 Task: Open a Black Tie Letter Template save the file as 'agenda' Remove the following opetions from template: '1.	Type the sender company name_x000D_
2.	Type the sender company address_x000D_
3.	Type the recipient address_x000D_
4.	Type the closing_x000D_
5.	Type the sender title_x000D_
6.	Type the sender company name_x000D_
'Pick the date  '3 April, 2023' and type Salutation  Good Day. Add body to the letter I am writing to inquire about the availability of [product/service] as advertised on your website. I am interested in purchasing and would like to know more details, including pricing, delivery options, and any applicable warranties. Thank you for your prompt response and assistance.. Insert watermark  'Do not copy 16'
Action: Mouse moved to (816, 147)
Screenshot: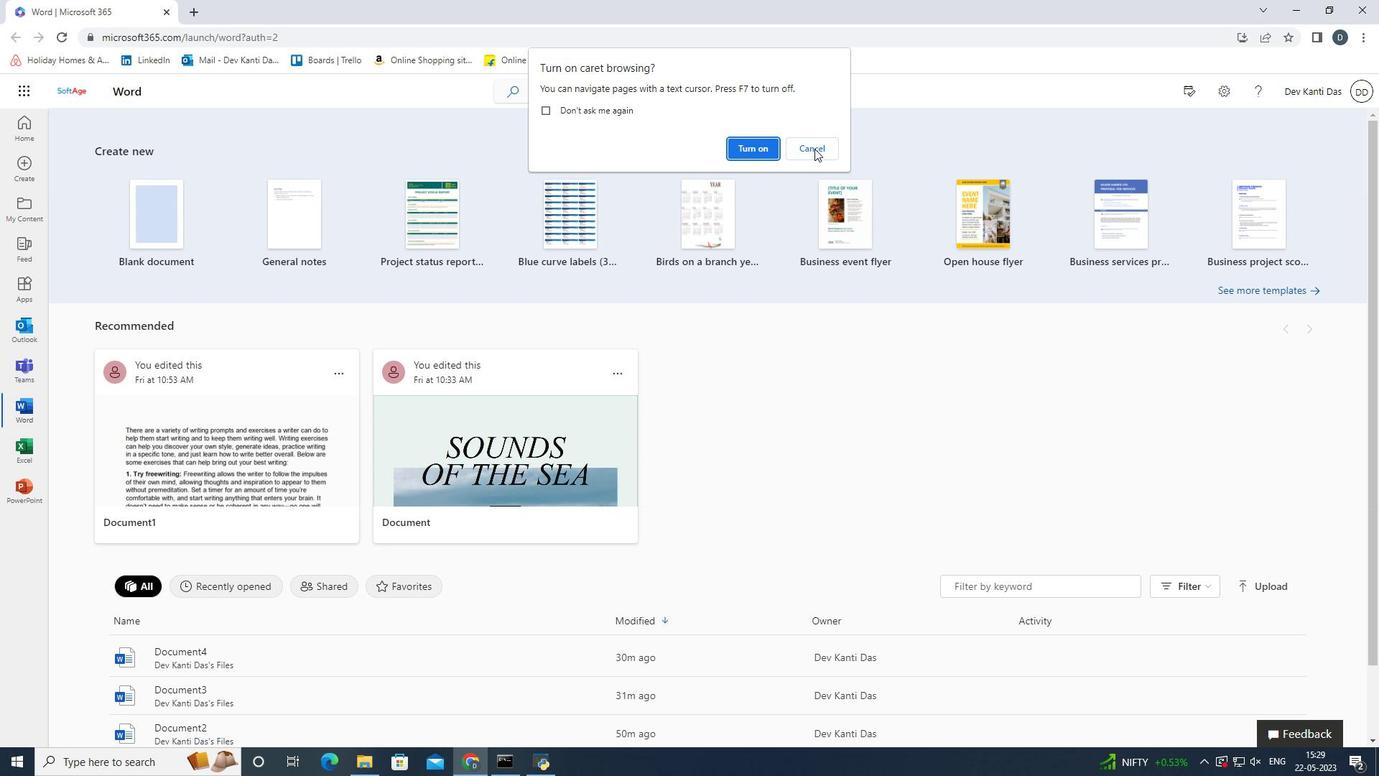
Action: Mouse pressed left at (816, 147)
Screenshot: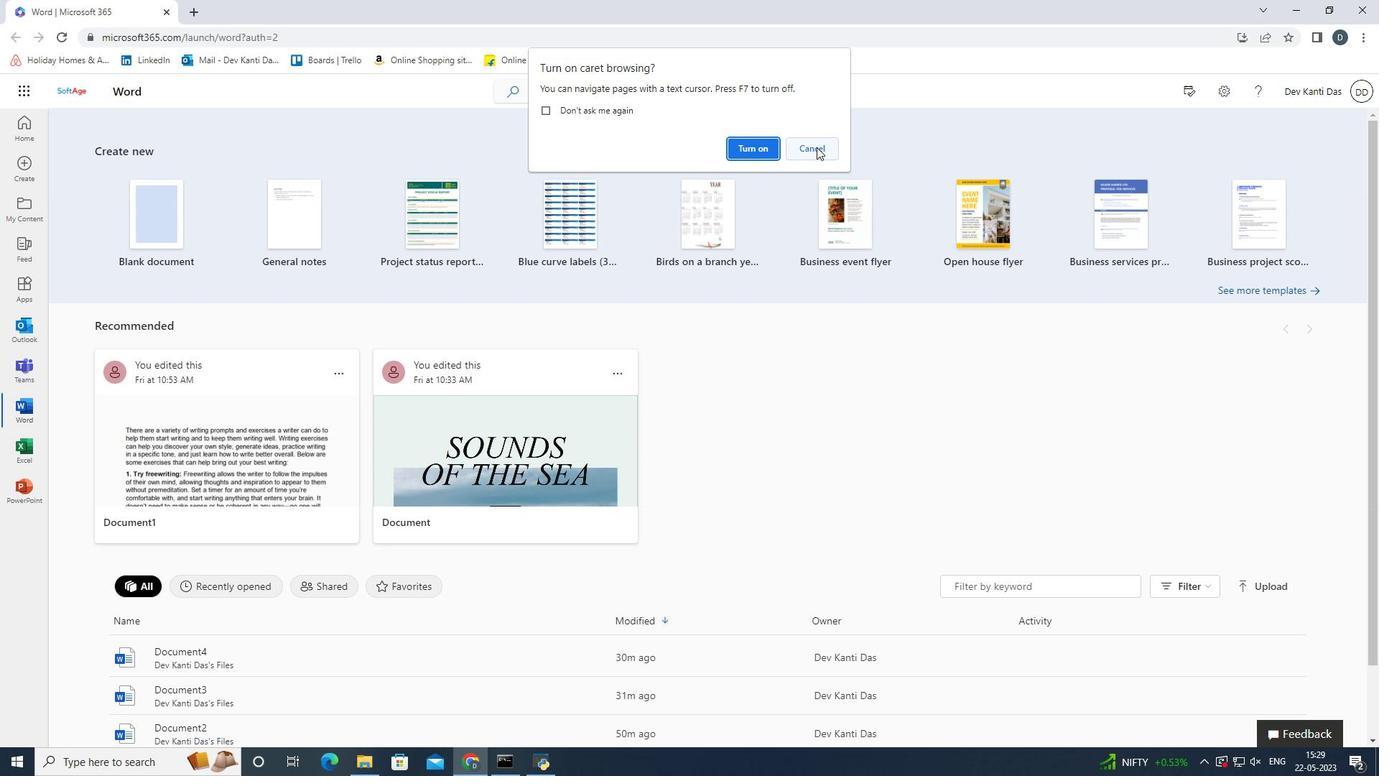 
Action: Mouse moved to (1250, 288)
Screenshot: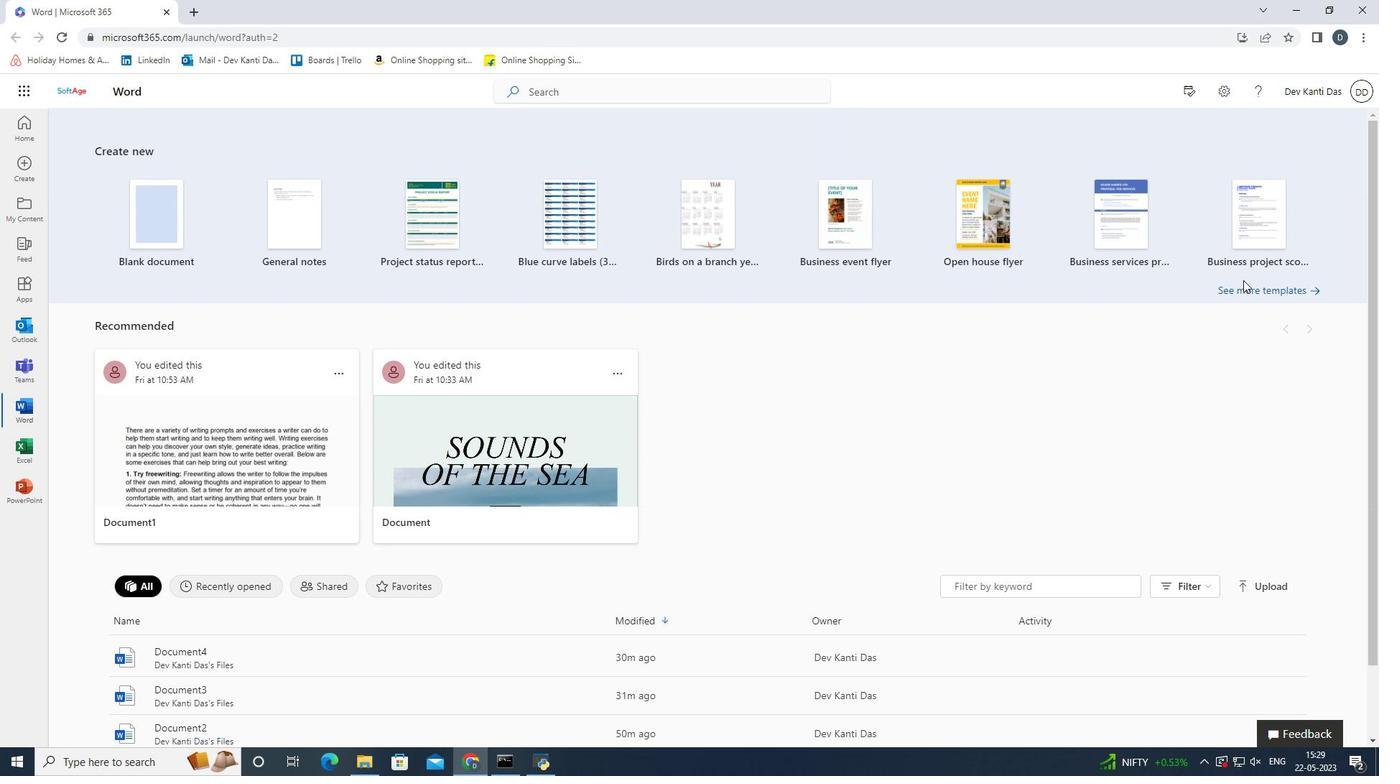 
Action: Mouse pressed left at (1250, 288)
Screenshot: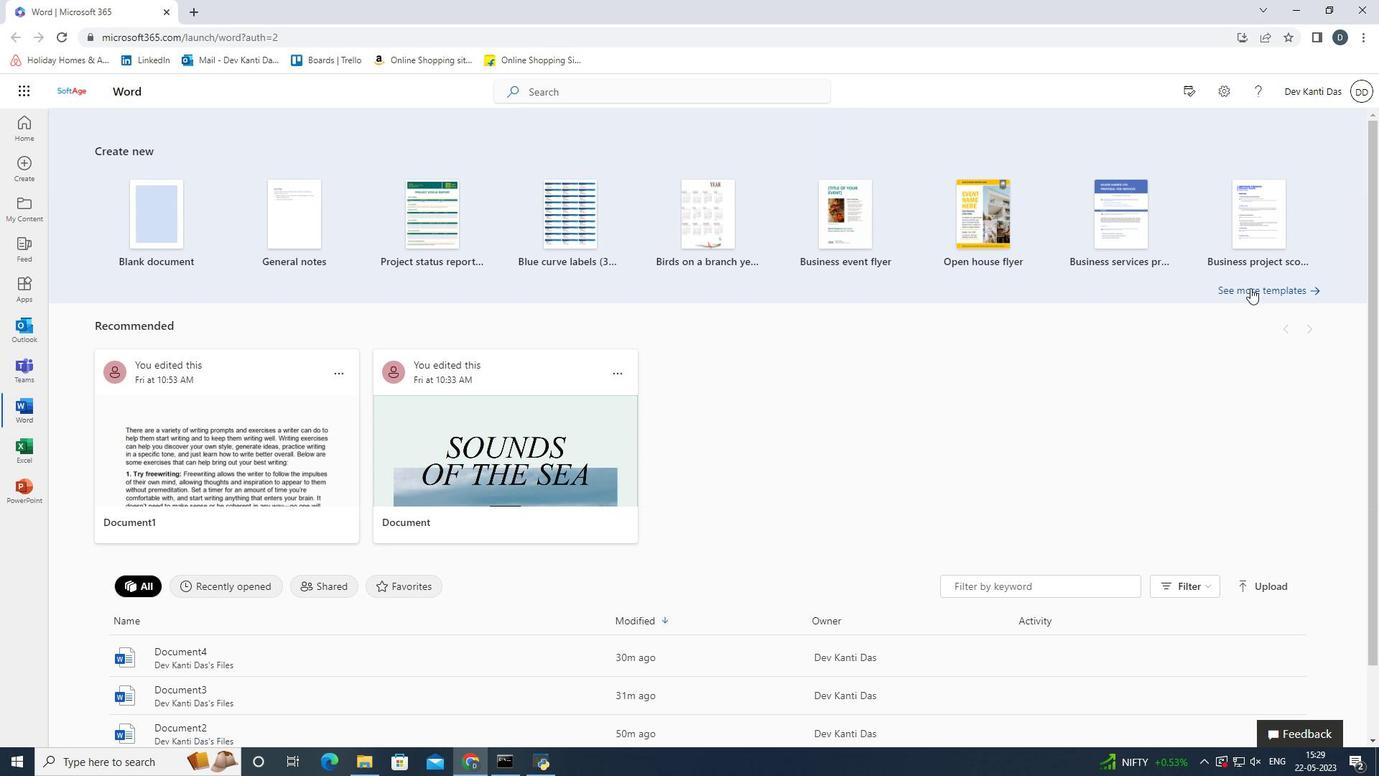 
Action: Mouse moved to (1071, 365)
Screenshot: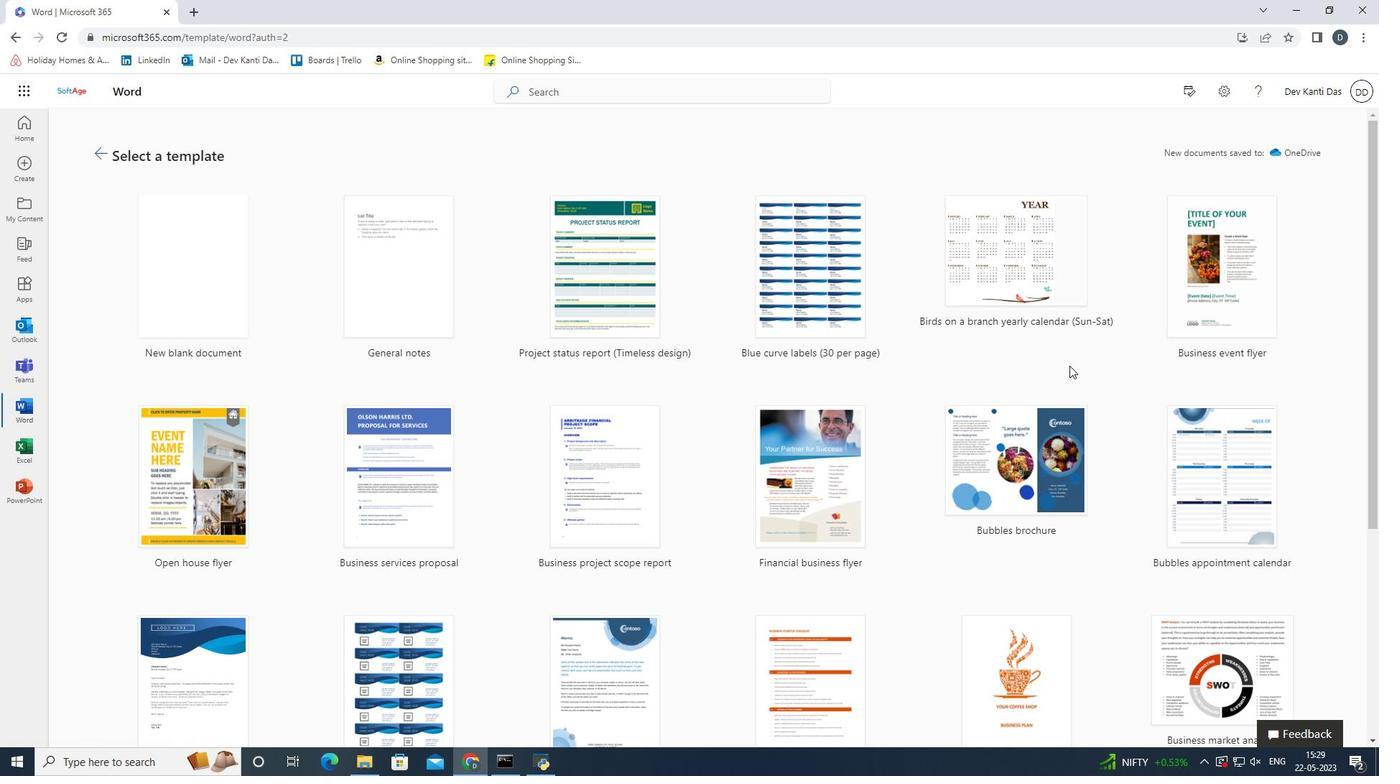 
Action: Mouse scrolled (1071, 365) with delta (0, 0)
Screenshot: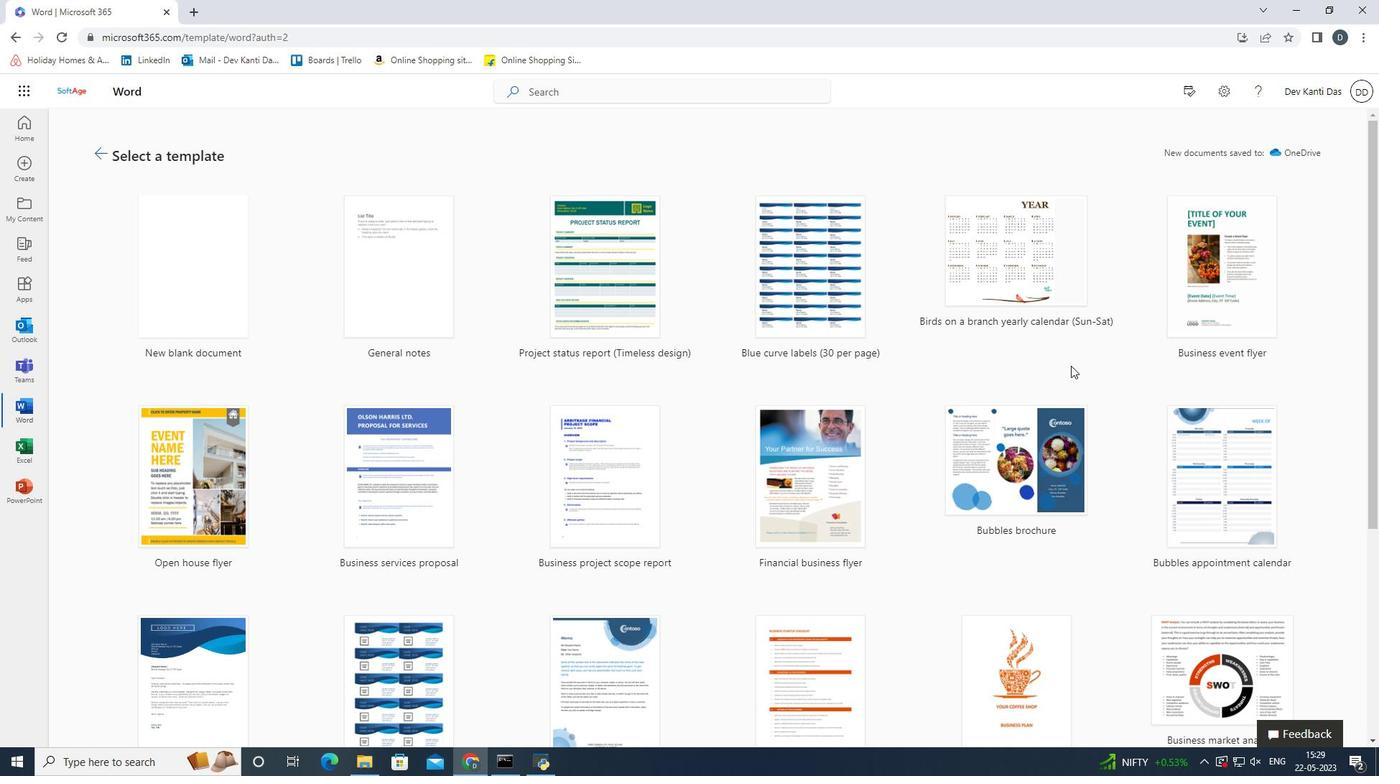 
Action: Mouse scrolled (1071, 365) with delta (0, 0)
Screenshot: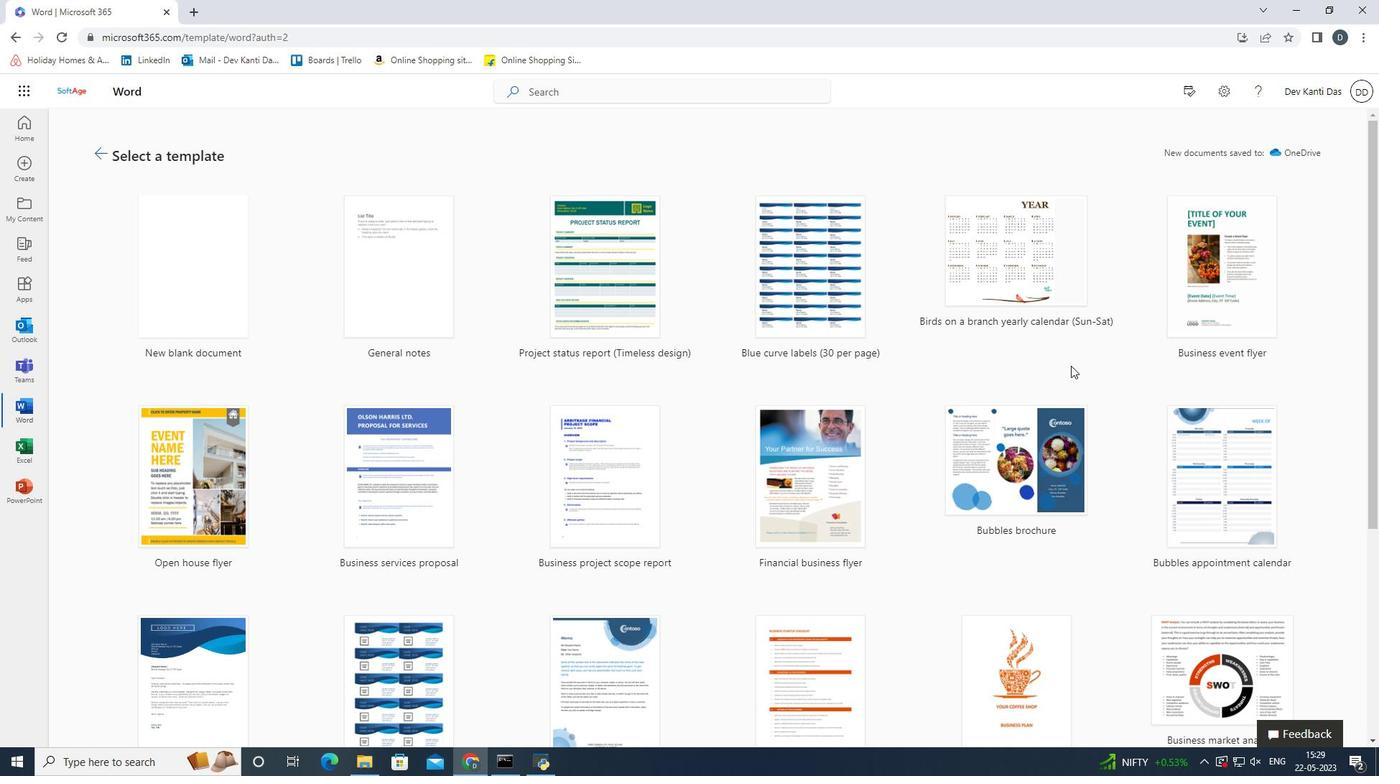
Action: Mouse scrolled (1071, 365) with delta (0, 0)
Screenshot: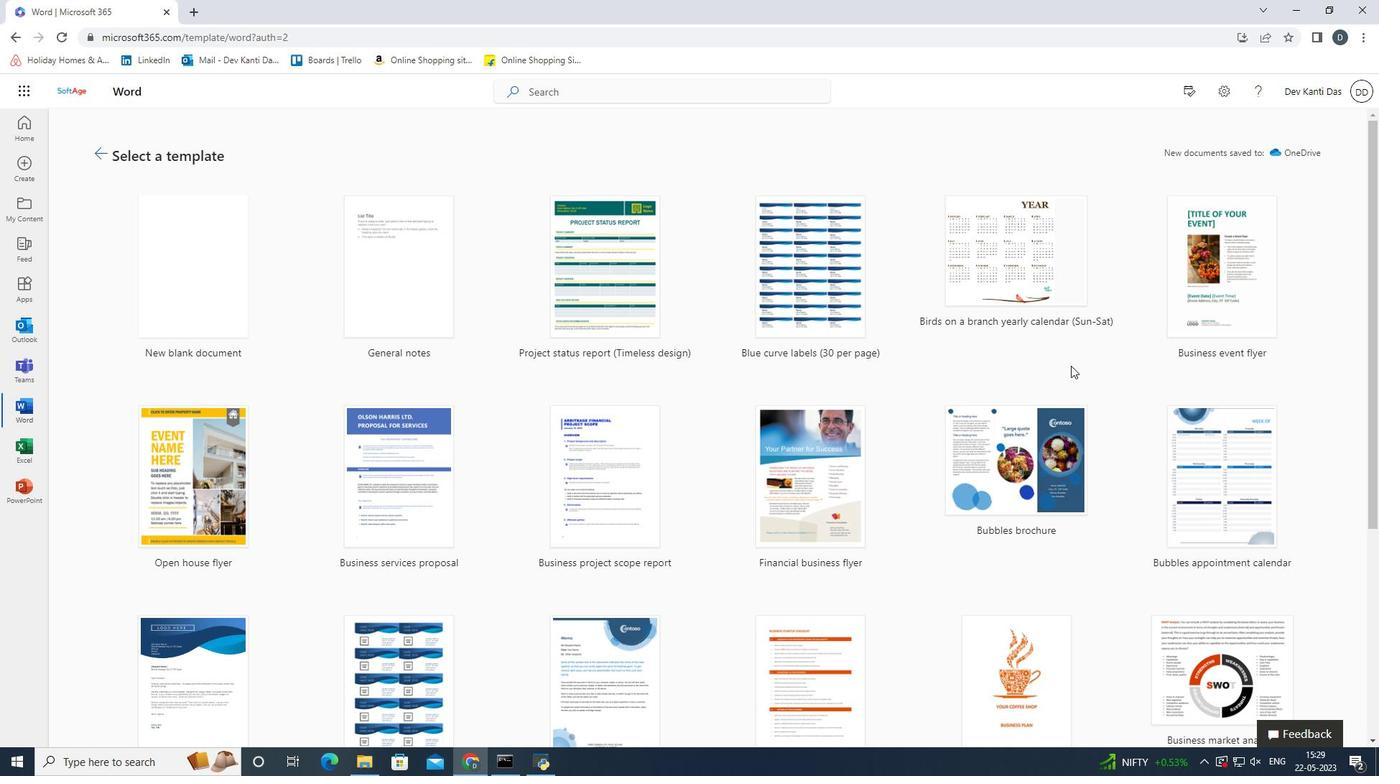 
Action: Mouse scrolled (1071, 365) with delta (0, 0)
Screenshot: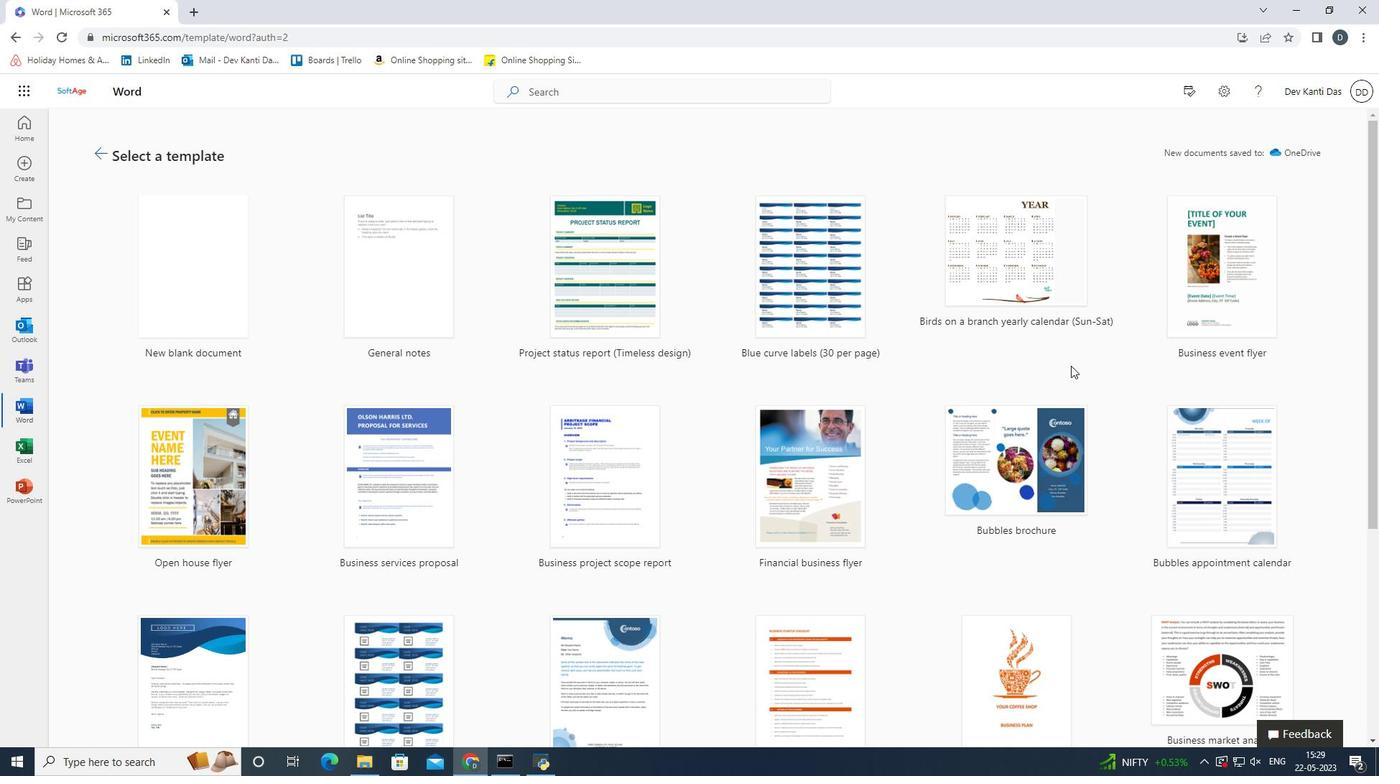 
Action: Mouse moved to (233, 592)
Screenshot: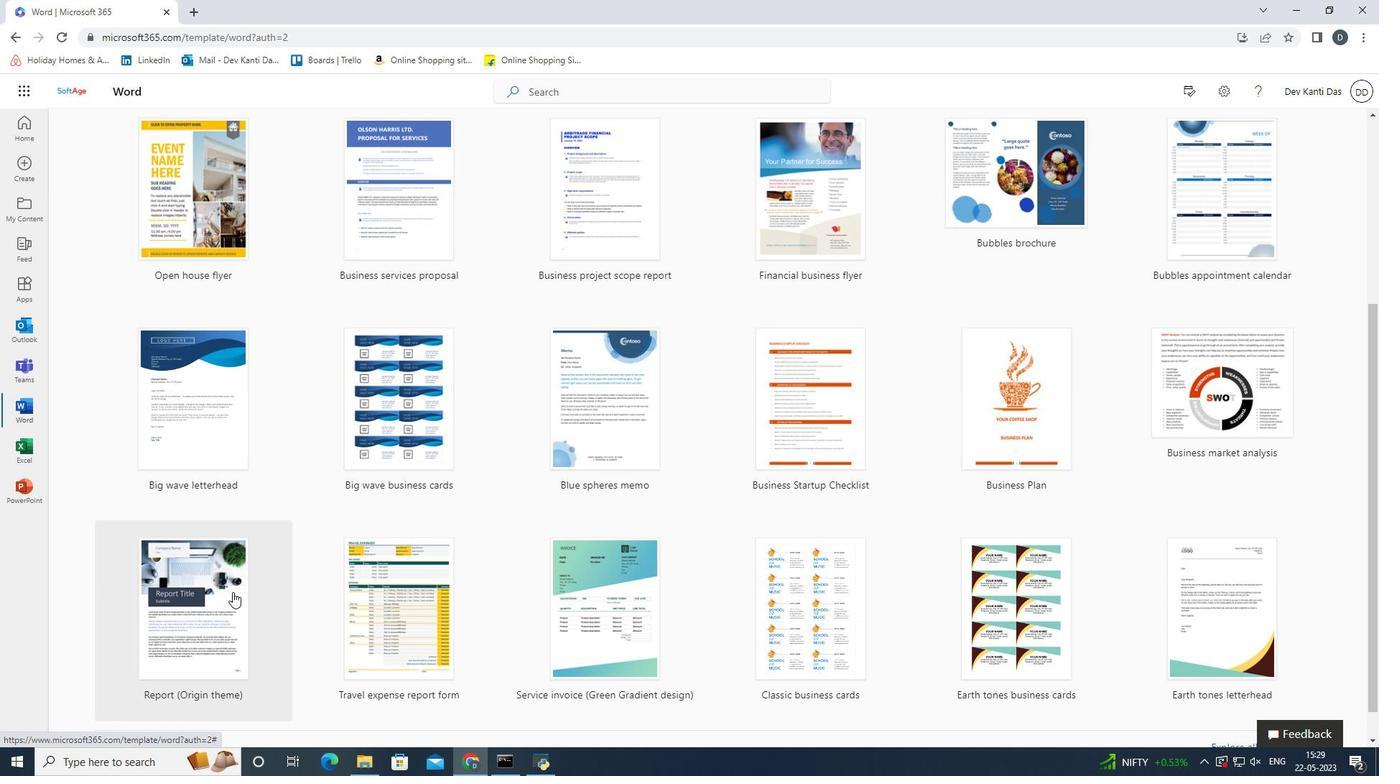 
Action: Mouse scrolled (233, 592) with delta (0, 0)
Screenshot: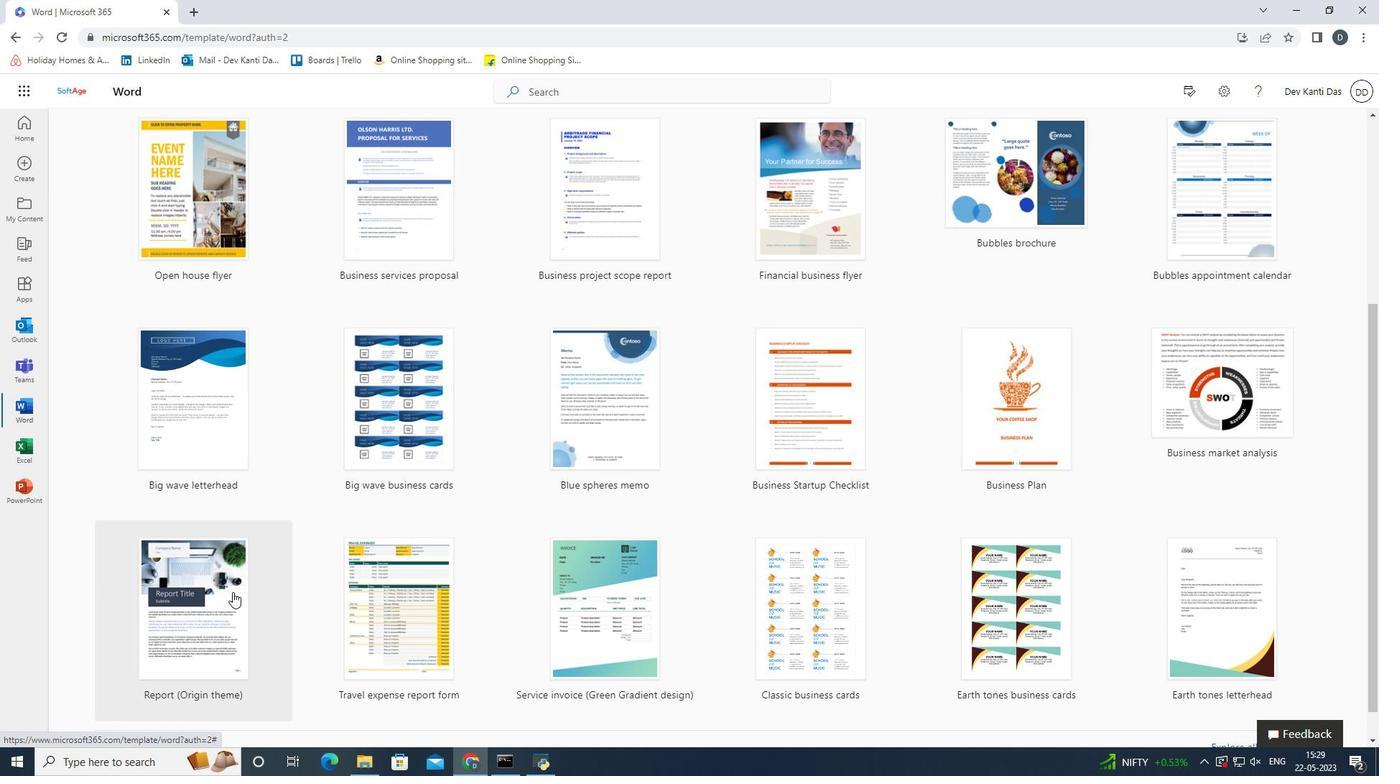 
Action: Mouse moved to (257, 594)
Screenshot: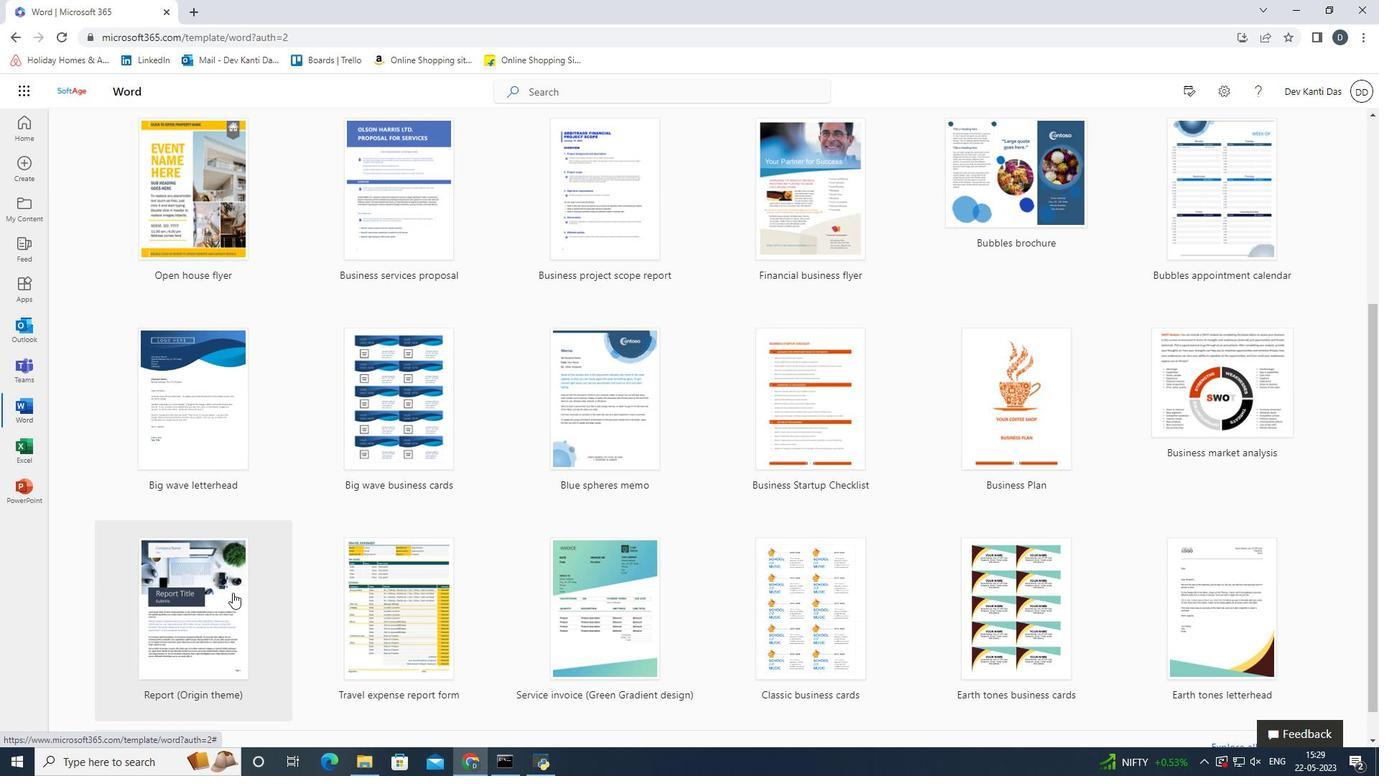 
Action: Mouse scrolled (257, 594) with delta (0, 0)
Screenshot: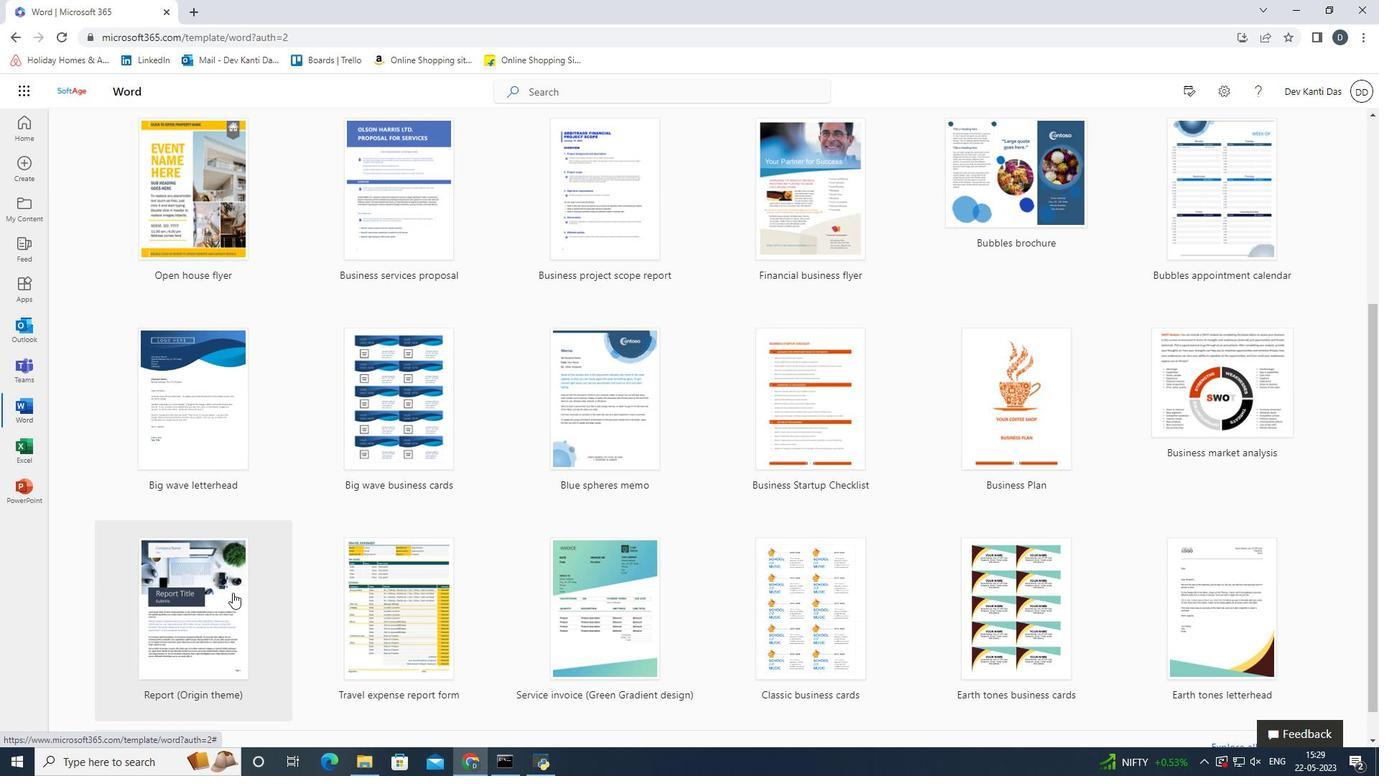 
Action: Mouse moved to (669, 569)
Screenshot: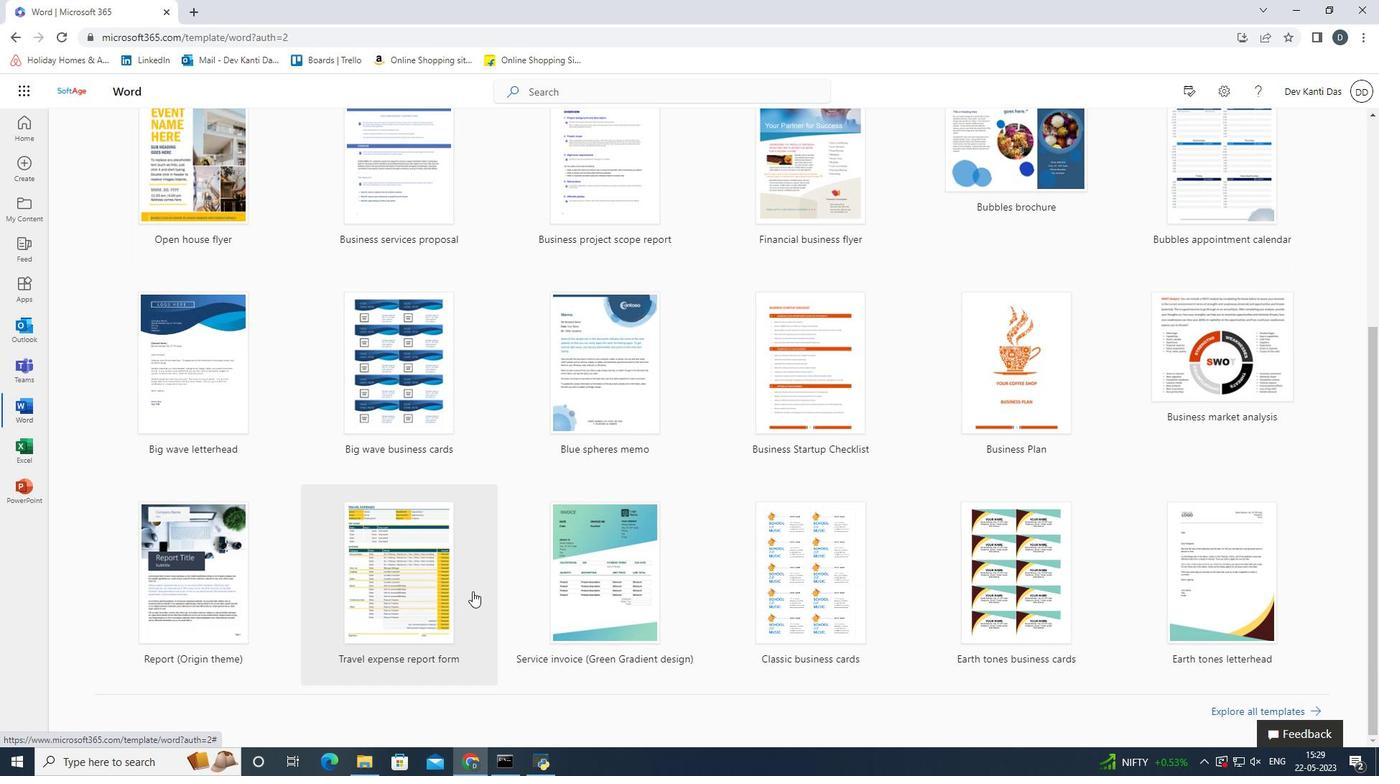 
Action: Mouse scrolled (526, 584) with delta (0, 0)
Screenshot: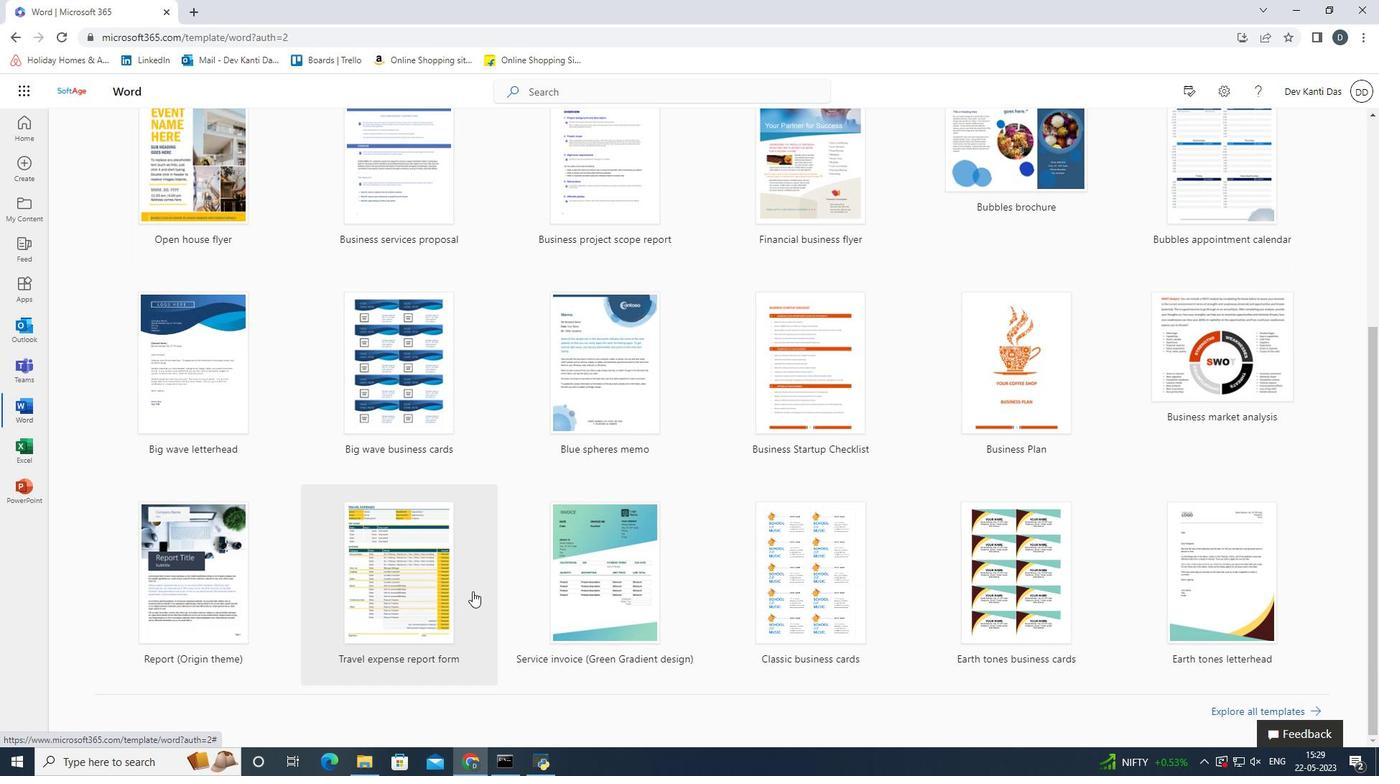 
Action: Mouse moved to (712, 566)
Screenshot: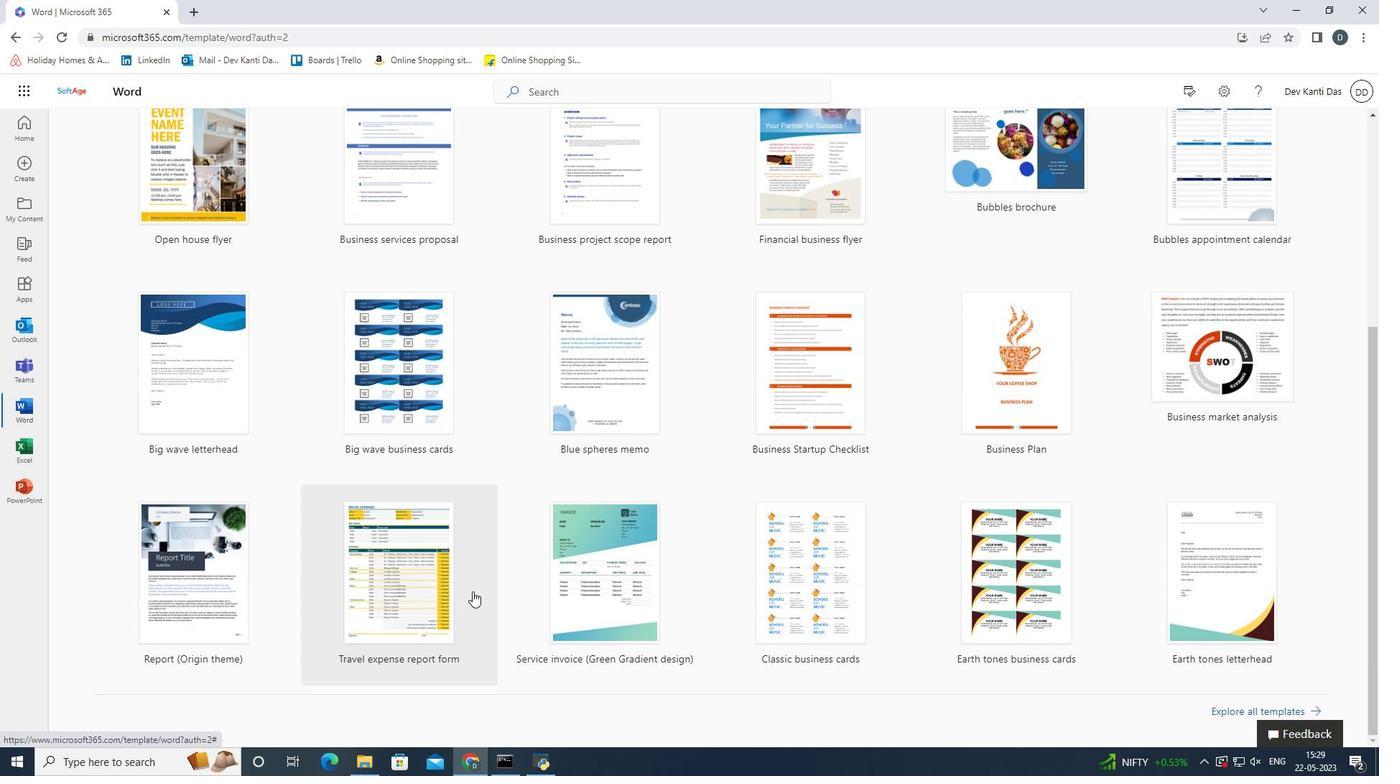 
Action: Mouse scrolled (681, 568) with delta (0, 0)
Screenshot: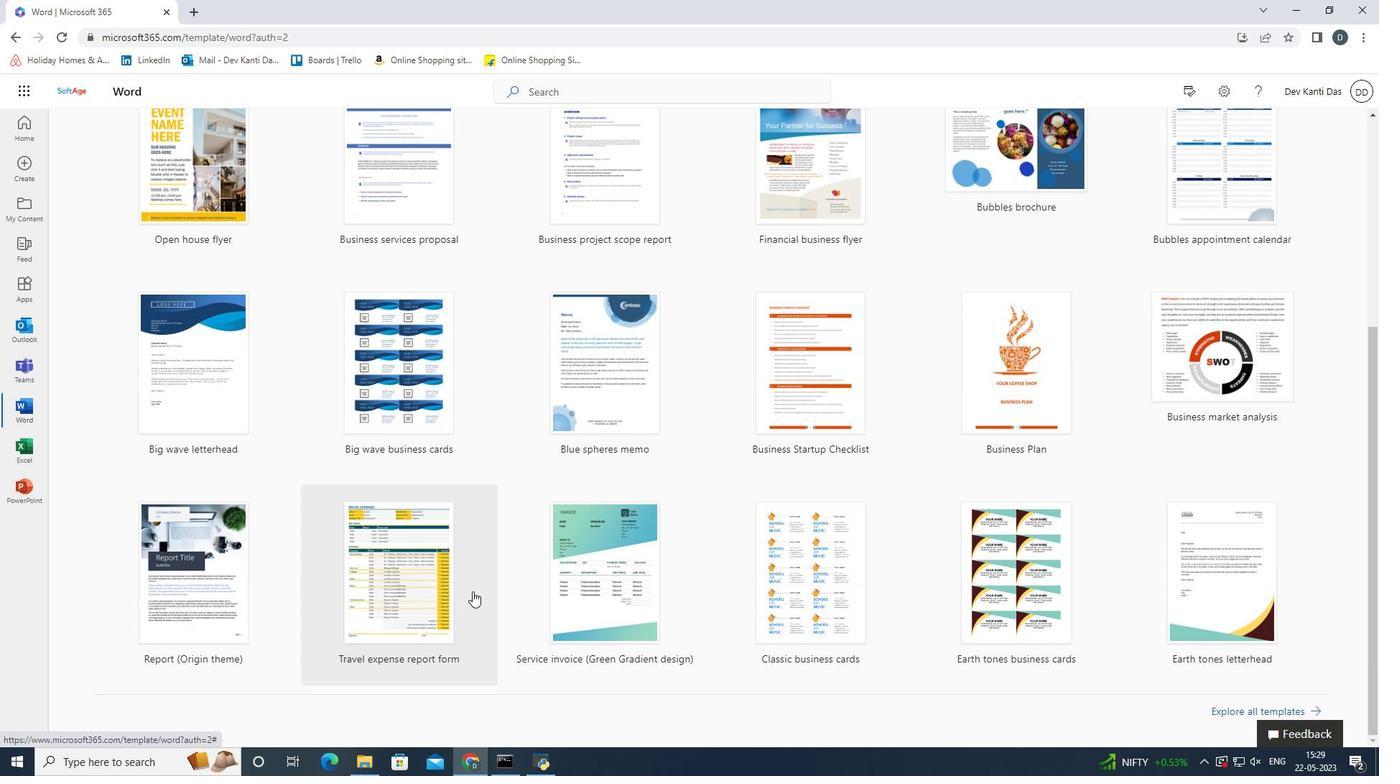 
Action: Mouse moved to (1234, 708)
Screenshot: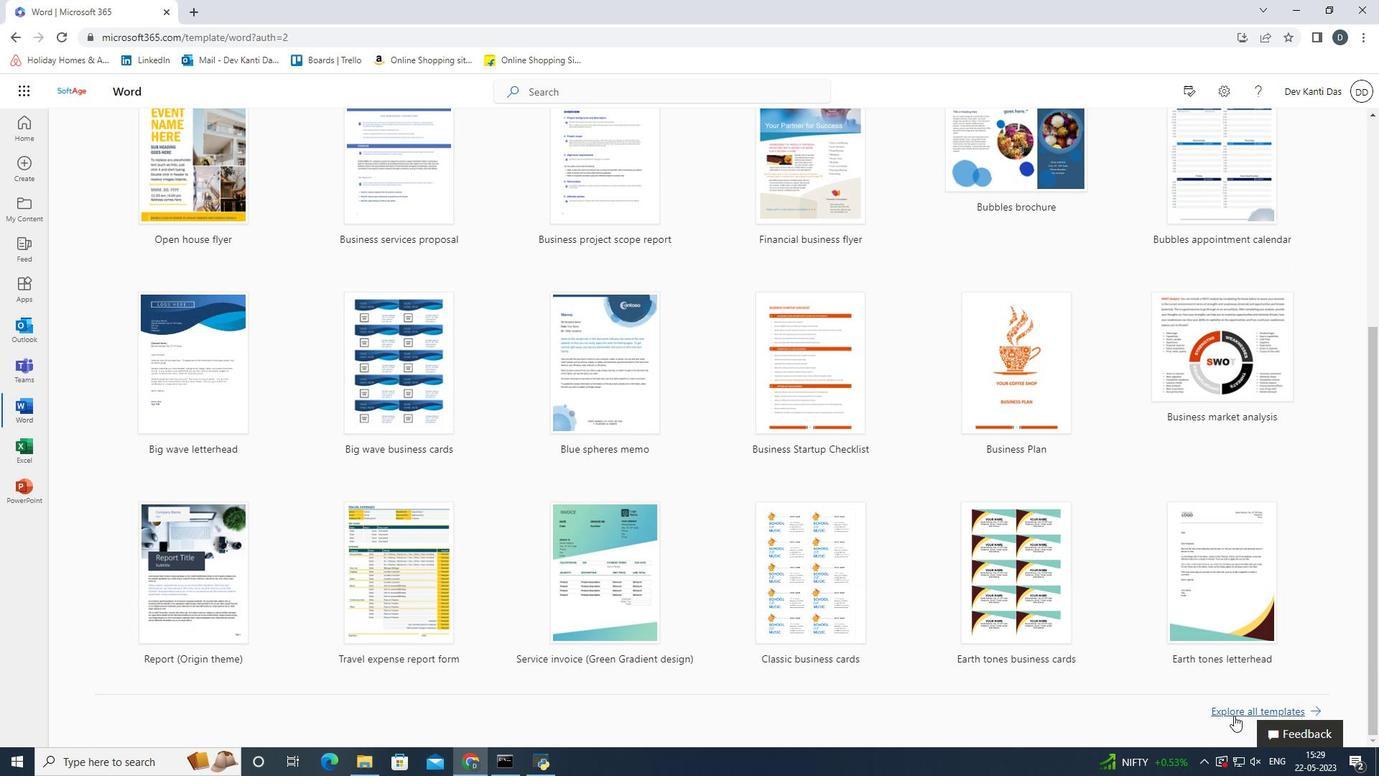 
Action: Mouse pressed left at (1234, 708)
Screenshot: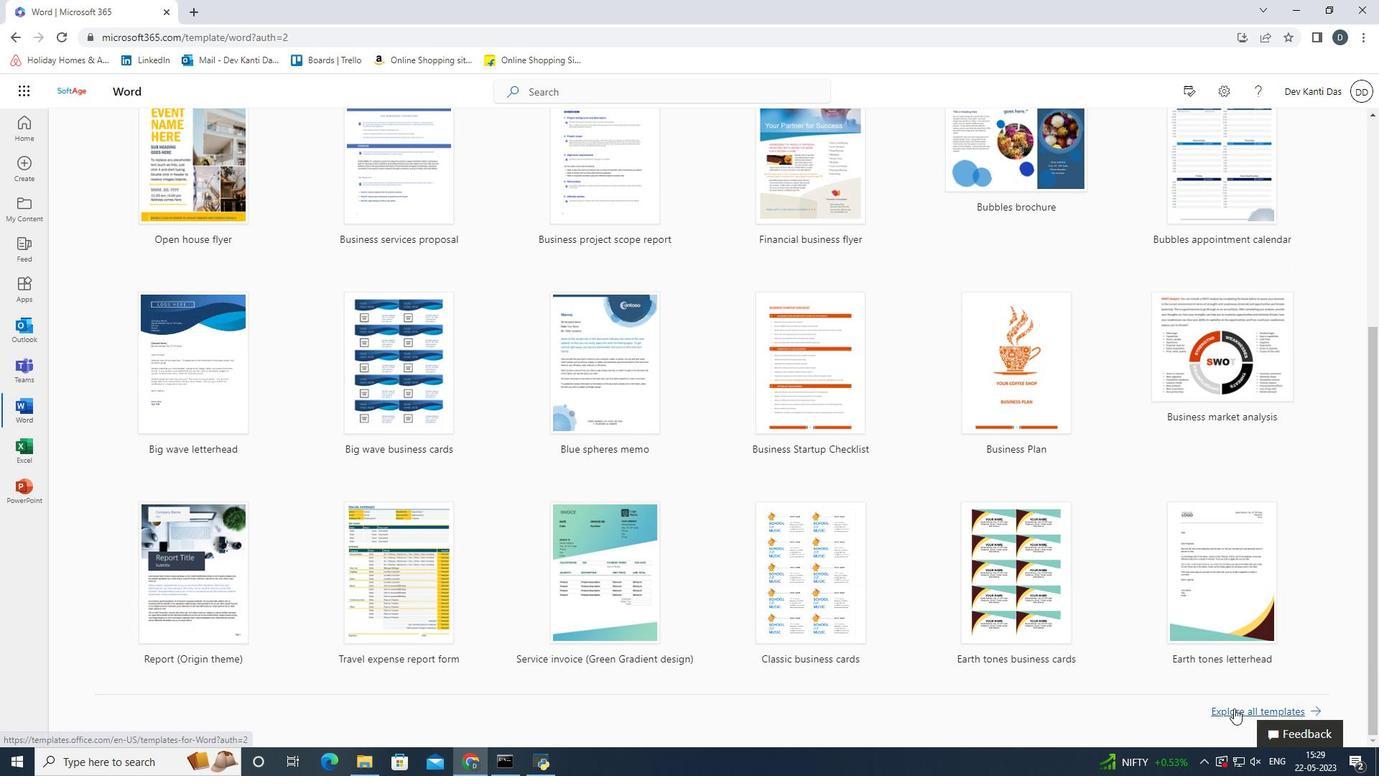 
Action: Mouse moved to (588, 485)
Screenshot: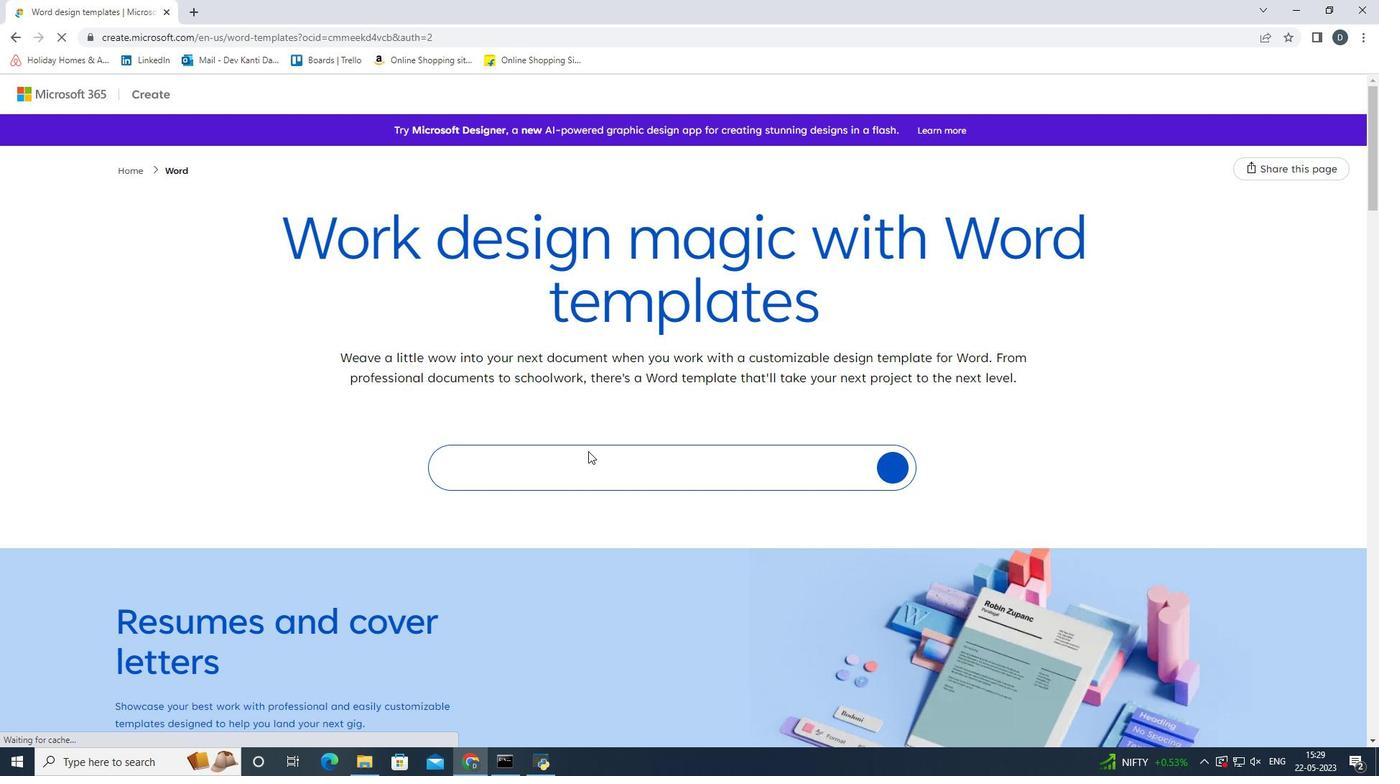 
Action: Mouse pressed left at (588, 485)
Screenshot: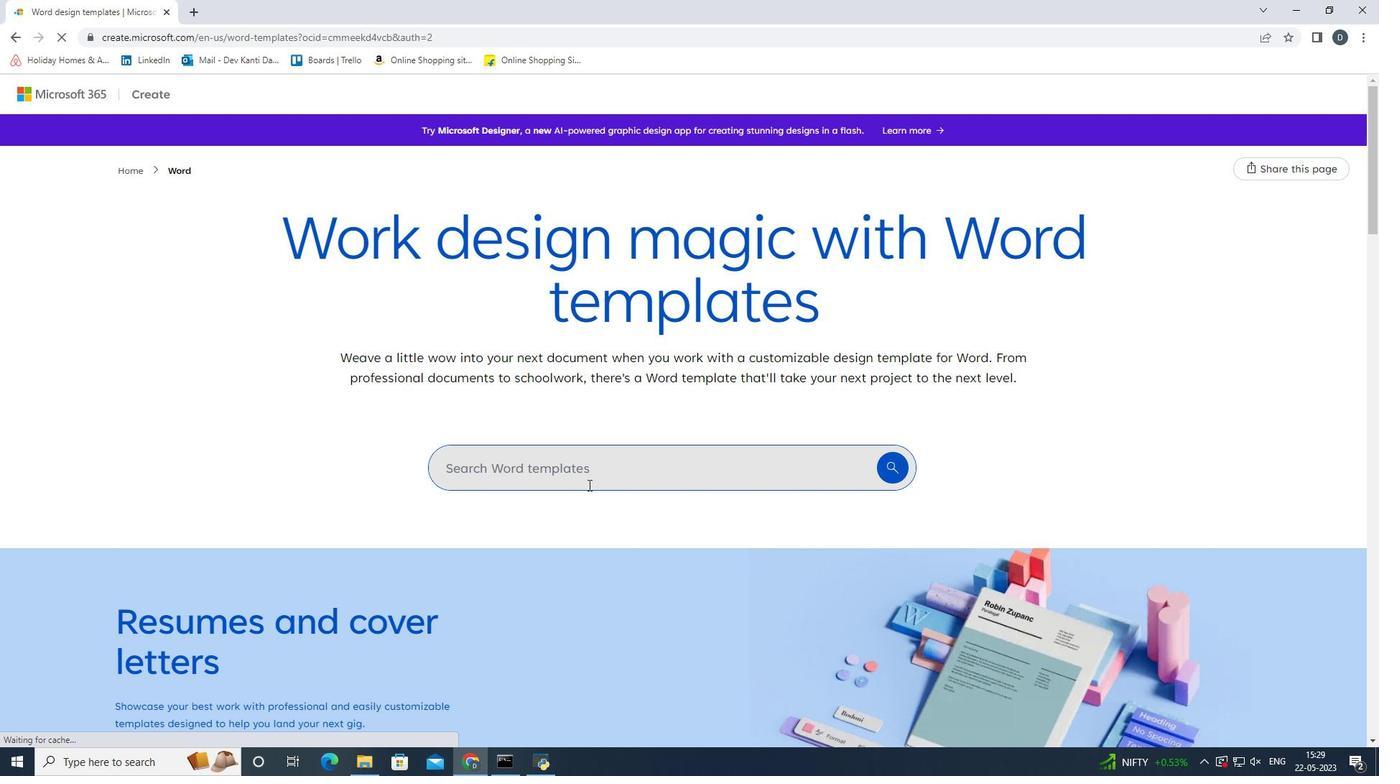 
Action: Key pressed black<Key.space>tie<Key.space>letter<Key.enter>
Screenshot: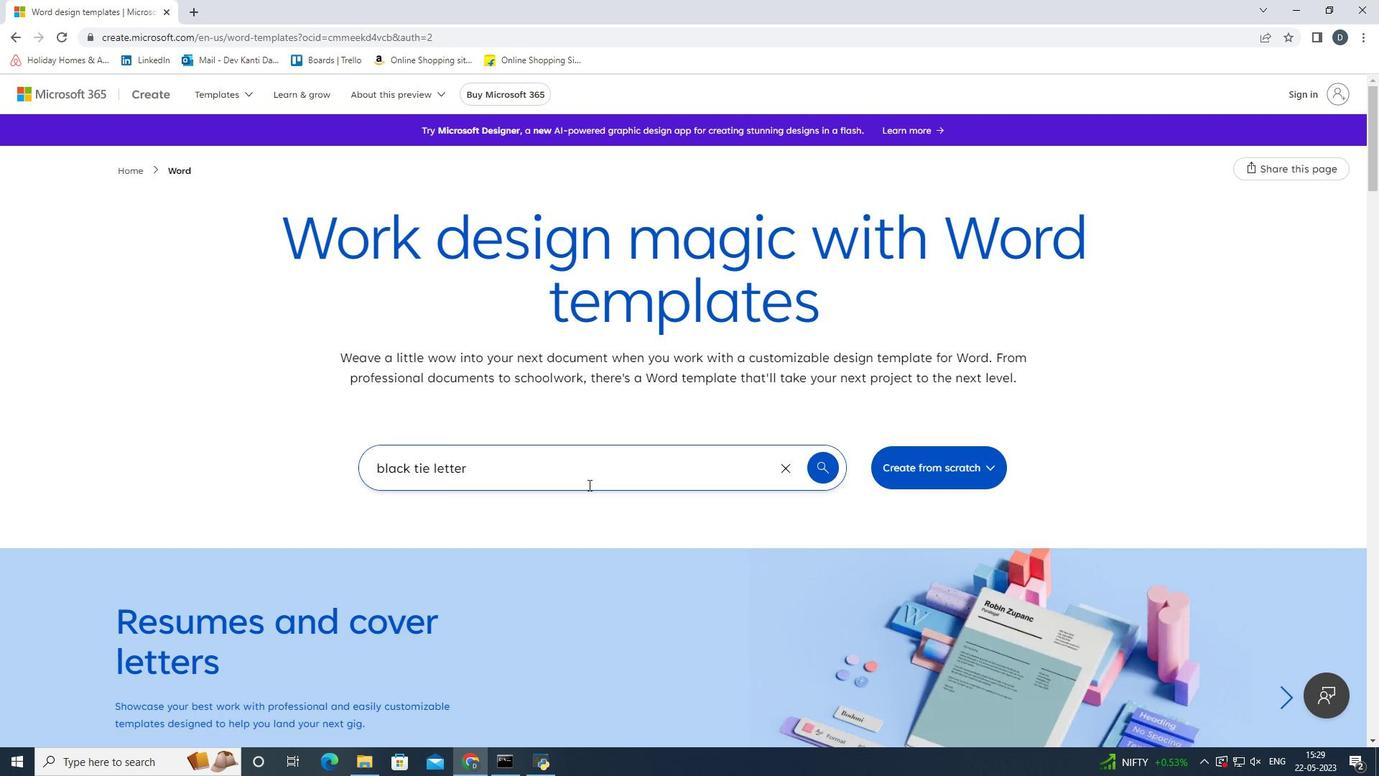 
Action: Mouse moved to (159, 533)
Screenshot: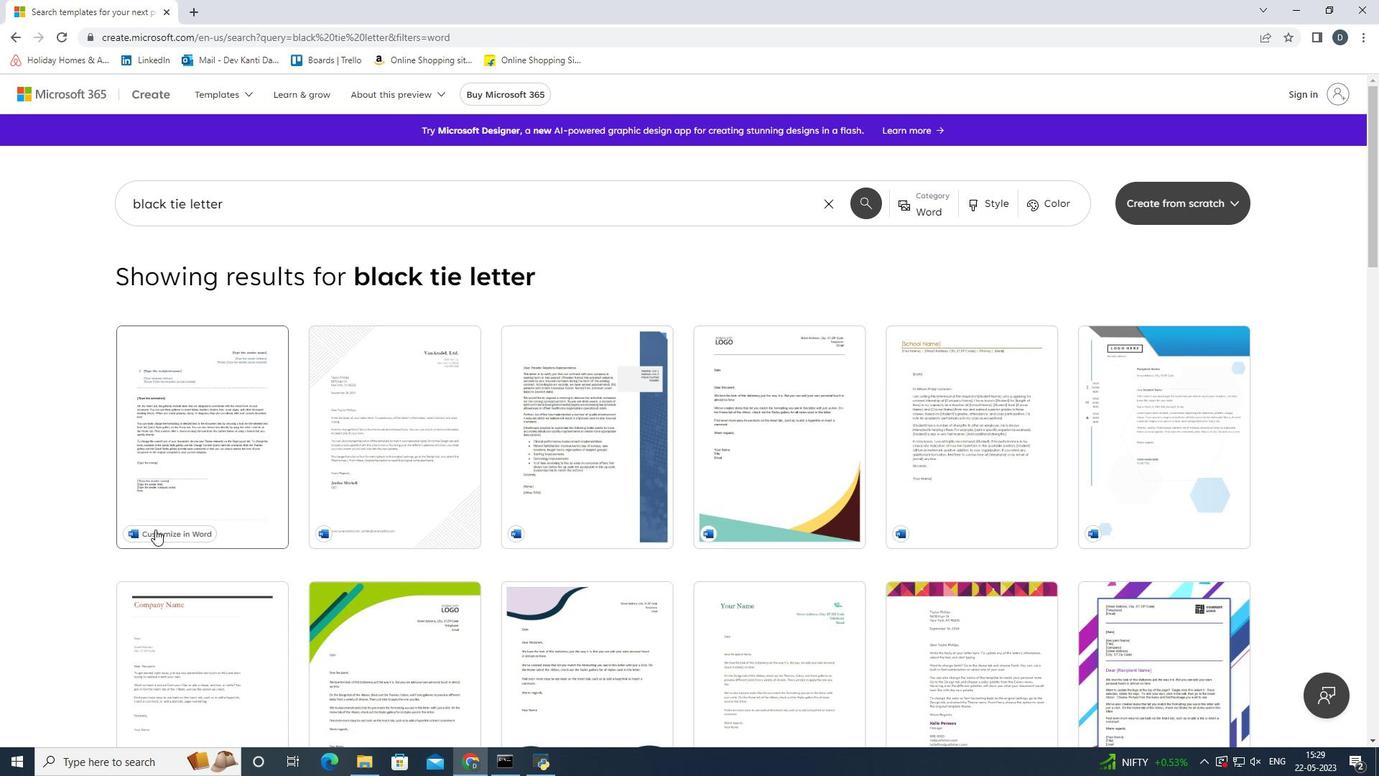 
Action: Mouse pressed middle at (159, 533)
Screenshot: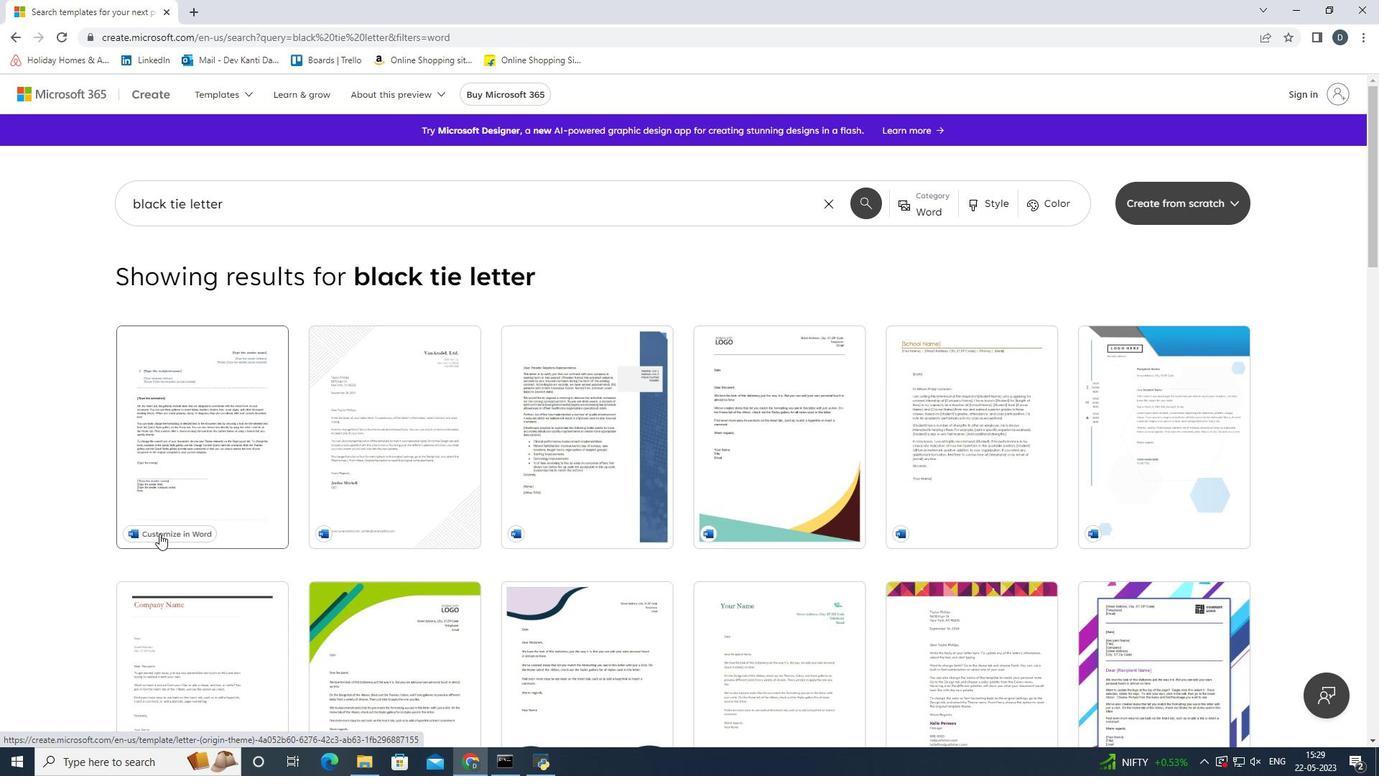 
Action: Mouse moved to (275, 0)
Screenshot: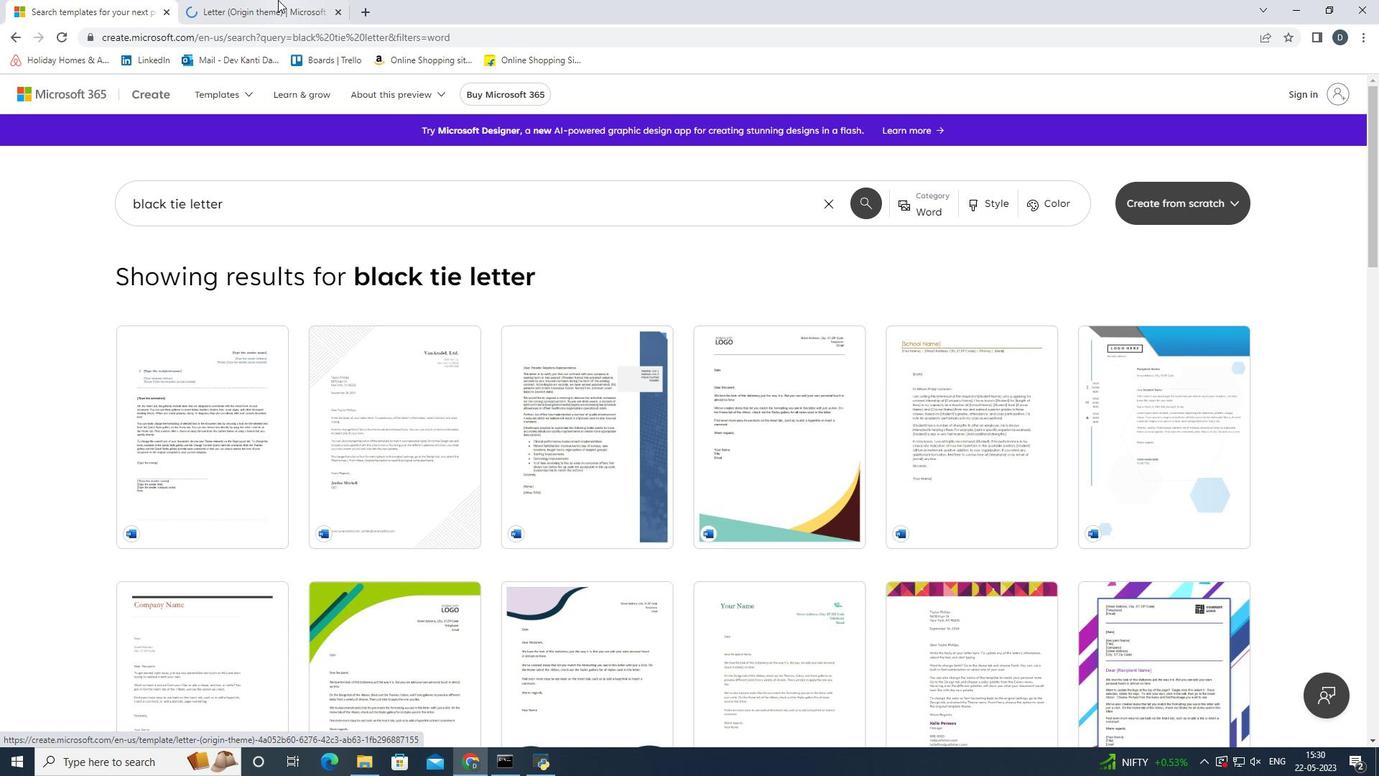 
Action: Mouse pressed left at (275, 0)
Screenshot: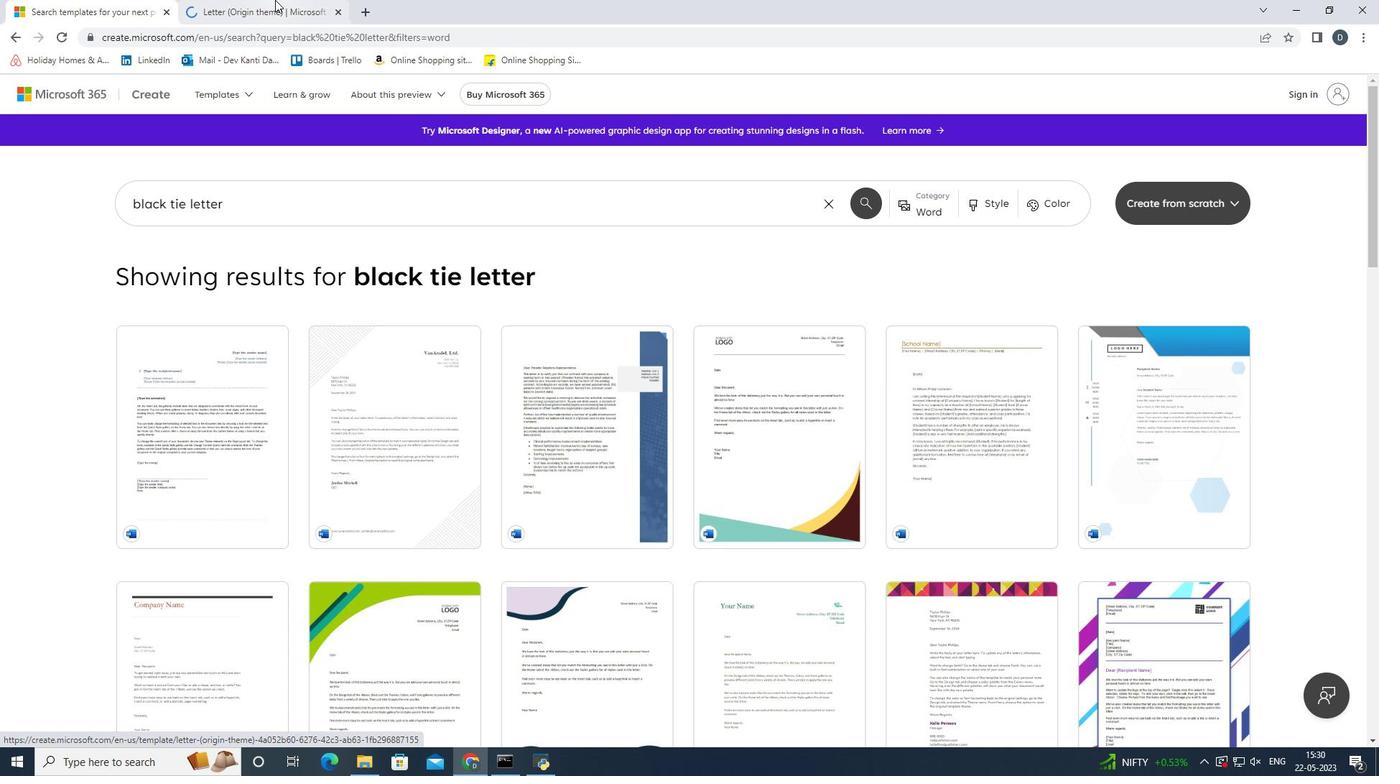 
Action: Mouse moved to (316, 486)
Screenshot: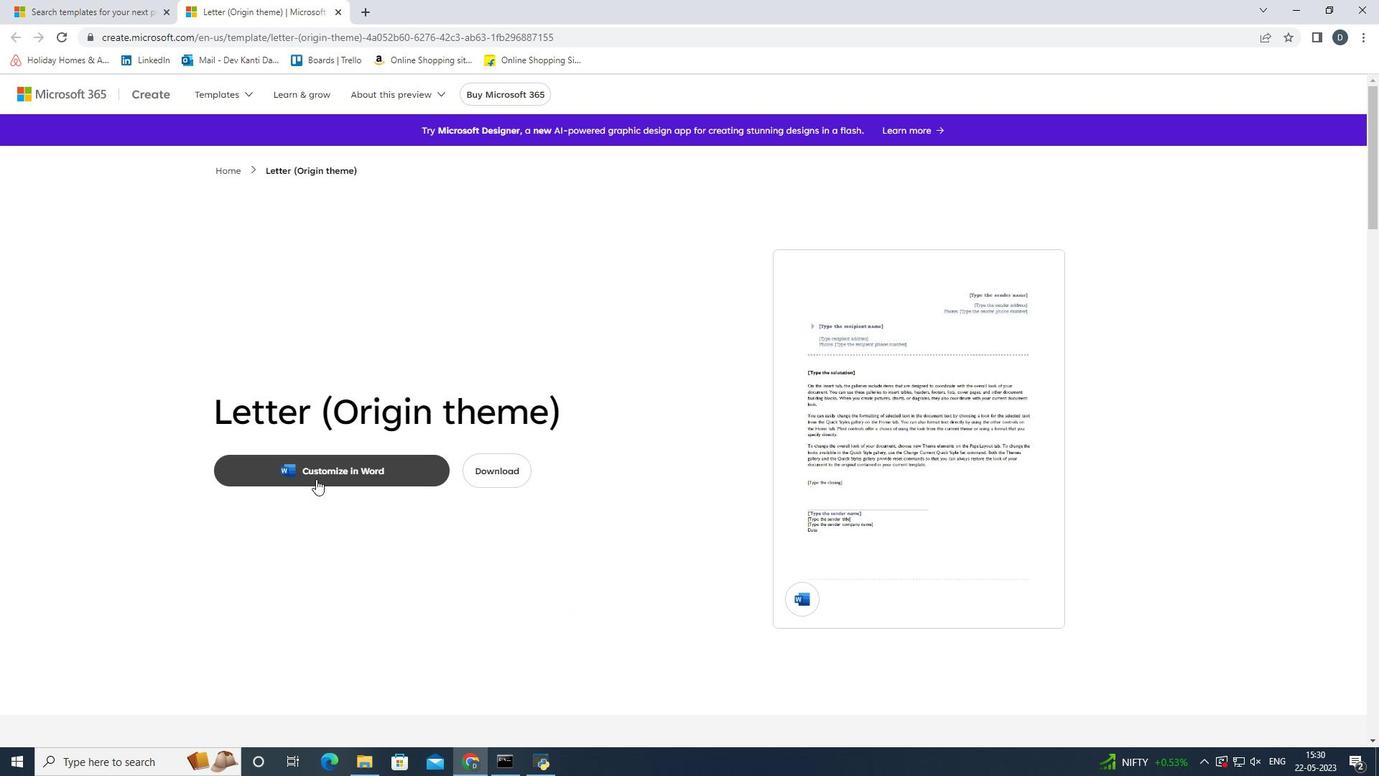 
Action: Mouse pressed left at (316, 486)
Screenshot: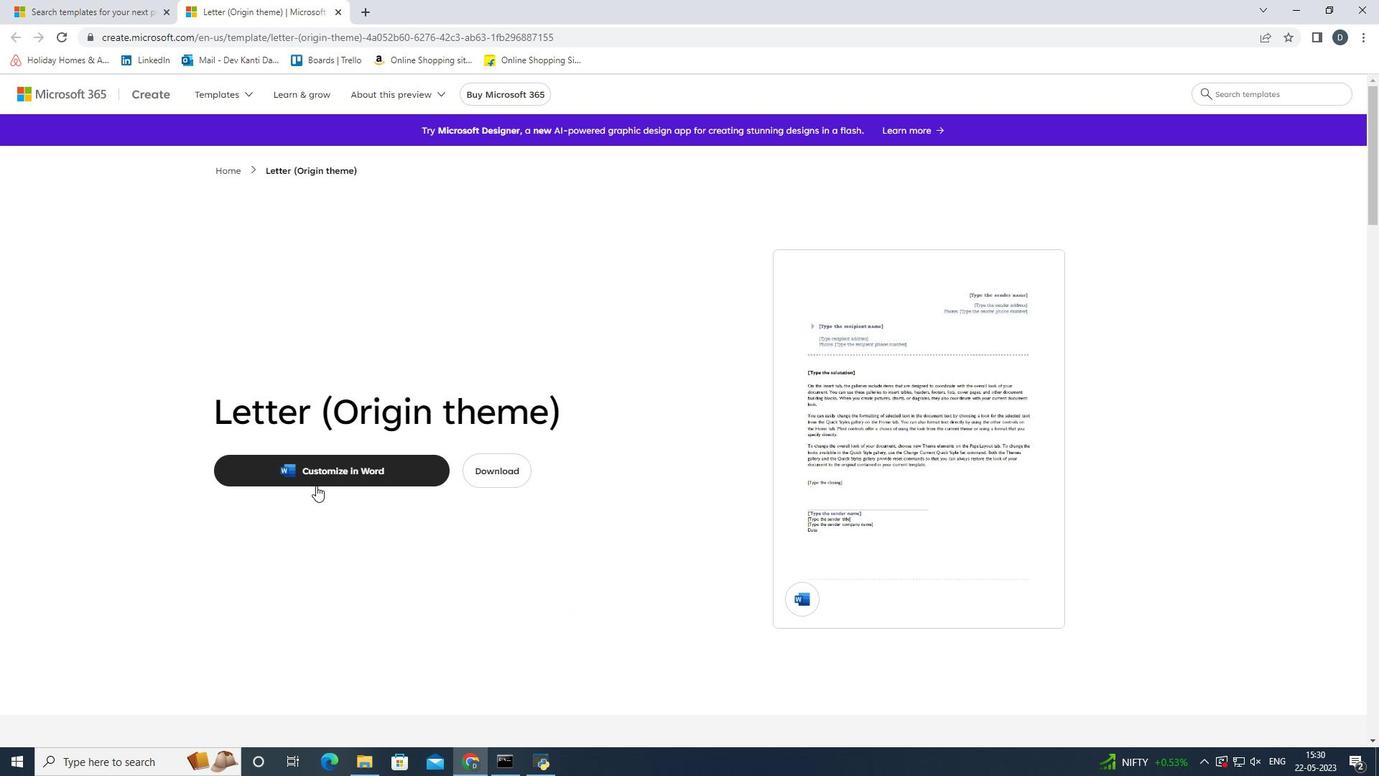 
Action: Mouse moved to (342, 13)
Screenshot: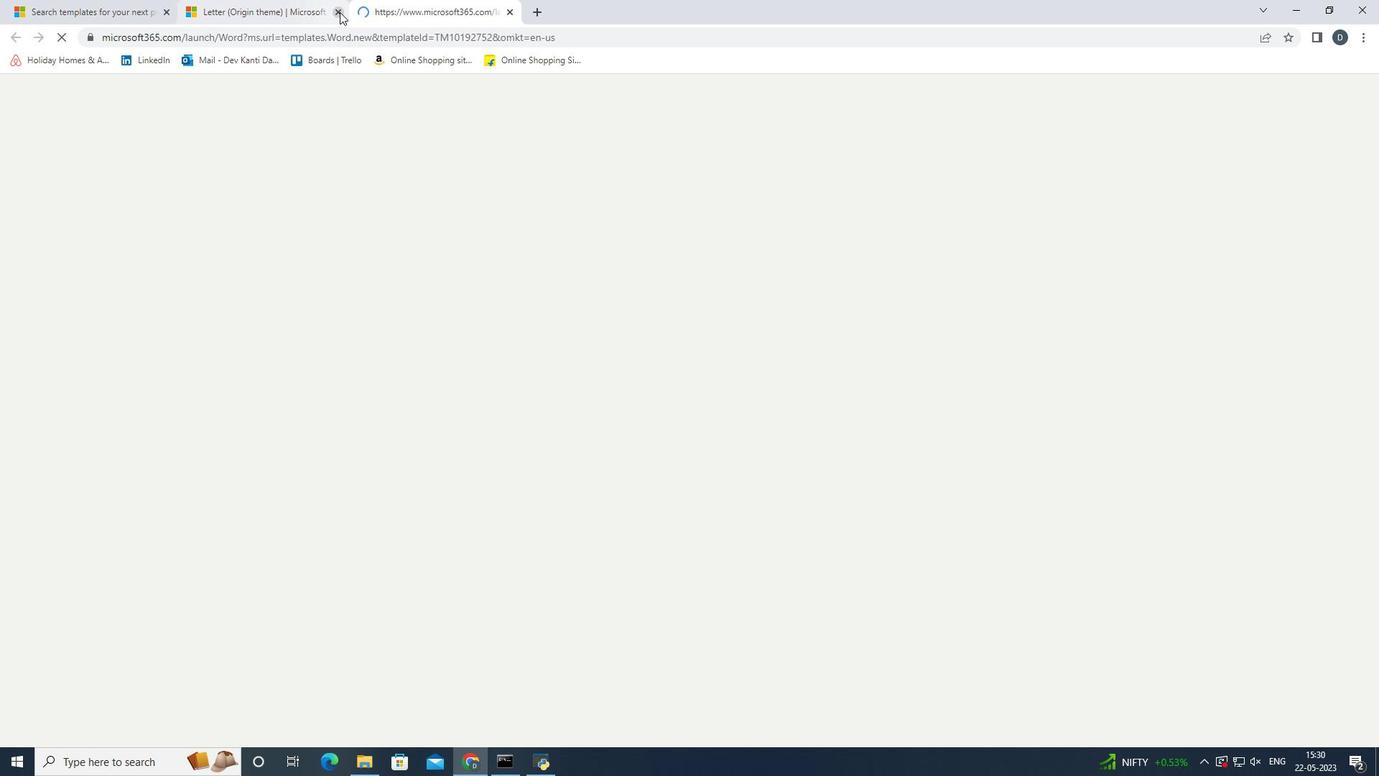 
Action: Mouse pressed left at (342, 13)
Screenshot: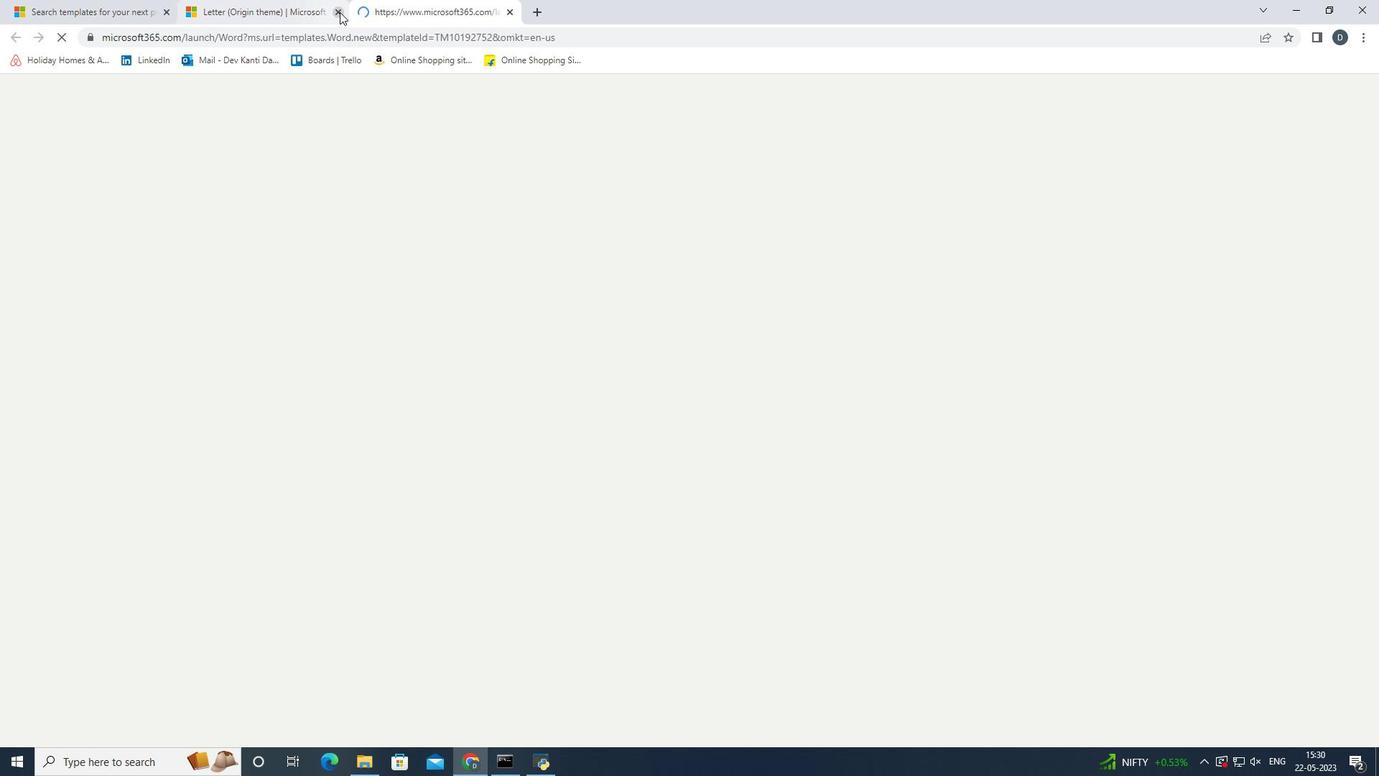 
Action: Mouse moved to (730, 481)
Screenshot: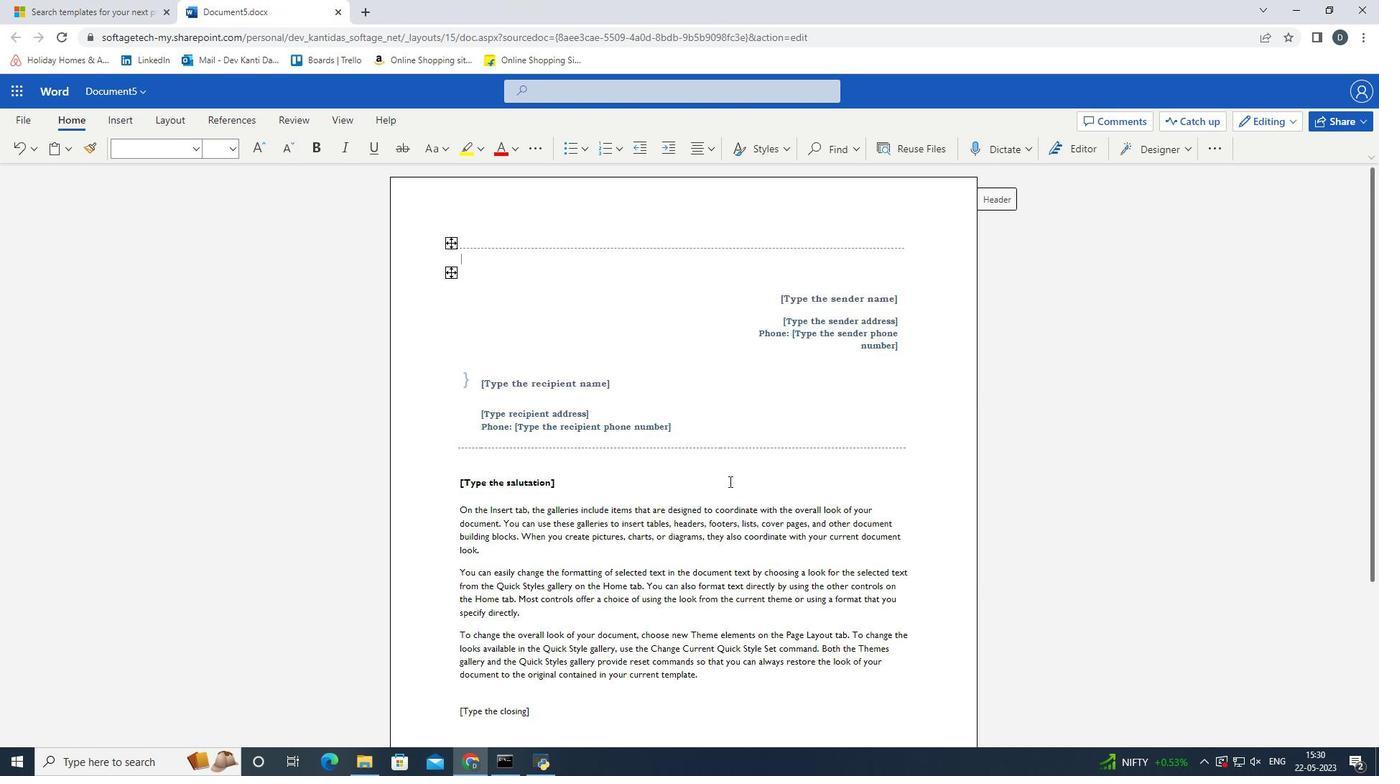
Action: Mouse scrolled (730, 480) with delta (0, 0)
Screenshot: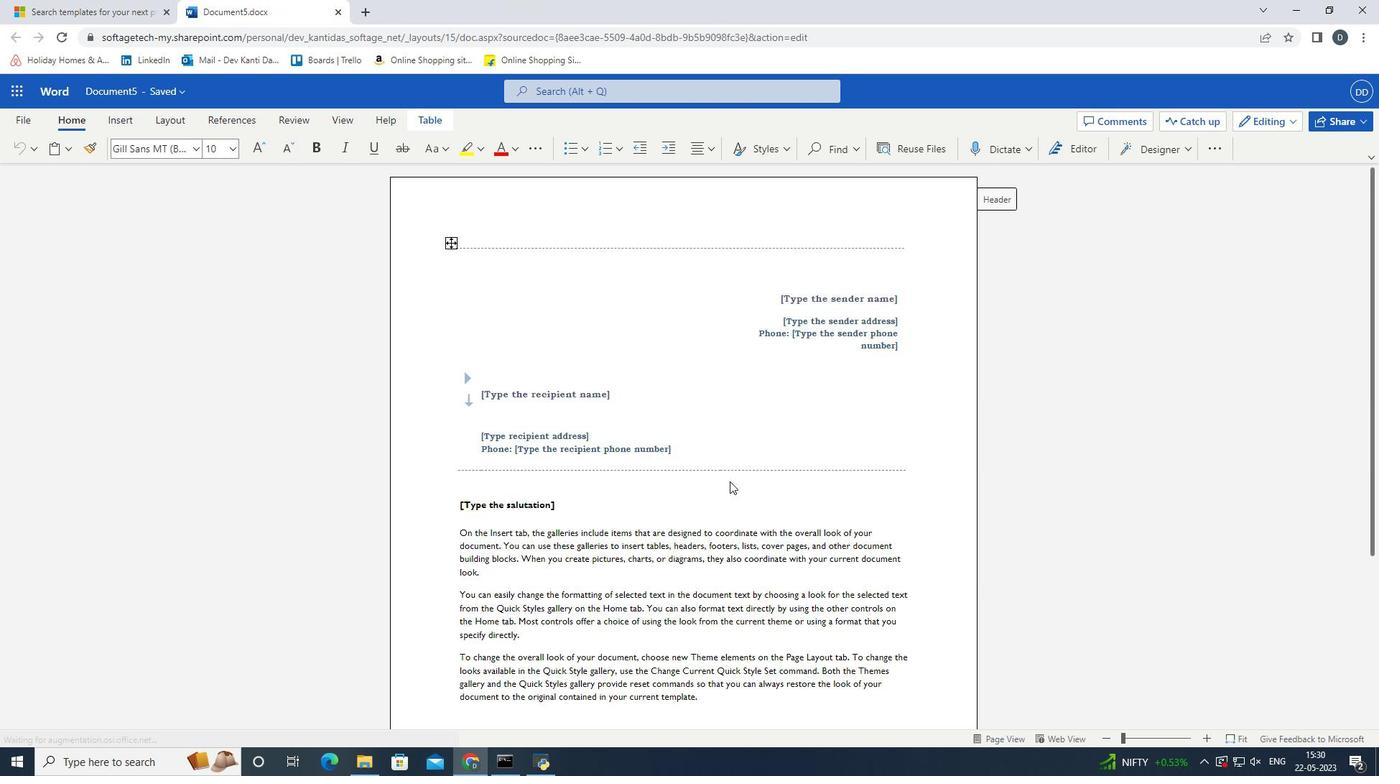 
Action: Mouse scrolled (730, 480) with delta (0, 0)
Screenshot: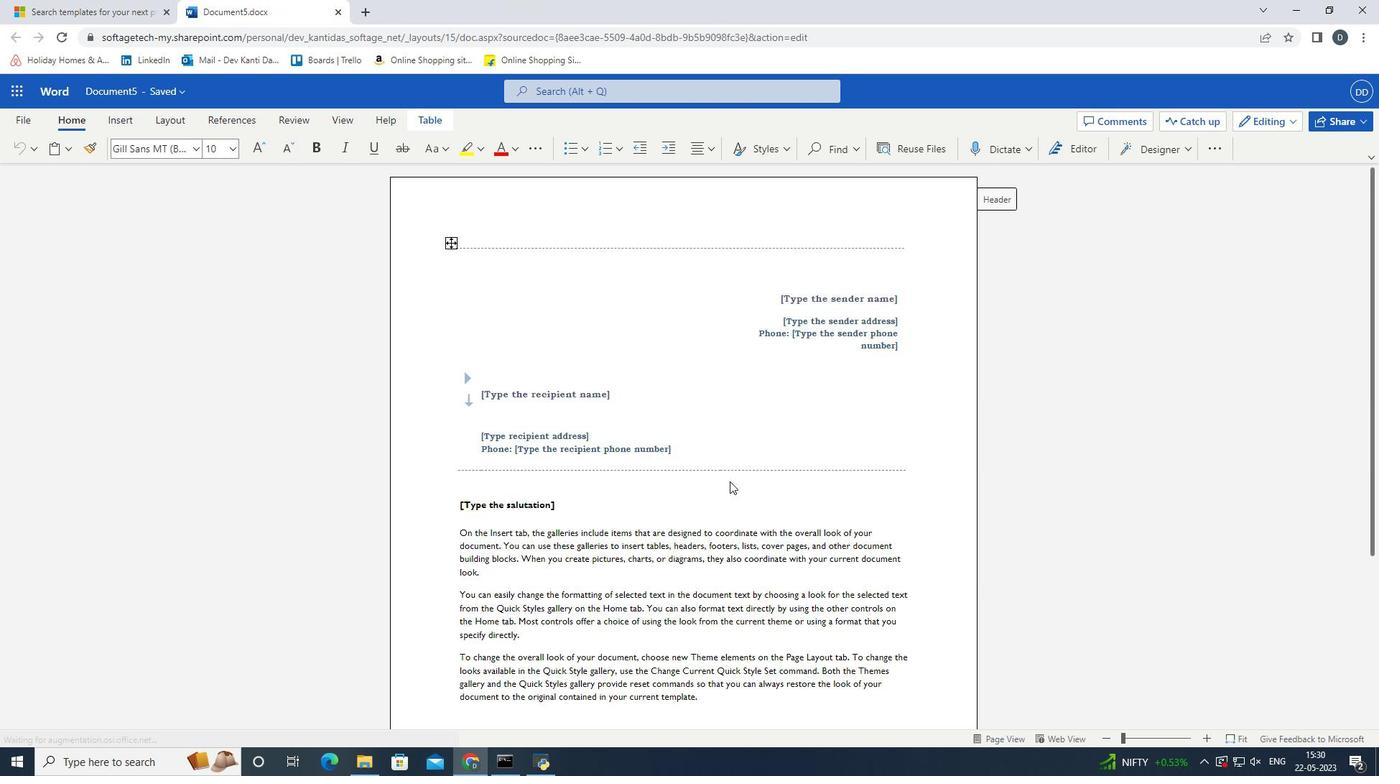 
Action: Mouse scrolled (730, 480) with delta (0, 0)
Screenshot: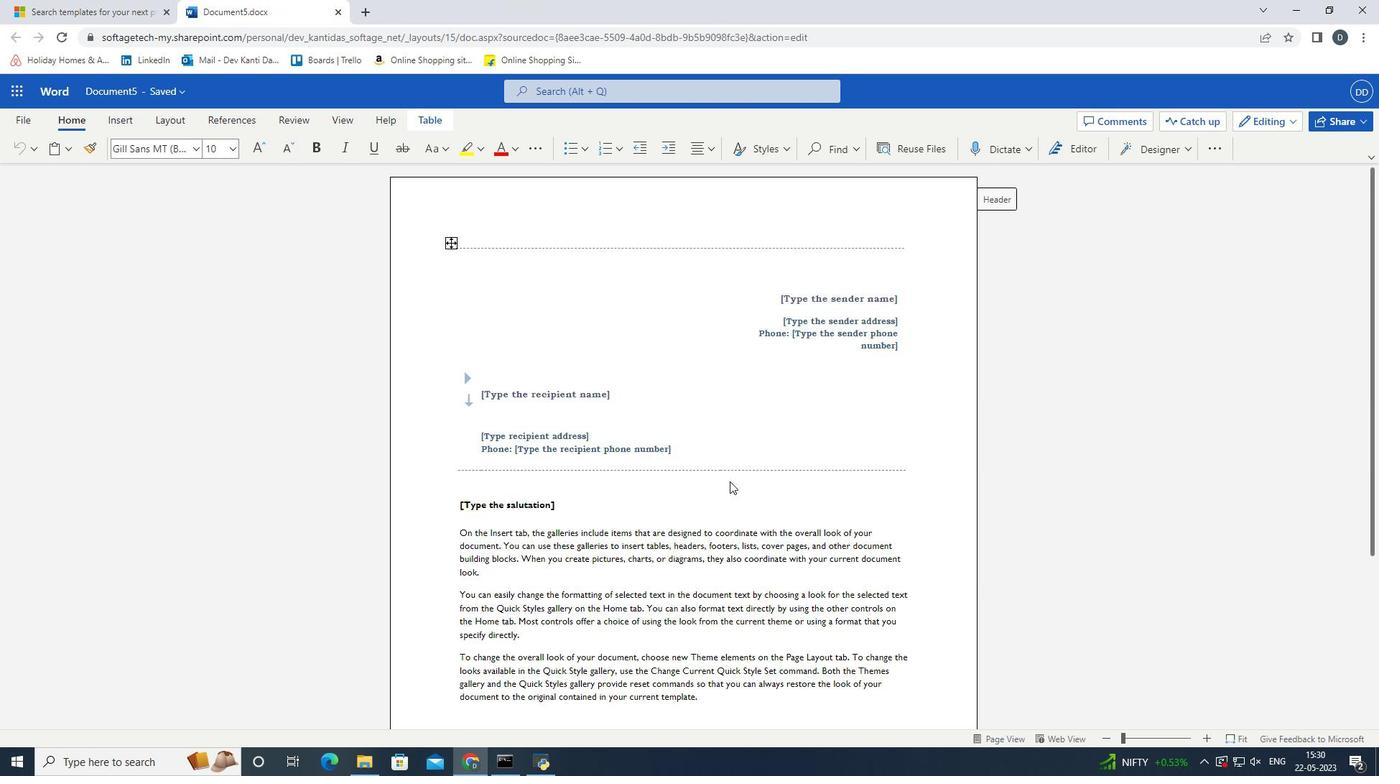 
Action: Mouse scrolled (730, 480) with delta (0, 0)
Screenshot: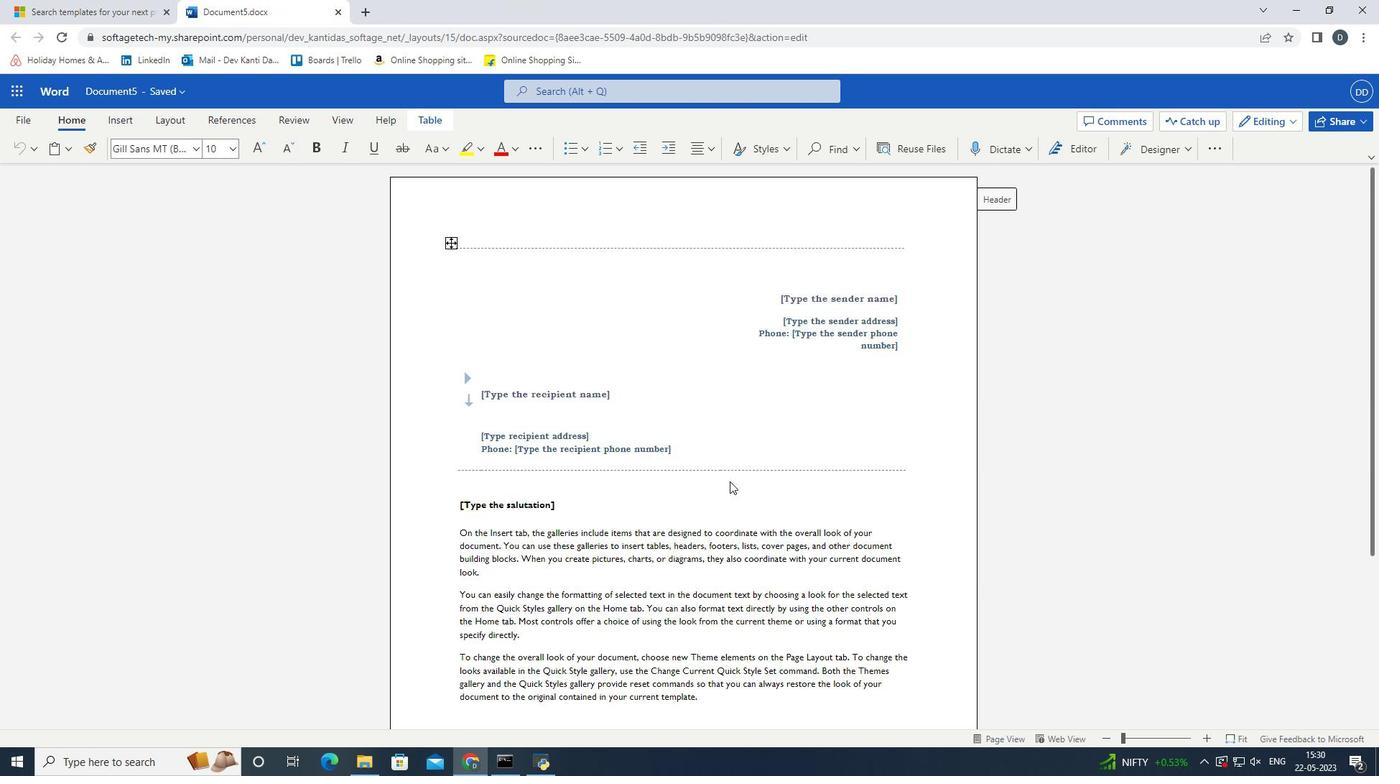 
Action: Mouse scrolled (730, 480) with delta (0, 0)
Screenshot: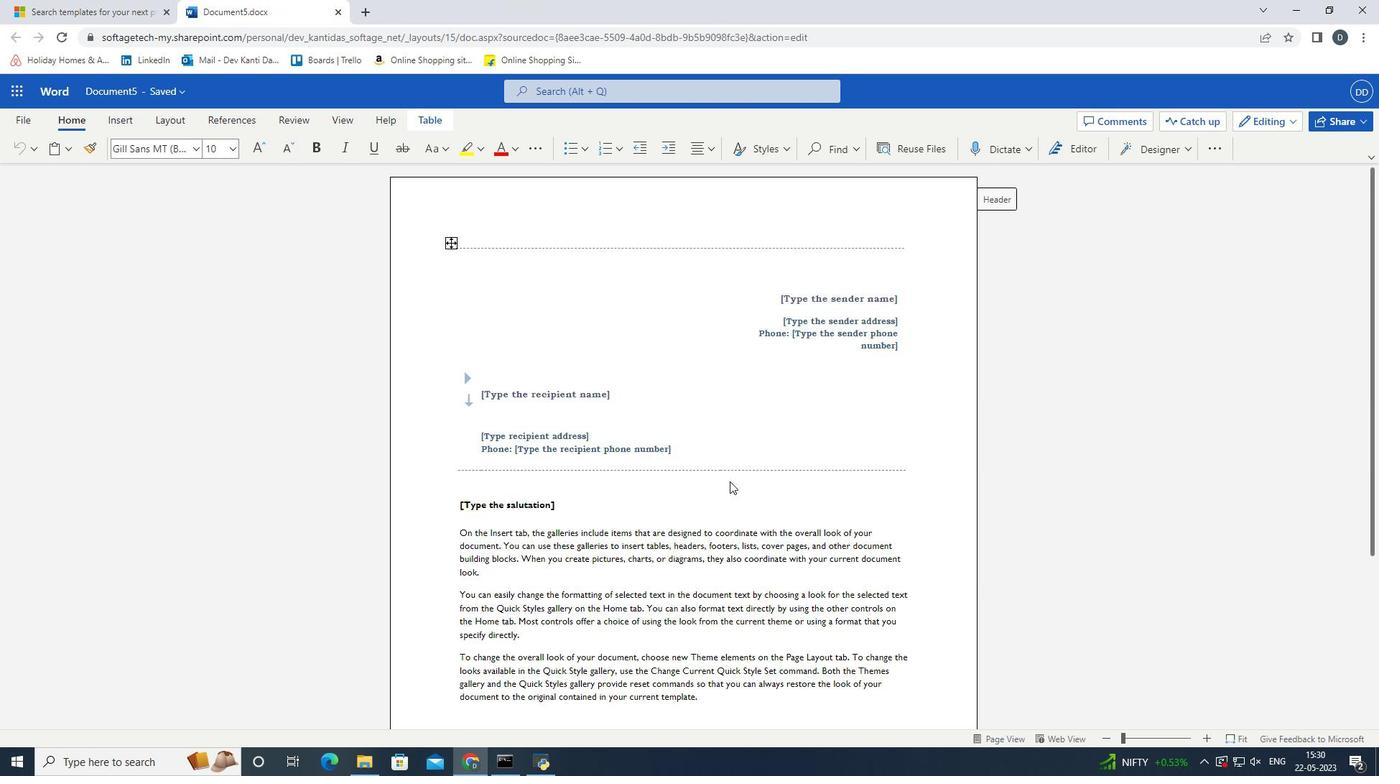 
Action: Mouse scrolled (730, 480) with delta (0, 0)
Screenshot: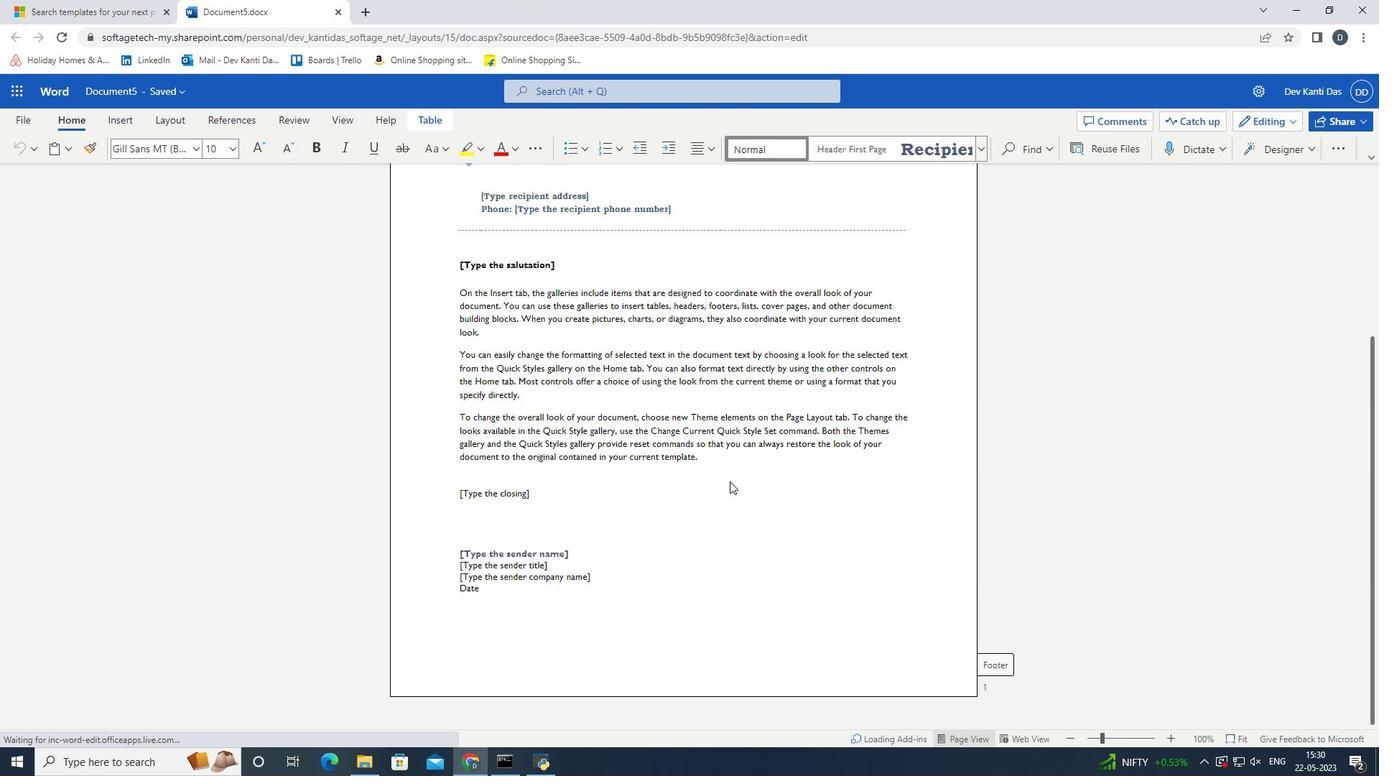 
Action: Mouse scrolled (730, 480) with delta (0, 0)
Screenshot: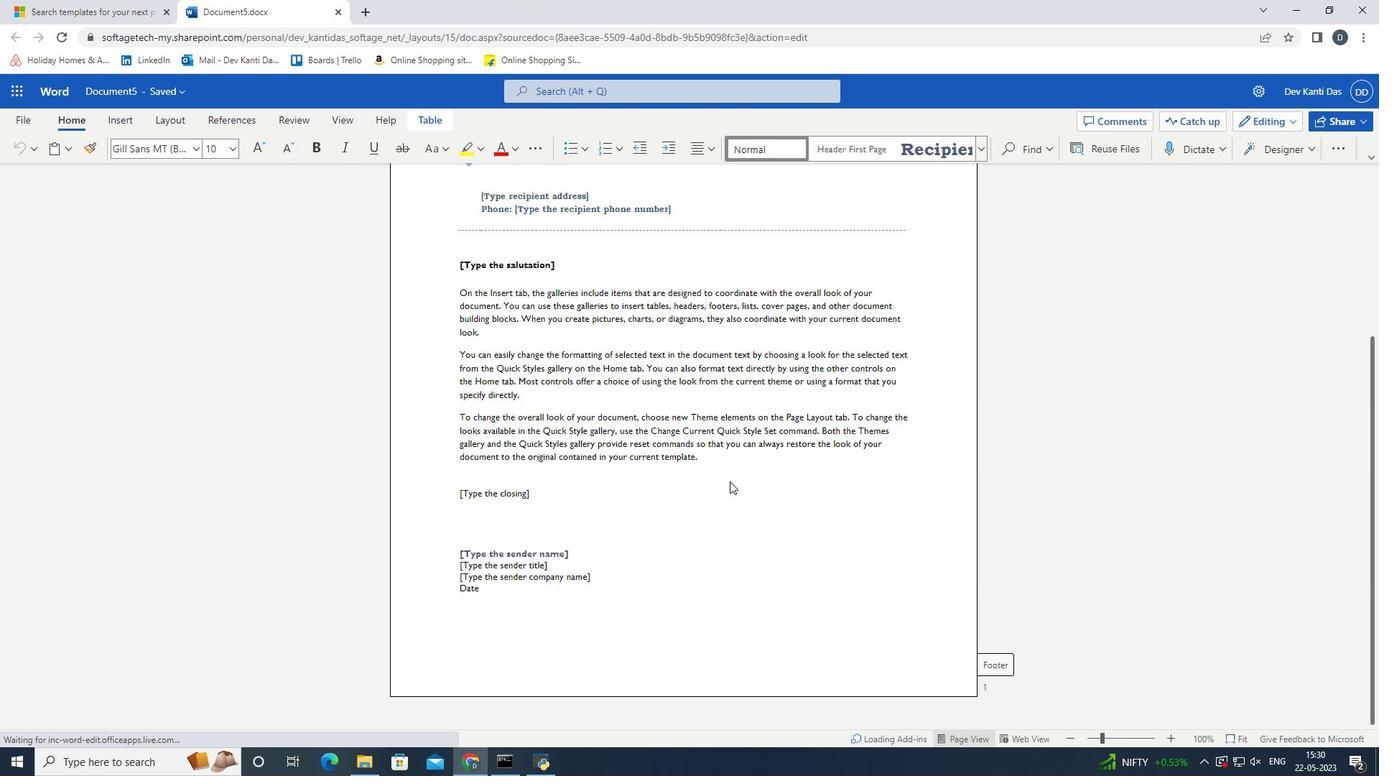 
Action: Mouse scrolled (730, 480) with delta (0, 0)
Screenshot: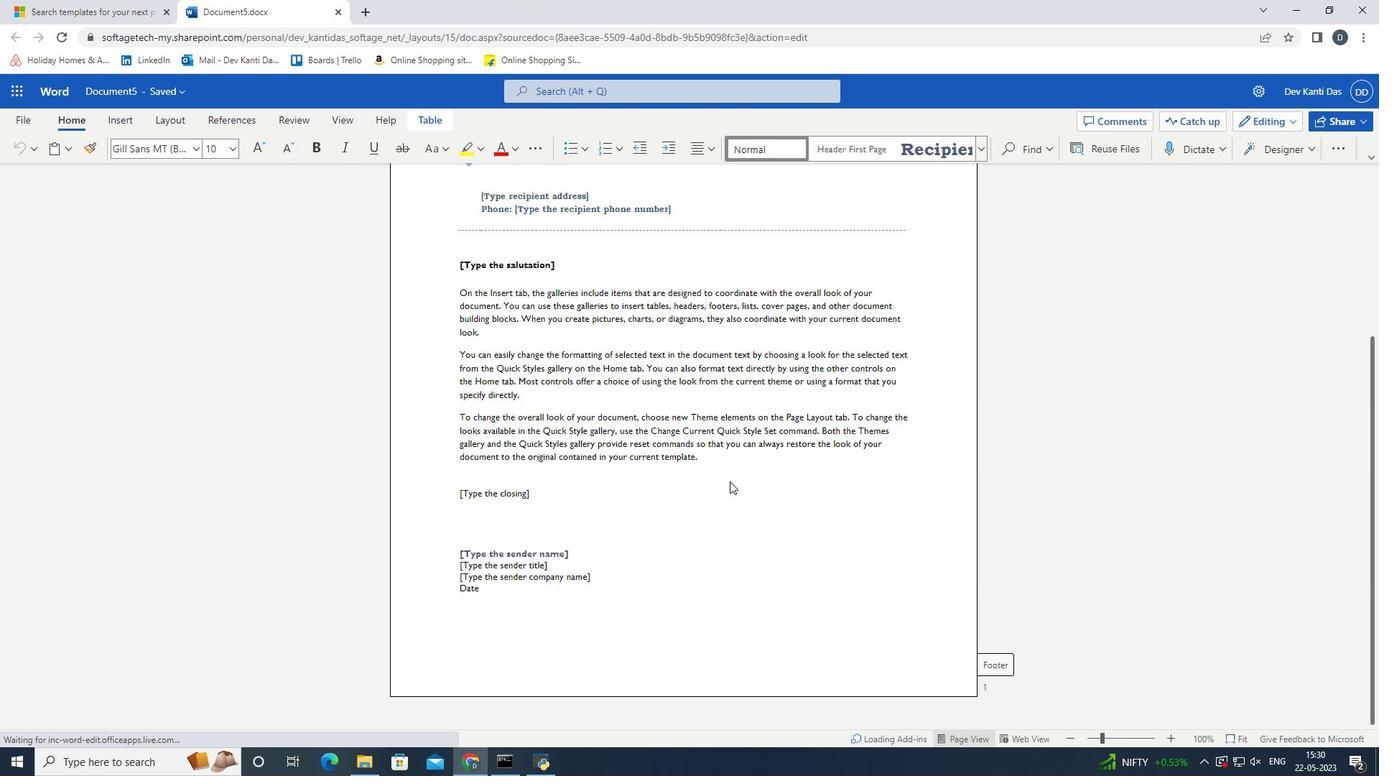 
Action: Mouse scrolled (730, 480) with delta (0, 0)
Screenshot: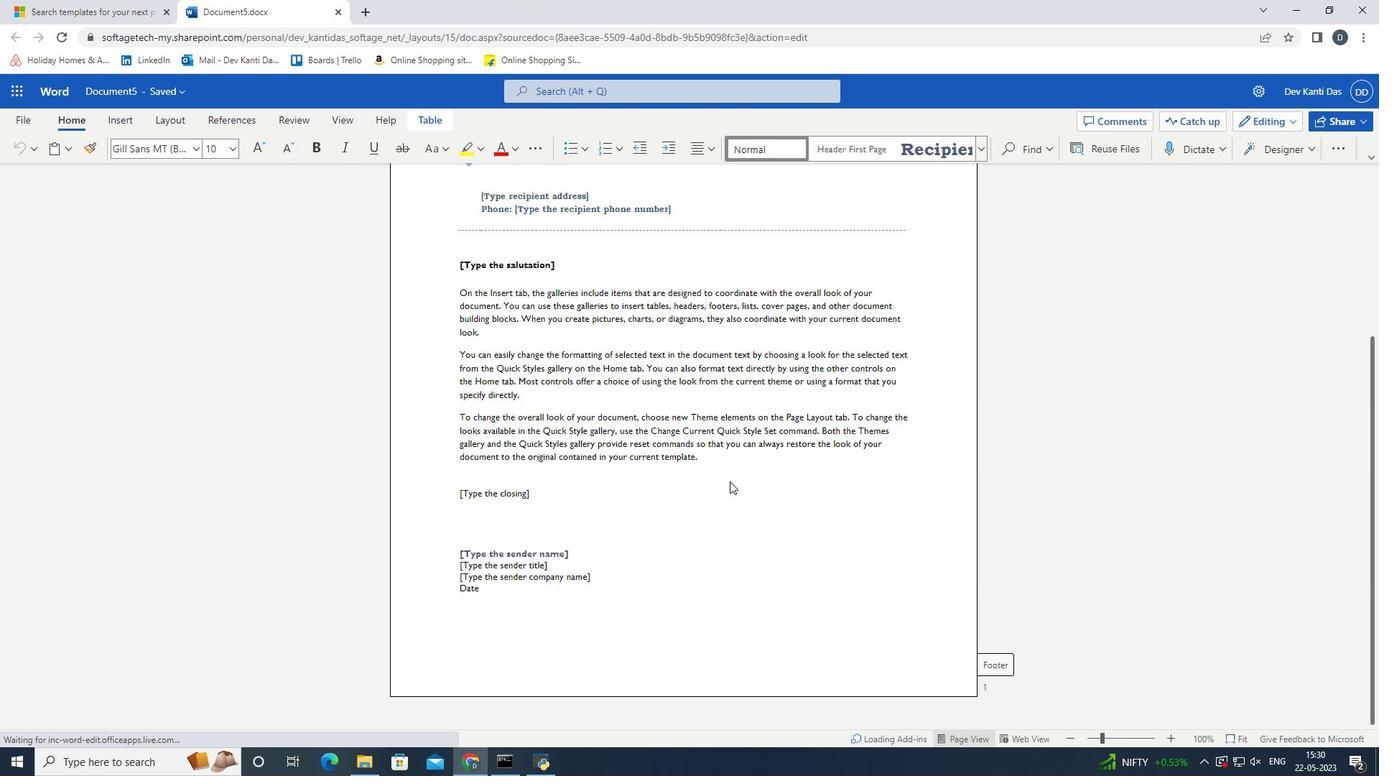 
Action: Mouse scrolled (730, 480) with delta (0, 0)
Screenshot: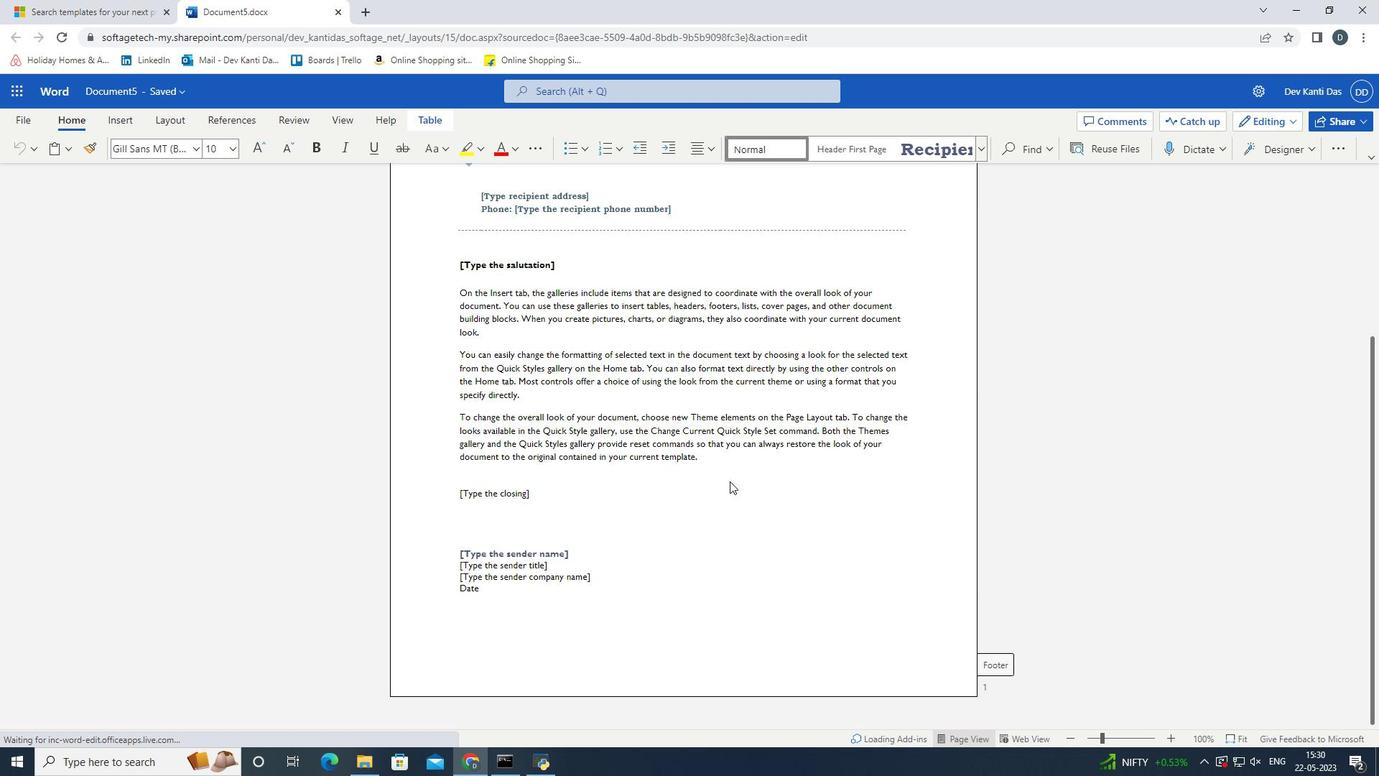 
Action: Mouse scrolled (730, 482) with delta (0, 0)
Screenshot: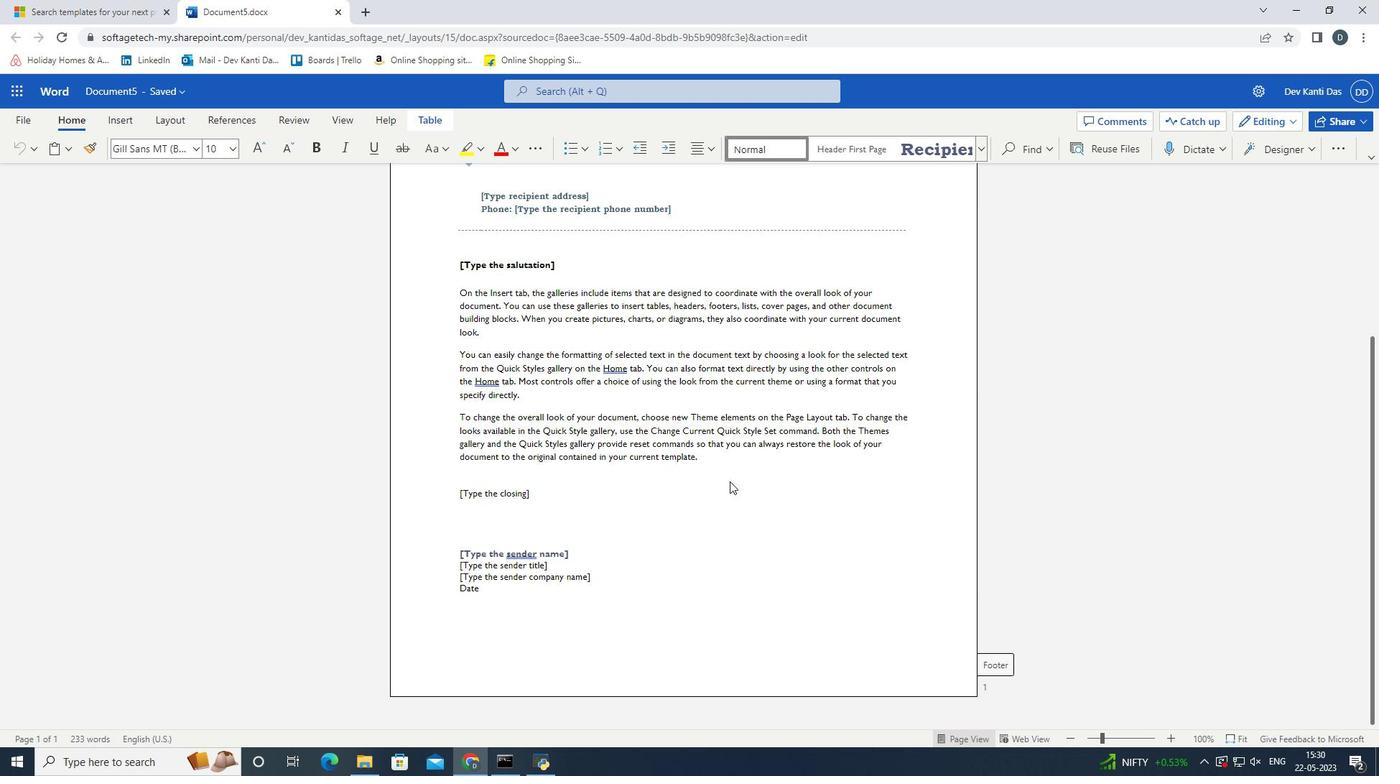 
Action: Mouse scrolled (730, 482) with delta (0, 0)
Screenshot: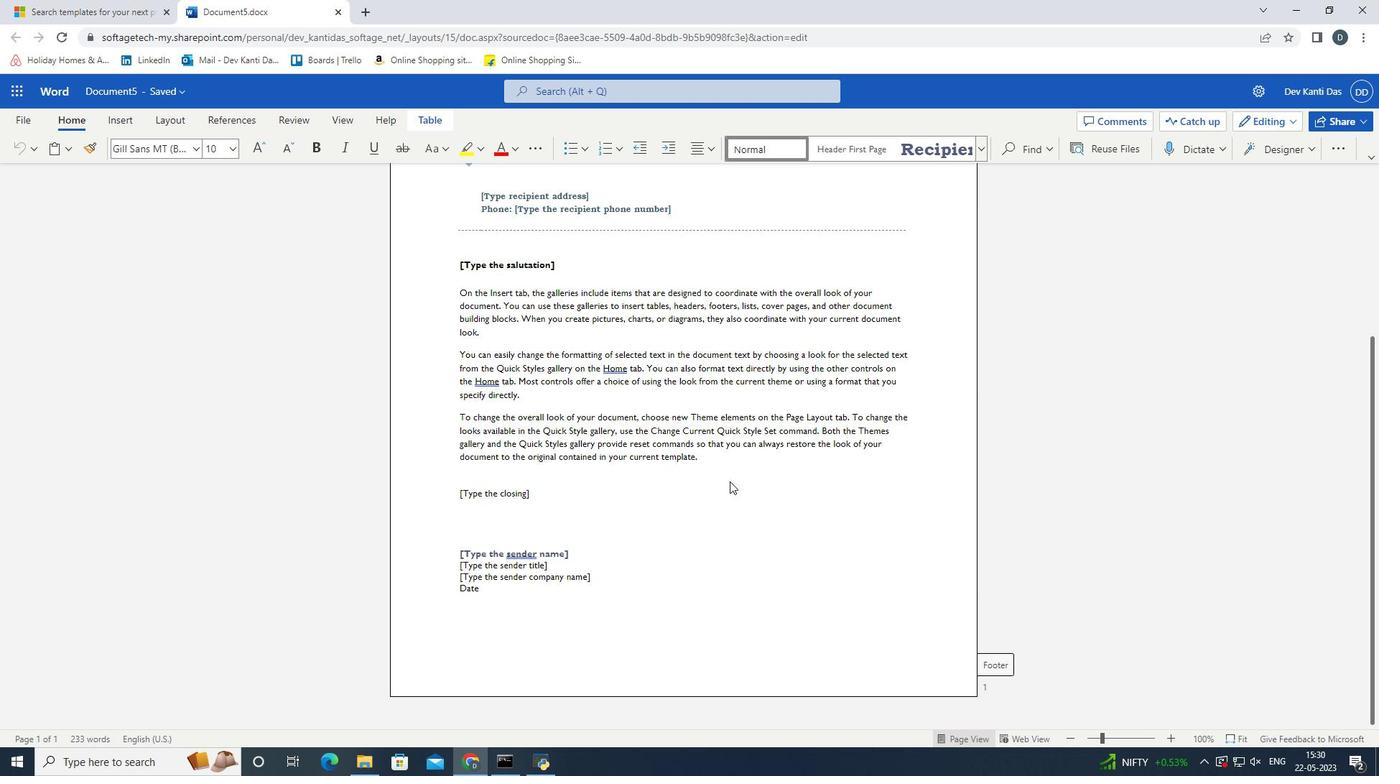
Action: Mouse scrolled (730, 482) with delta (0, 0)
Screenshot: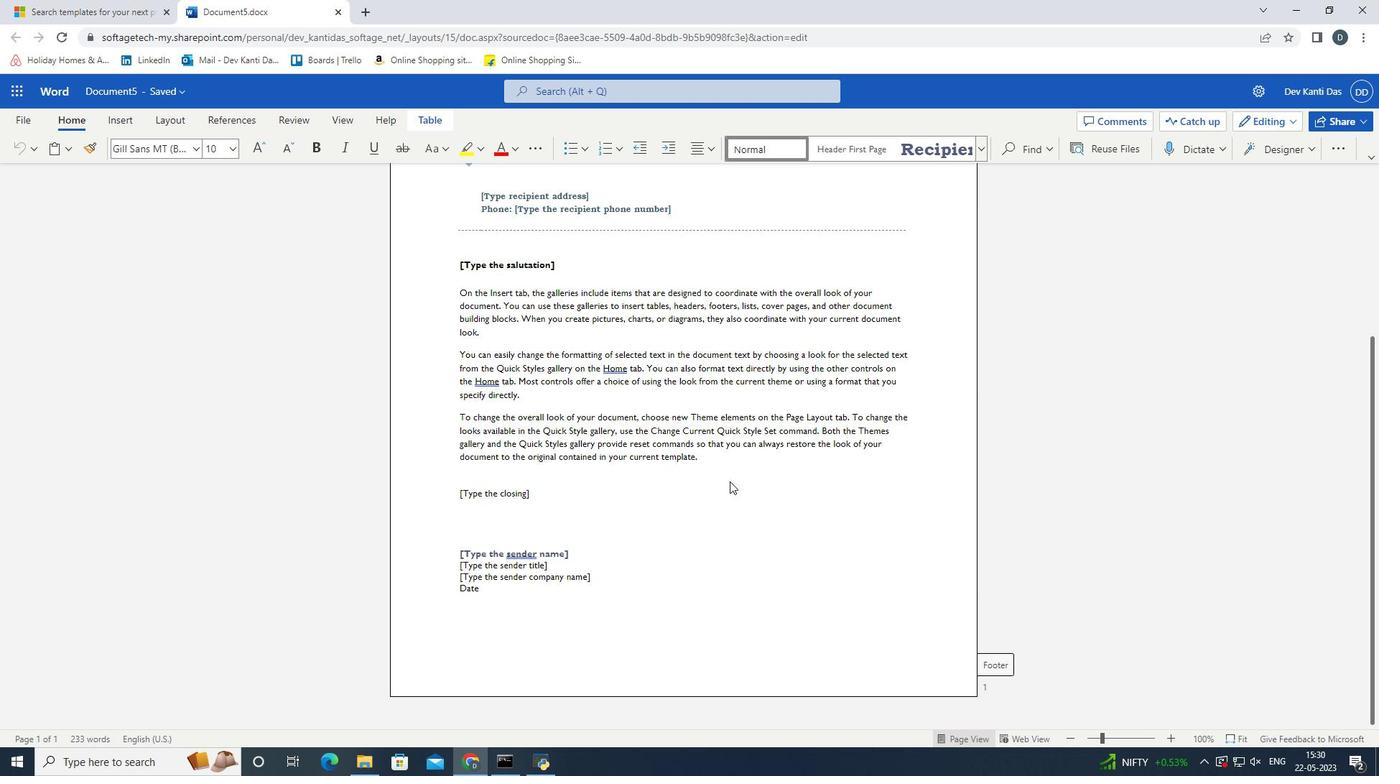 
Action: Mouse scrolled (730, 482) with delta (0, 0)
Screenshot: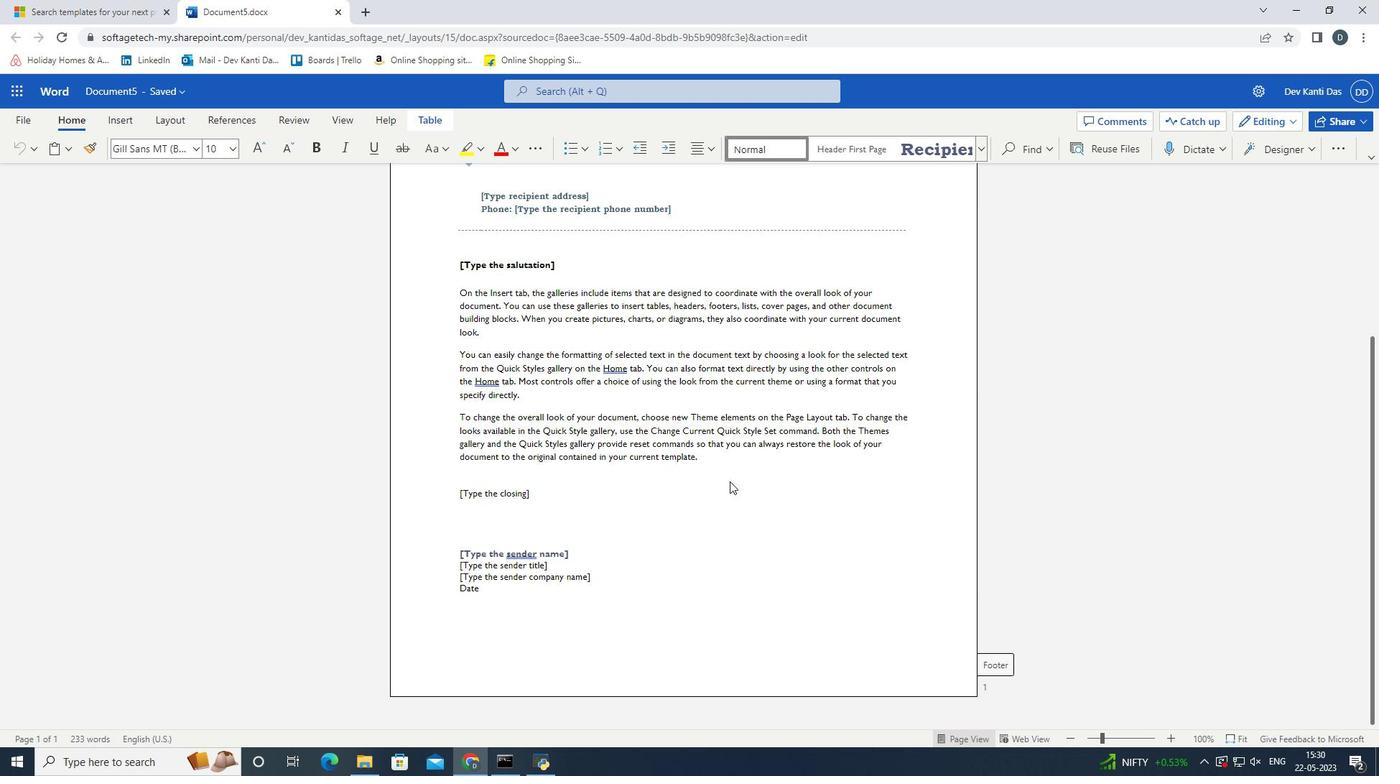 
Action: Mouse scrolled (730, 482) with delta (0, 0)
Screenshot: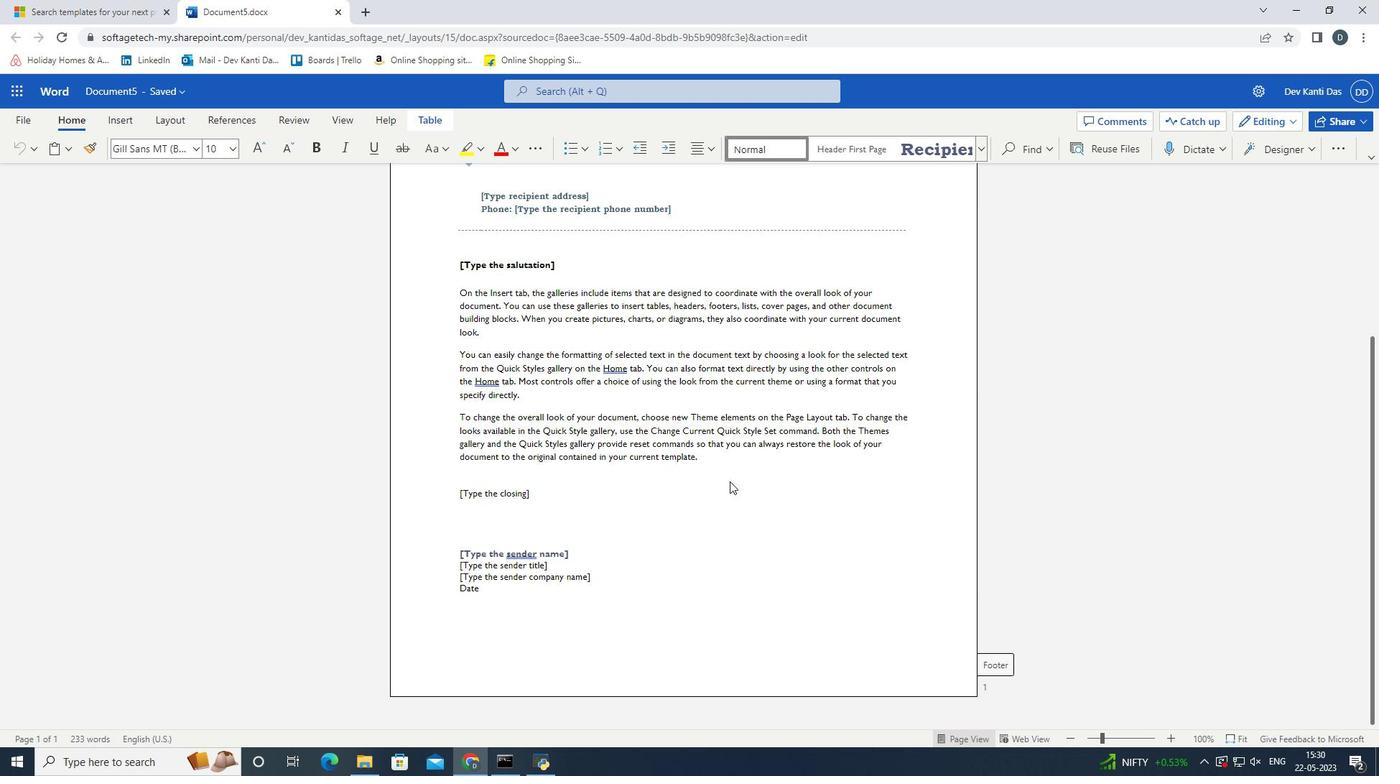 
Action: Mouse scrolled (730, 480) with delta (0, 0)
Screenshot: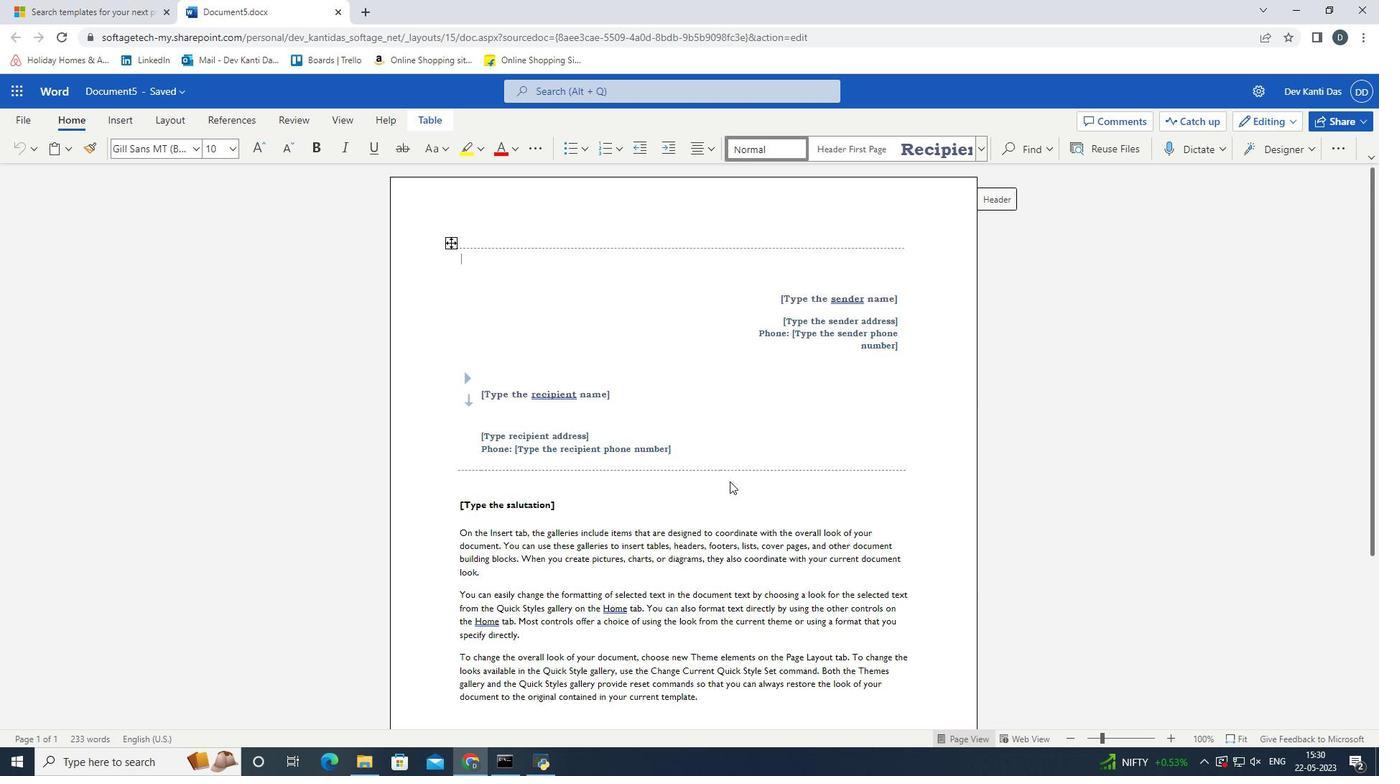 
Action: Mouse scrolled (730, 480) with delta (0, 0)
Screenshot: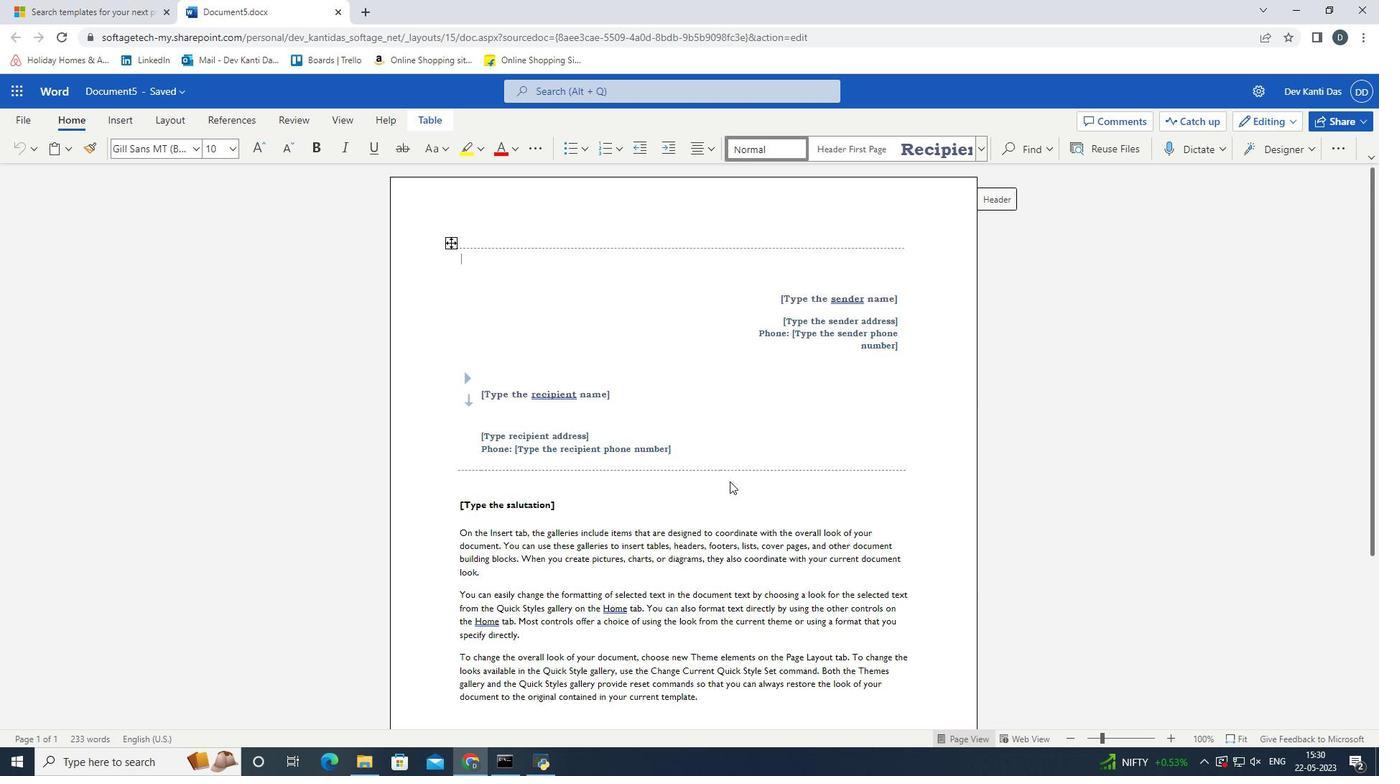 
Action: Mouse scrolled (730, 480) with delta (0, 0)
Screenshot: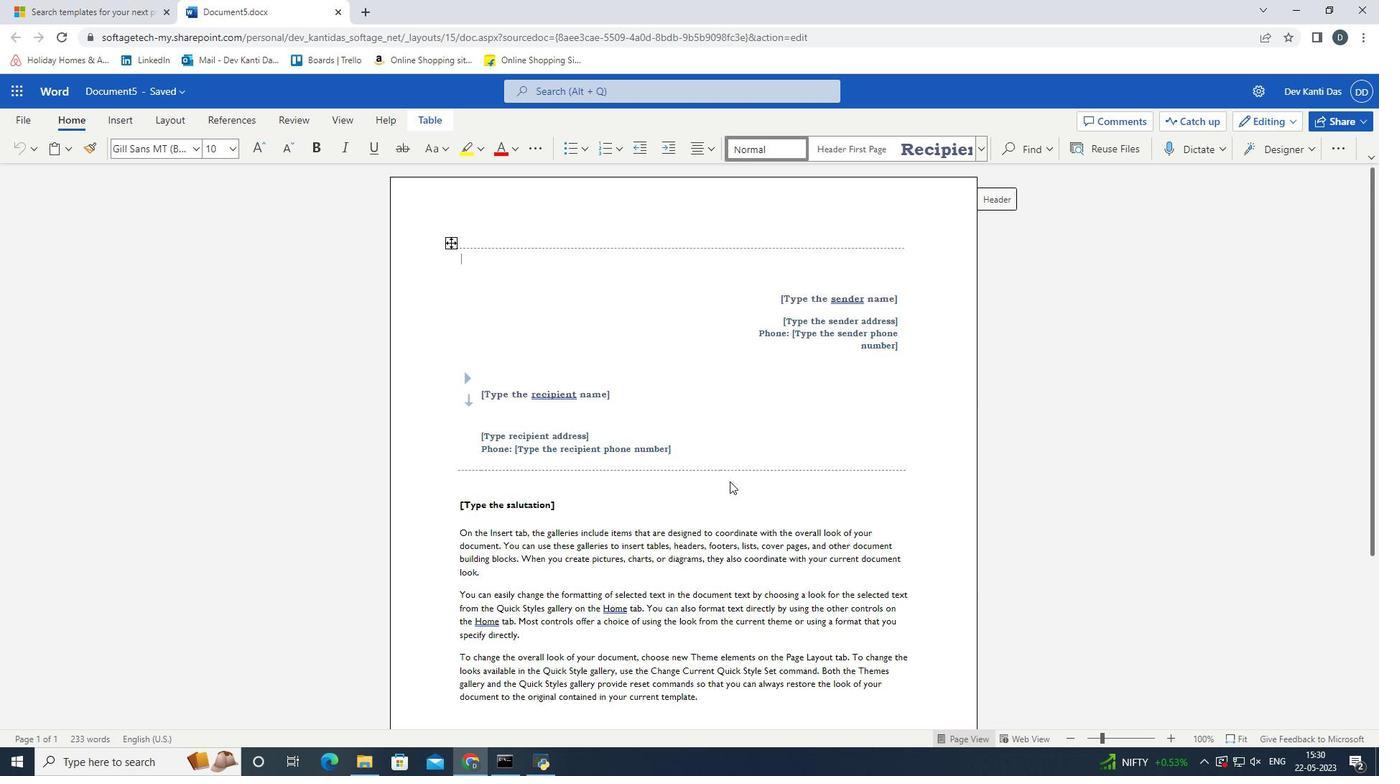 
Action: Mouse scrolled (730, 480) with delta (0, 0)
Screenshot: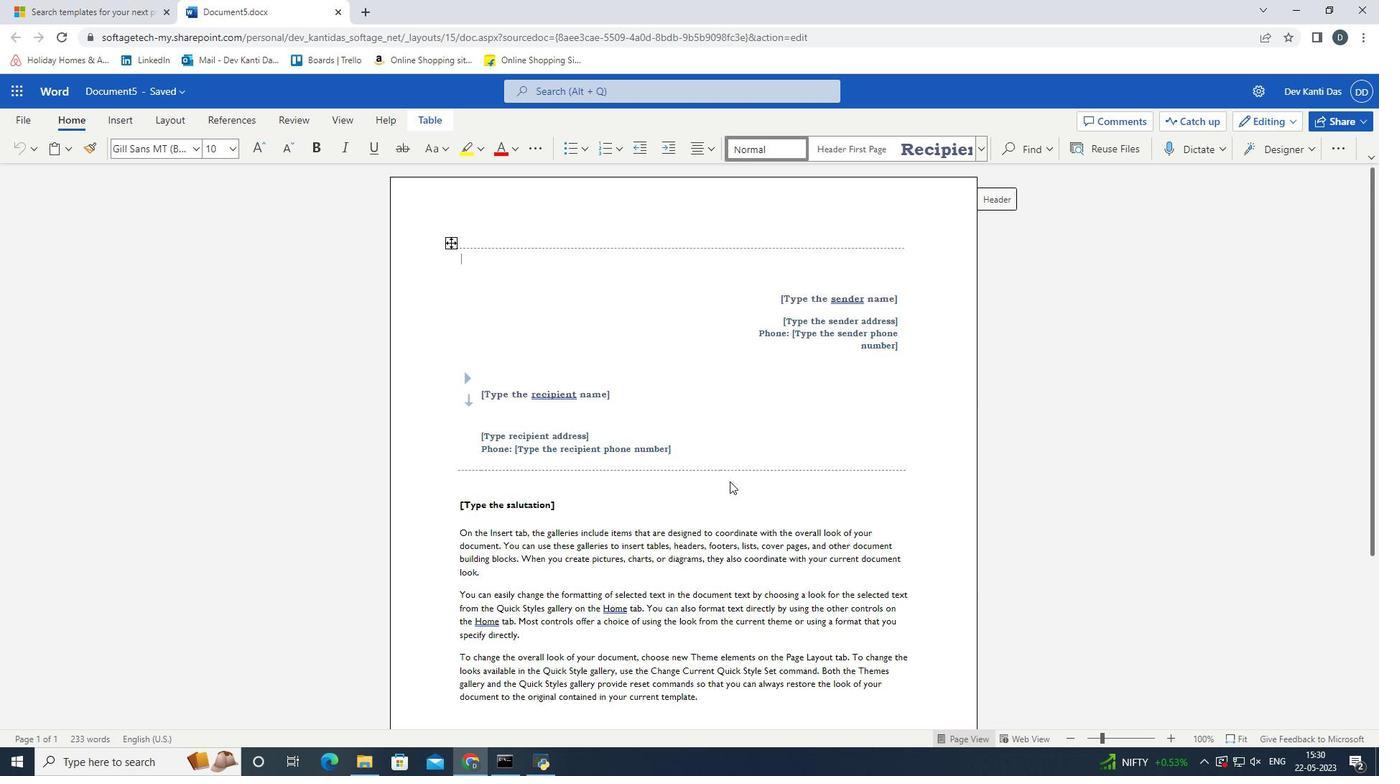 
Action: Mouse scrolled (730, 480) with delta (0, 0)
Screenshot: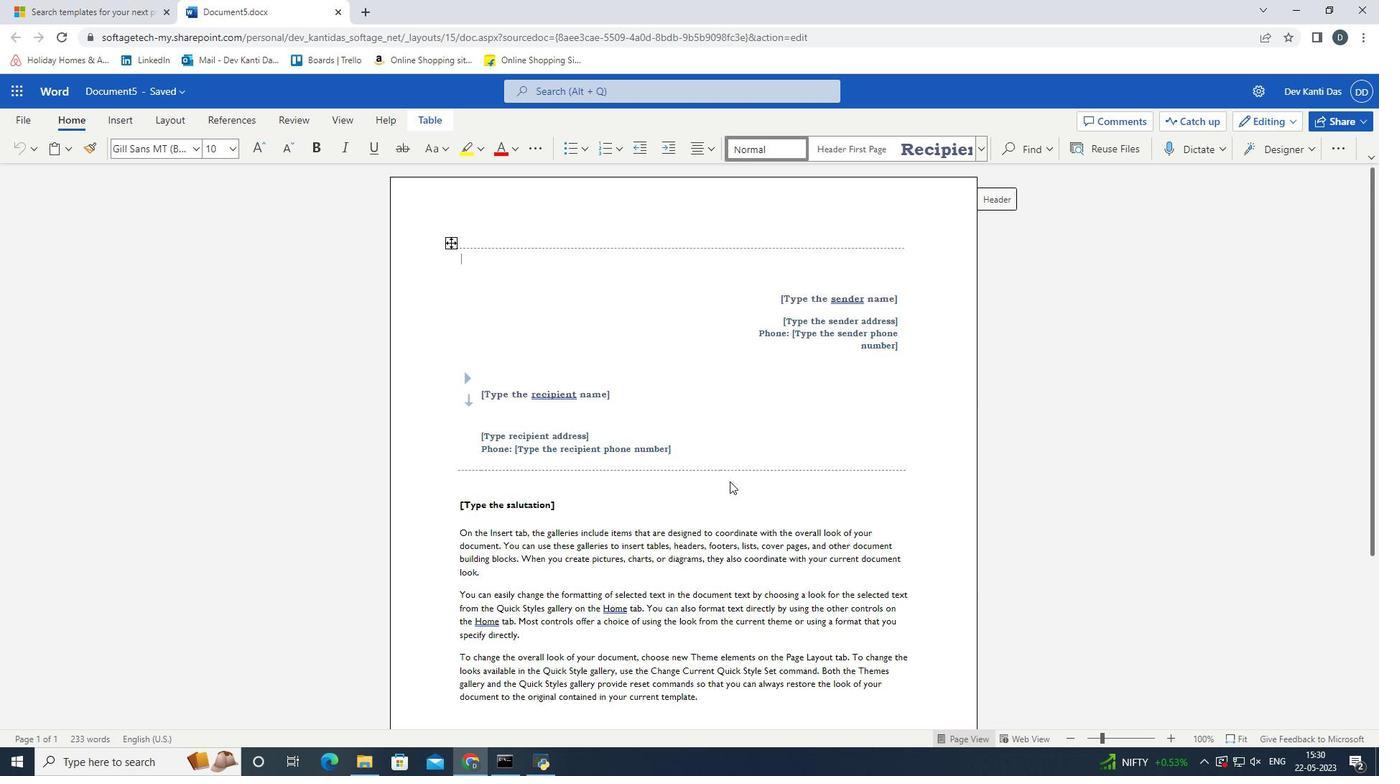 
Action: Mouse scrolled (730, 480) with delta (0, 0)
Screenshot: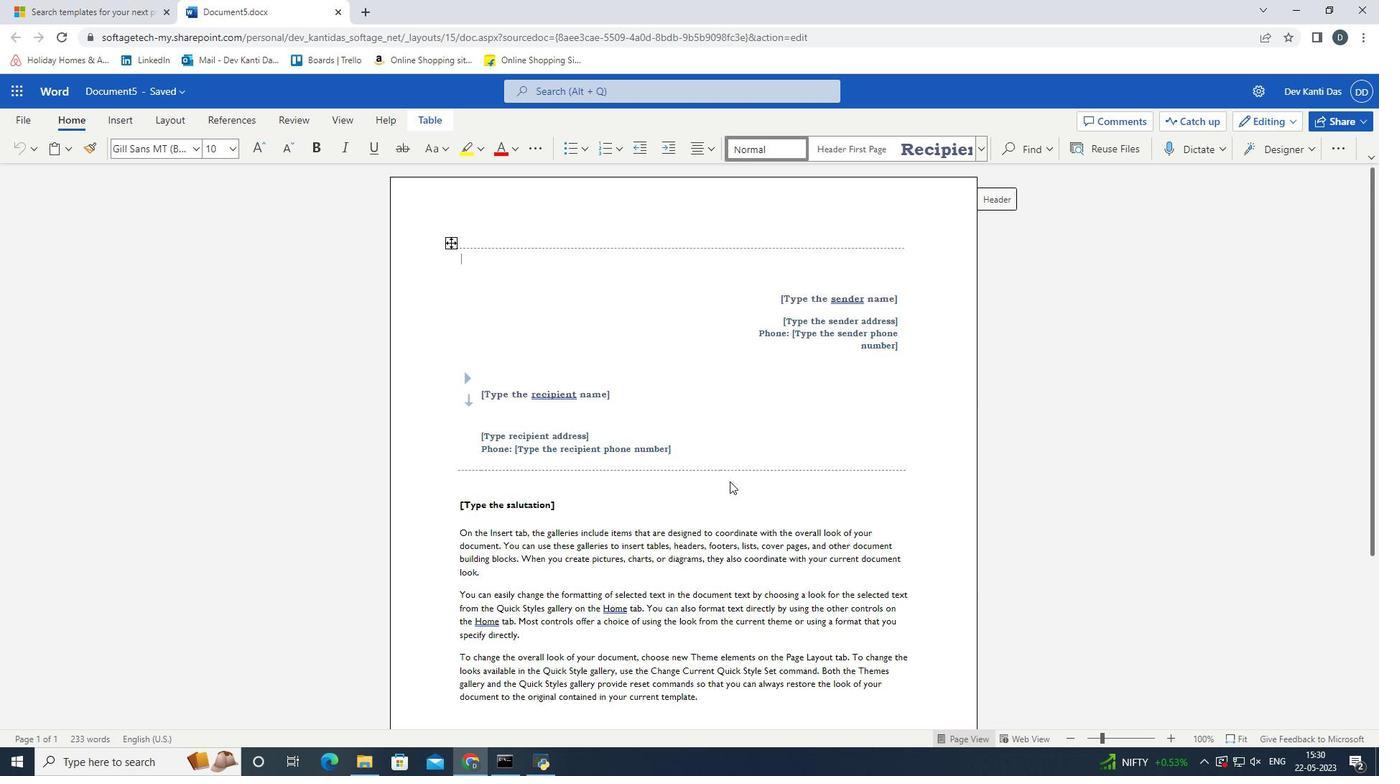 
Action: Mouse scrolled (730, 482) with delta (0, 0)
Screenshot: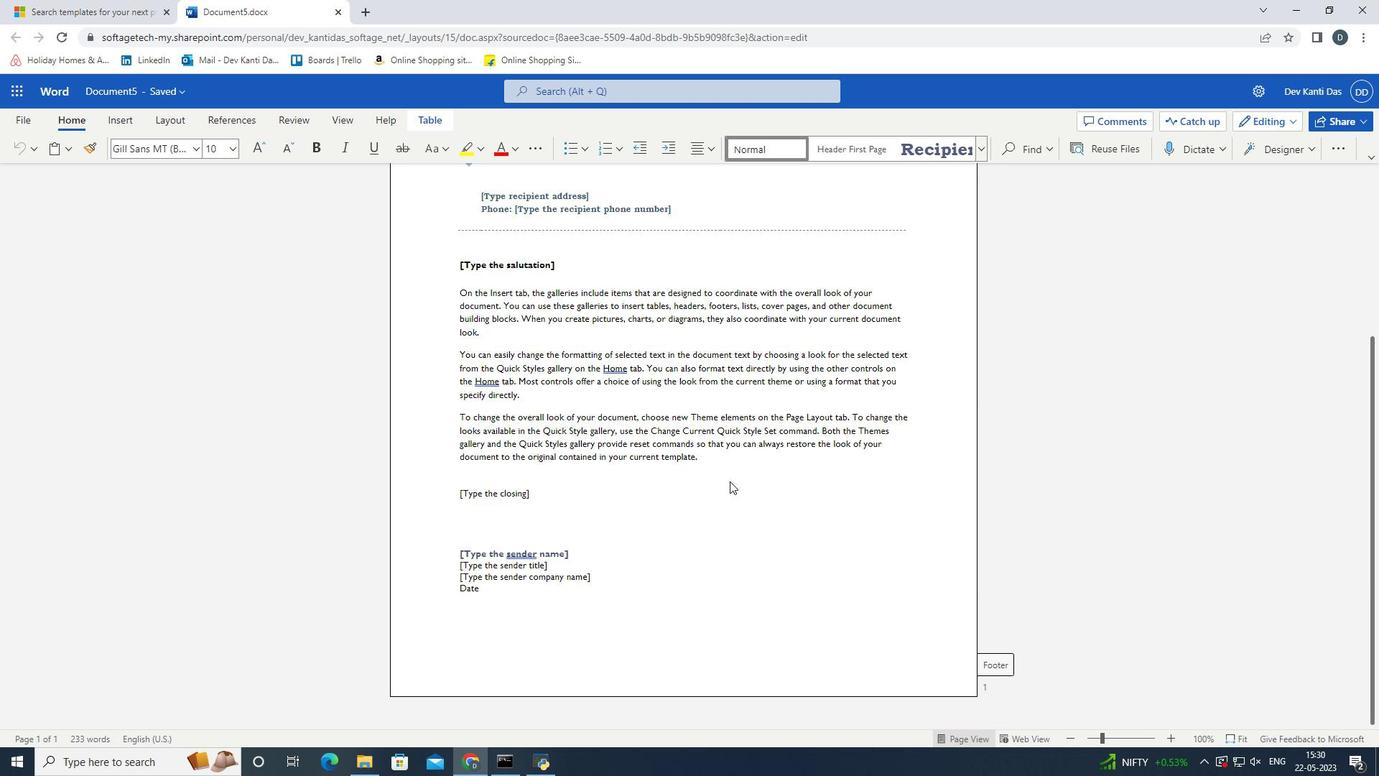 
Action: Mouse scrolled (730, 482) with delta (0, 0)
Screenshot: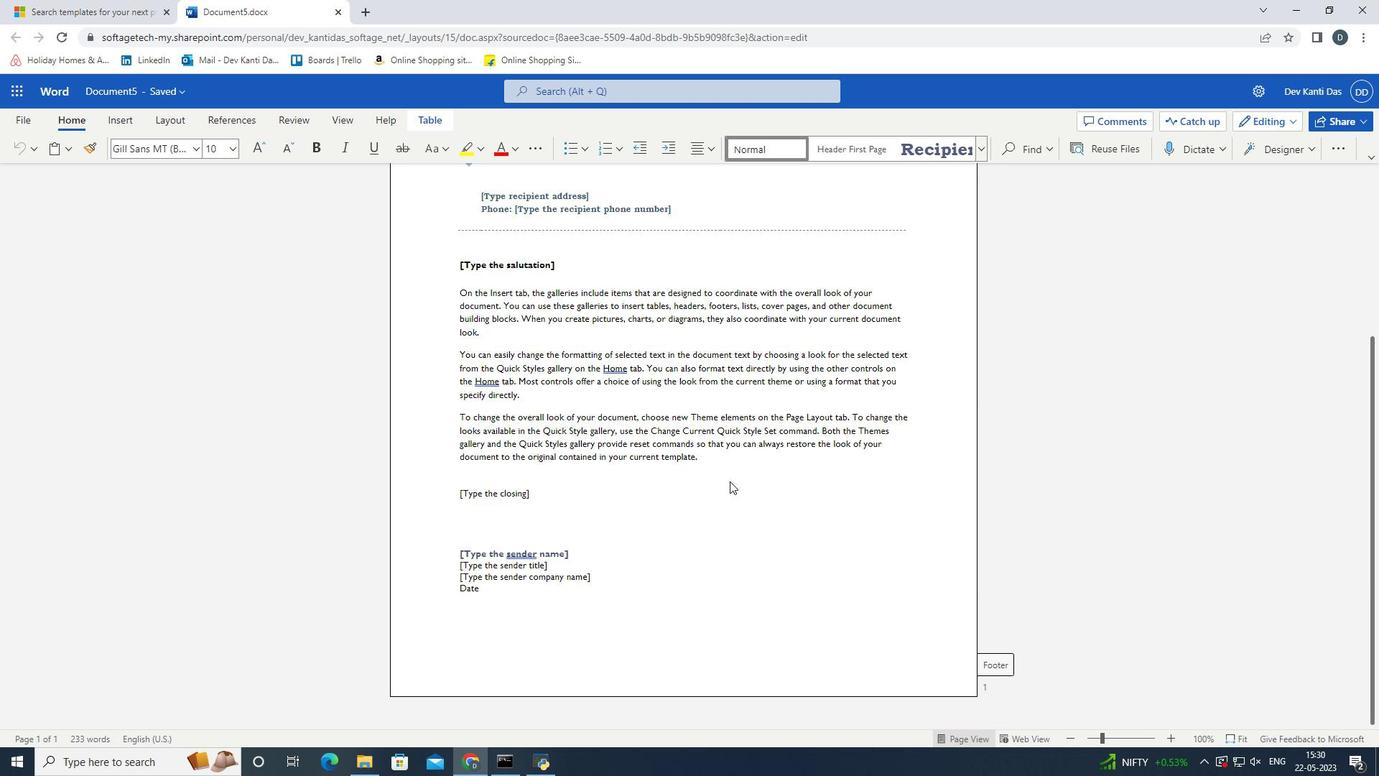 
Action: Mouse scrolled (730, 482) with delta (0, 0)
Screenshot: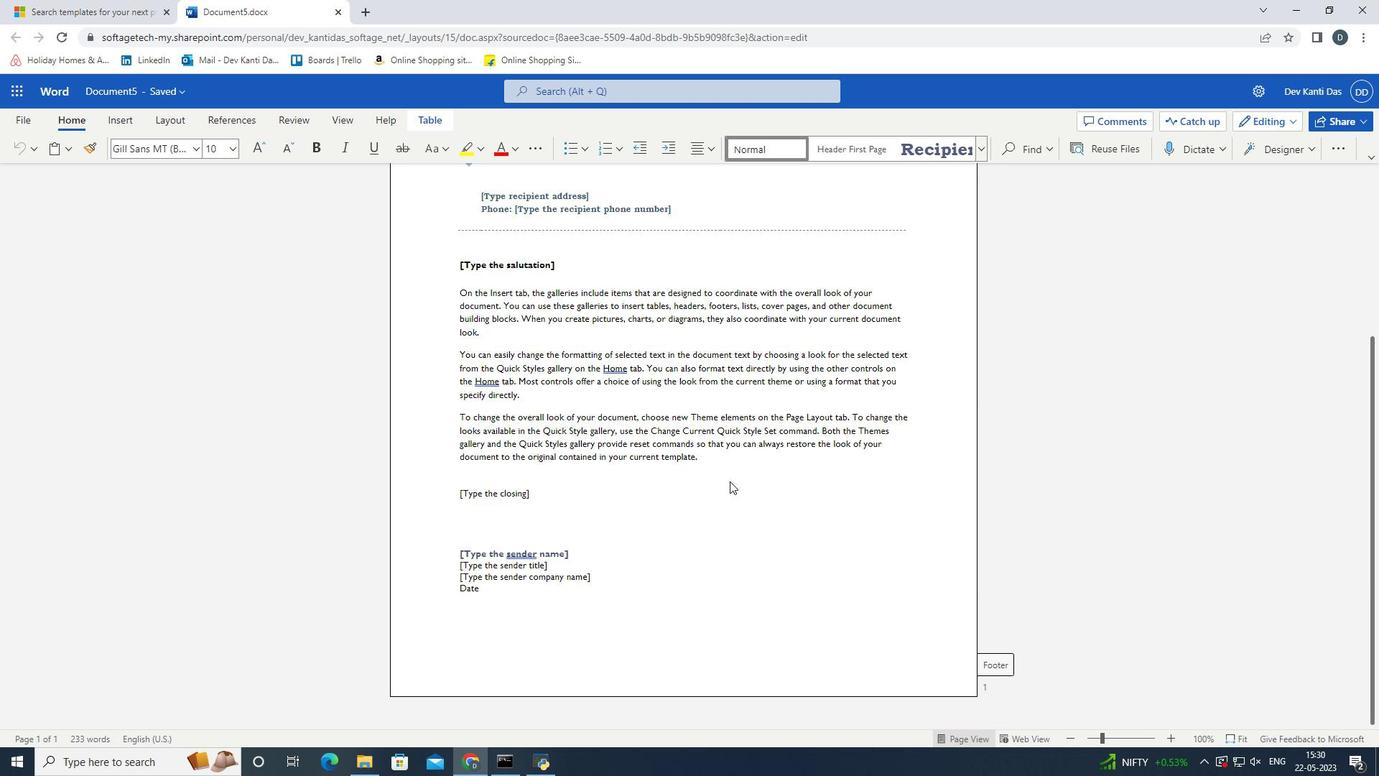 
Action: Mouse scrolled (730, 482) with delta (0, 0)
Screenshot: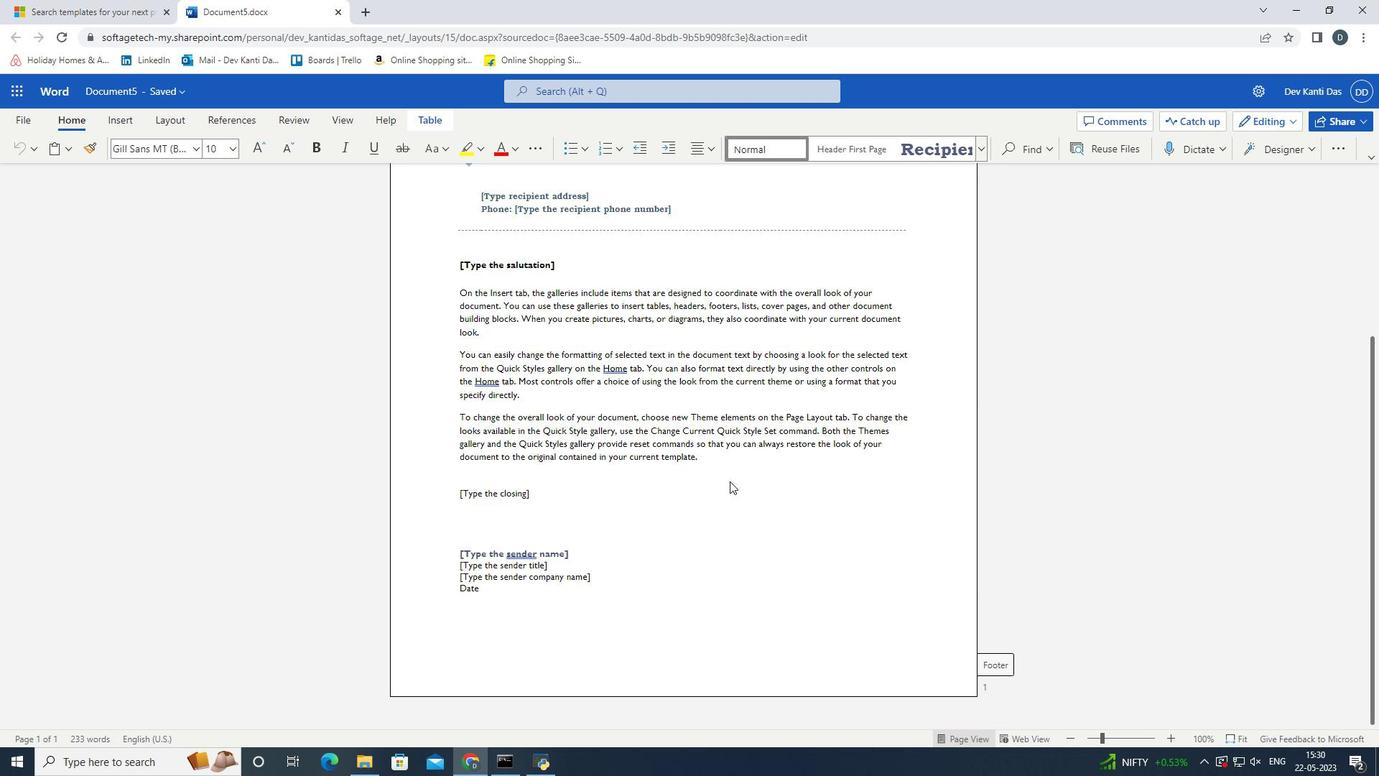 
Action: Mouse moved to (100, 0)
Screenshot: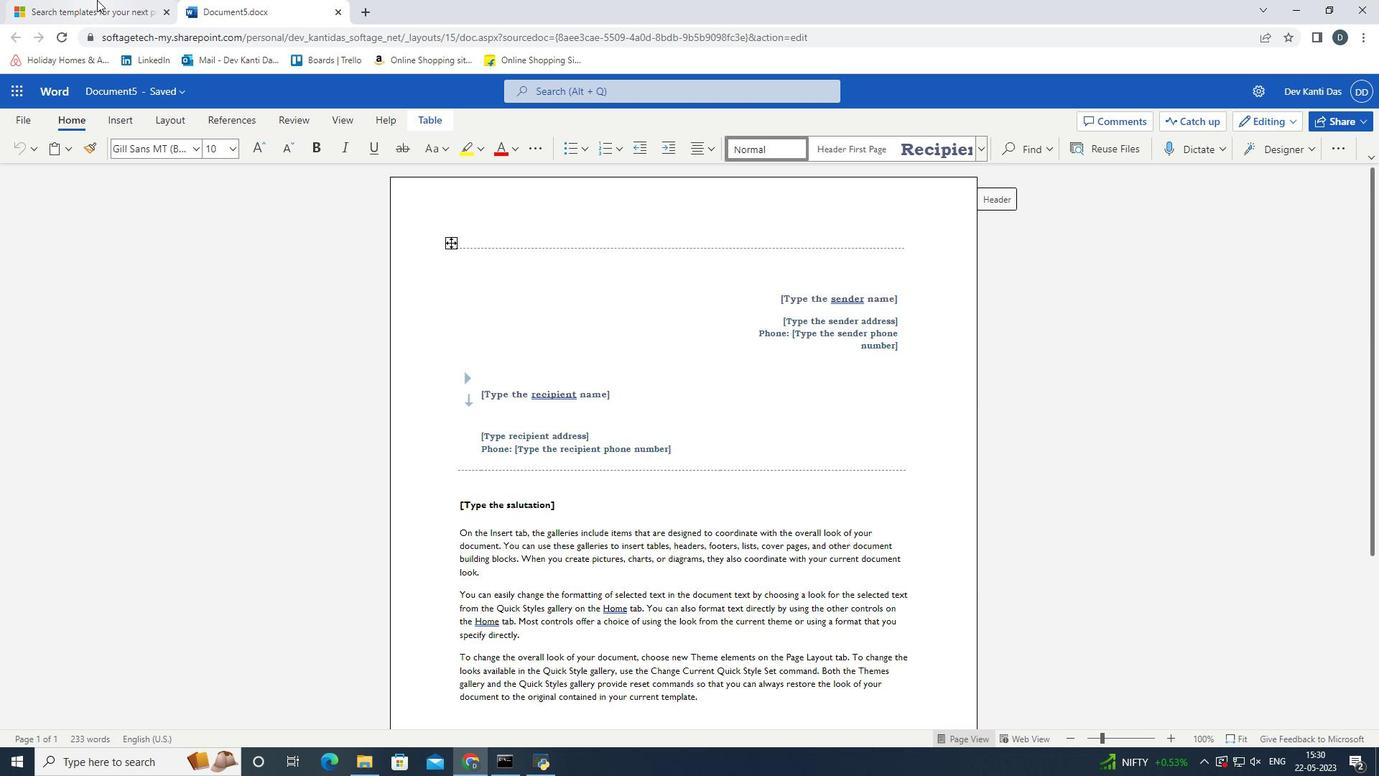 
Action: Mouse pressed left at (100, 0)
Screenshot: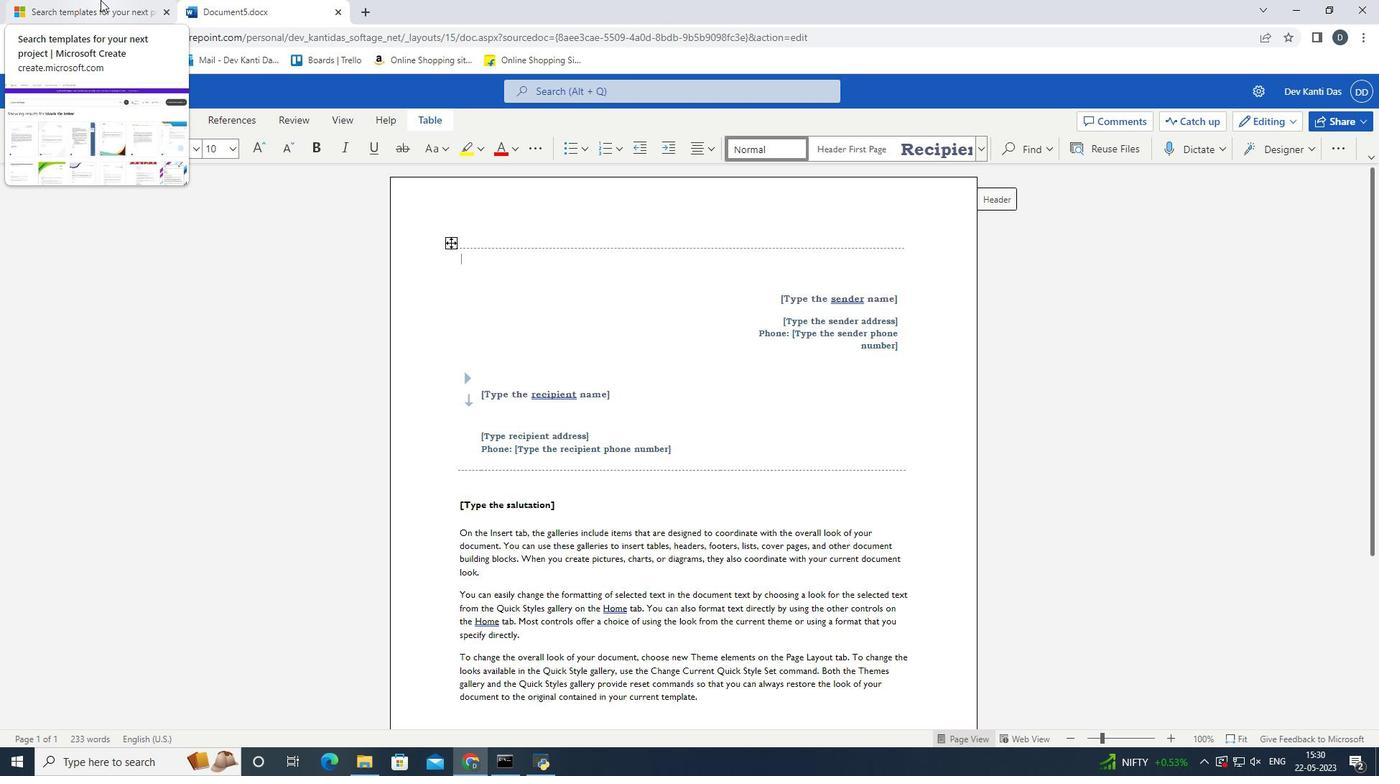 
Action: Mouse moved to (306, 0)
Screenshot: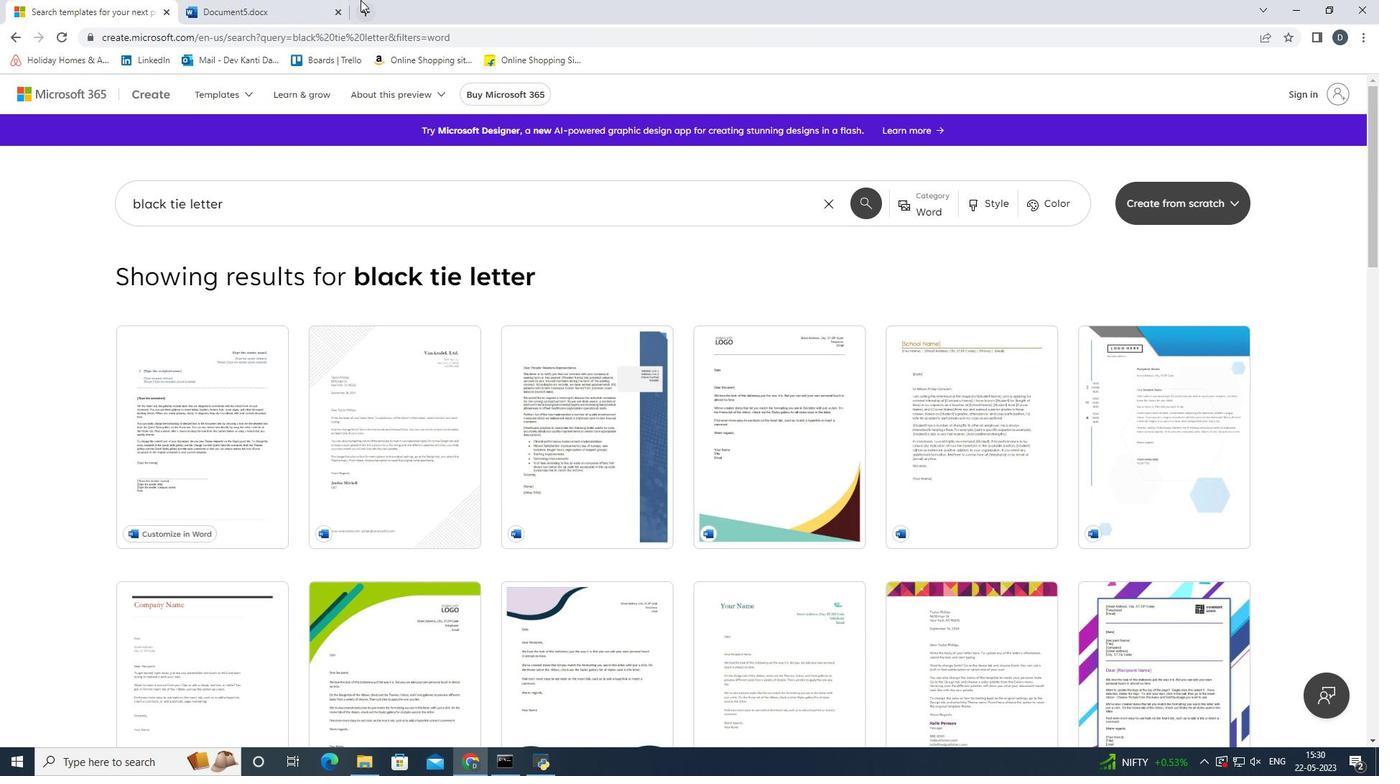 
Action: Mouse pressed left at (306, 0)
Screenshot: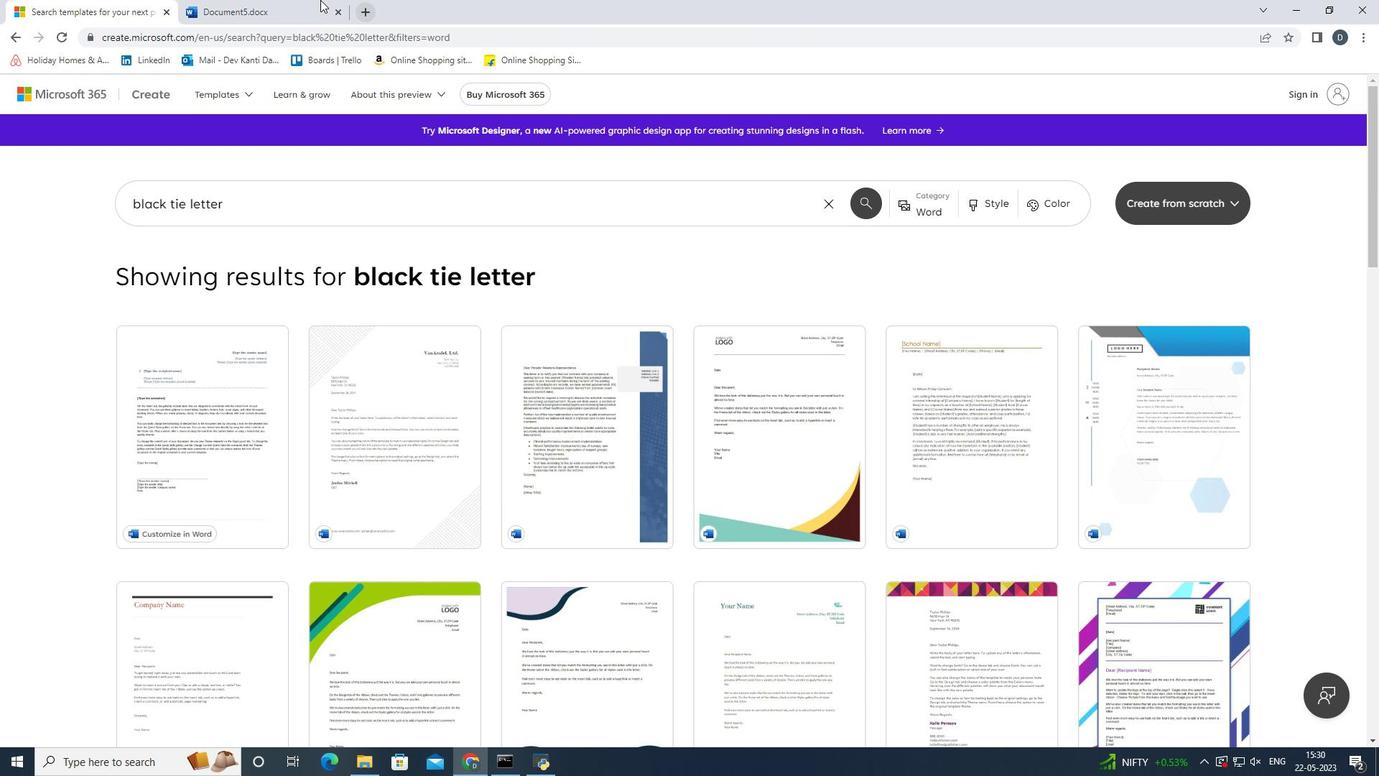 
Action: Mouse moved to (30, 0)
Screenshot: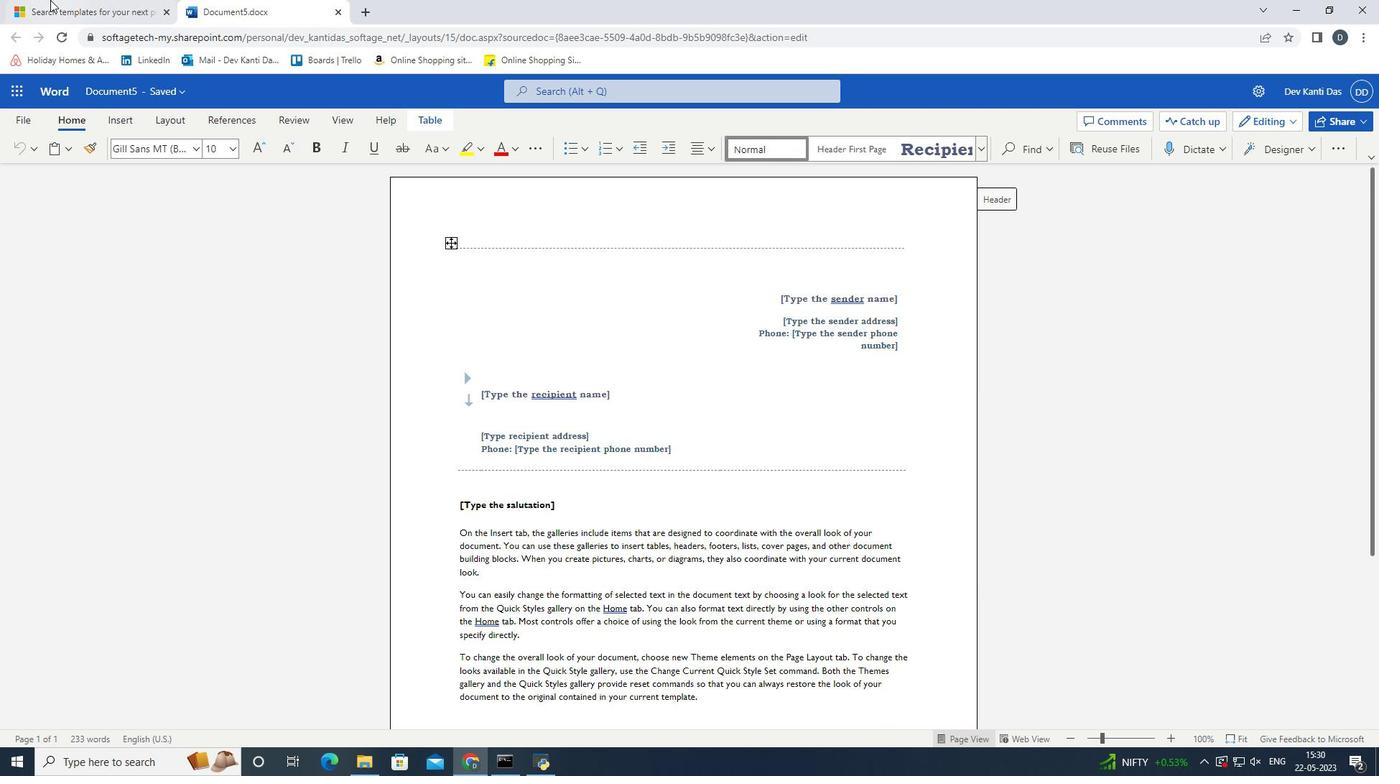 
Action: Mouse pressed left at (30, 0)
Screenshot: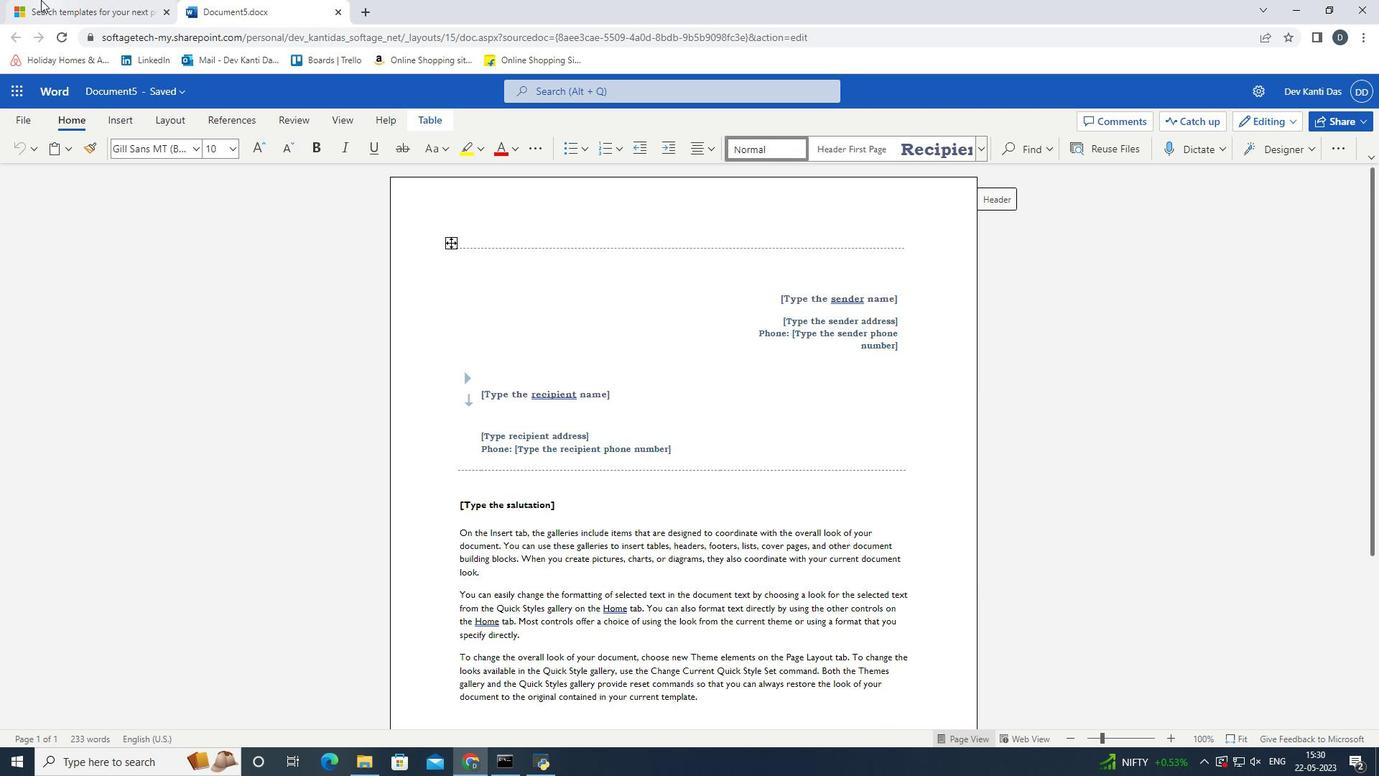 
Action: Mouse moved to (351, 536)
Screenshot: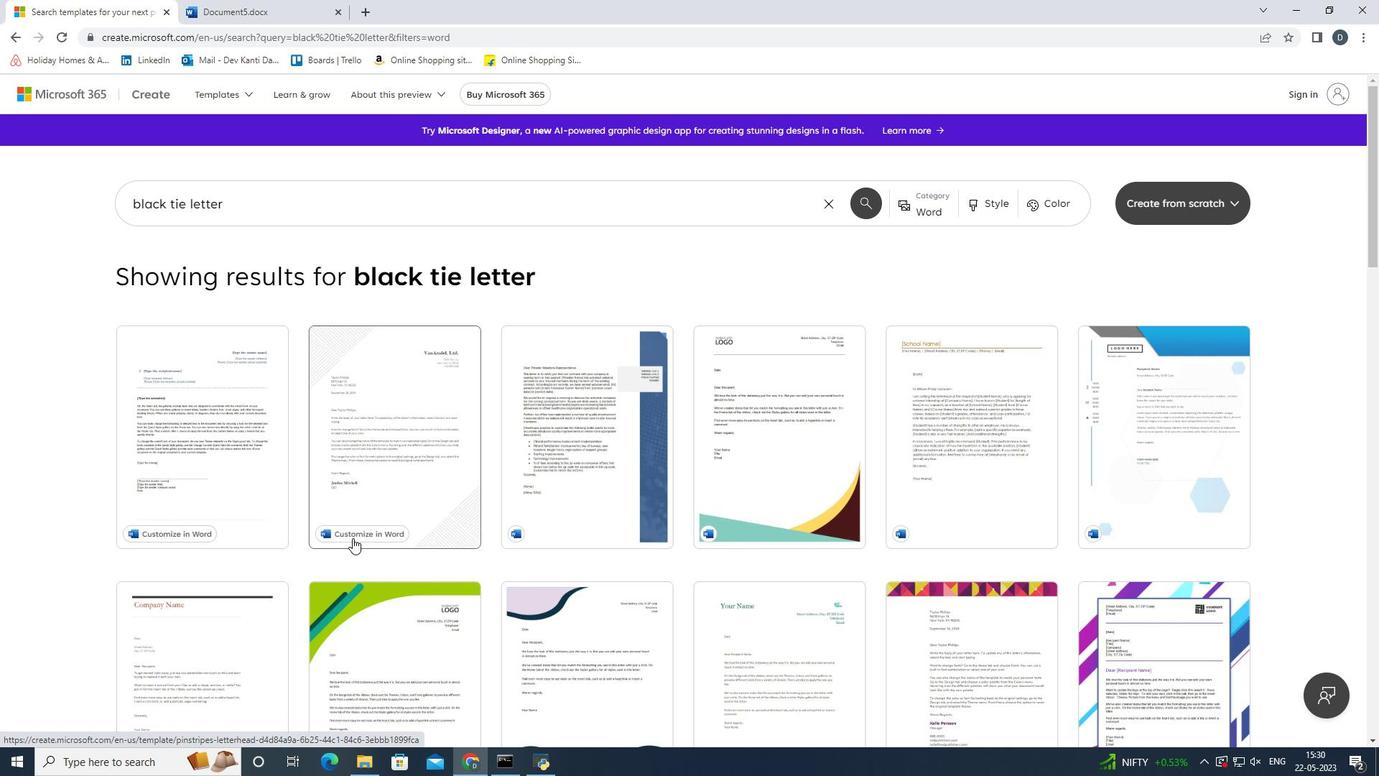 
Action: Mouse pressed left at (351, 536)
Screenshot: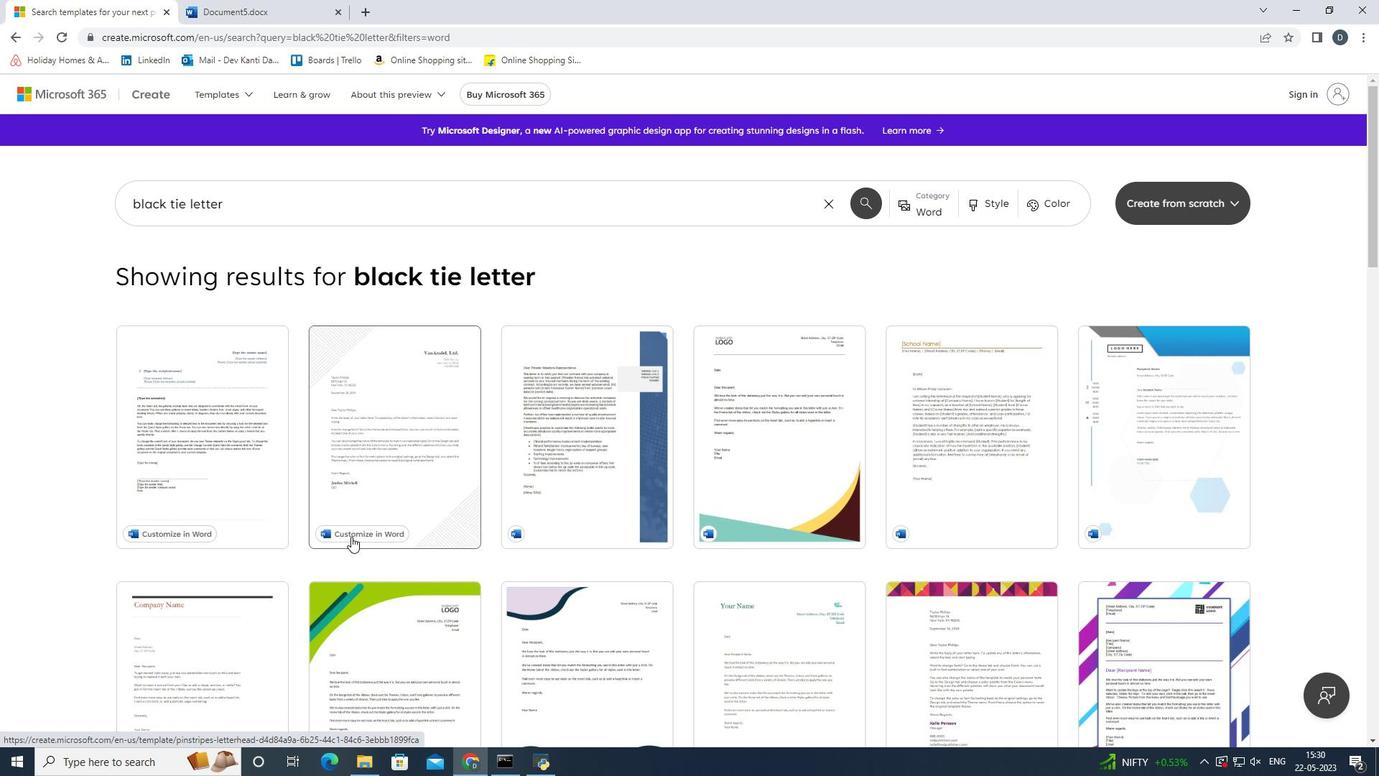 
Action: Mouse moved to (334, 468)
Screenshot: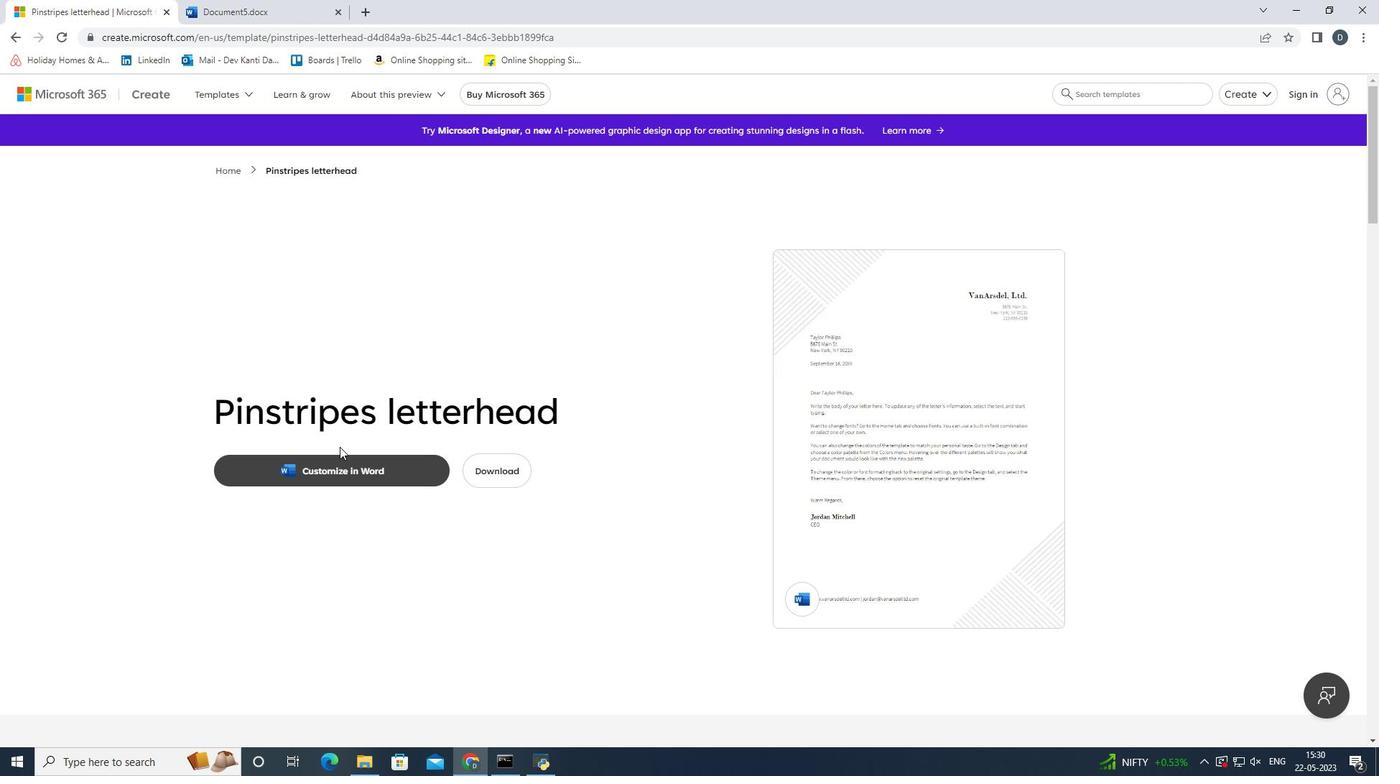 
Action: Mouse pressed left at (334, 468)
Screenshot: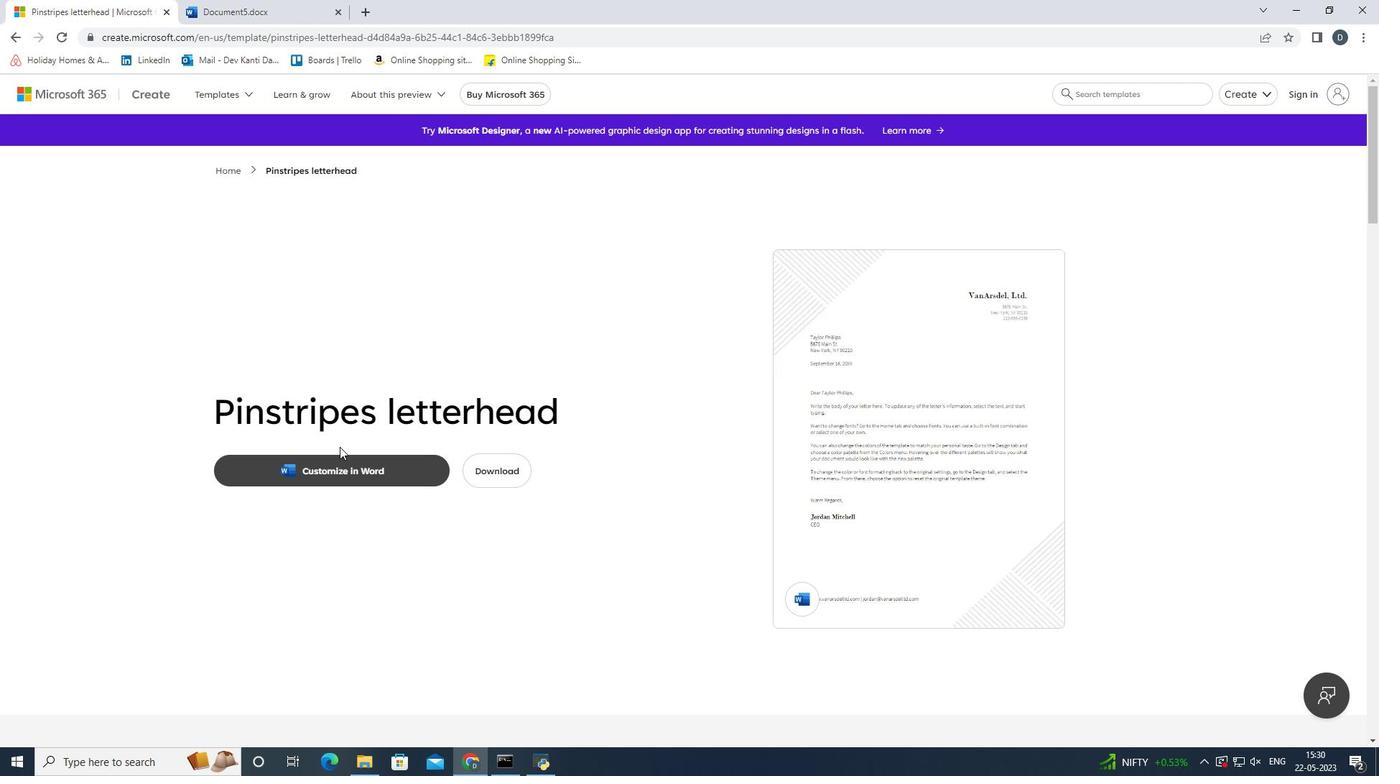 
Action: Mouse moved to (165, 12)
Screenshot: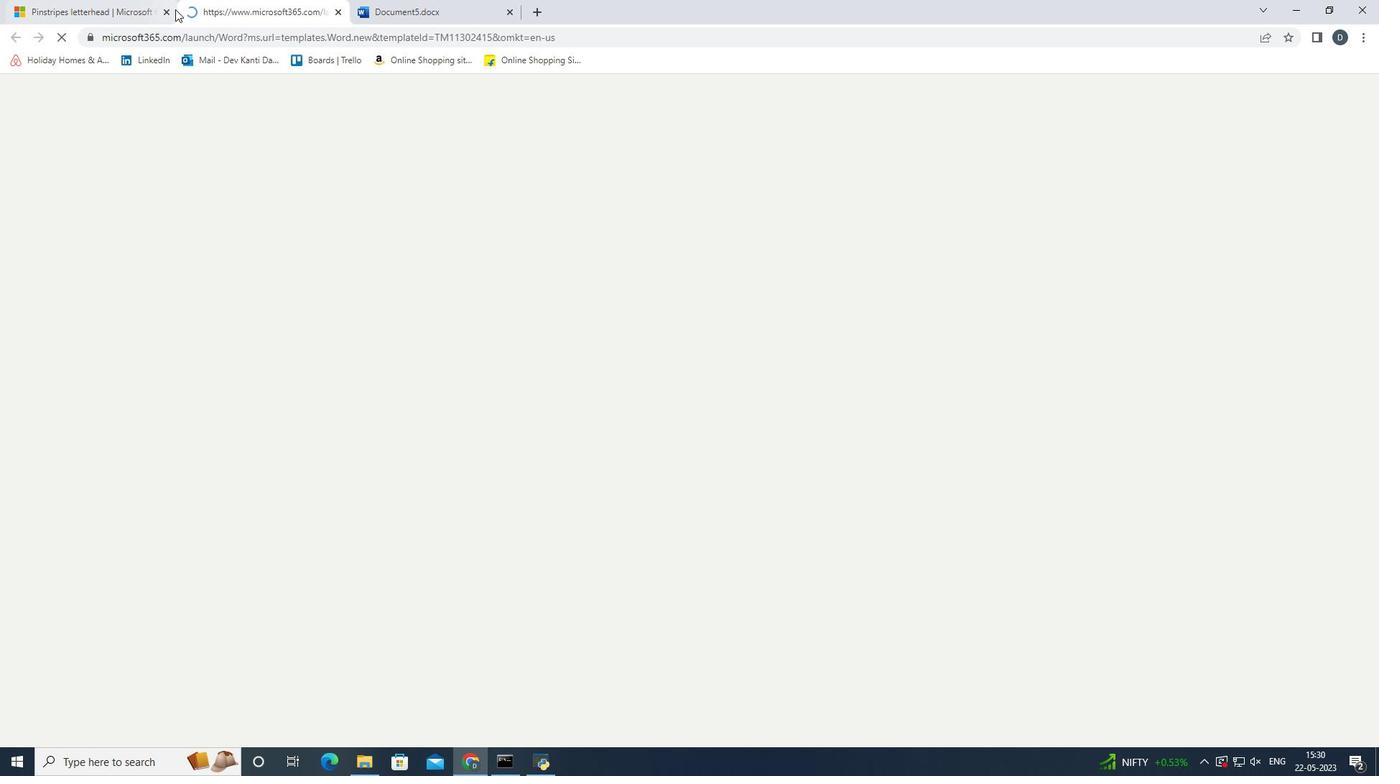 
Action: Mouse pressed left at (165, 12)
Screenshot: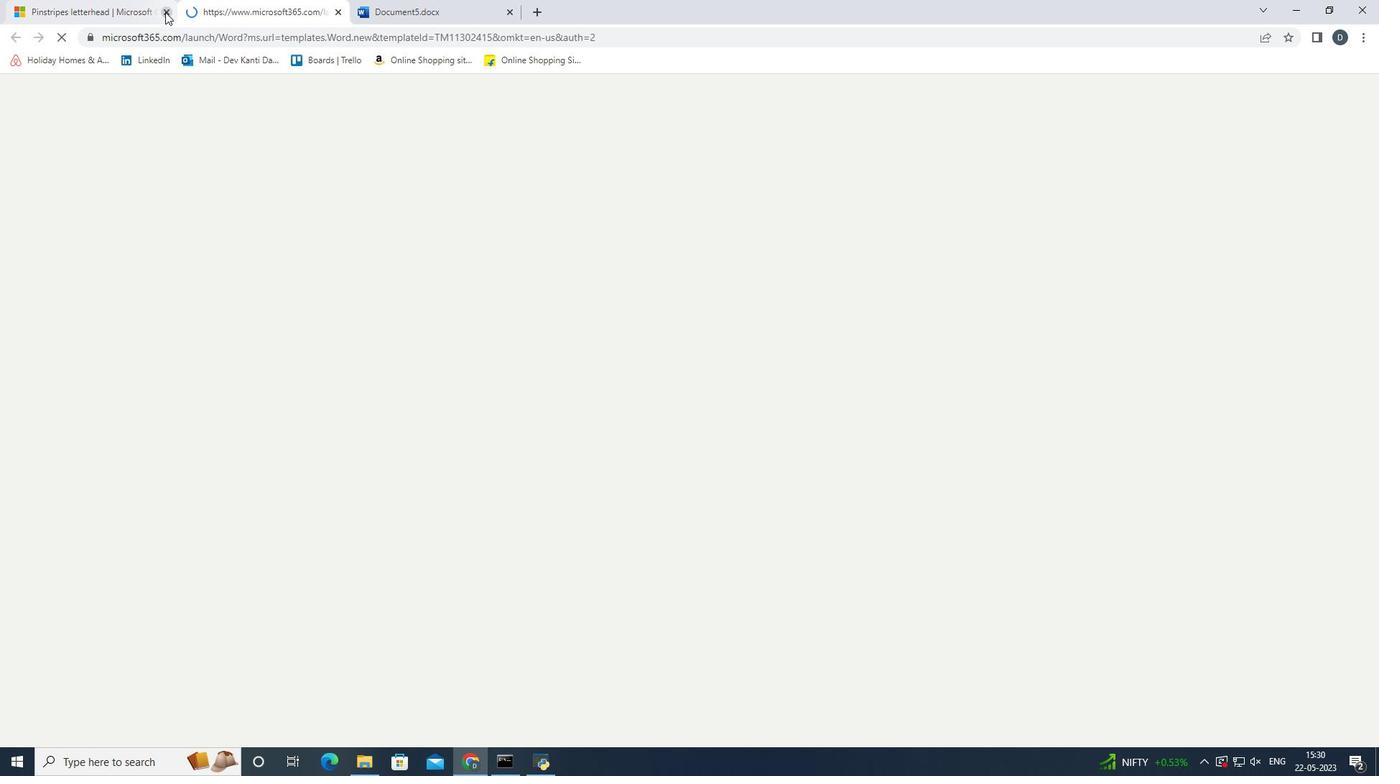 
Action: Mouse moved to (985, 511)
Screenshot: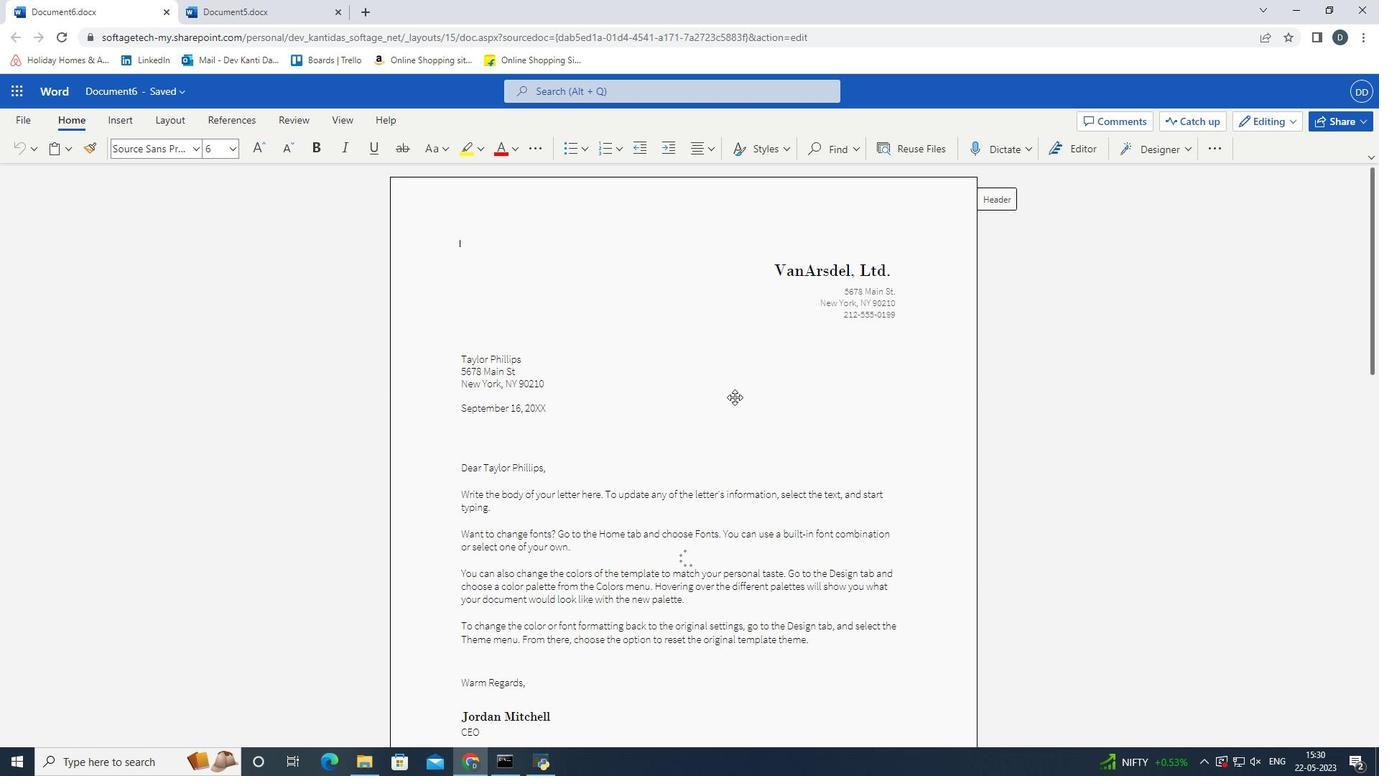 
Action: Mouse scrolled (985, 510) with delta (0, 0)
Screenshot: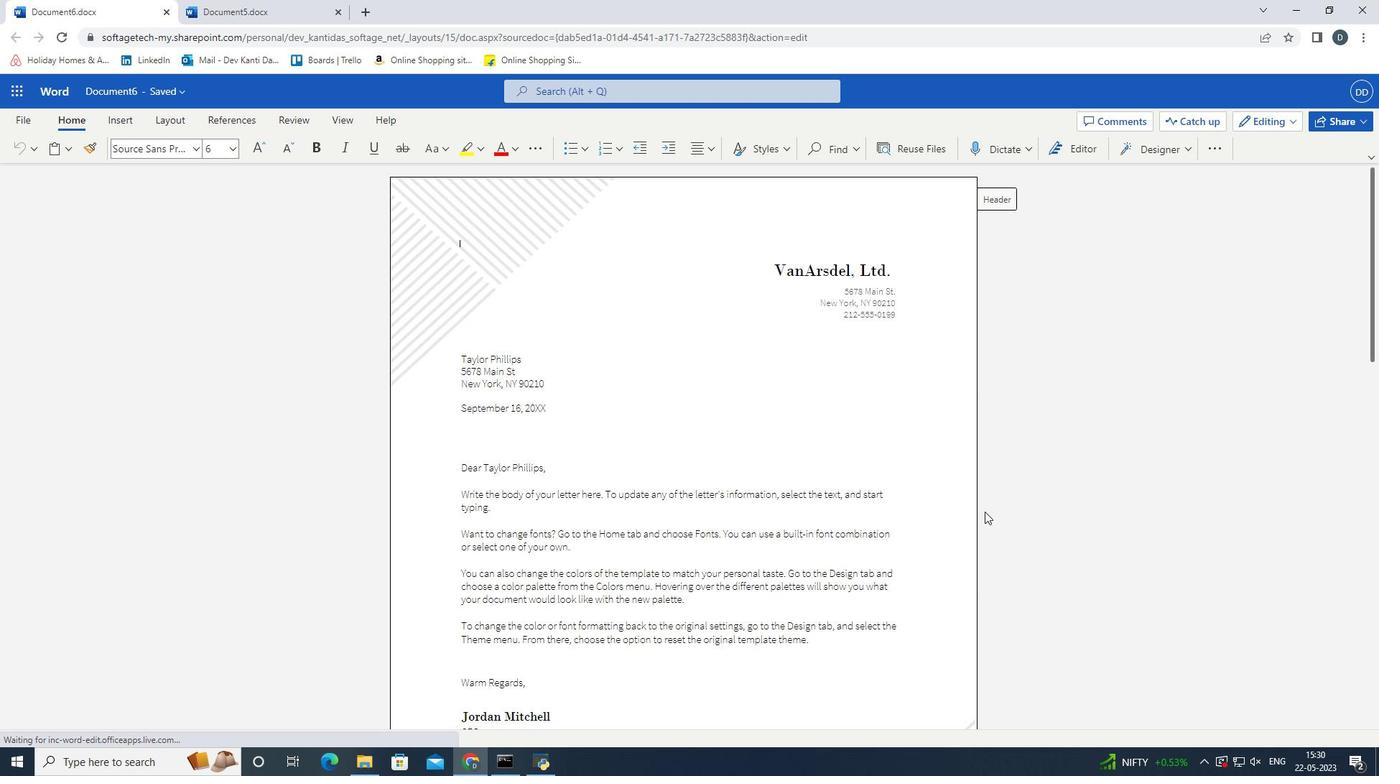 
Action: Mouse scrolled (985, 510) with delta (0, 0)
Screenshot: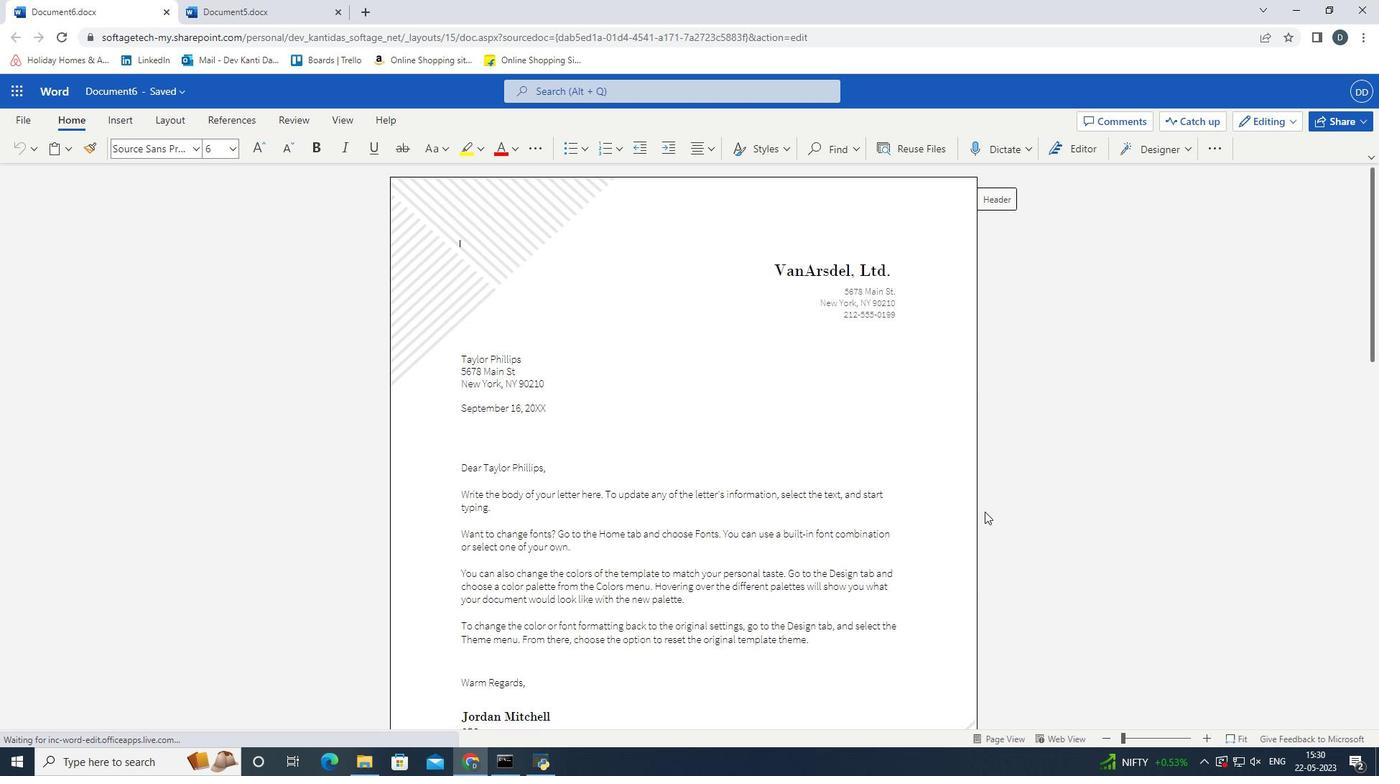 
Action: Mouse scrolled (985, 510) with delta (0, 0)
Screenshot: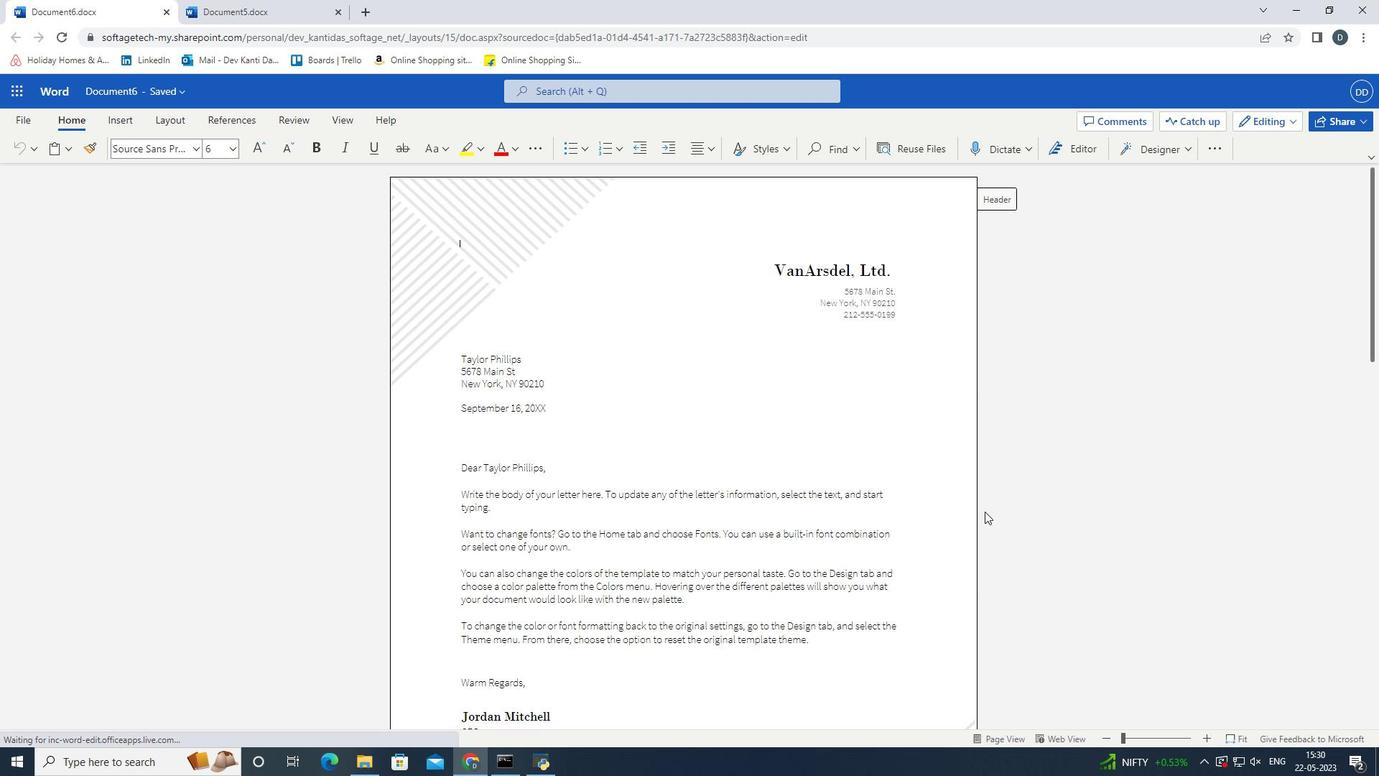 
Action: Mouse moved to (906, 507)
Screenshot: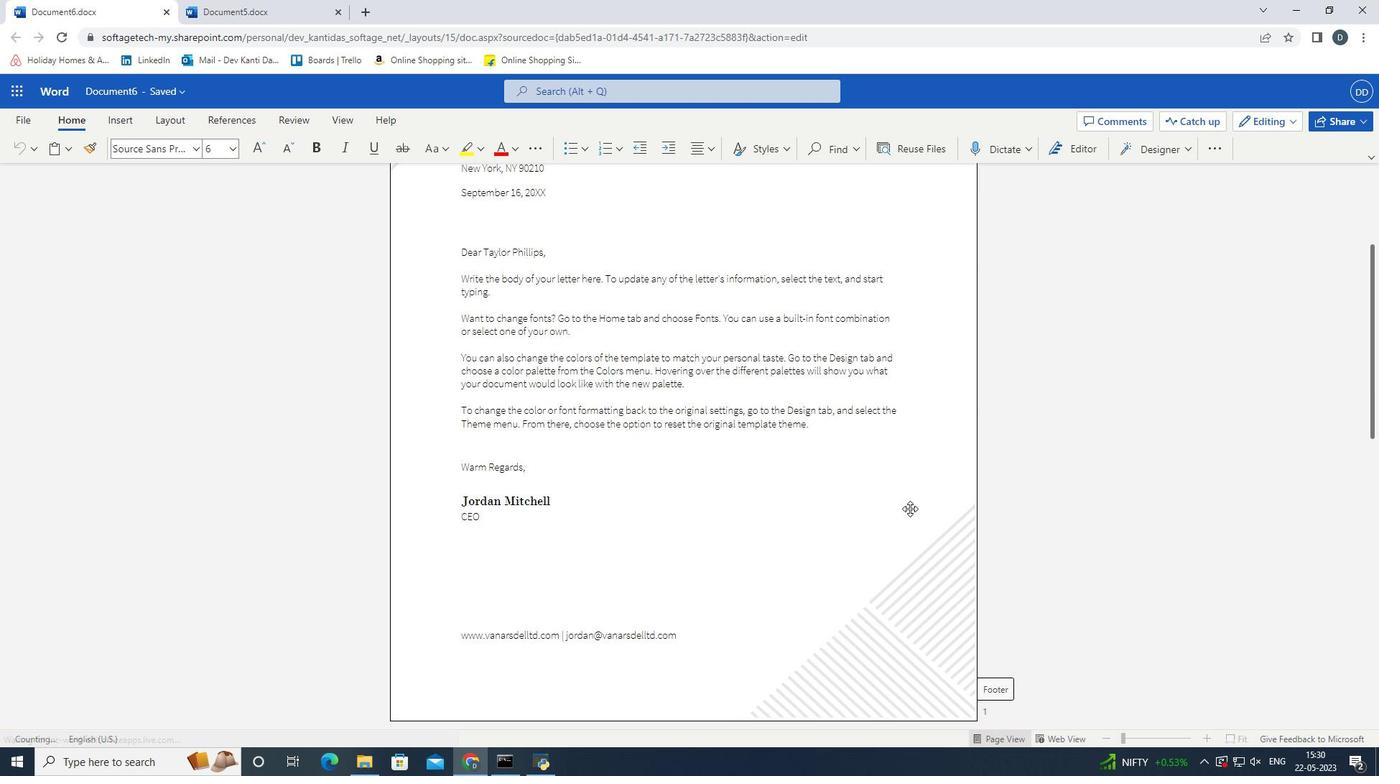 
Action: Mouse scrolled (906, 507) with delta (0, 0)
Screenshot: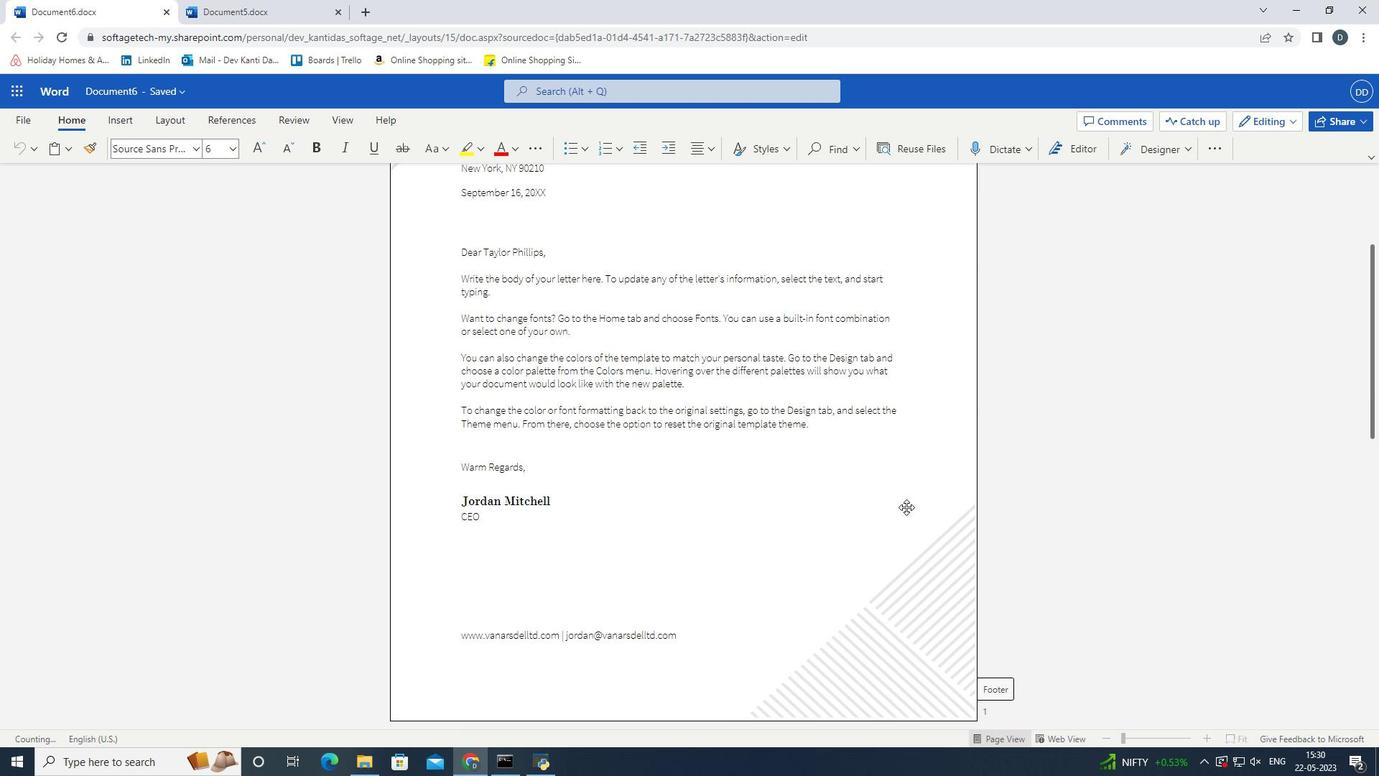 
Action: Mouse scrolled (906, 507) with delta (0, 0)
Screenshot: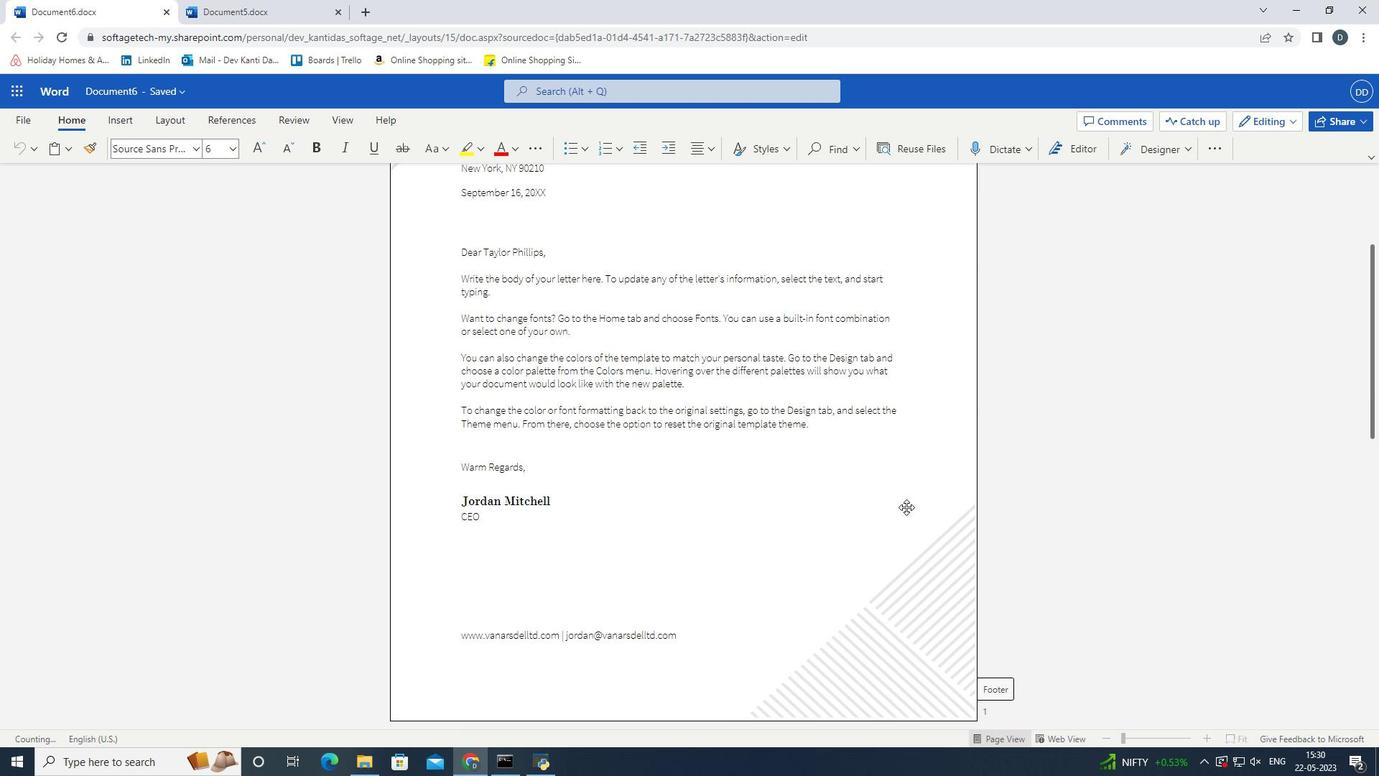 
Action: Mouse scrolled (906, 507) with delta (0, 0)
Screenshot: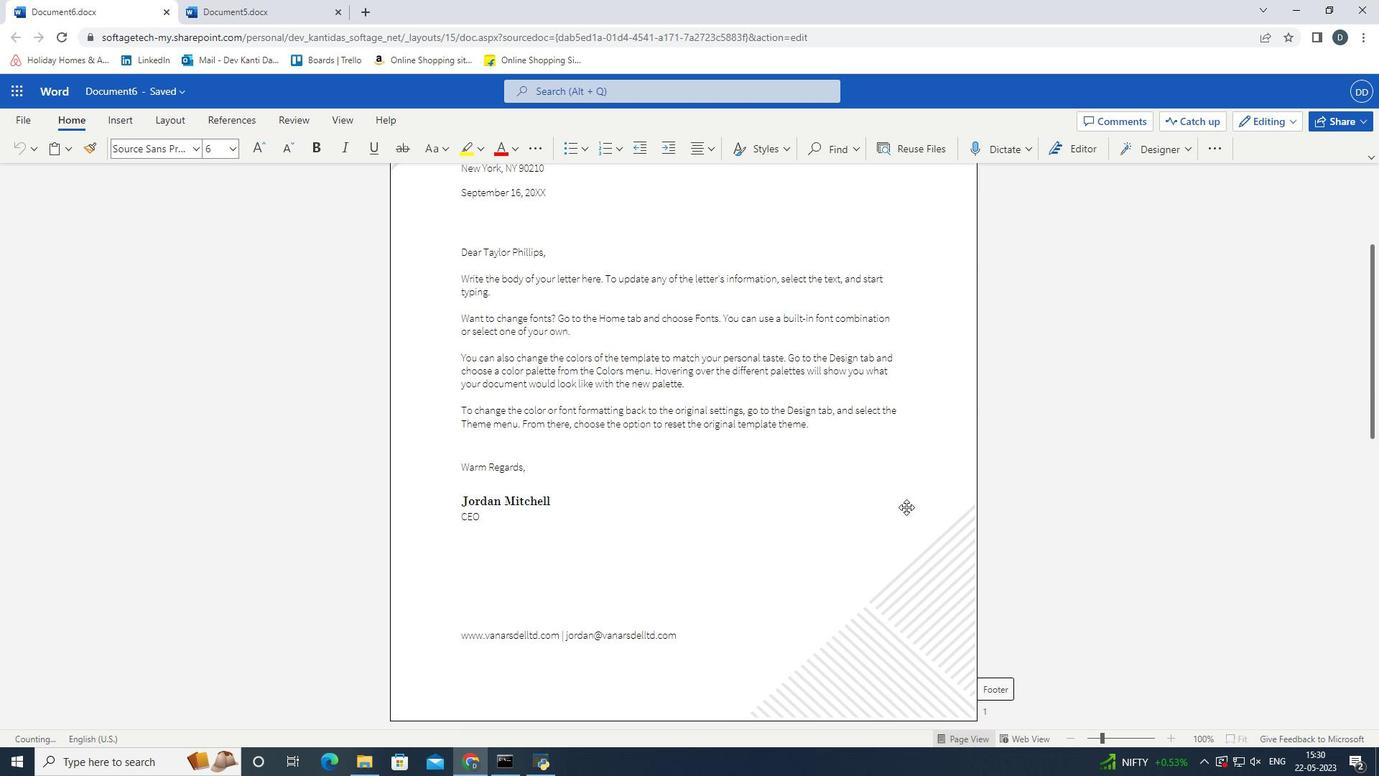
Action: Mouse scrolled (906, 507) with delta (0, 0)
Screenshot: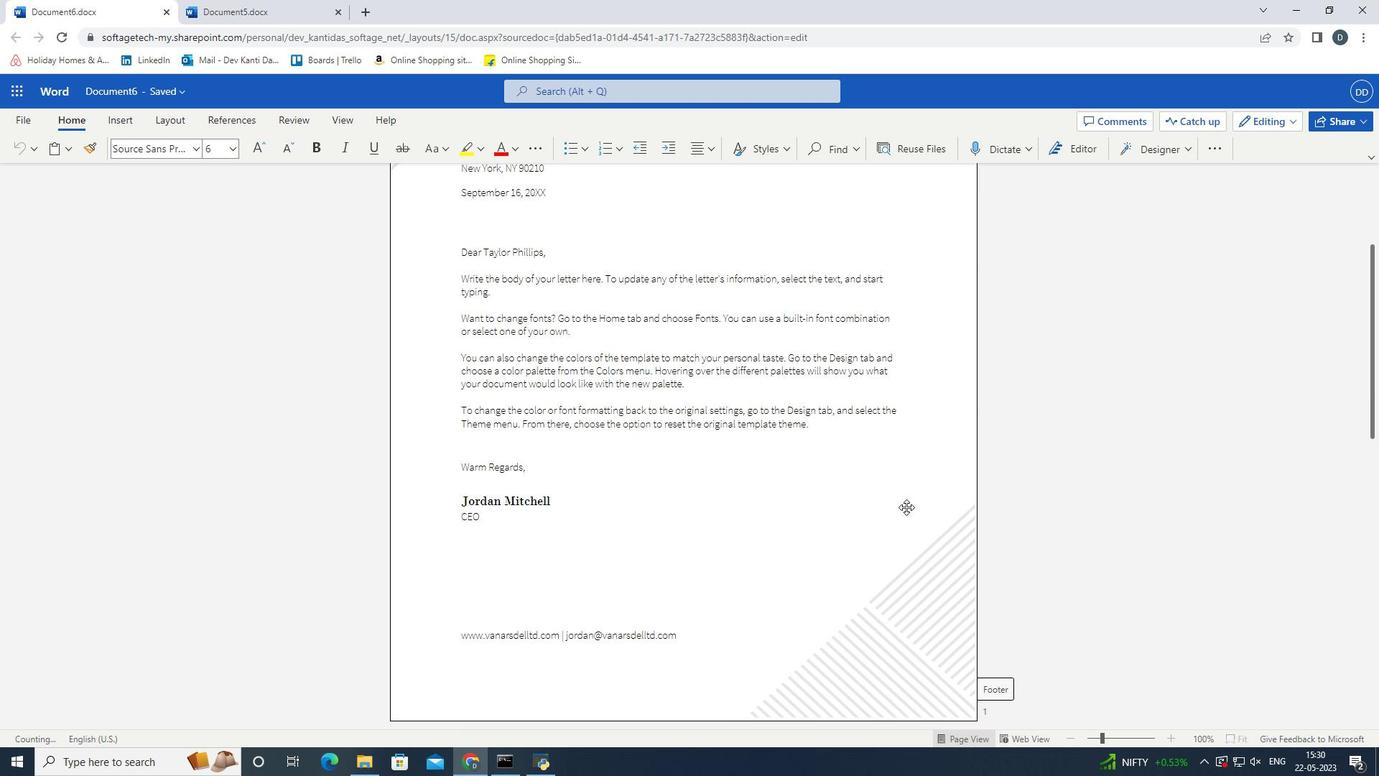 
Action: Mouse scrolled (906, 506) with delta (0, 0)
Screenshot: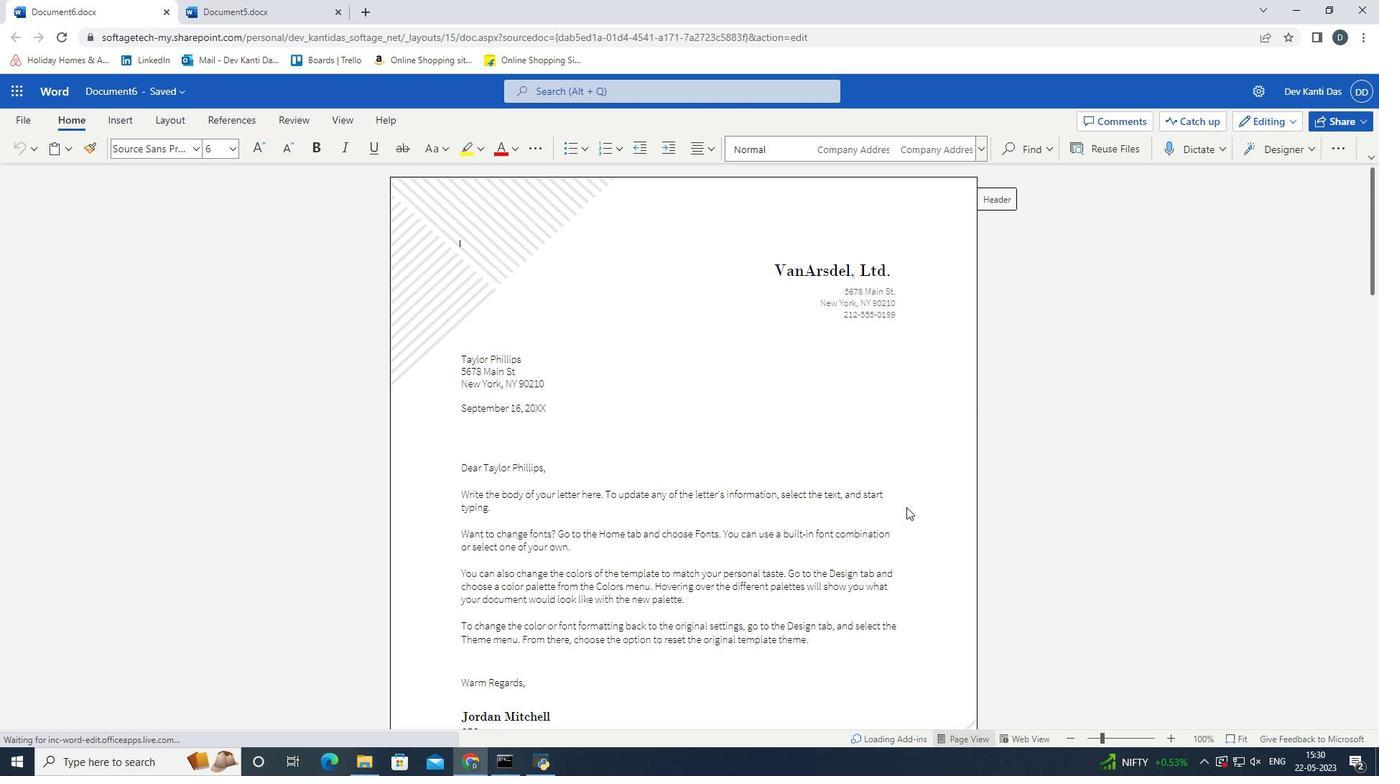 
Action: Mouse scrolled (906, 506) with delta (0, 0)
Screenshot: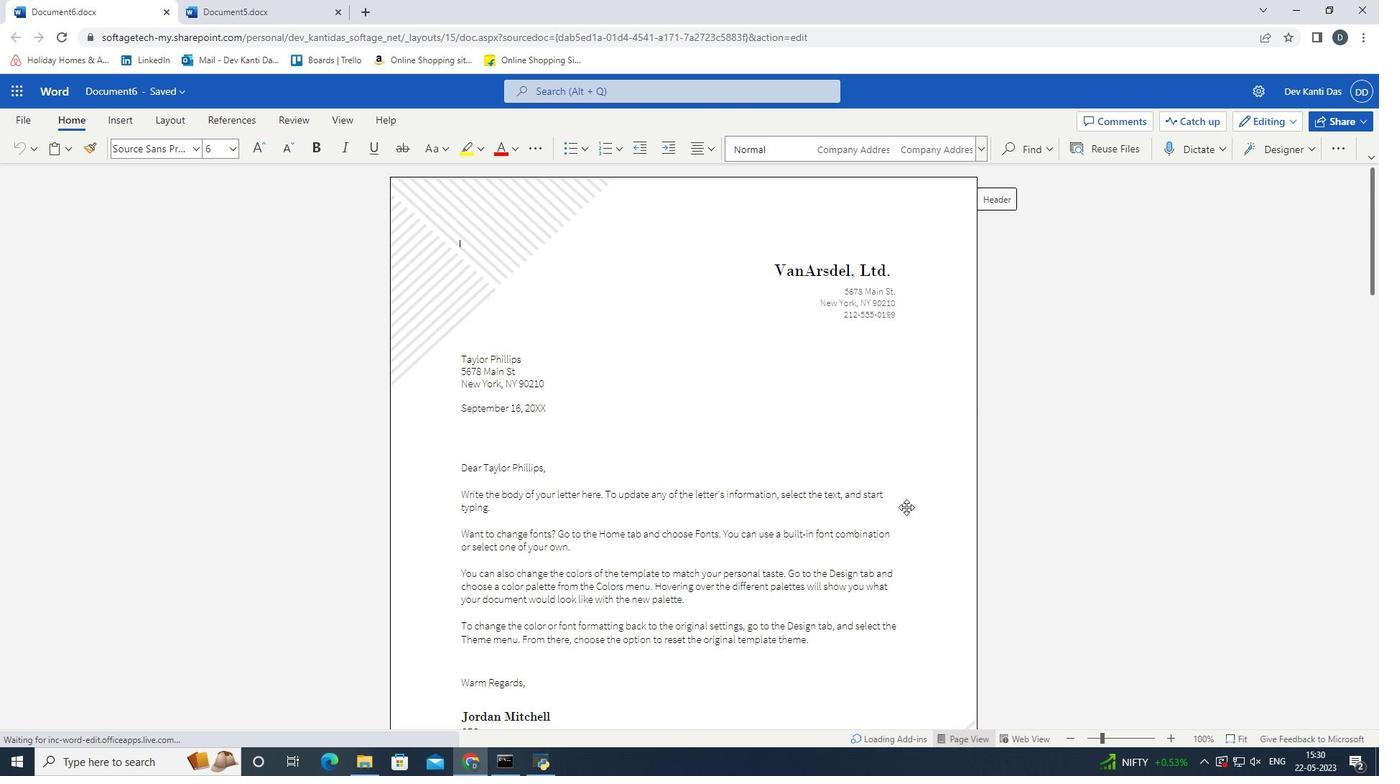 
Action: Mouse scrolled (906, 507) with delta (0, 0)
Screenshot: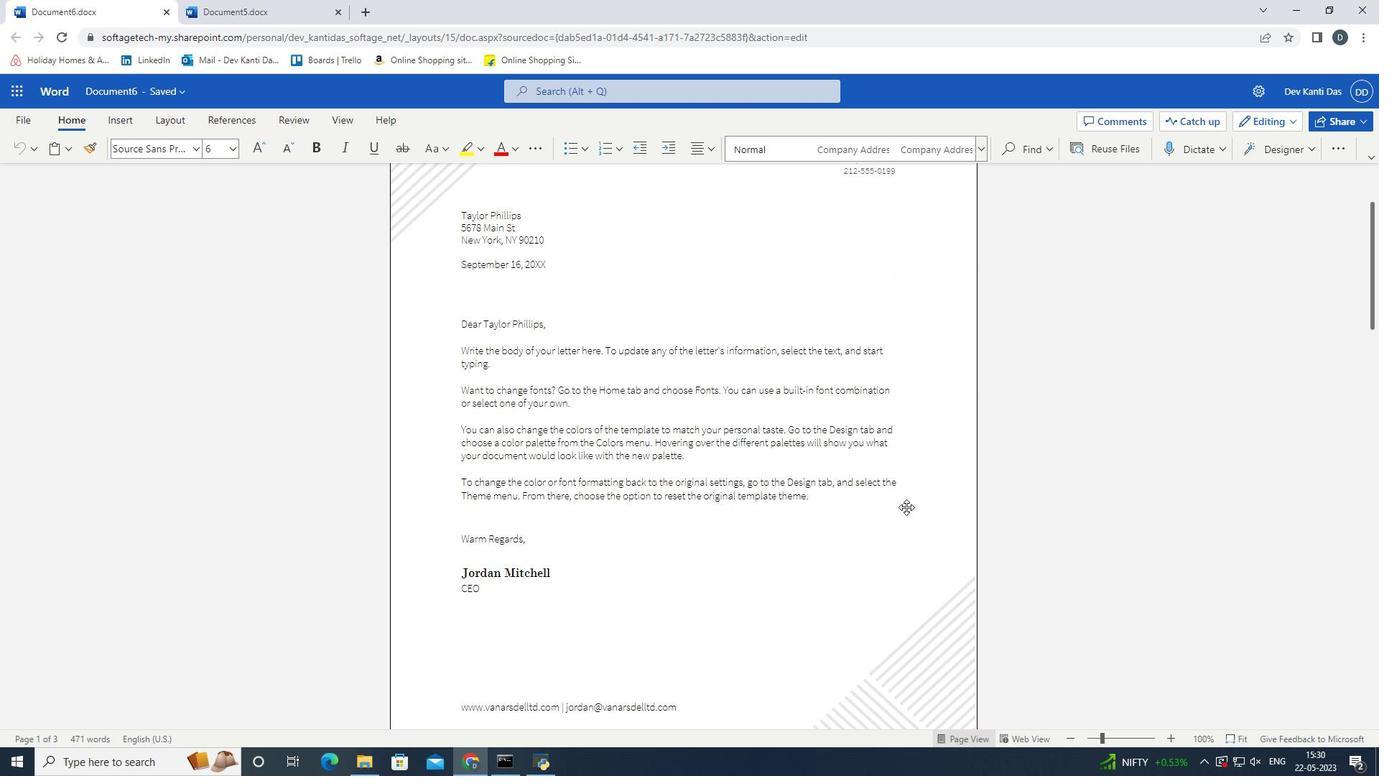 
Action: Mouse scrolled (906, 507) with delta (0, 0)
Screenshot: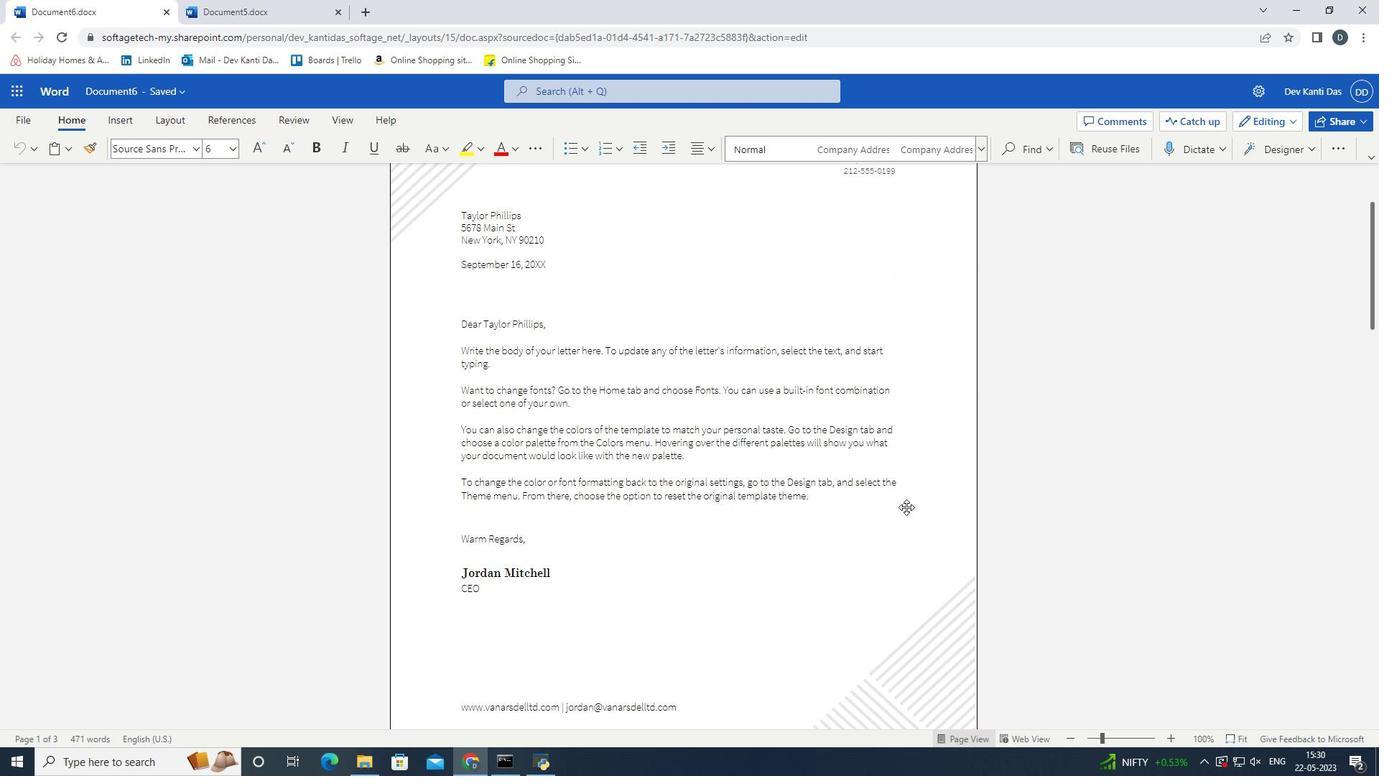 
Action: Mouse scrolled (906, 507) with delta (0, 0)
Screenshot: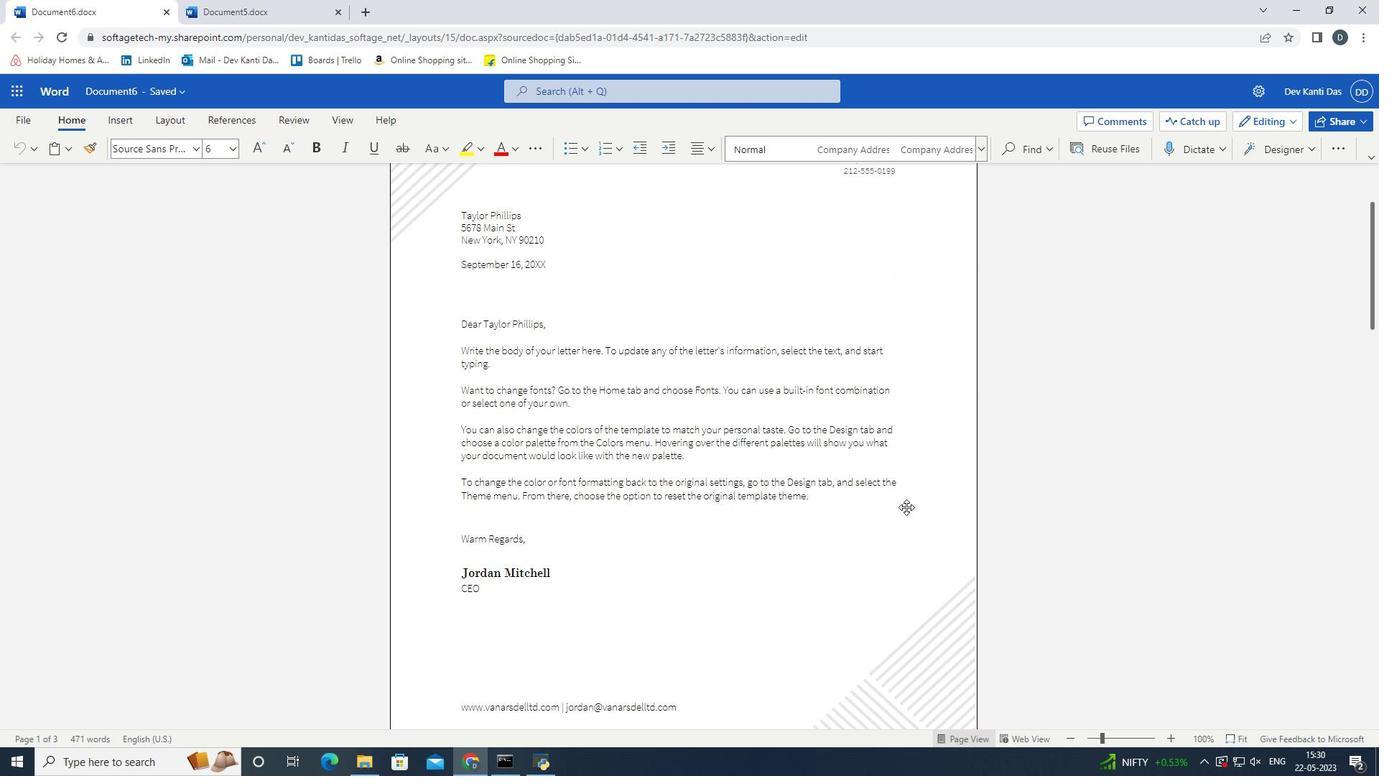 
Action: Mouse scrolled (906, 507) with delta (0, 0)
Screenshot: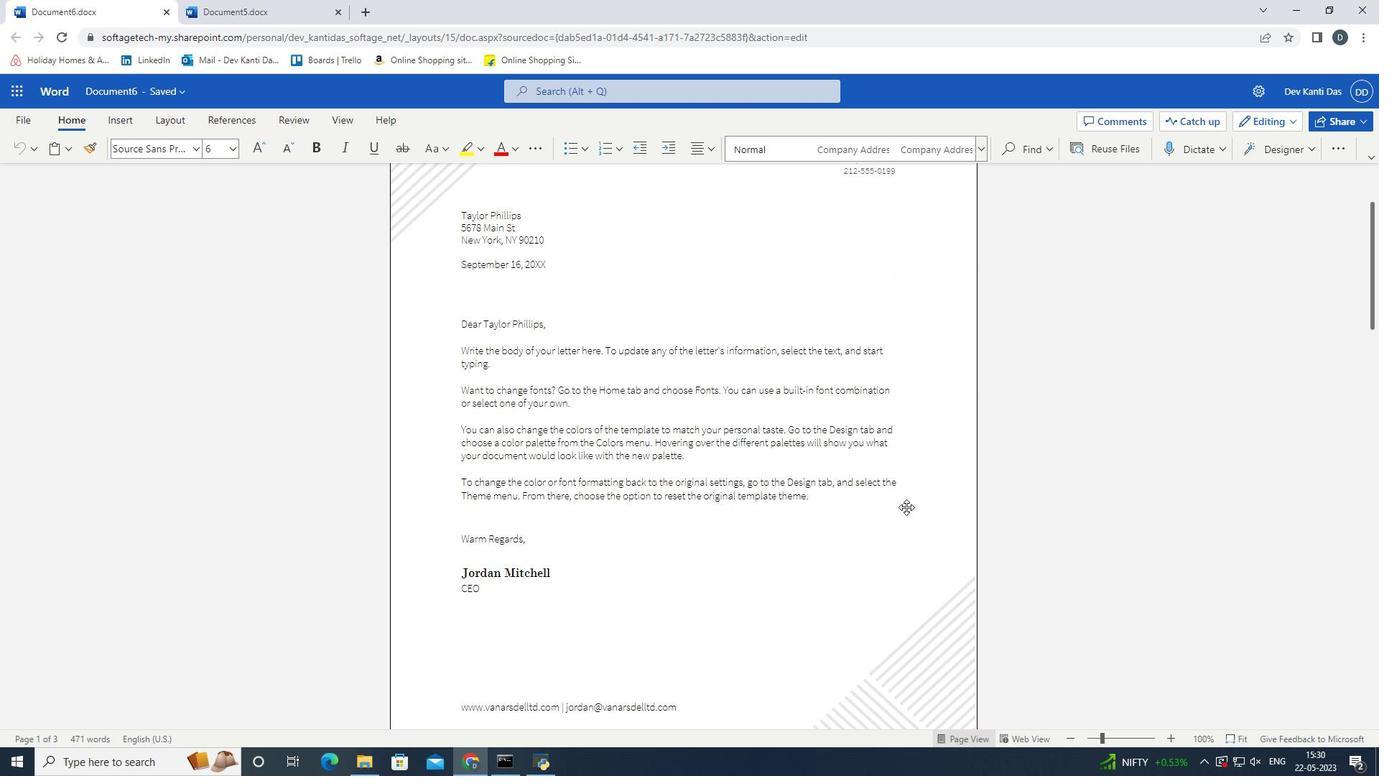 
Action: Mouse moved to (165, 7)
Screenshot: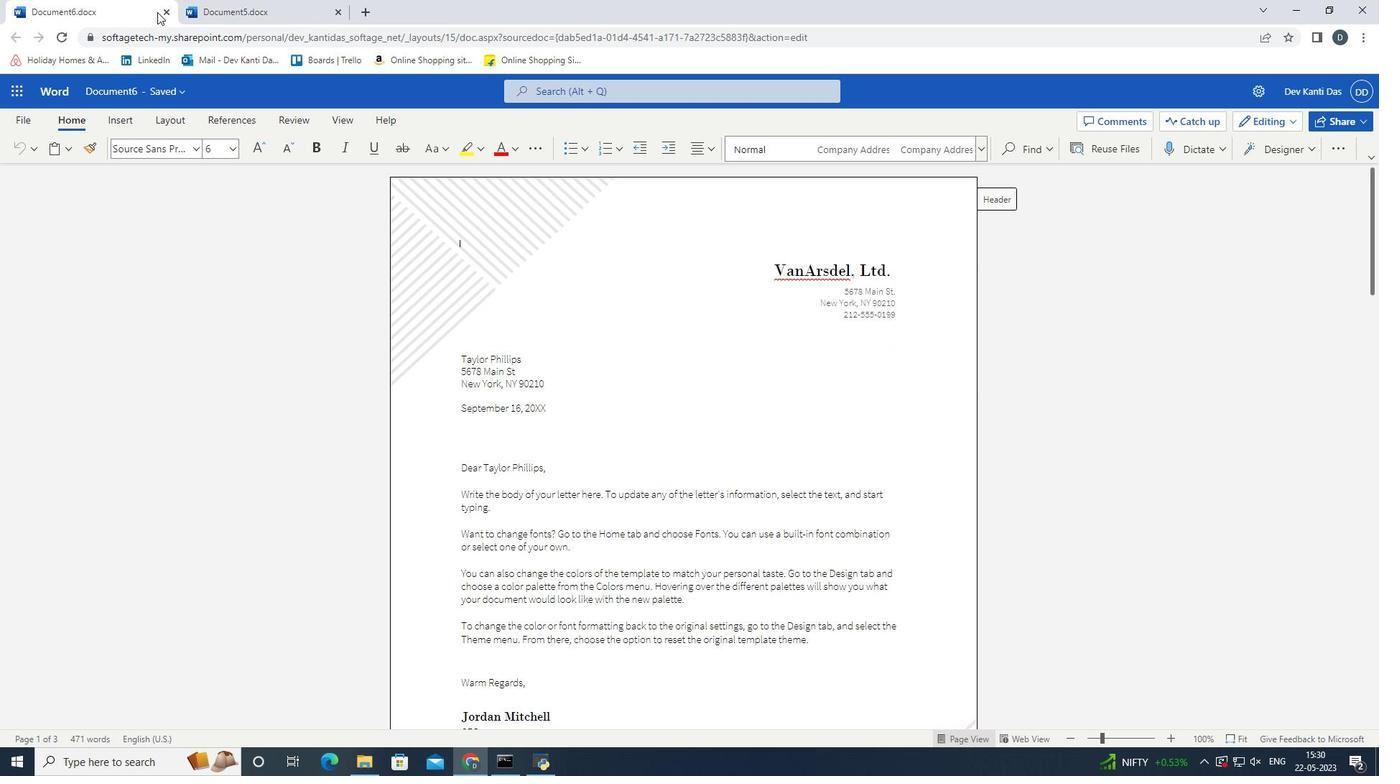 
Action: Mouse pressed left at (165, 7)
Screenshot: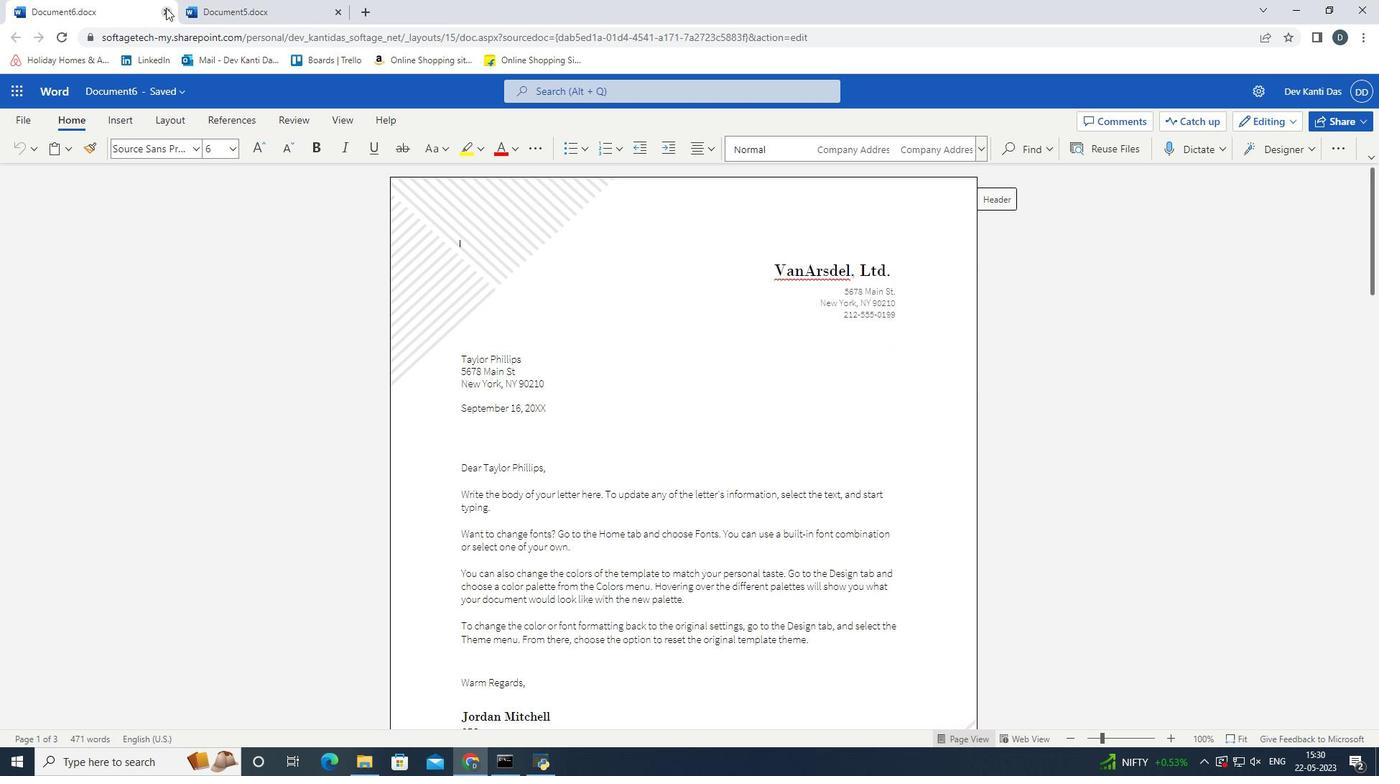 
Action: Mouse moved to (893, 298)
Screenshot: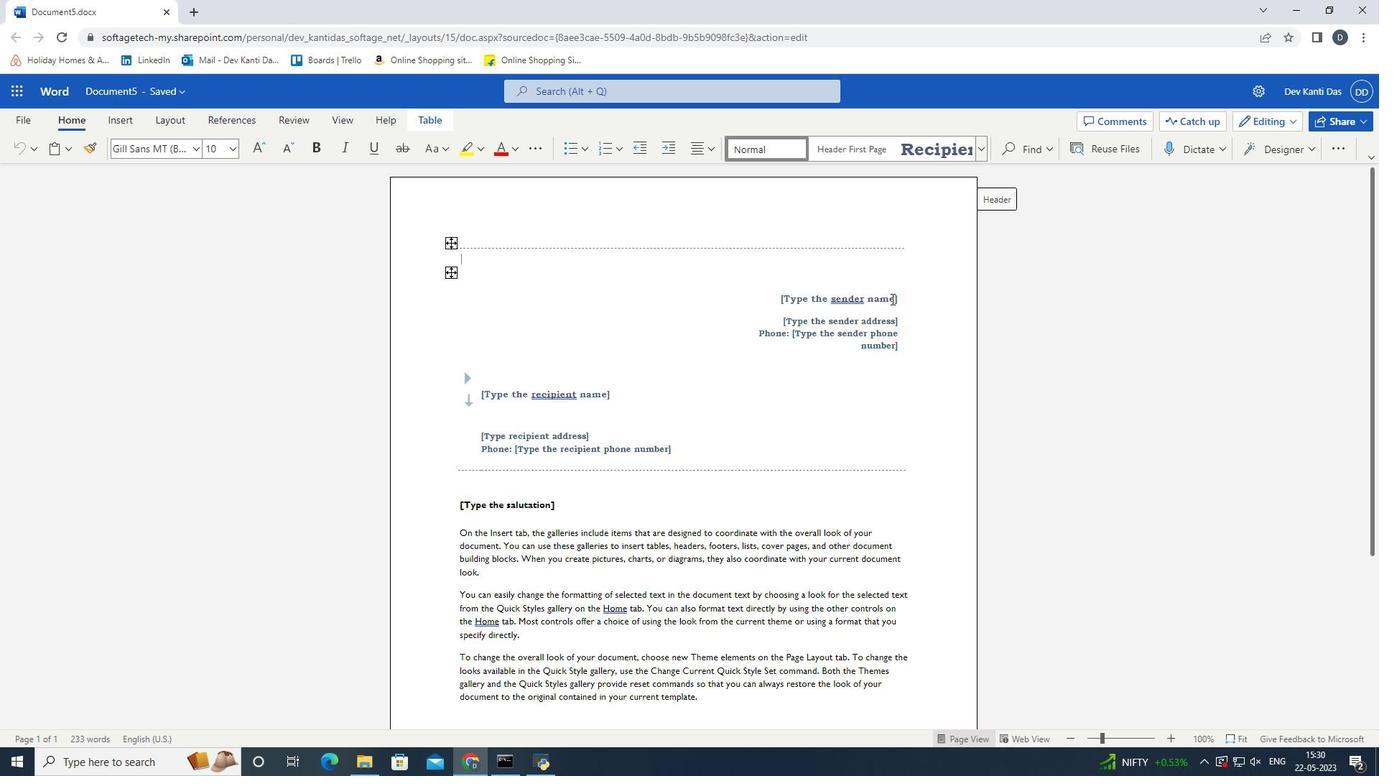 
Action: Mouse pressed left at (893, 298)
Screenshot: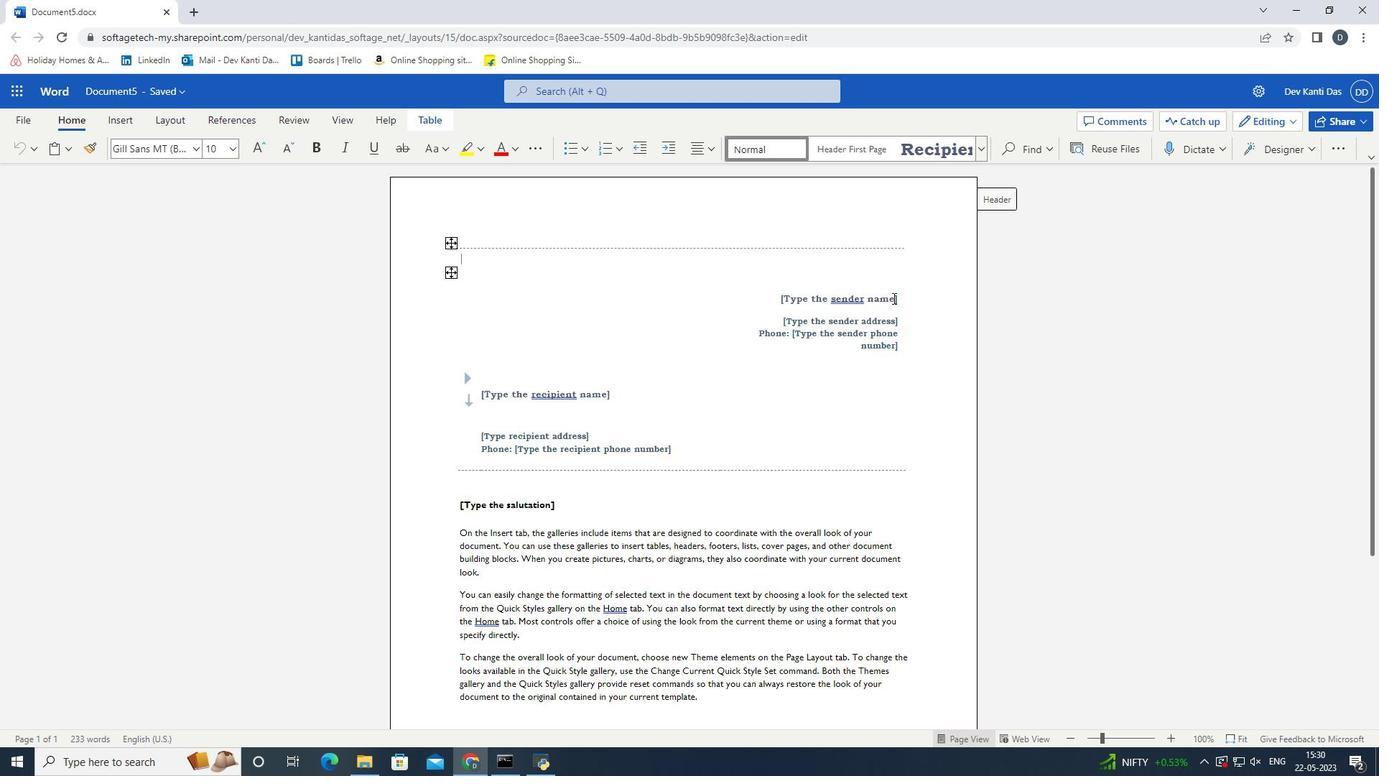 
Action: Mouse moved to (1041, 308)
Screenshot: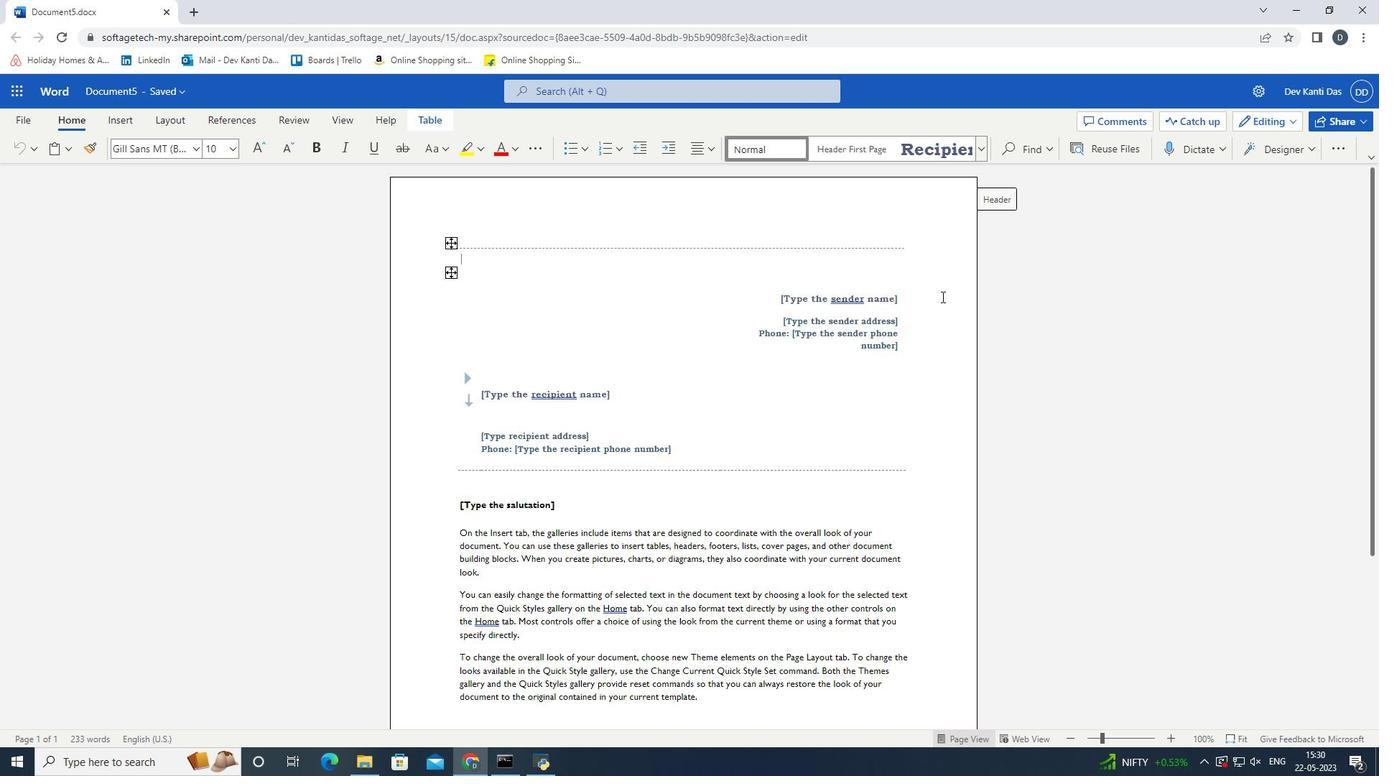 
Action: Key pressed <Key.backspace>
Screenshot: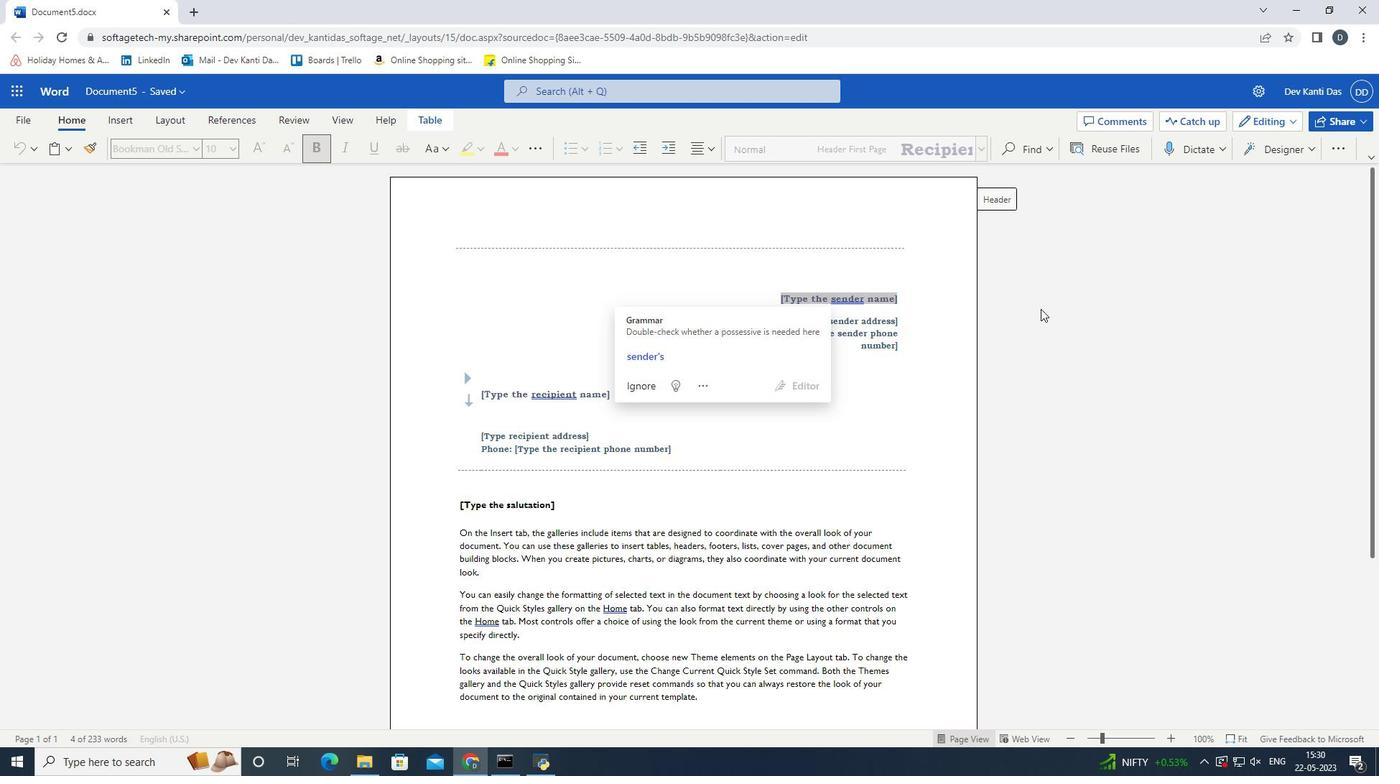 
Action: Mouse moved to (814, 390)
Screenshot: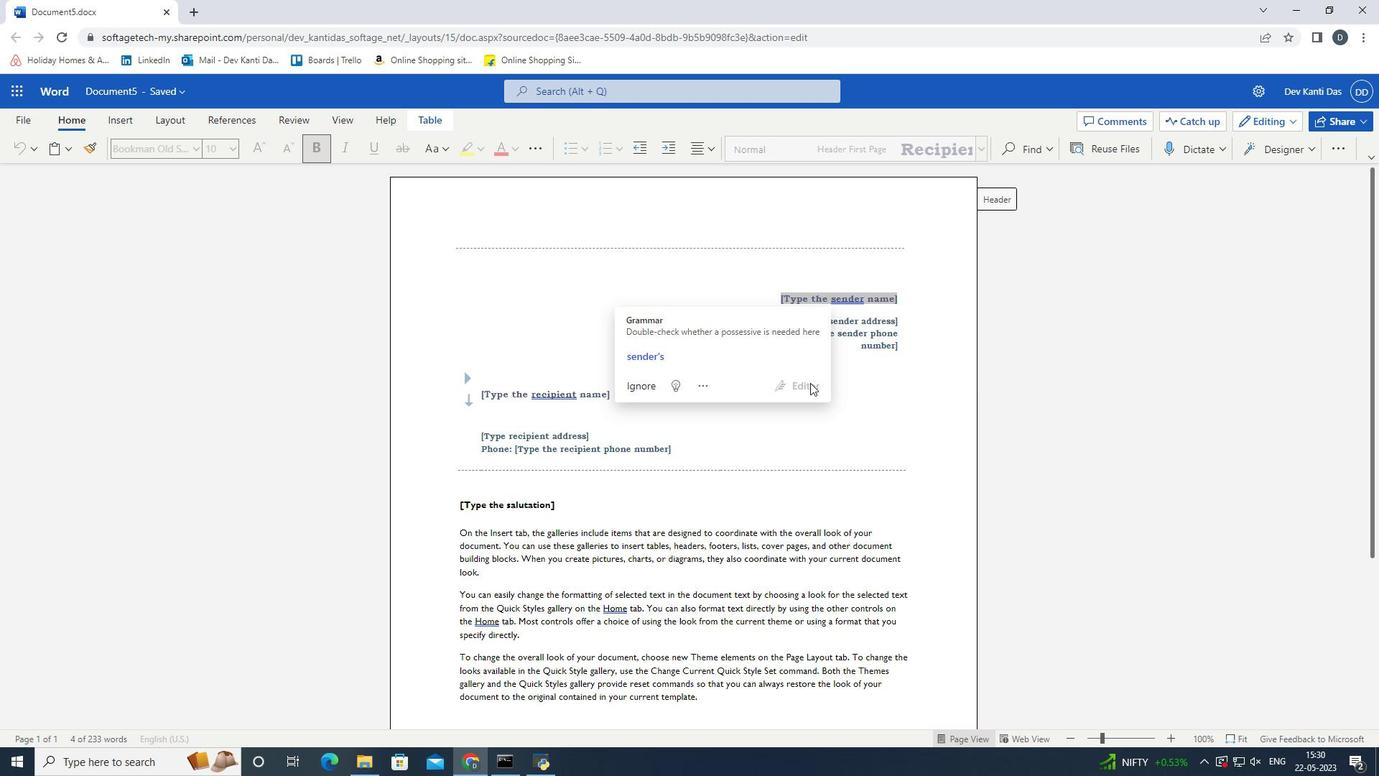 
Action: Mouse pressed left at (814, 390)
Screenshot: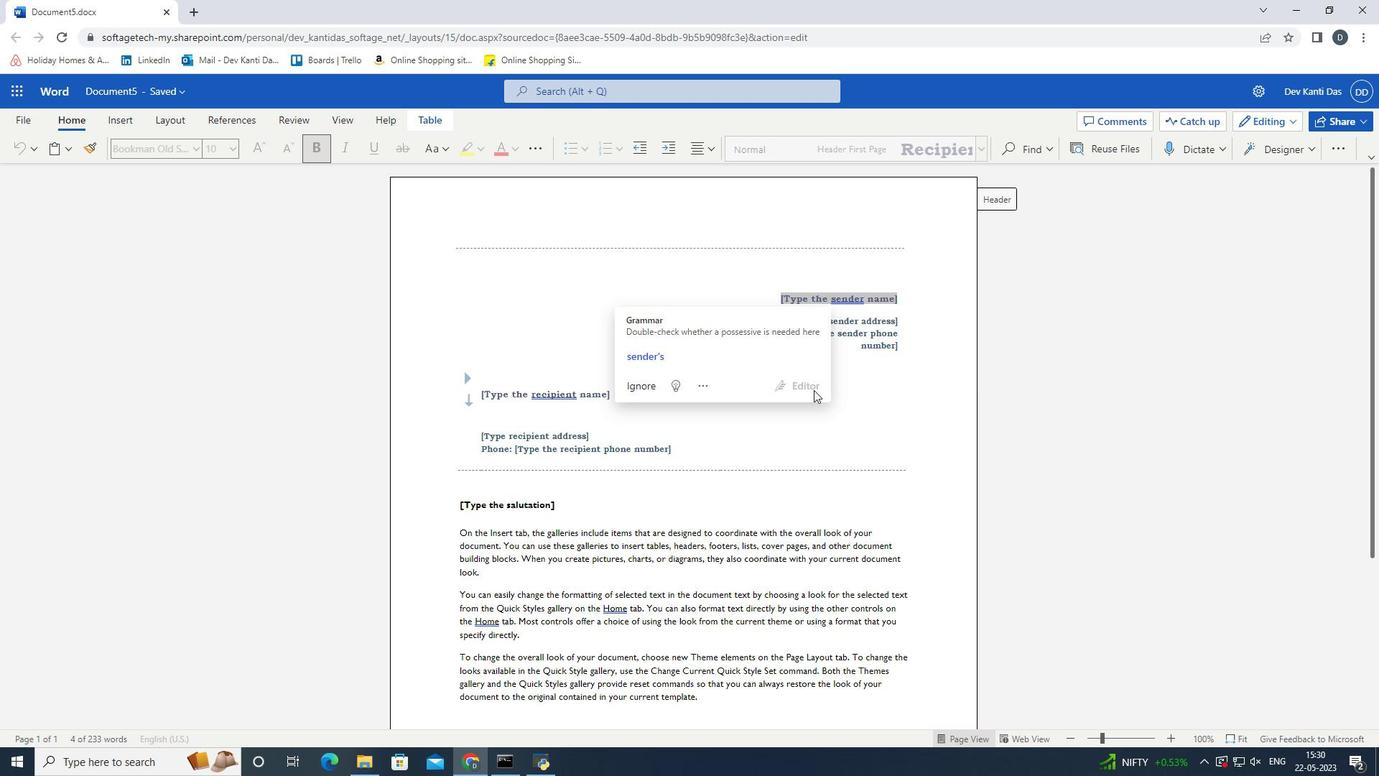
Action: Mouse moved to (864, 292)
Screenshot: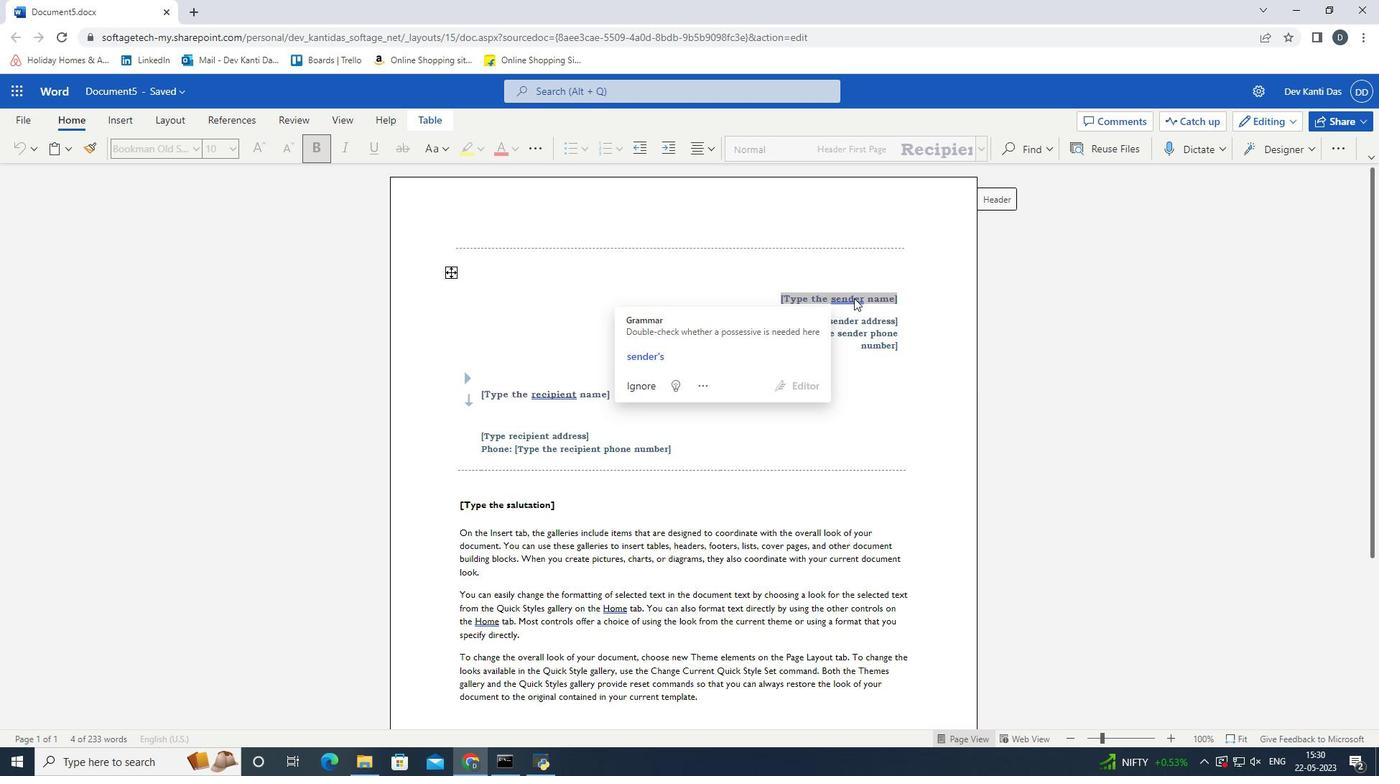 
Action: Mouse pressed left at (864, 292)
Screenshot: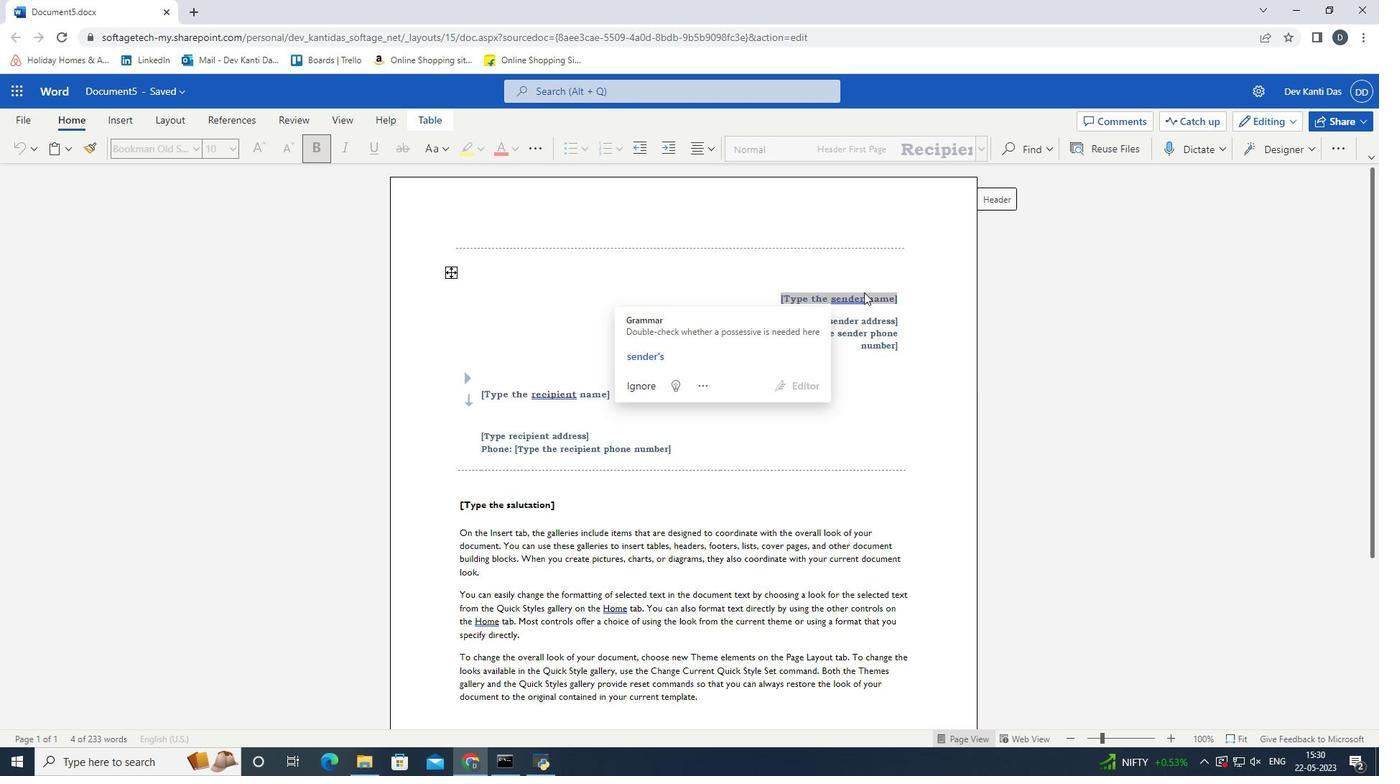 
Action: Mouse moved to (937, 296)
Screenshot: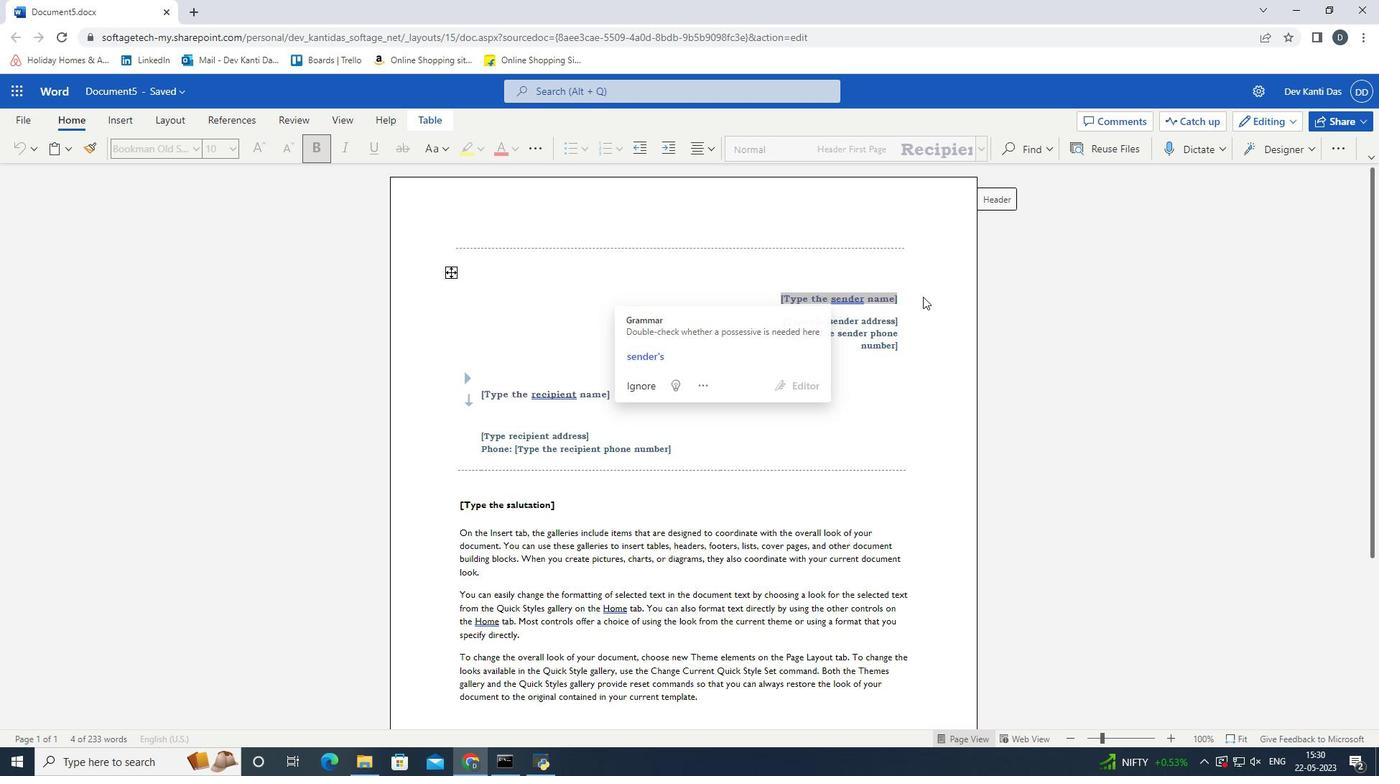 
Action: Mouse pressed left at (937, 296)
Screenshot: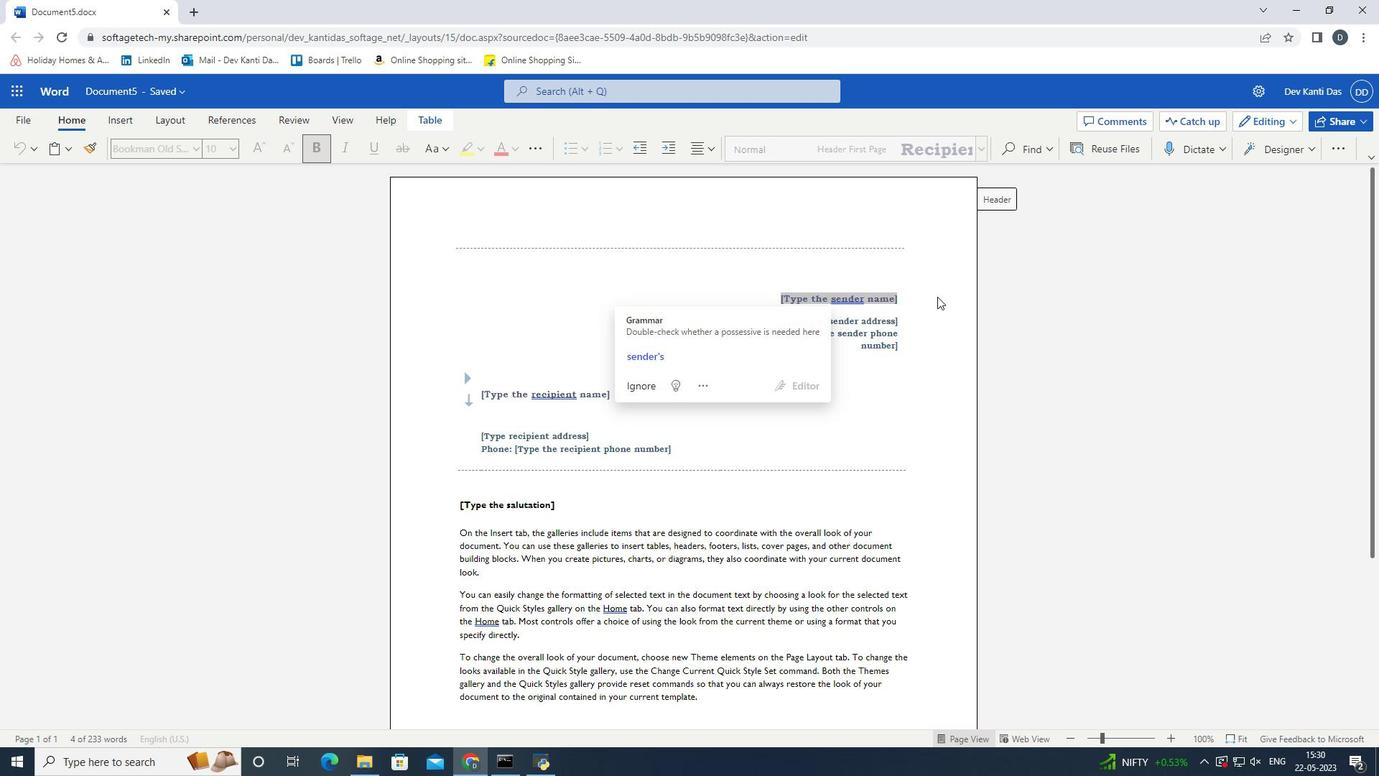 
Action: Mouse moved to (842, 298)
Screenshot: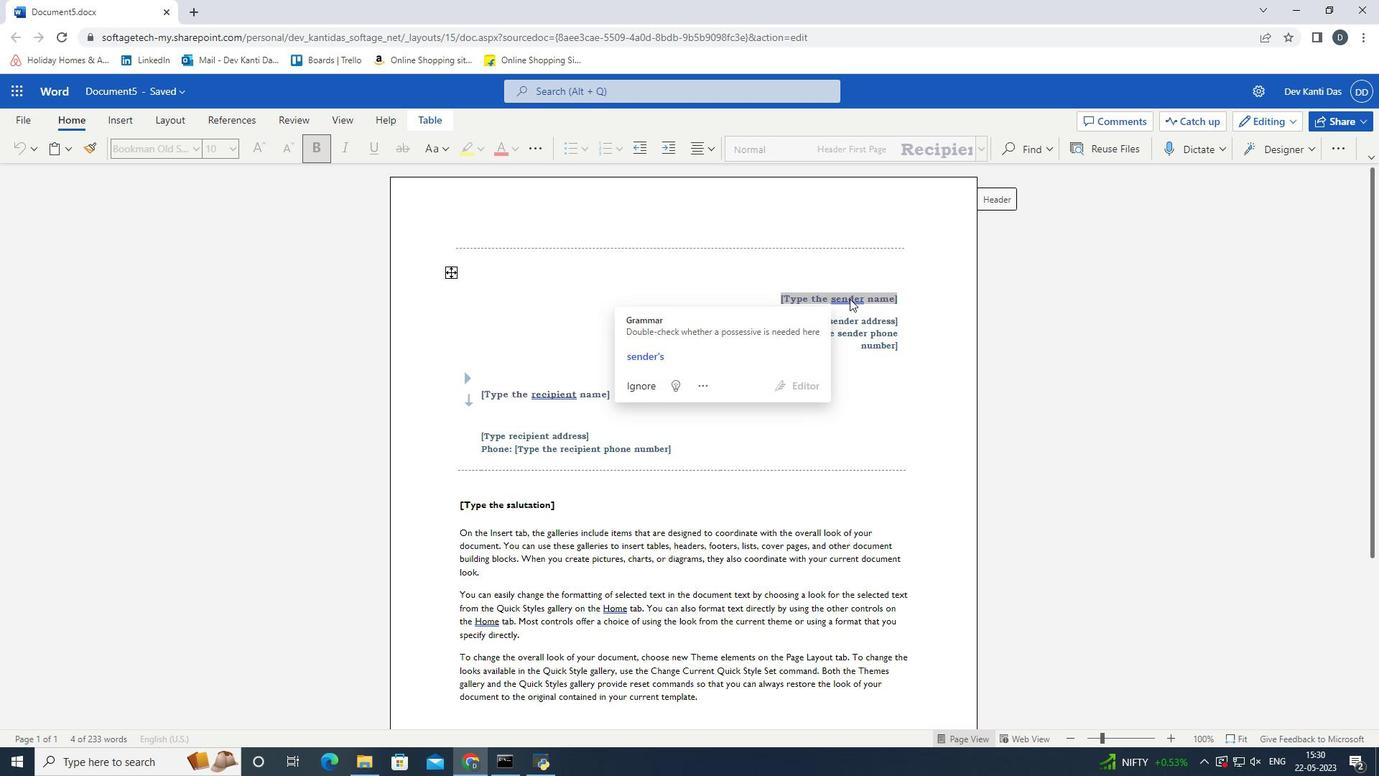 
Action: Mouse pressed left at (842, 298)
Screenshot: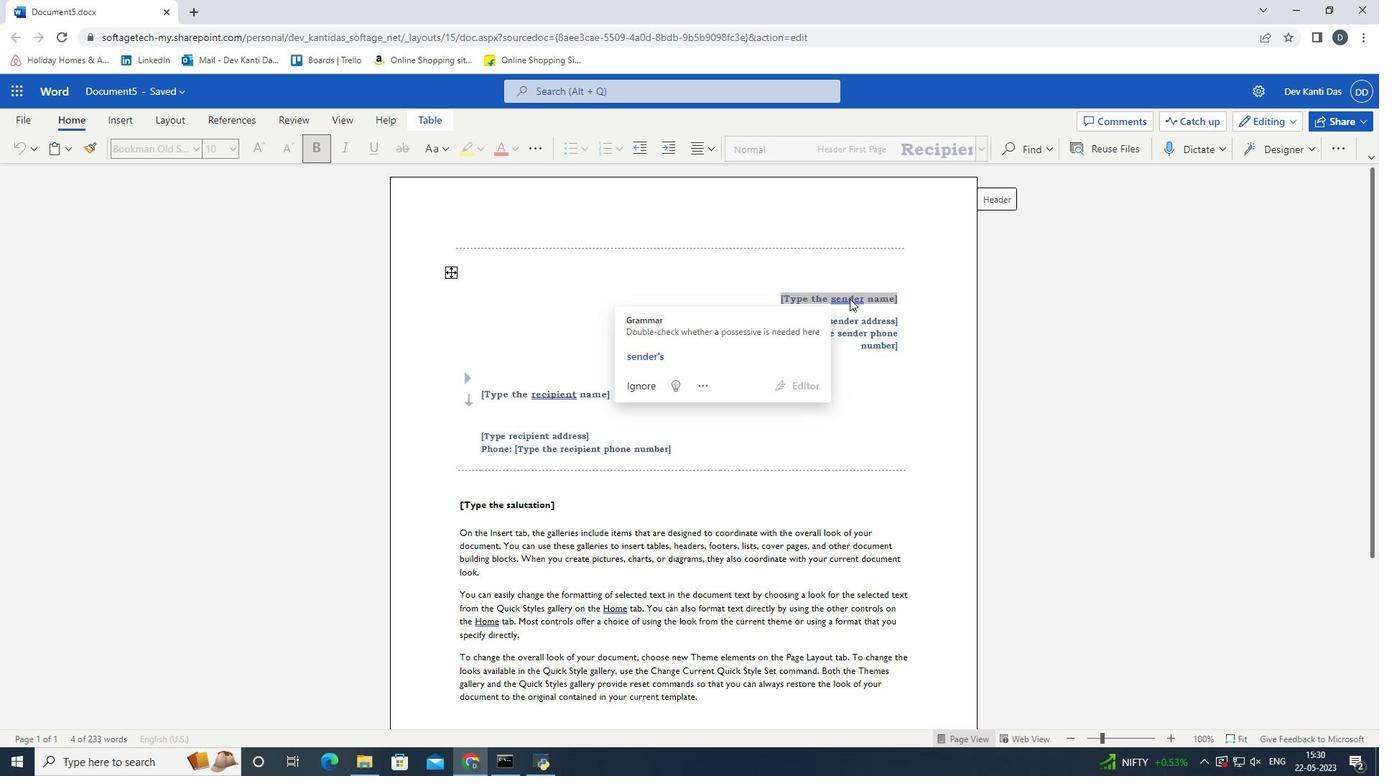 
Action: Mouse pressed left at (842, 298)
Screenshot: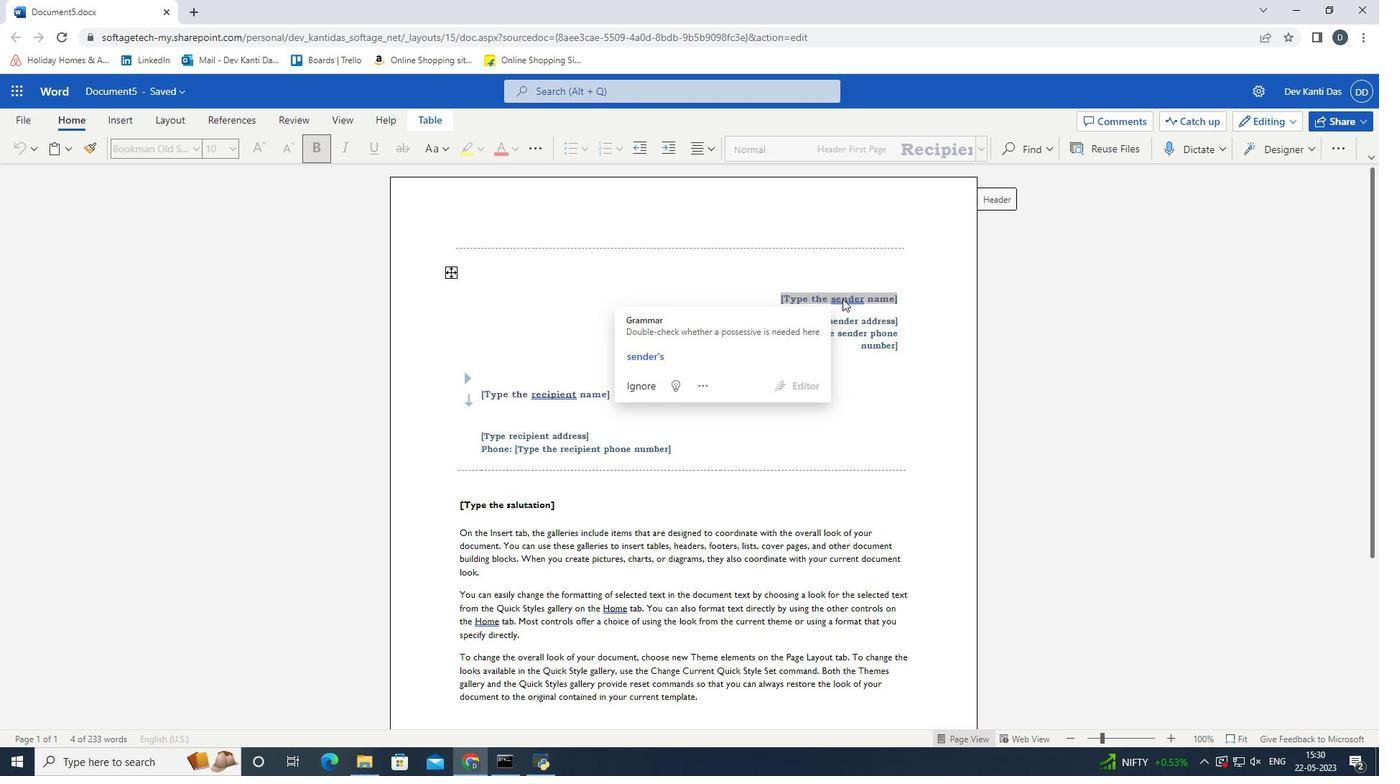 
Action: Mouse pressed left at (842, 298)
Screenshot: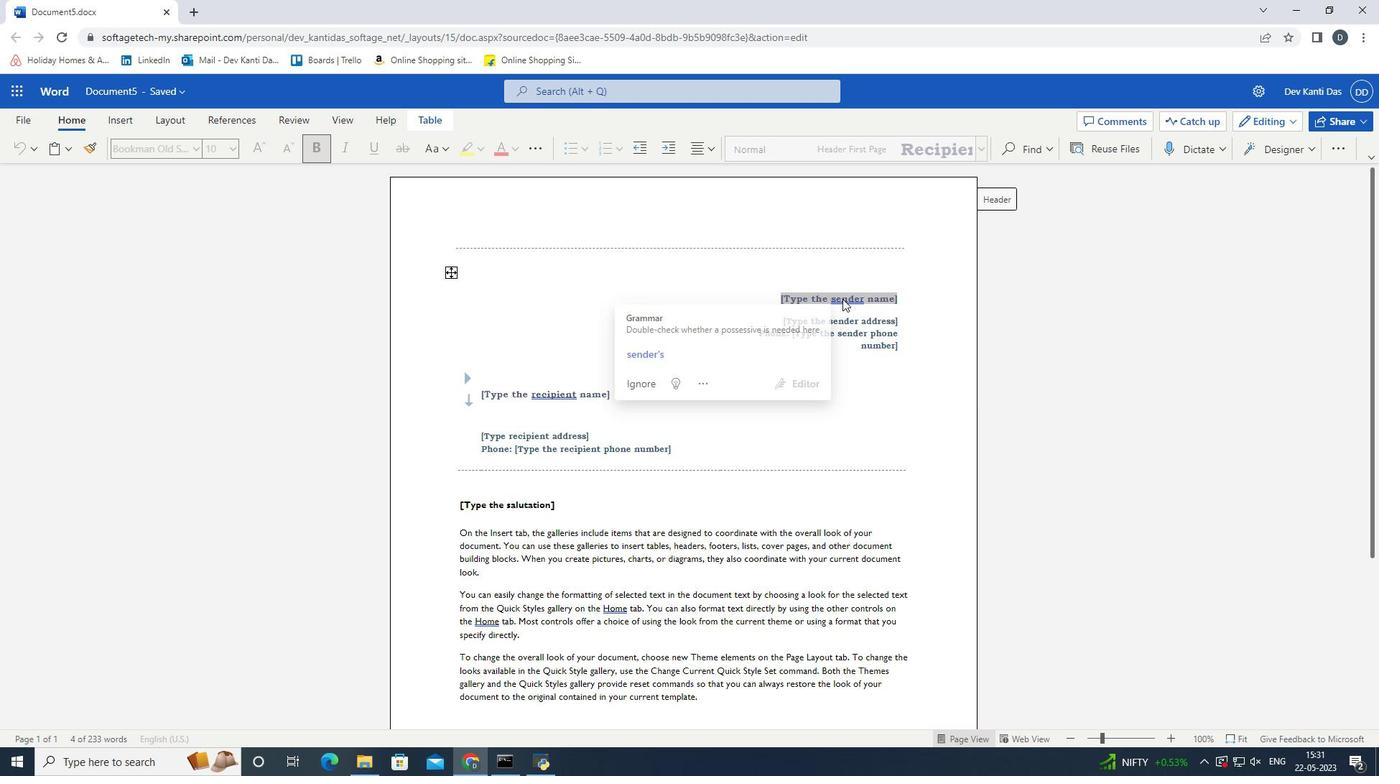 
Action: Mouse pressed left at (842, 298)
Screenshot: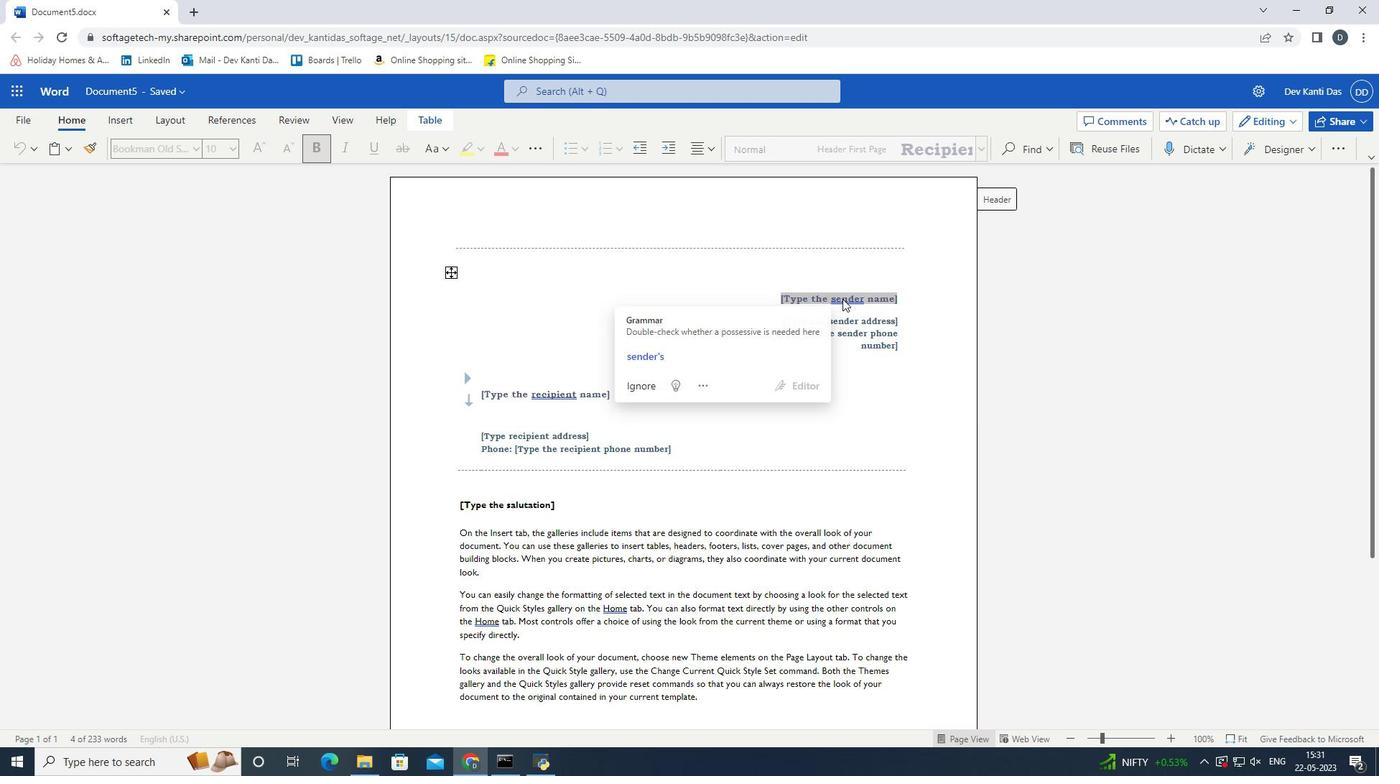 
Action: Mouse pressed left at (842, 298)
Screenshot: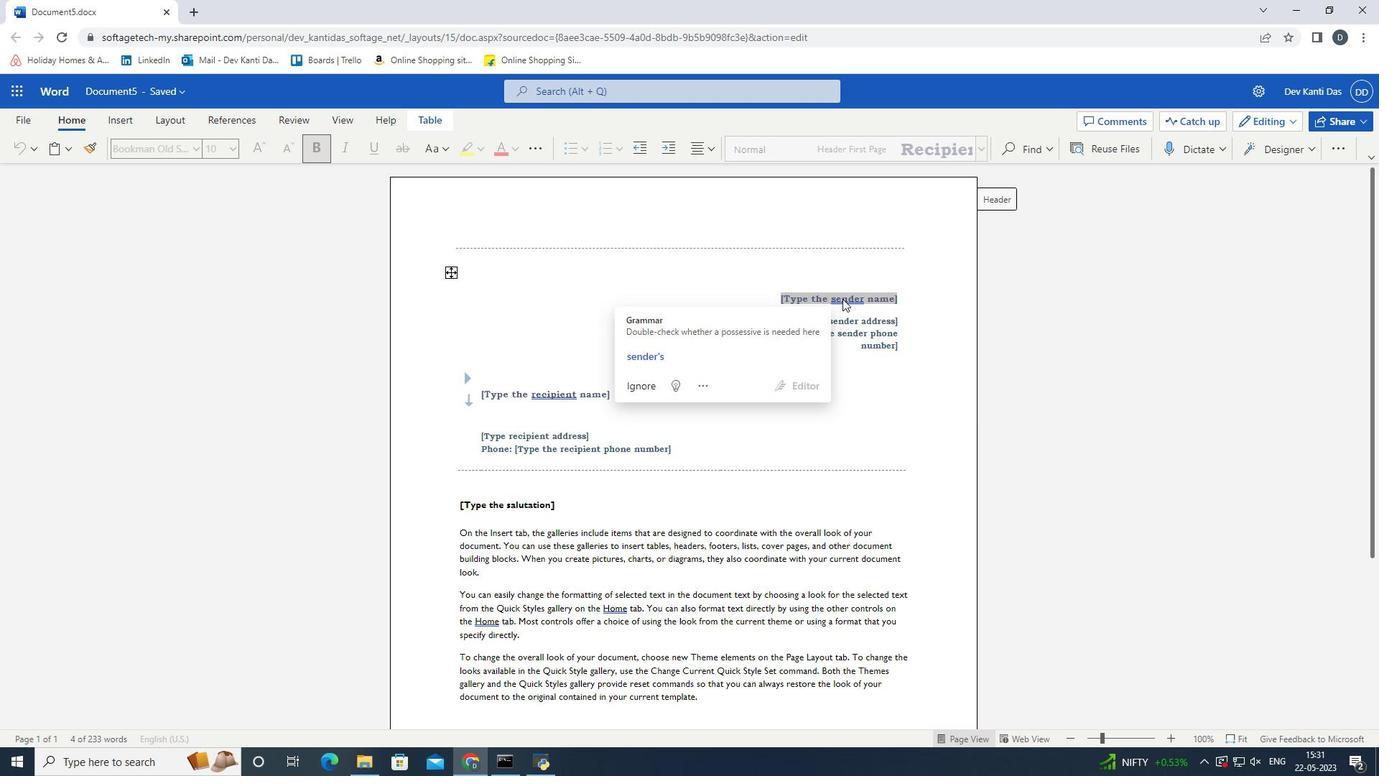 
Action: Mouse moved to (1249, 122)
Screenshot: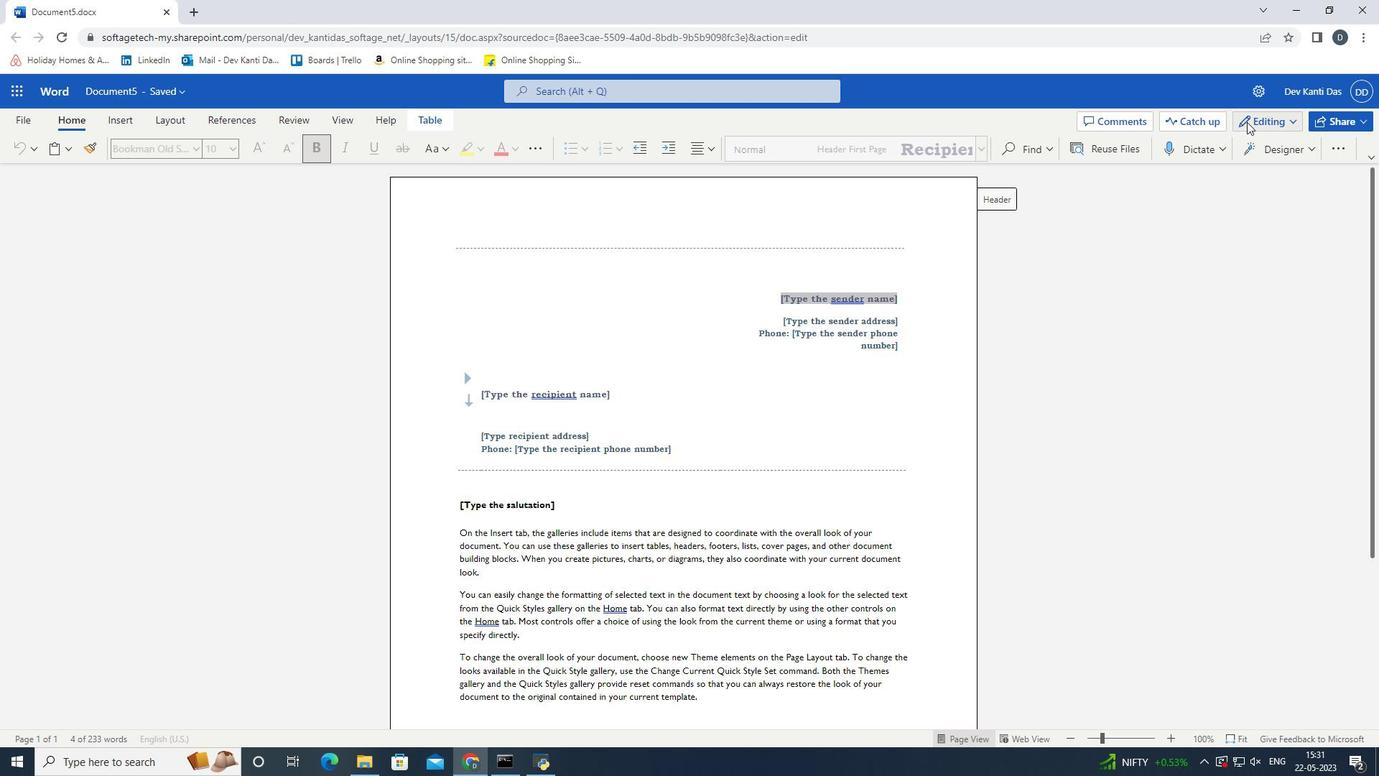 
Action: Mouse pressed left at (1249, 122)
Screenshot: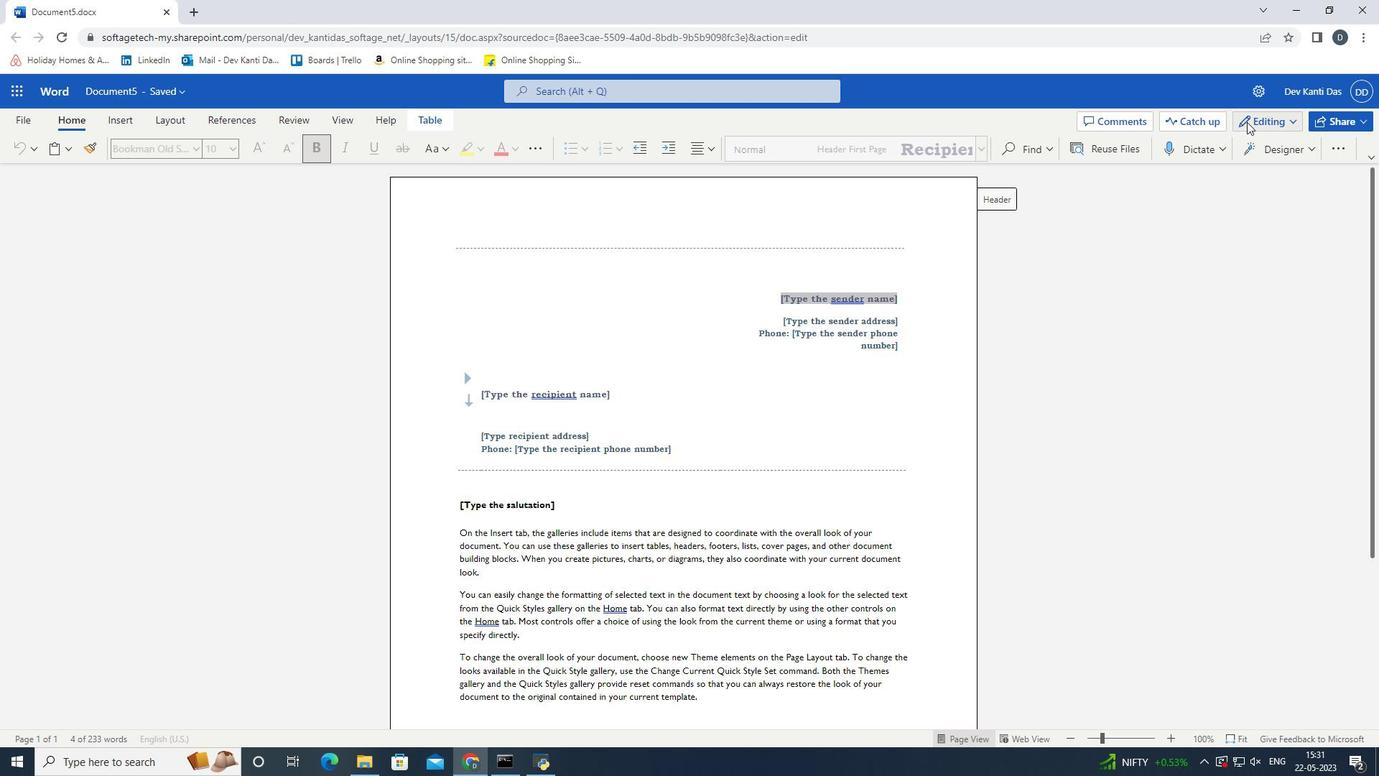 
Action: Mouse moved to (1254, 161)
Screenshot: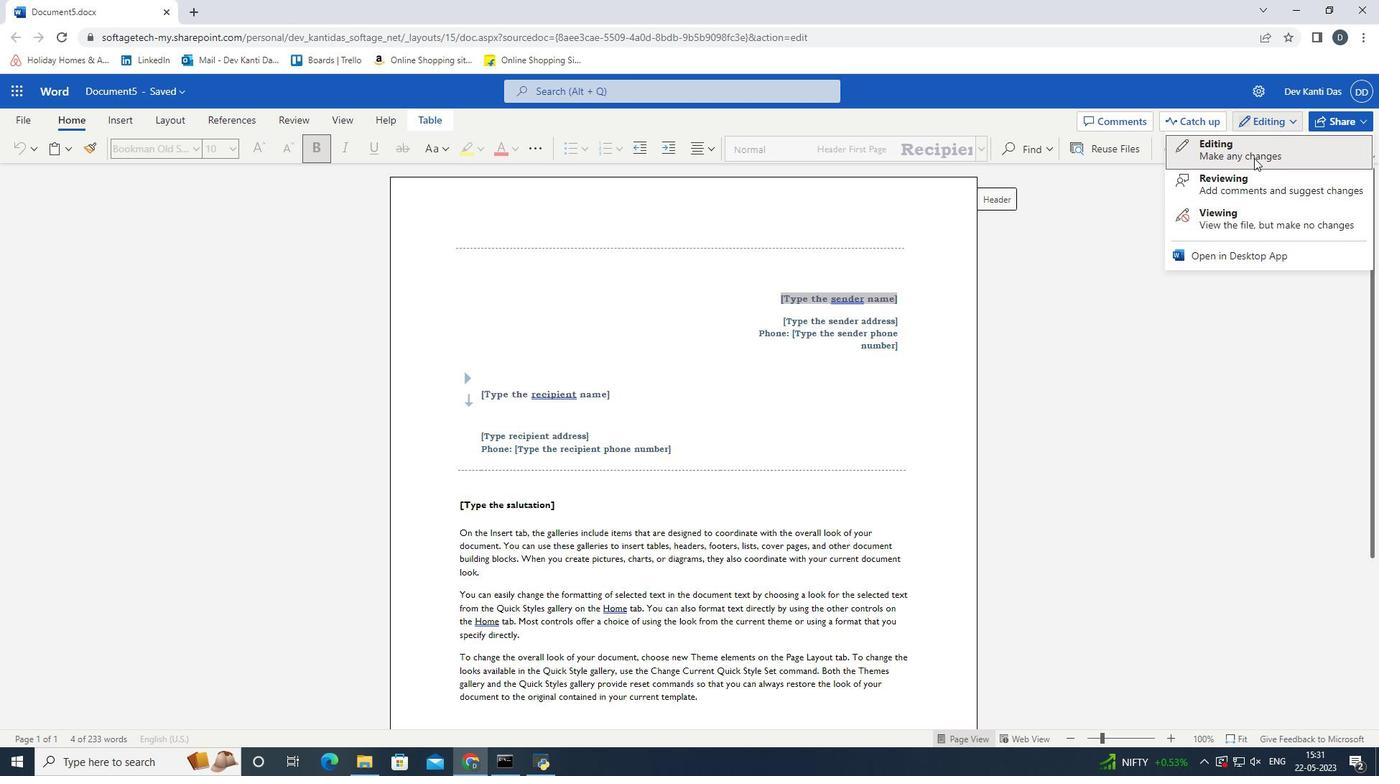 
Action: Mouse pressed left at (1254, 161)
Screenshot: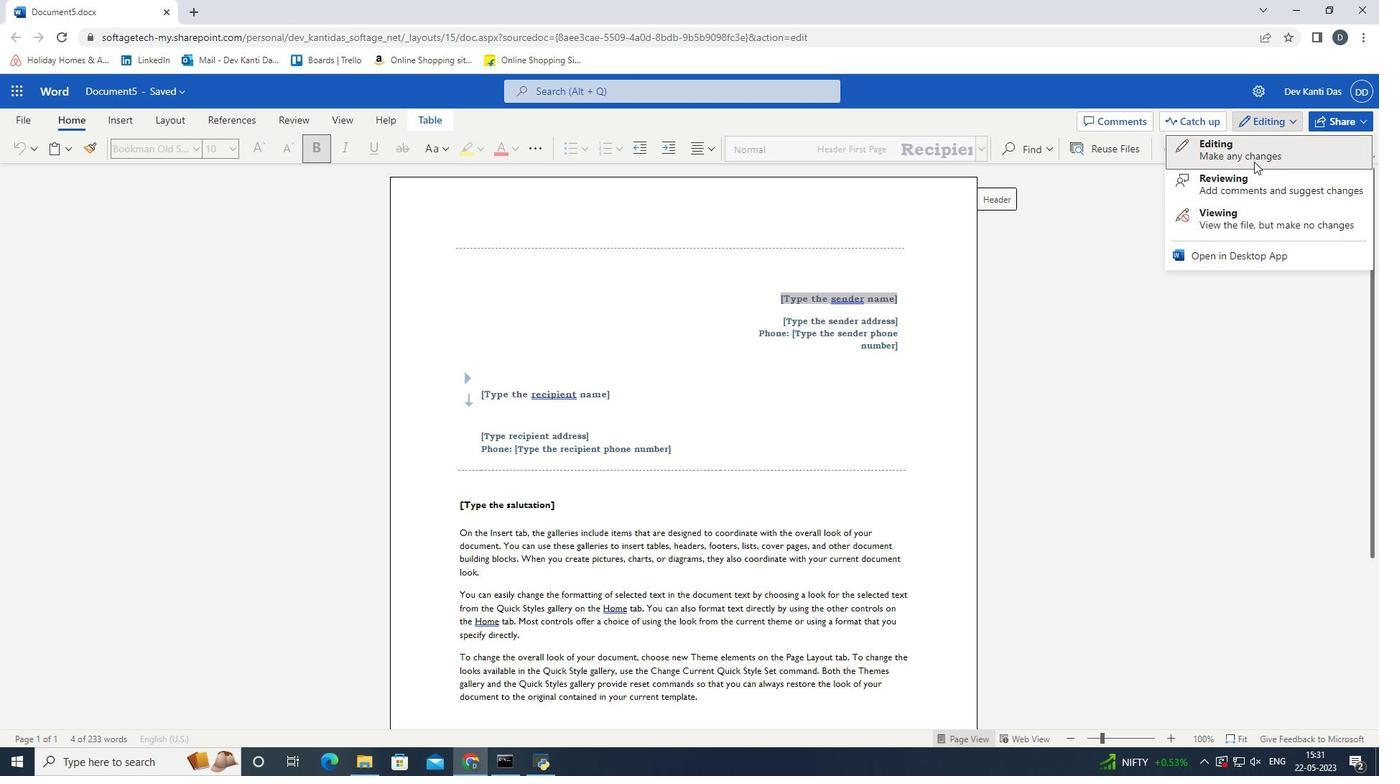 
Action: Mouse moved to (1092, 312)
Screenshot: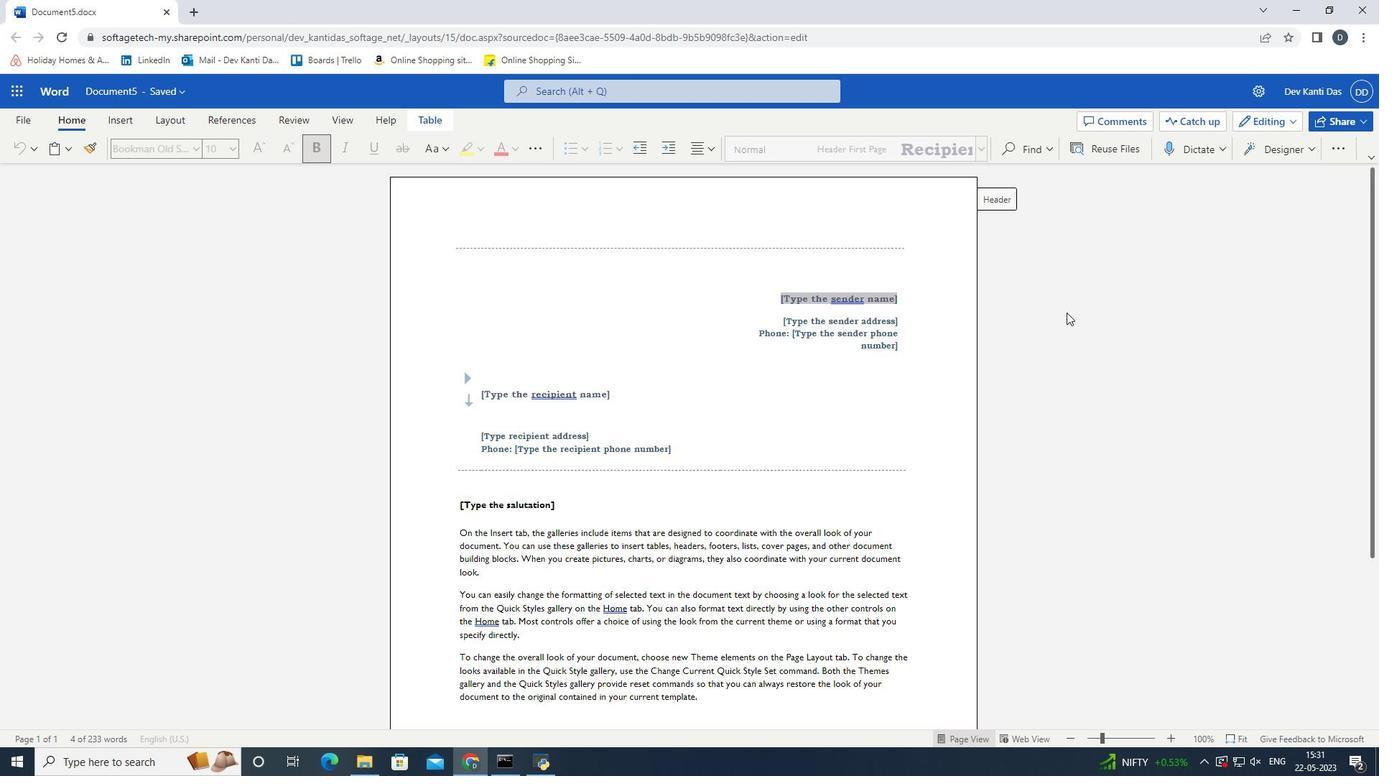 
Action: Mouse pressed left at (1092, 312)
Screenshot: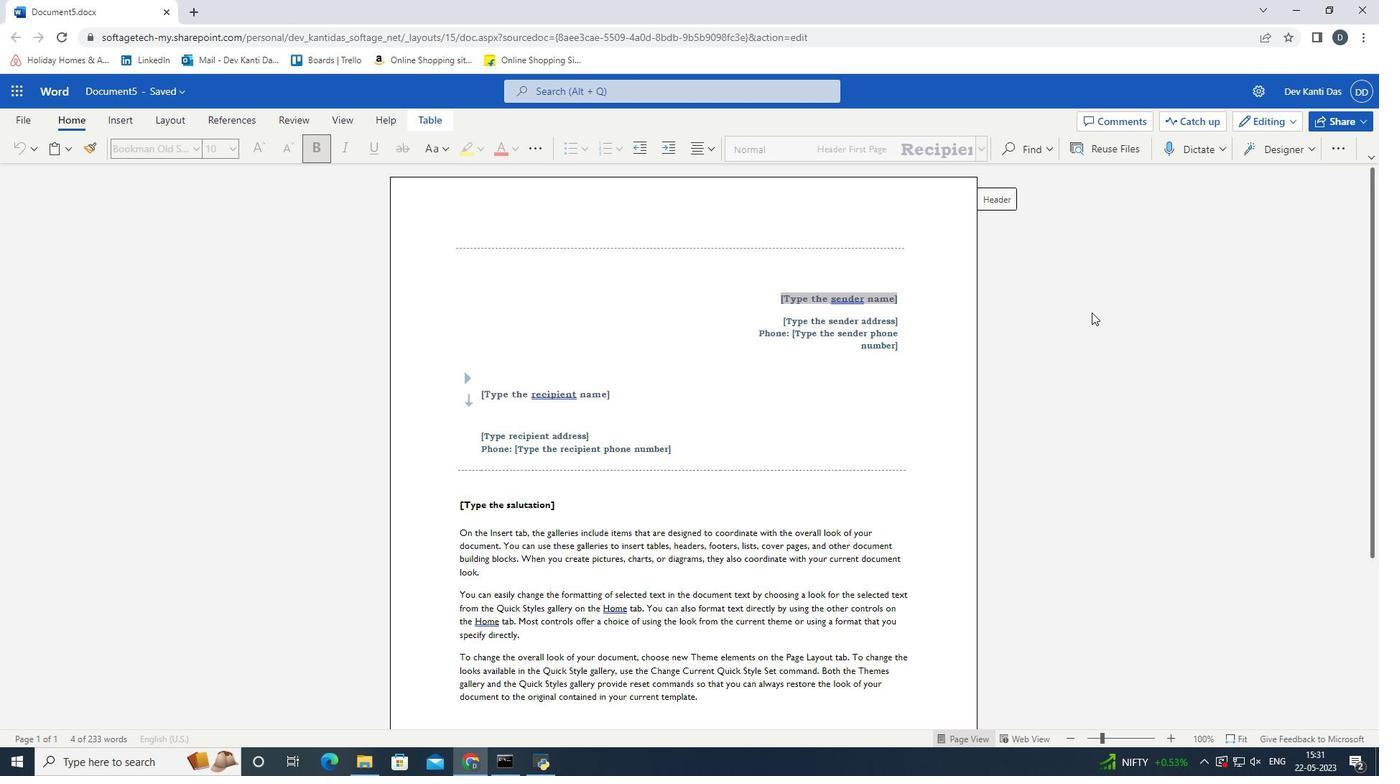 
Action: Mouse moved to (810, 528)
Screenshot: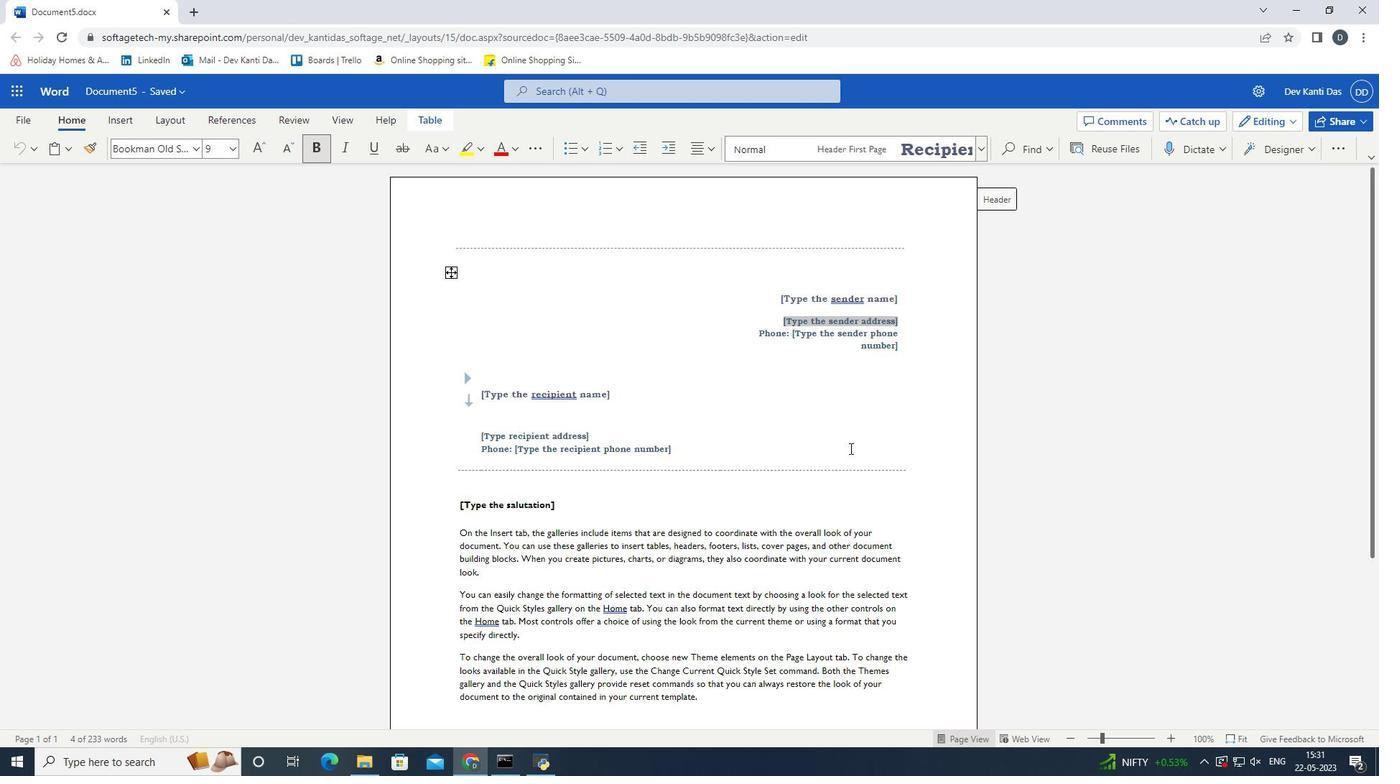 
Action: Mouse pressed left at (810, 528)
Screenshot: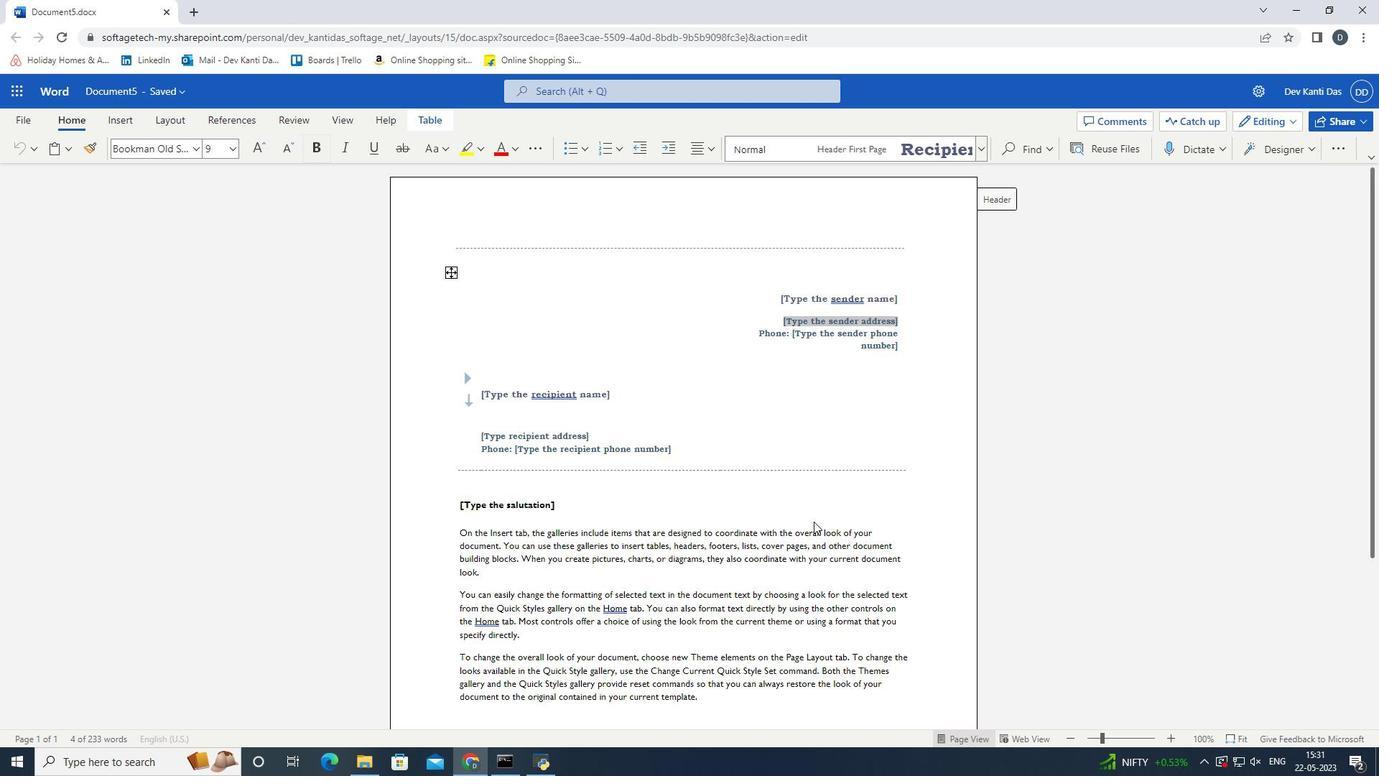 
Action: Mouse moved to (884, 298)
Screenshot: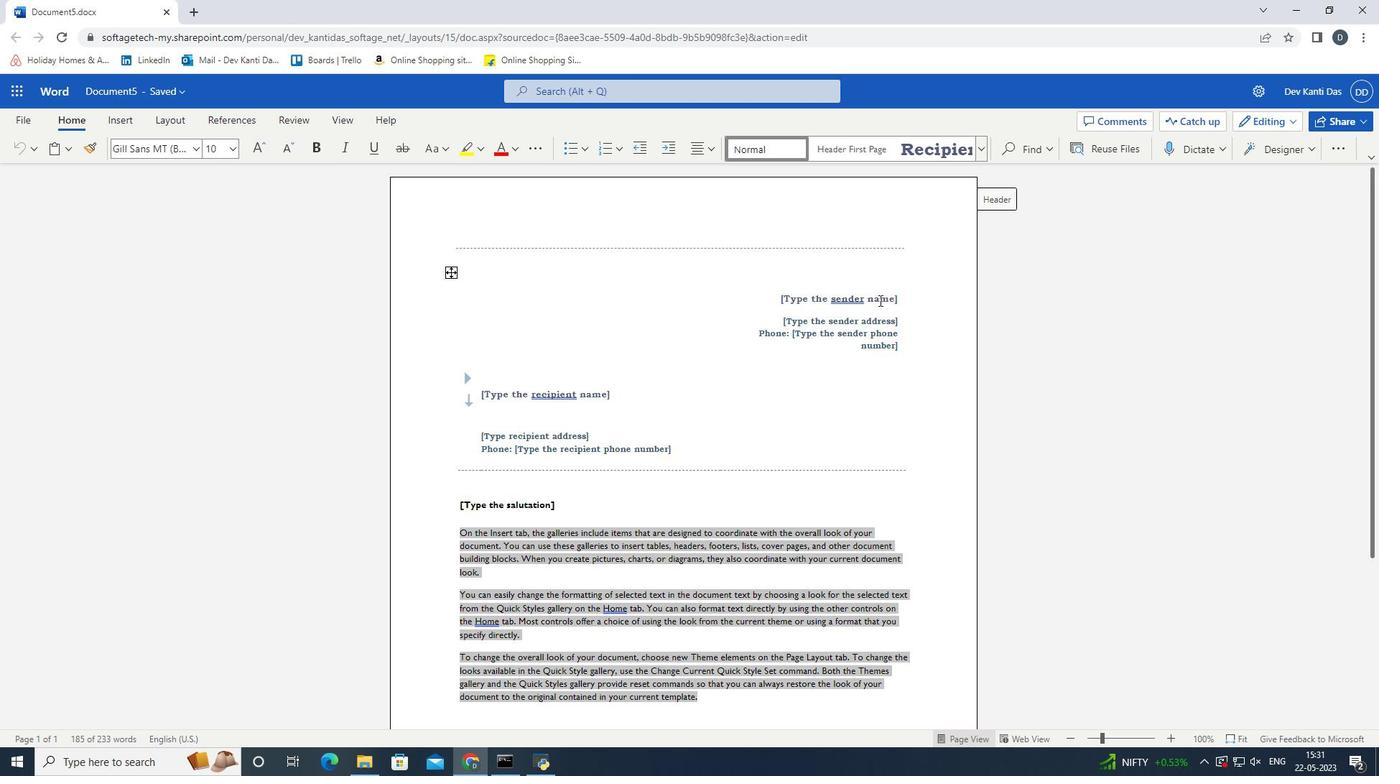 
Action: Mouse pressed left at (884, 298)
Screenshot: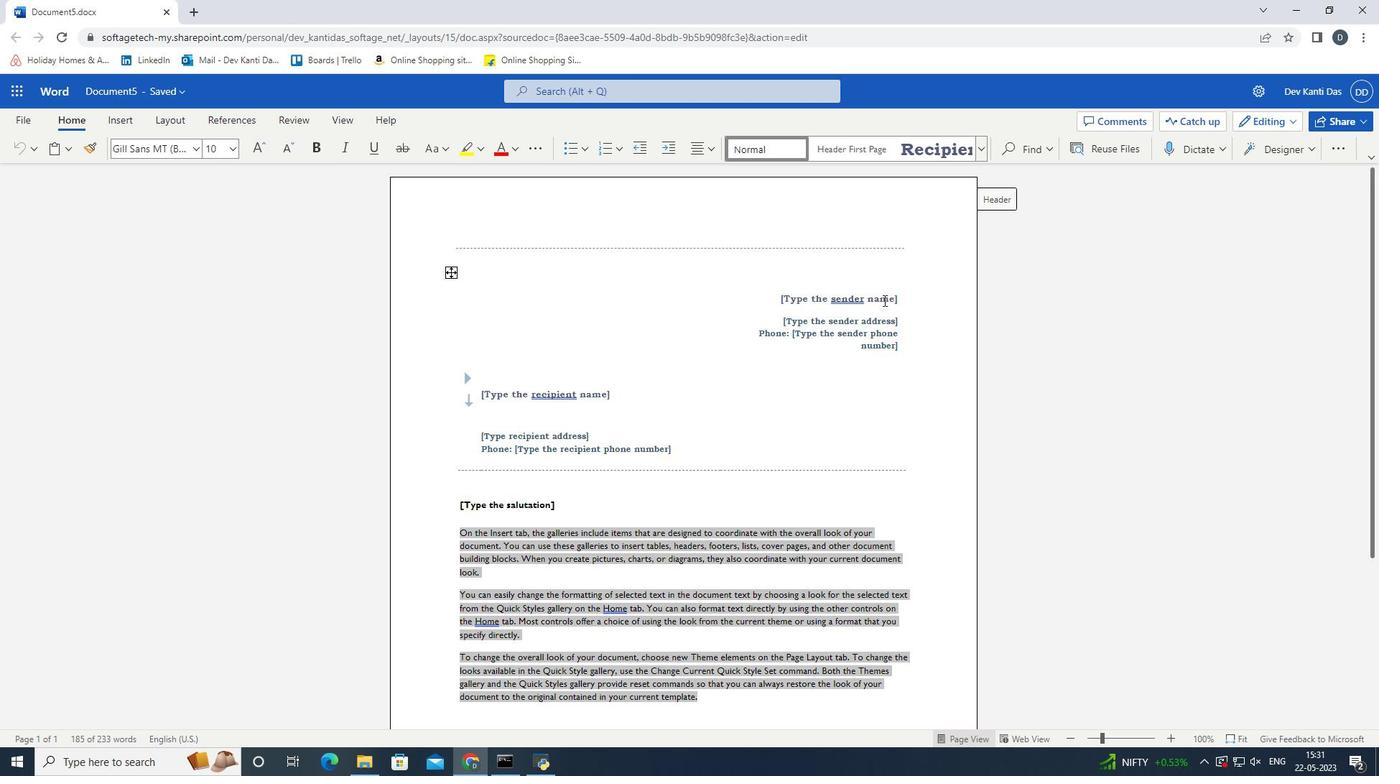 
Action: Mouse moved to (1068, 298)
Screenshot: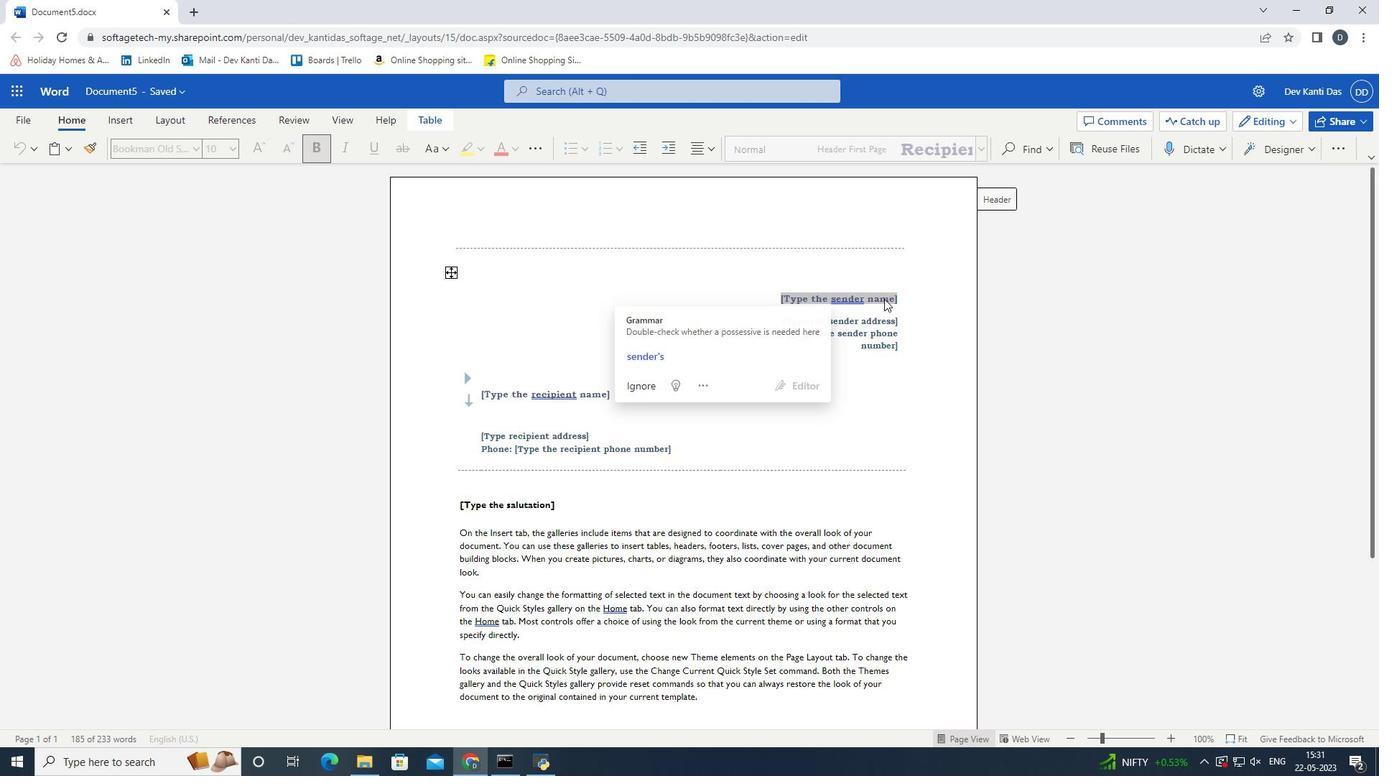 
Action: Key pressed de
Screenshot: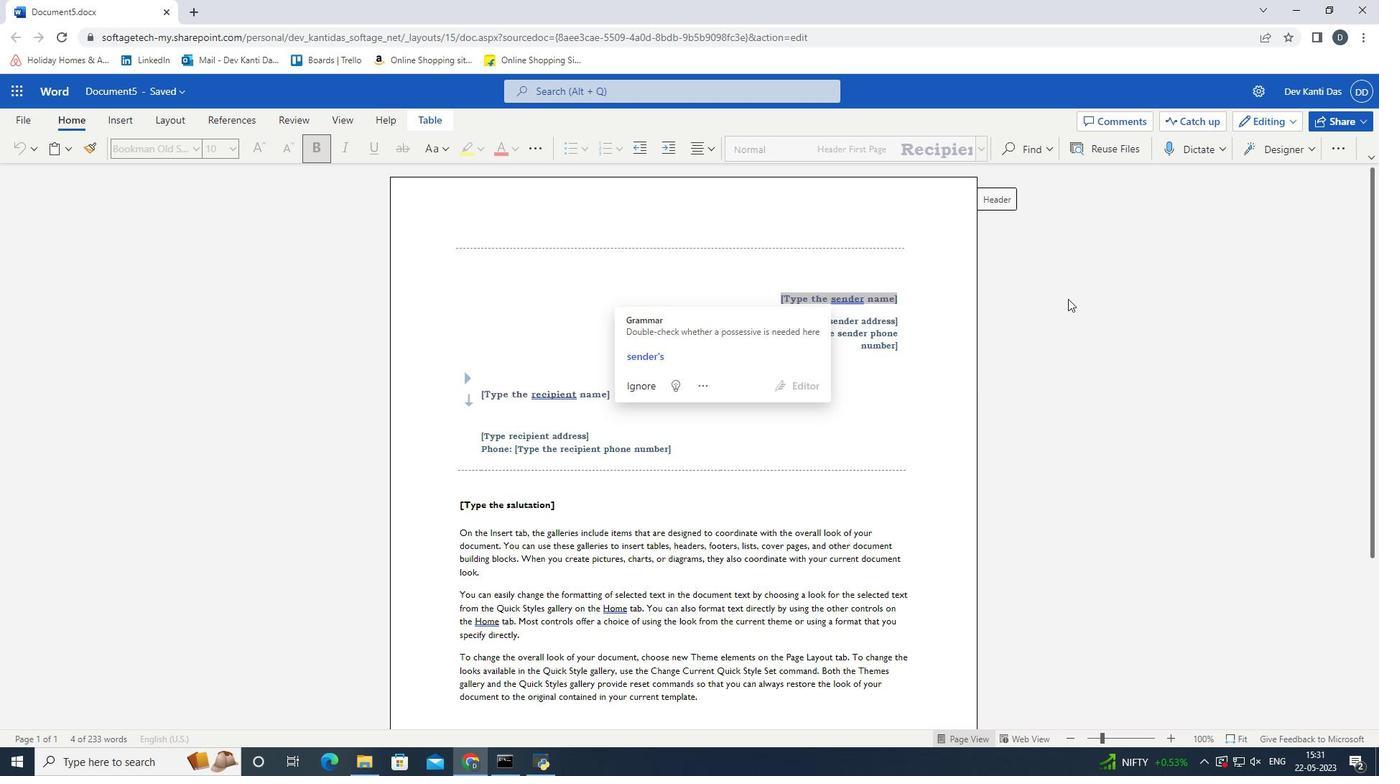 
Action: Mouse moved to (719, 358)
Screenshot: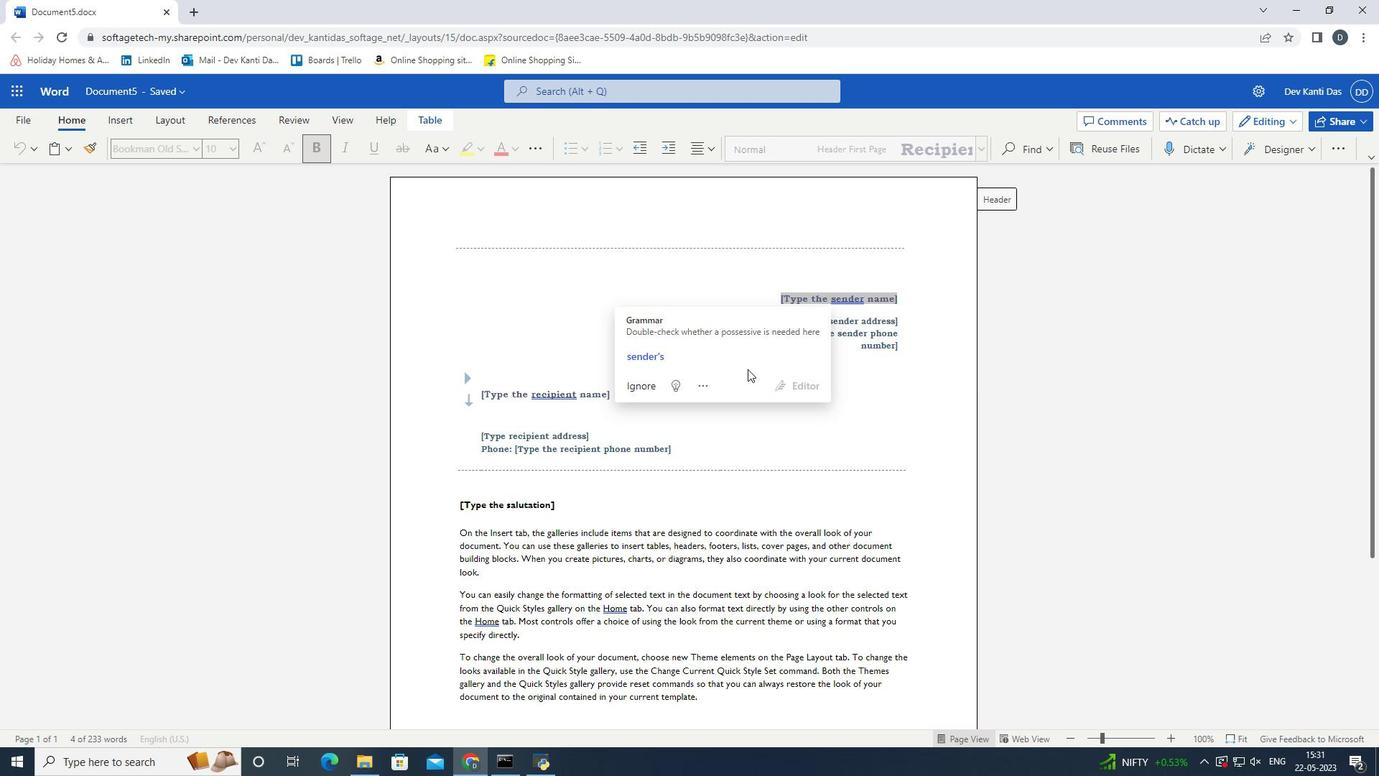 
Action: Mouse pressed left at (719, 358)
Screenshot: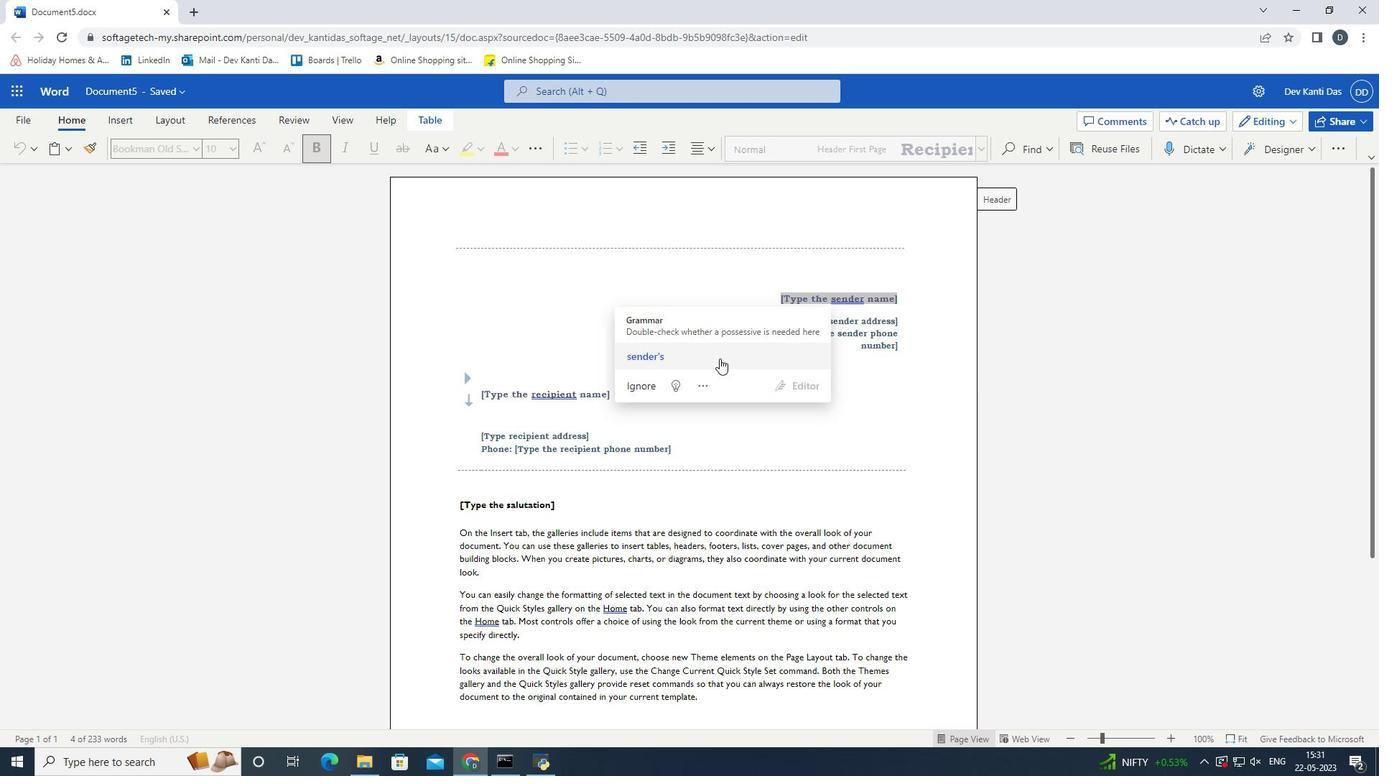 
Action: Mouse moved to (633, 357)
Screenshot: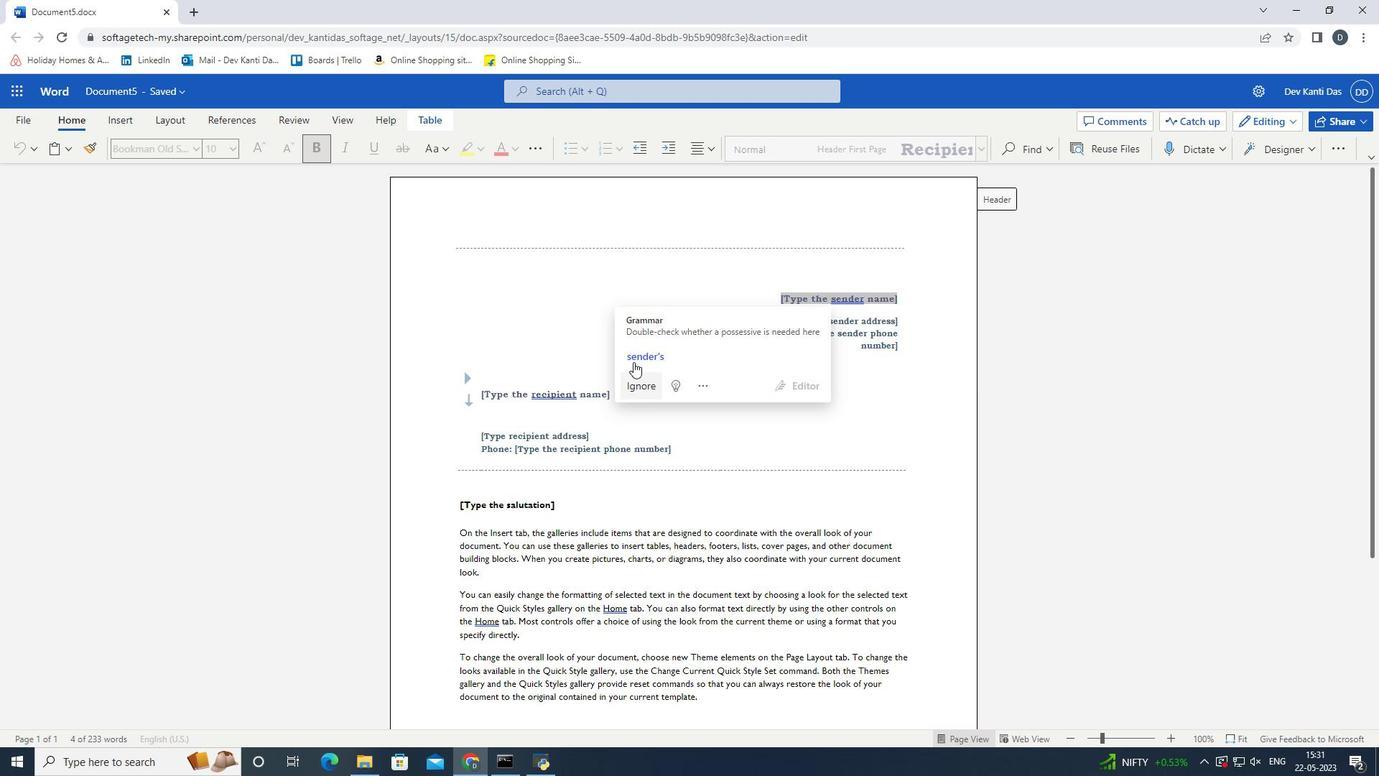 
Action: Mouse pressed left at (633, 357)
Screenshot: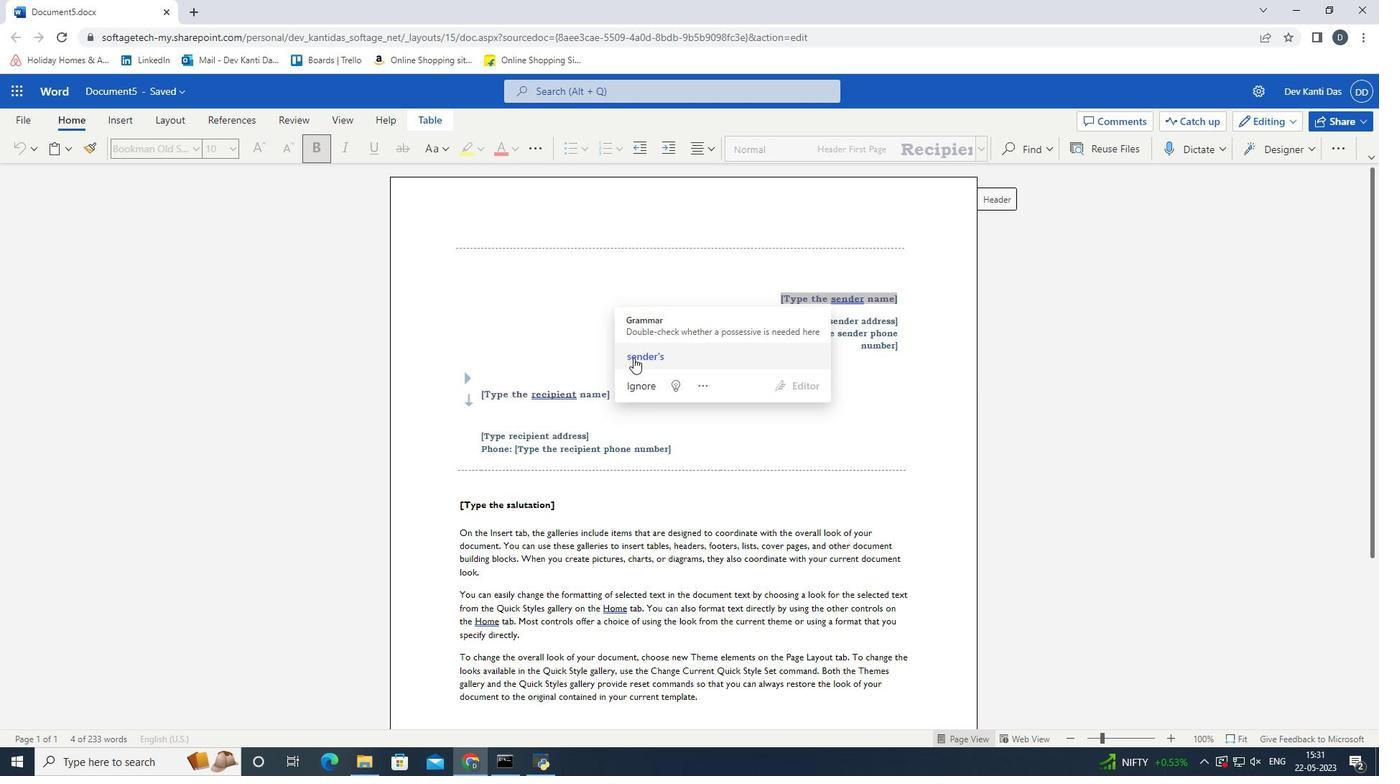 
Action: Mouse moved to (697, 388)
Screenshot: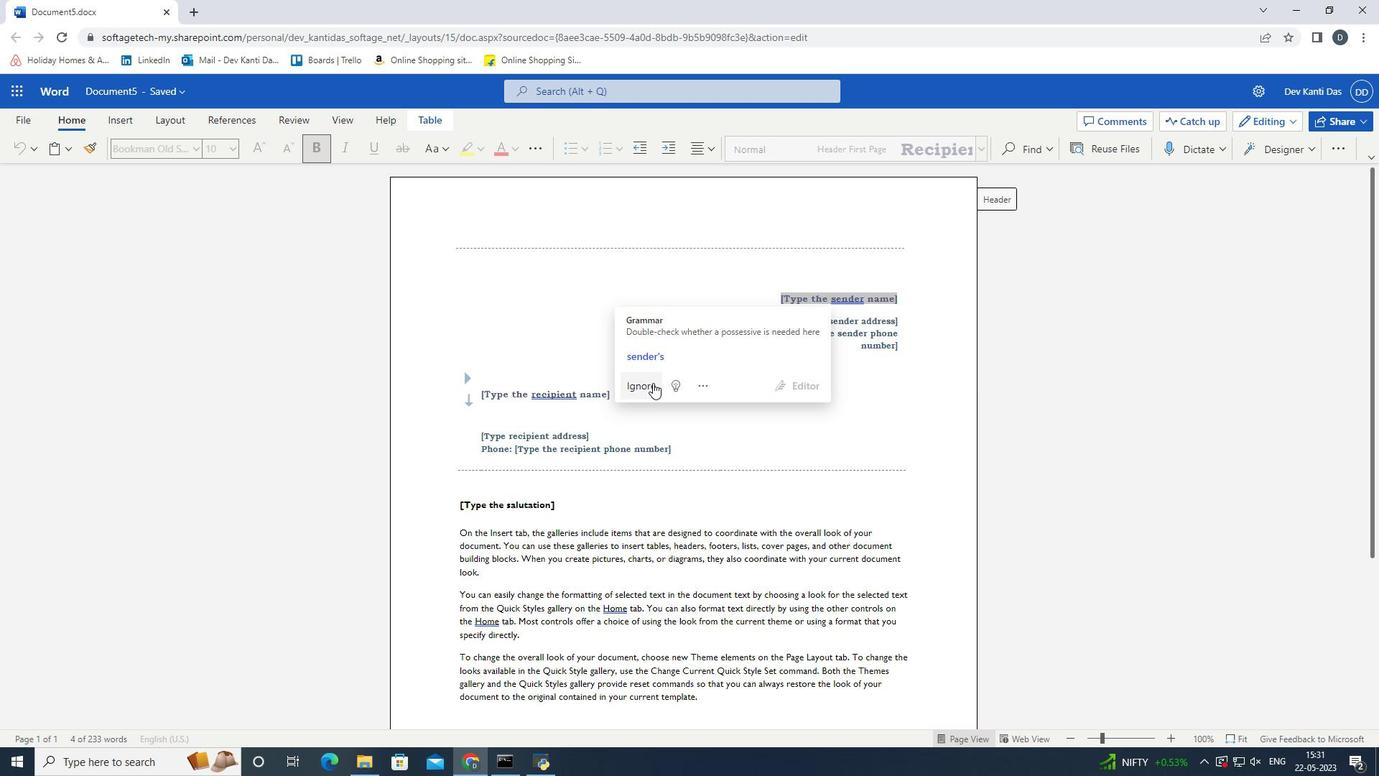 
Action: Mouse pressed left at (697, 388)
Screenshot: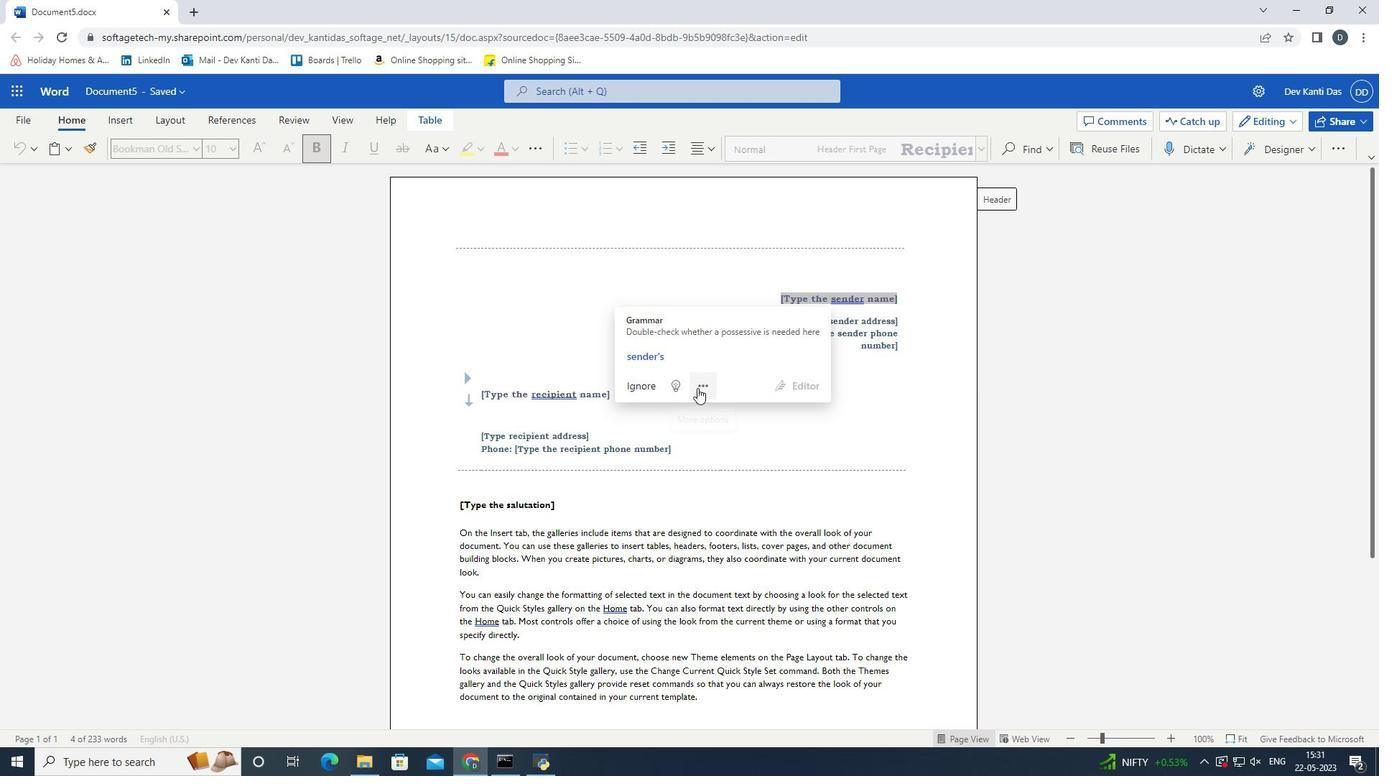 
Action: Mouse moved to (686, 413)
Screenshot: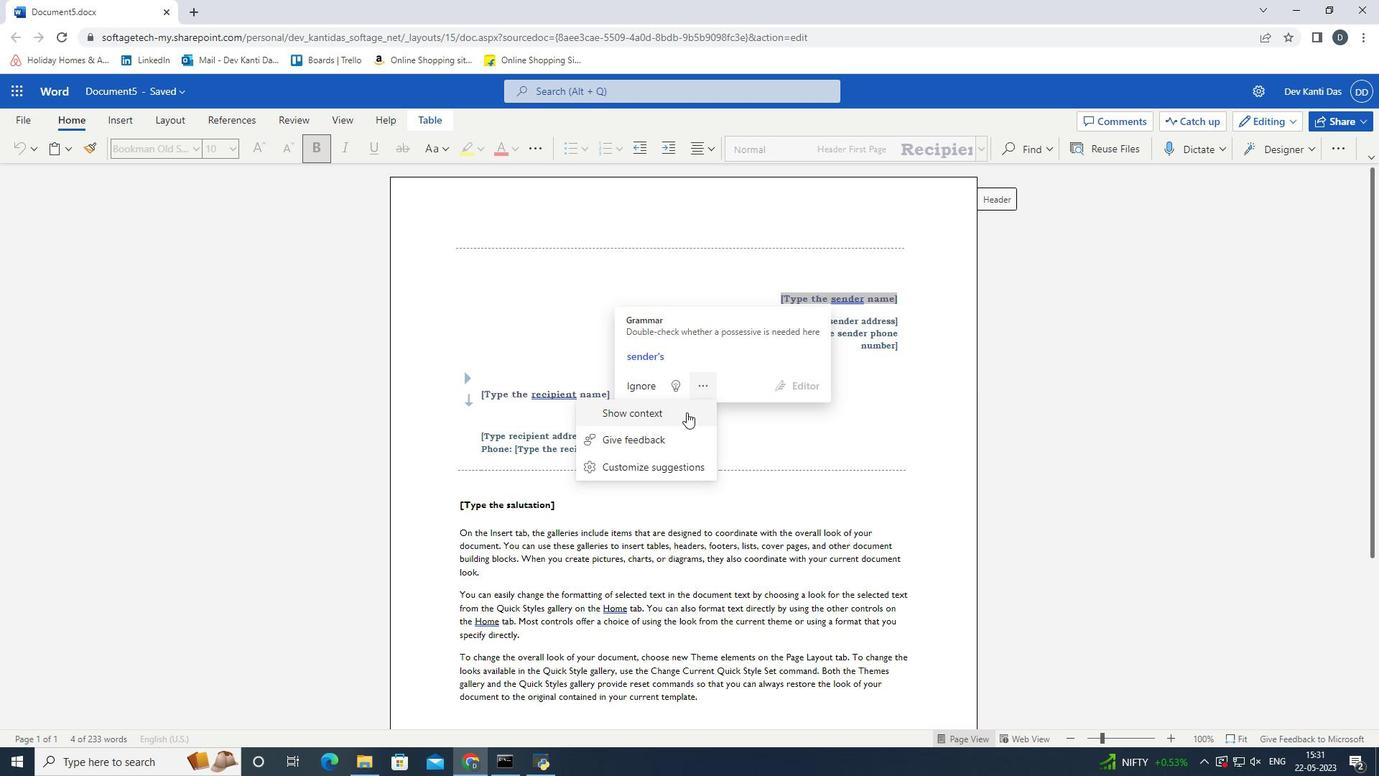 
Action: Mouse pressed left at (686, 413)
Screenshot: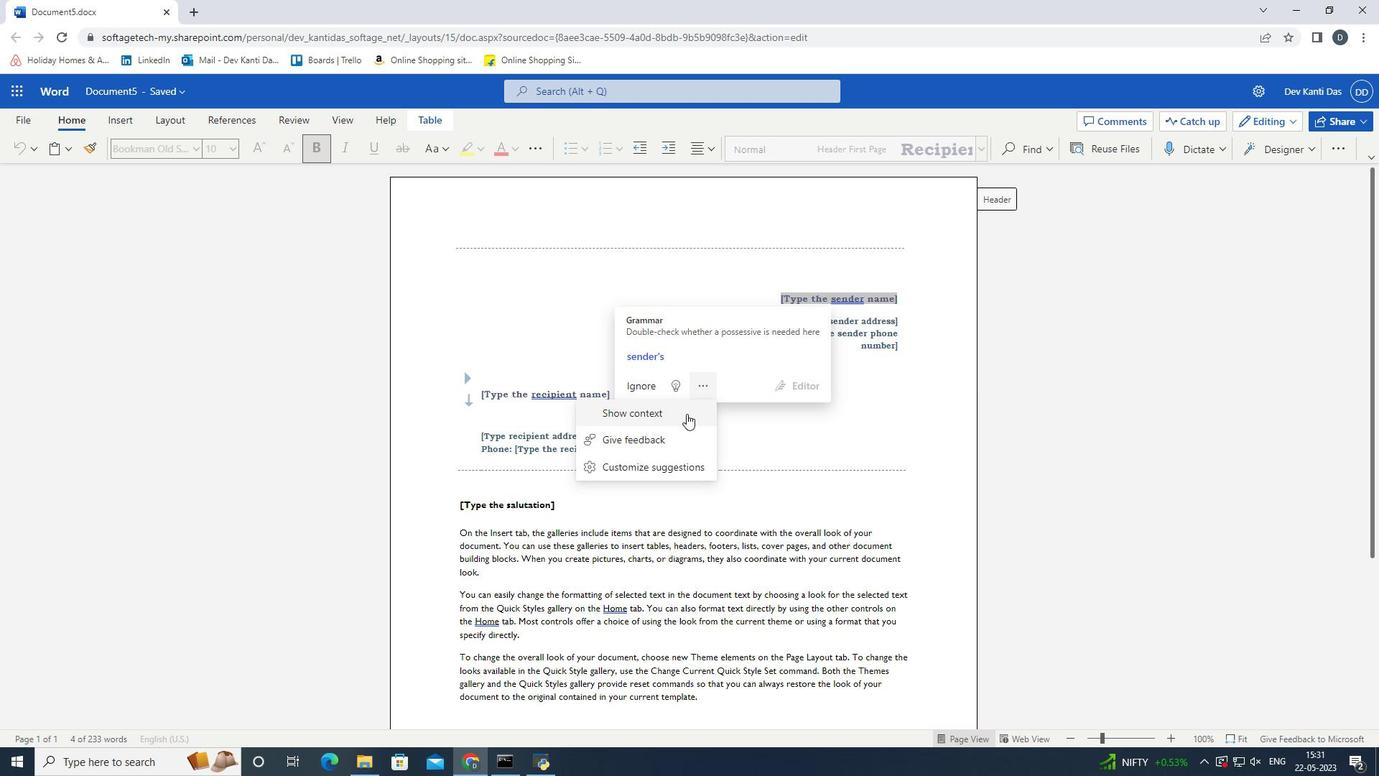 
Action: Mouse moved to (723, 351)
Screenshot: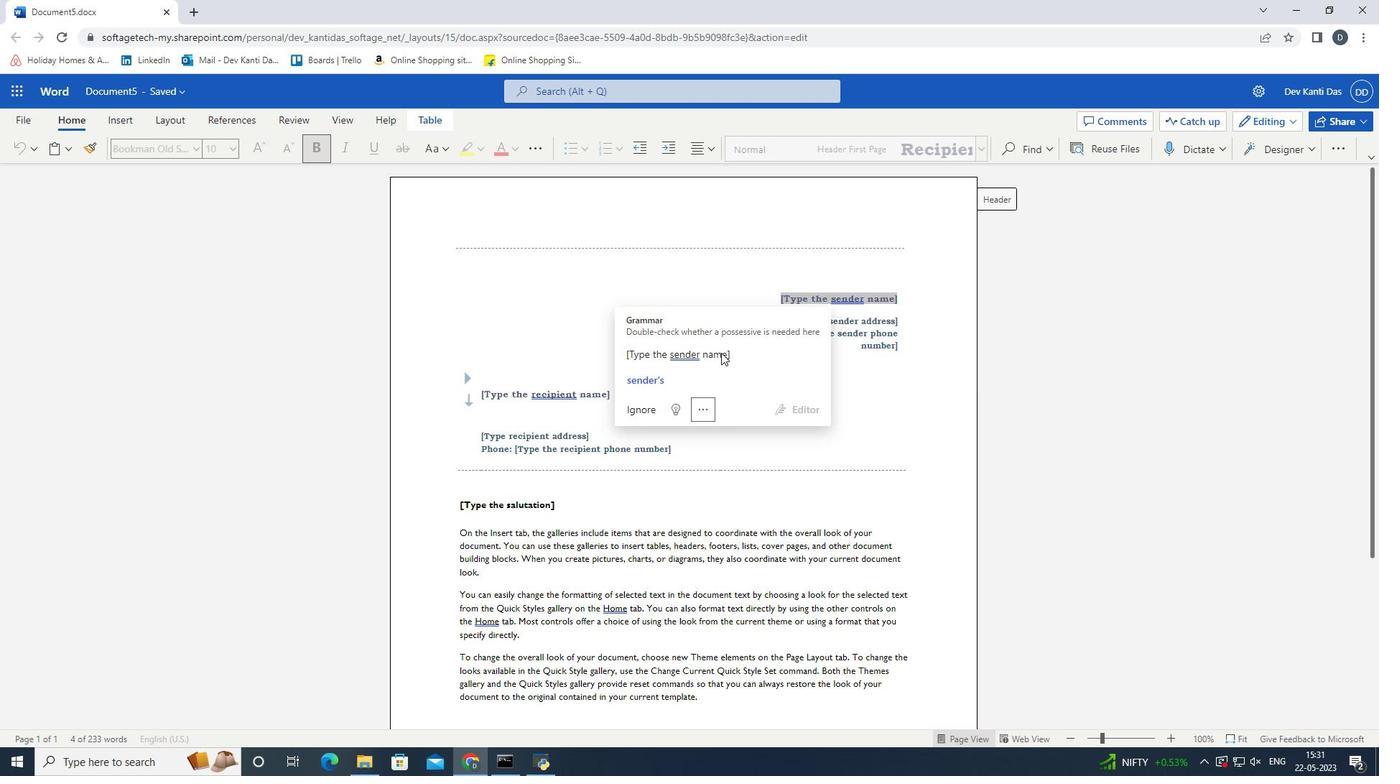 
Action: Mouse pressed left at (723, 351)
Screenshot: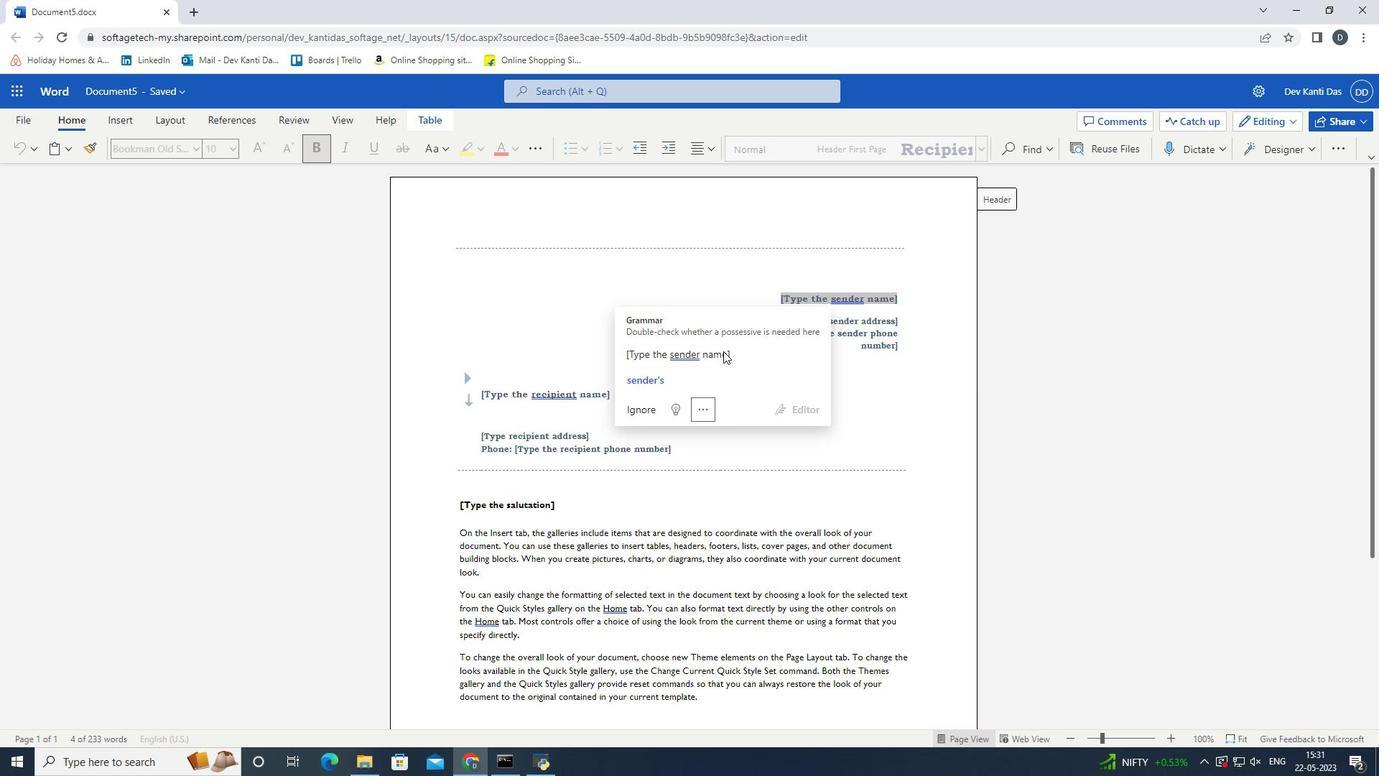 
Action: Mouse moved to (725, 354)
Screenshot: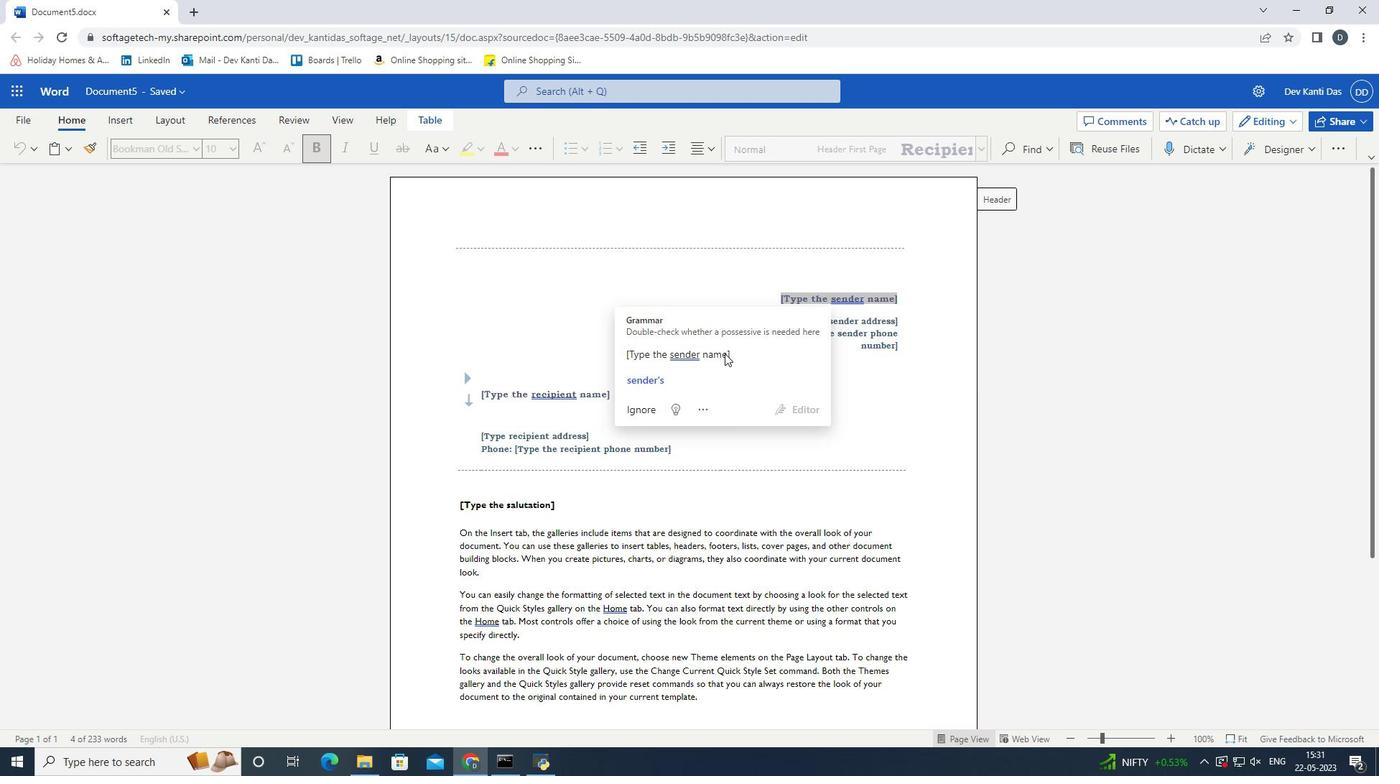 
Action: Mouse pressed left at (725, 354)
Screenshot: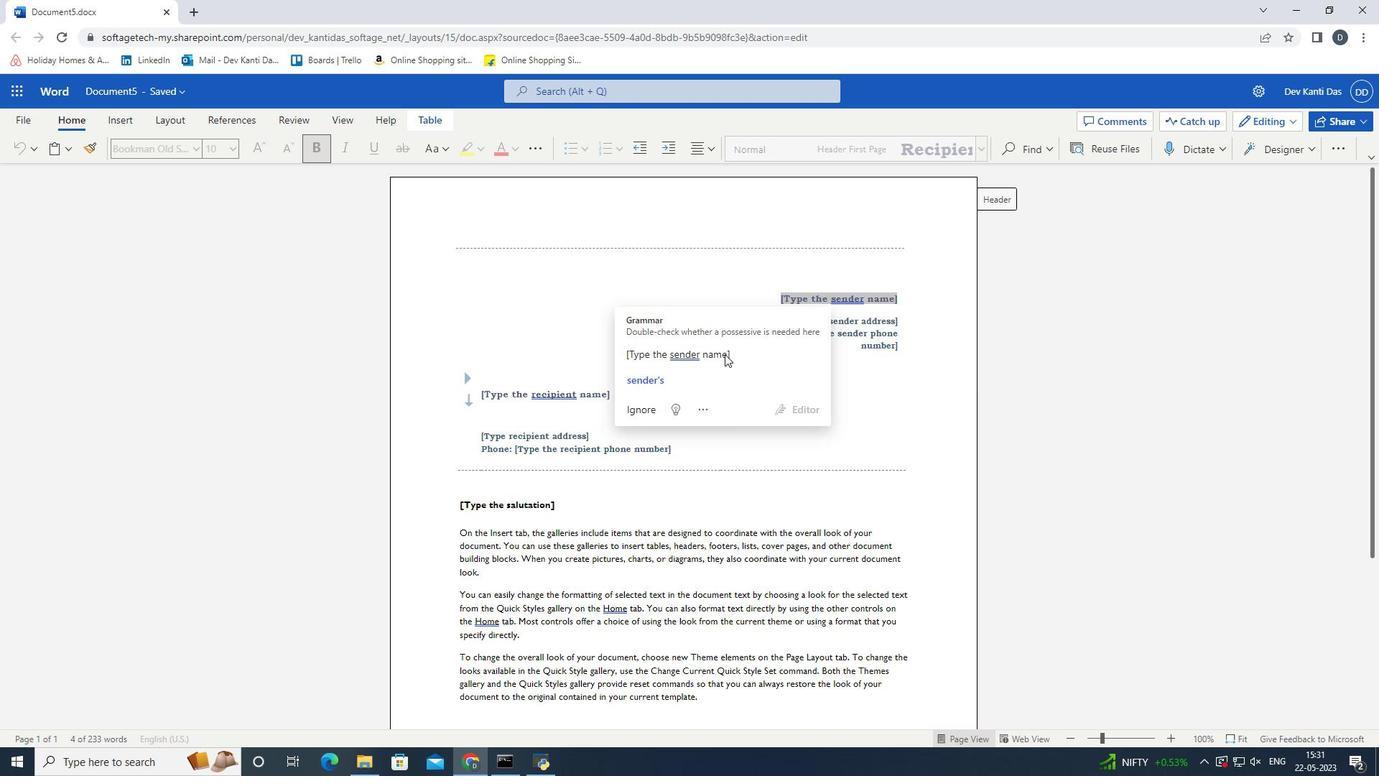 
Action: Mouse pressed left at (725, 354)
Screenshot: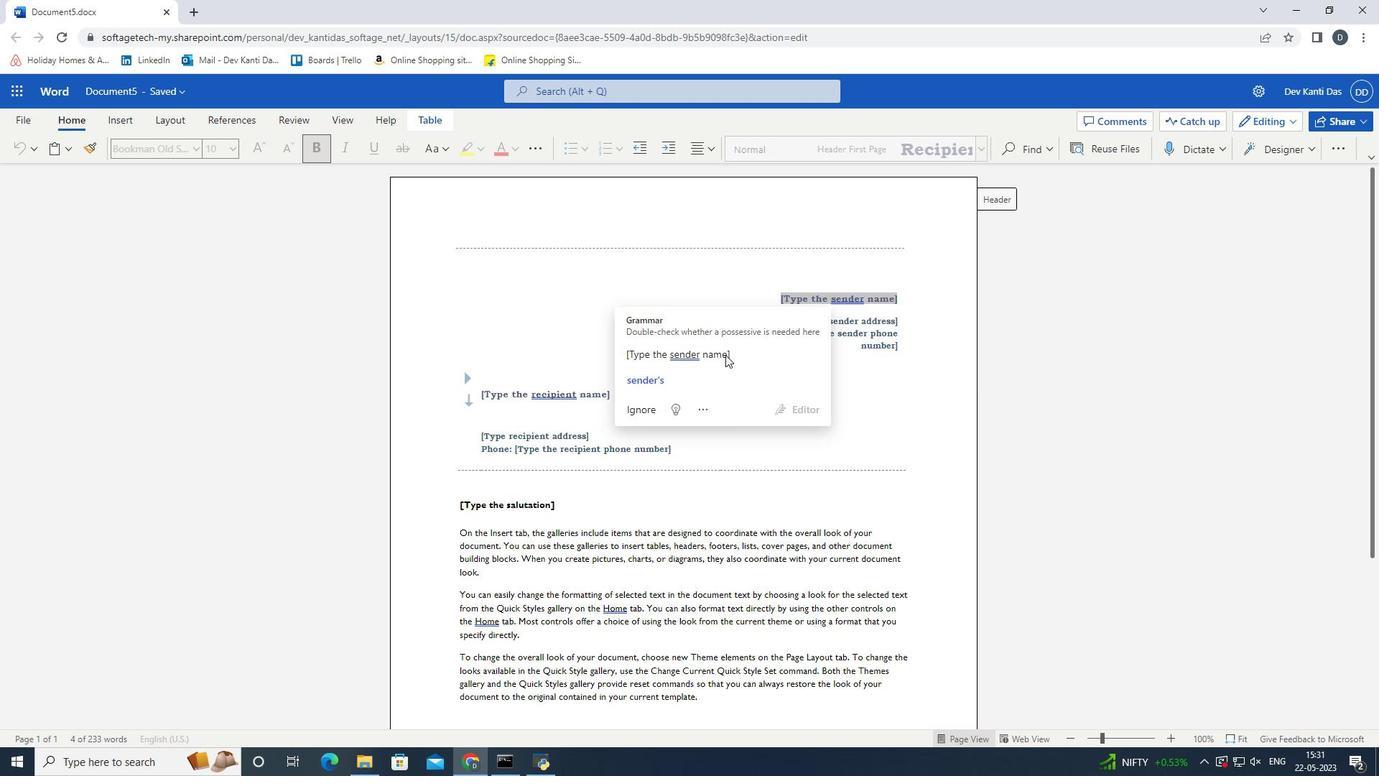 
Action: Mouse pressed left at (725, 354)
Screenshot: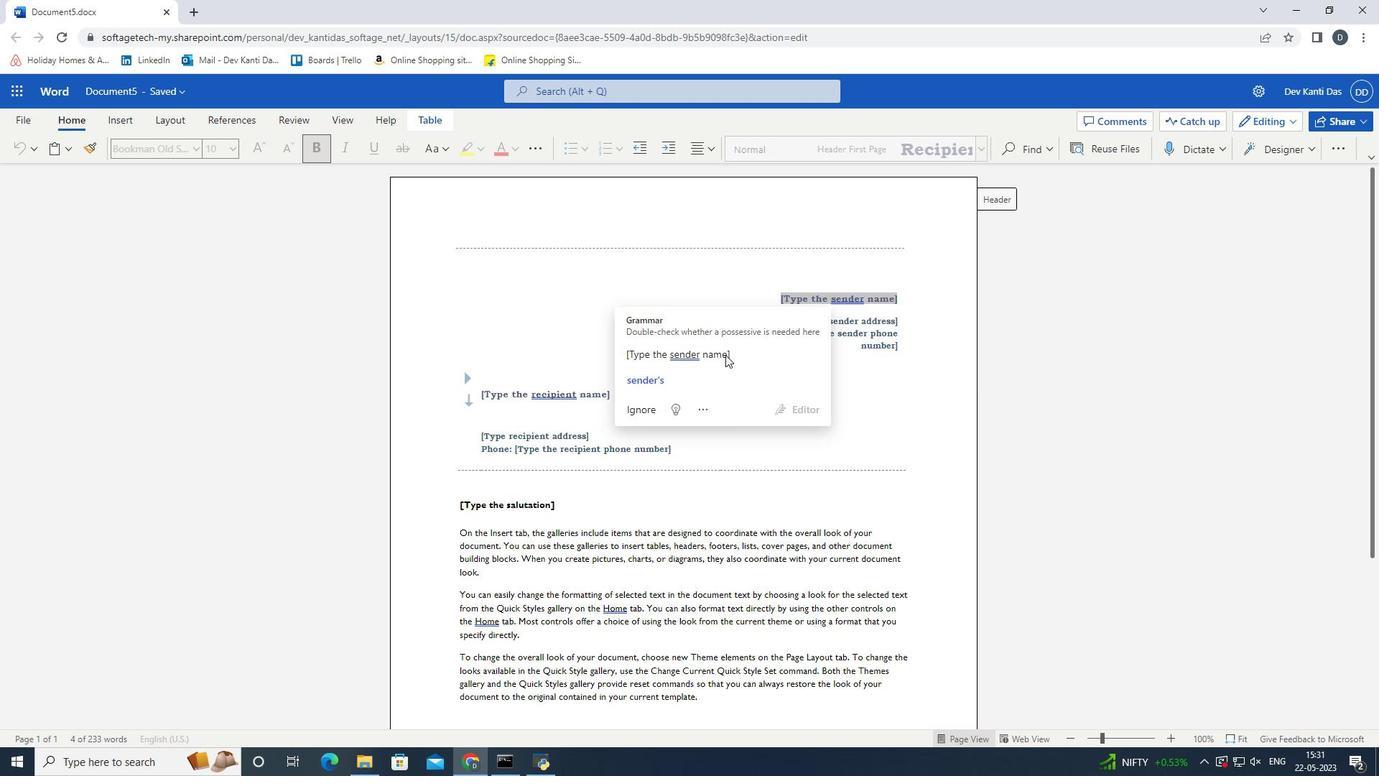 
Action: Mouse pressed left at (725, 354)
Screenshot: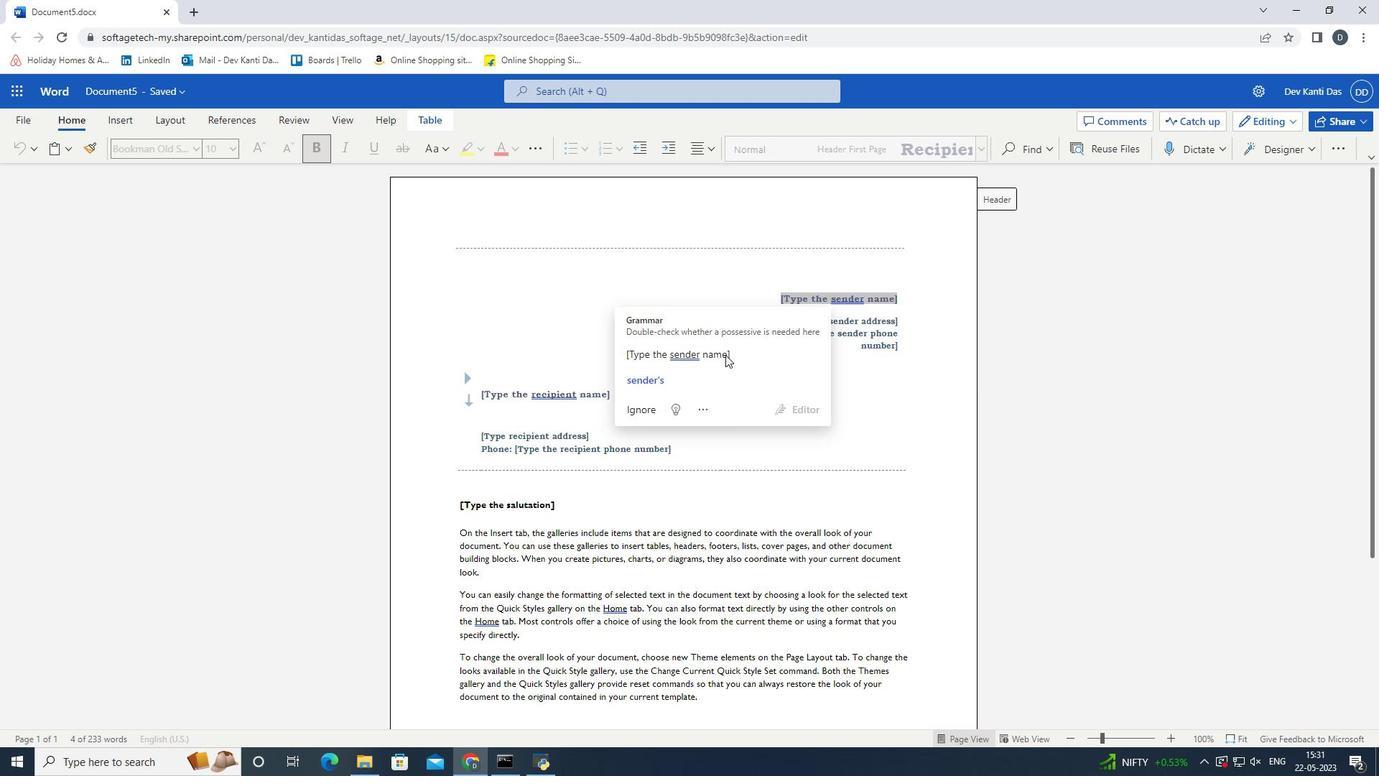 
Action: Mouse pressed left at (725, 354)
Screenshot: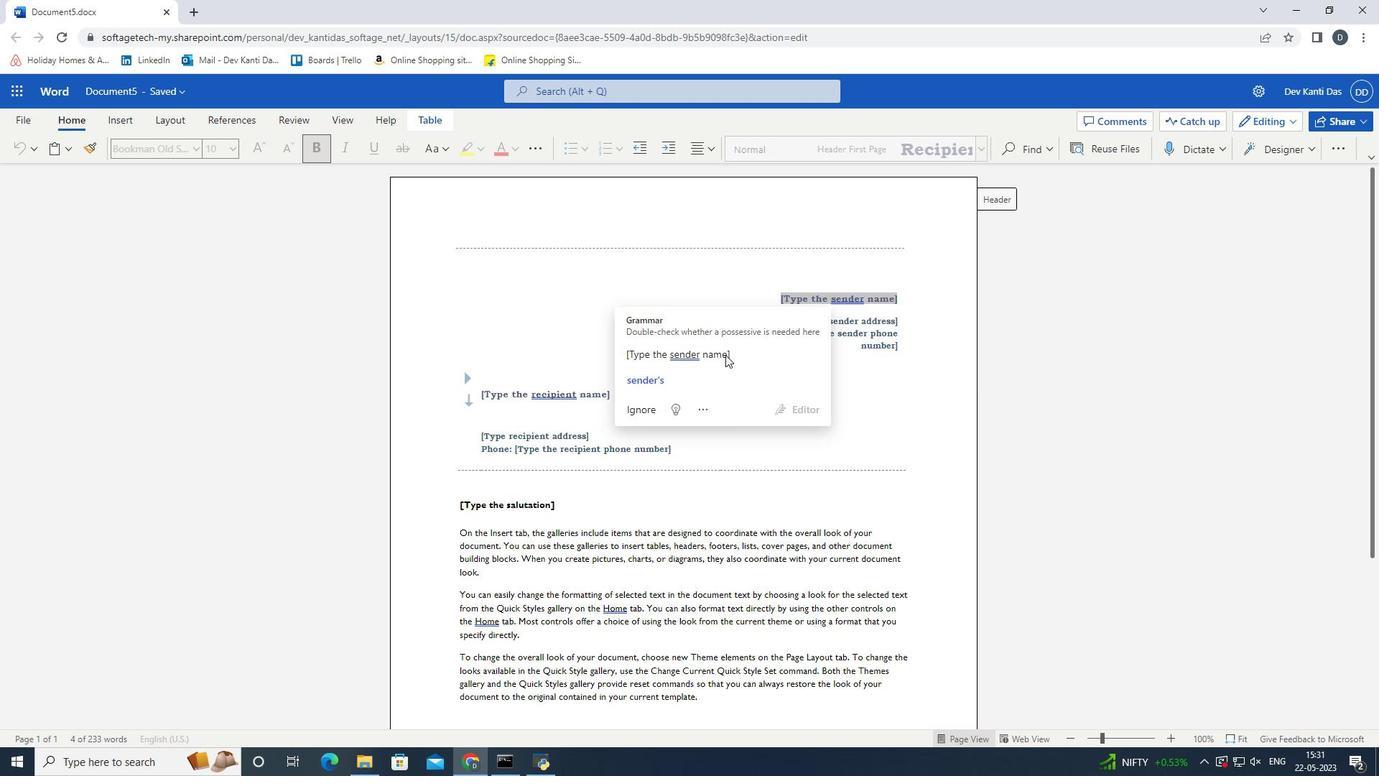 
Action: Mouse moved to (645, 358)
Screenshot: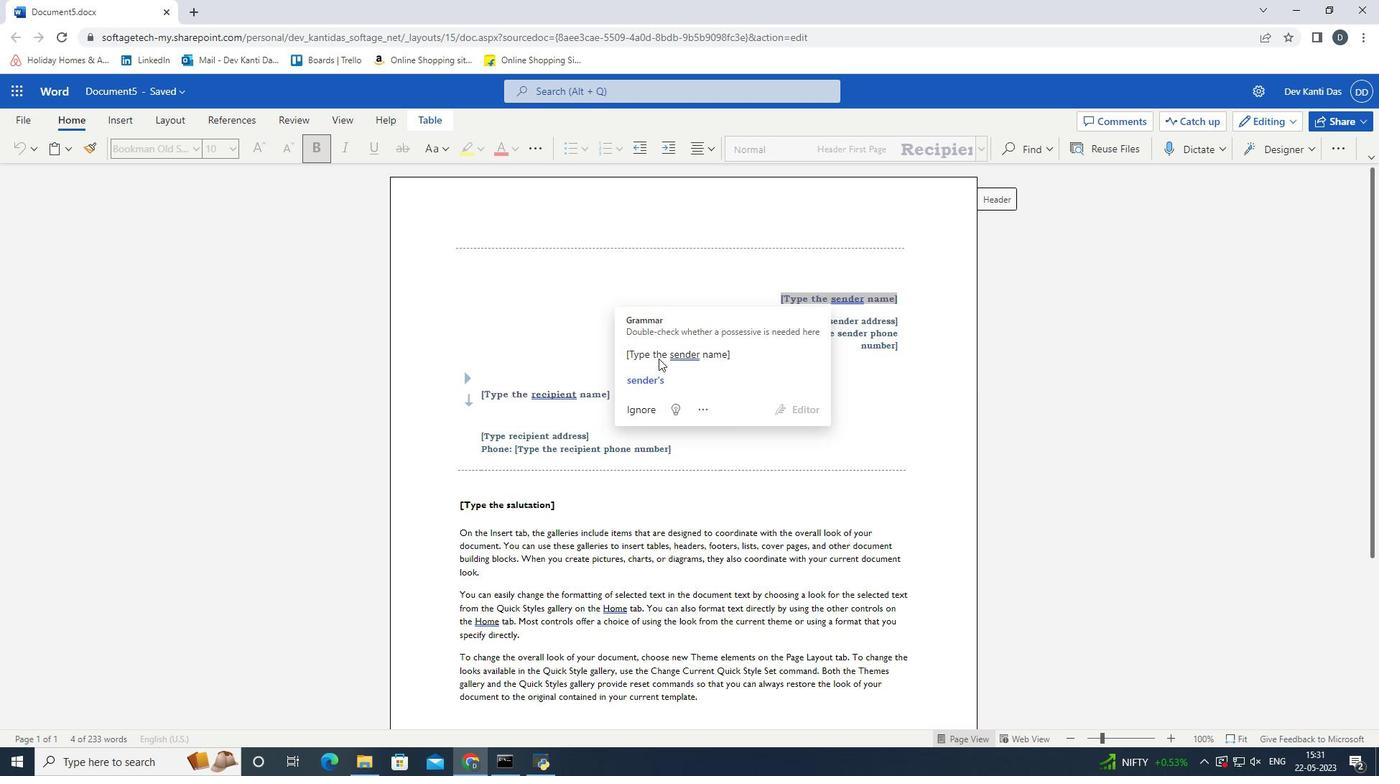 
Action: Mouse pressed left at (645, 358)
Screenshot: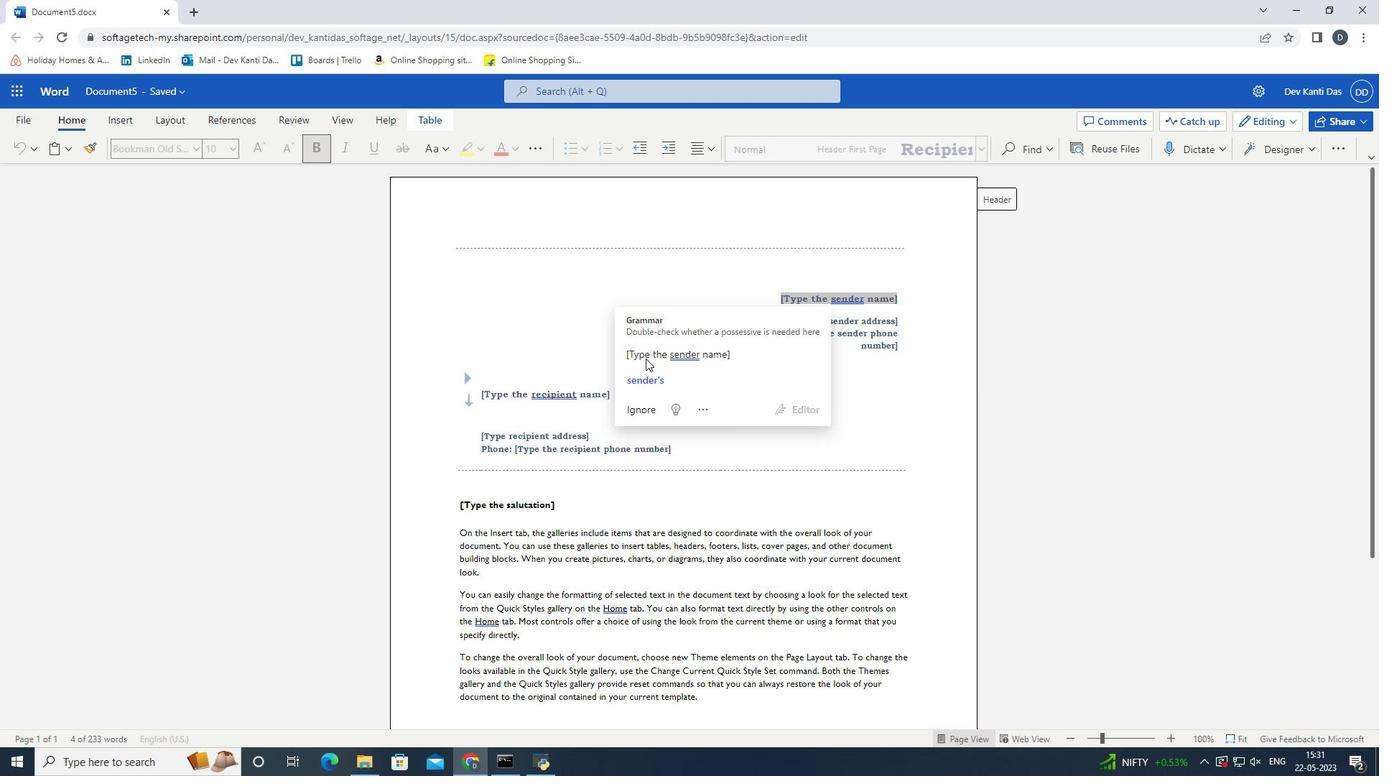 
Action: Mouse pressed left at (645, 358)
Screenshot: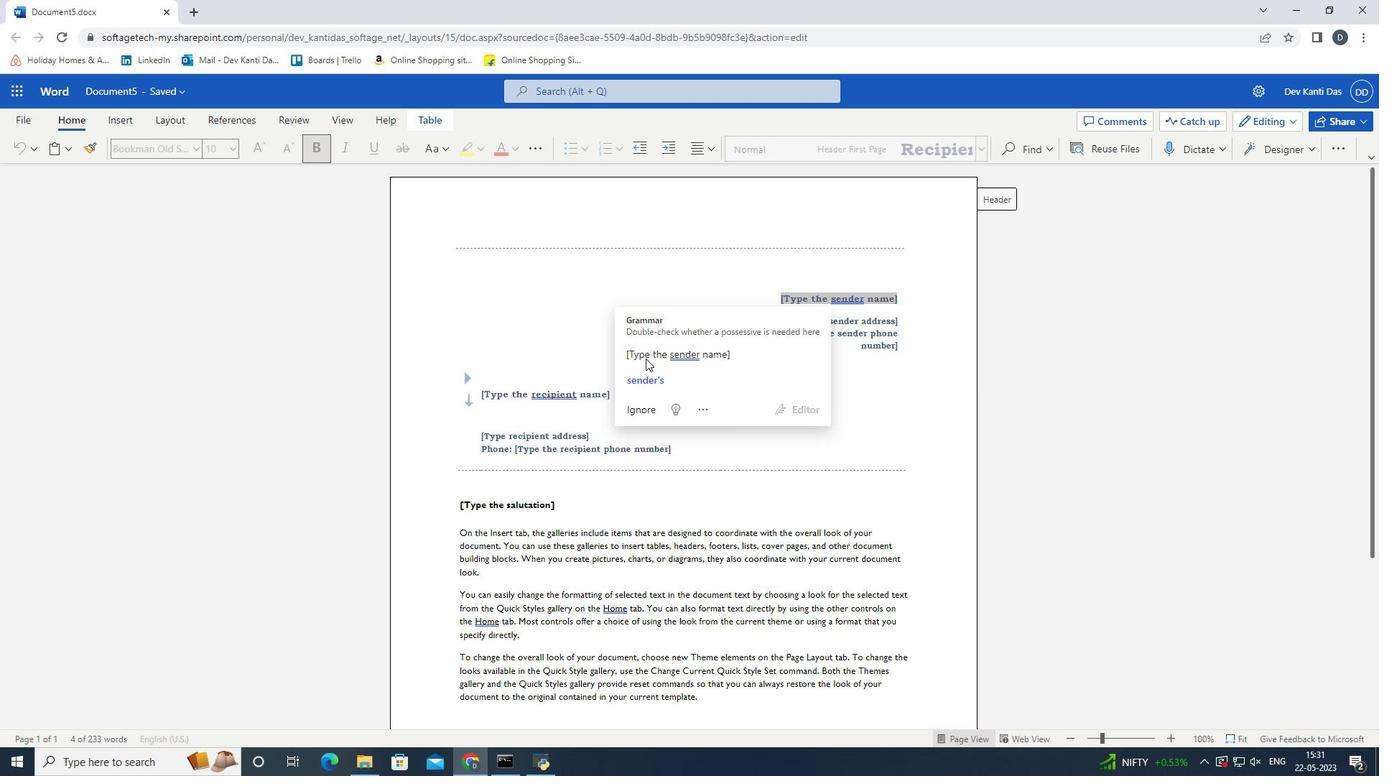
Action: Mouse moved to (706, 413)
Screenshot: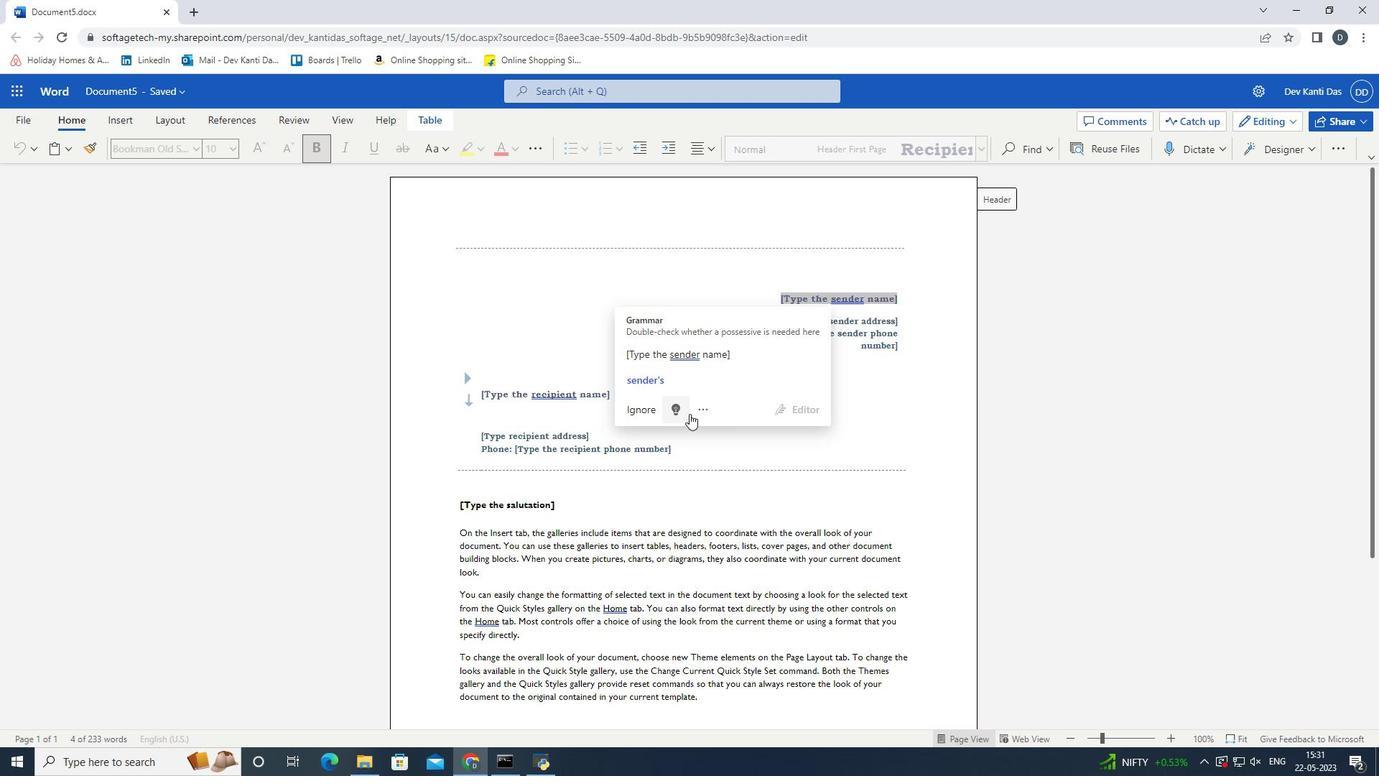 
Action: Mouse pressed left at (706, 413)
Screenshot: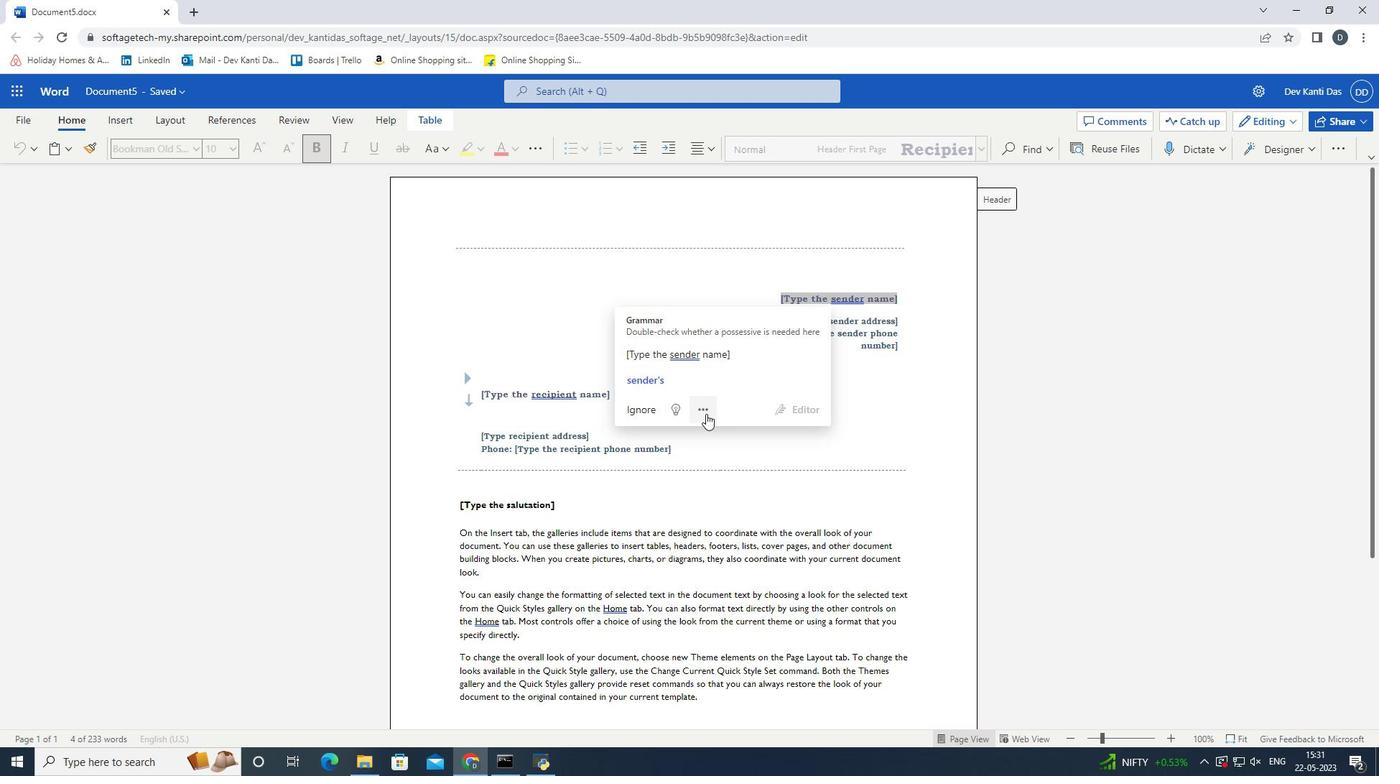 
Action: Mouse moved to (737, 385)
Screenshot: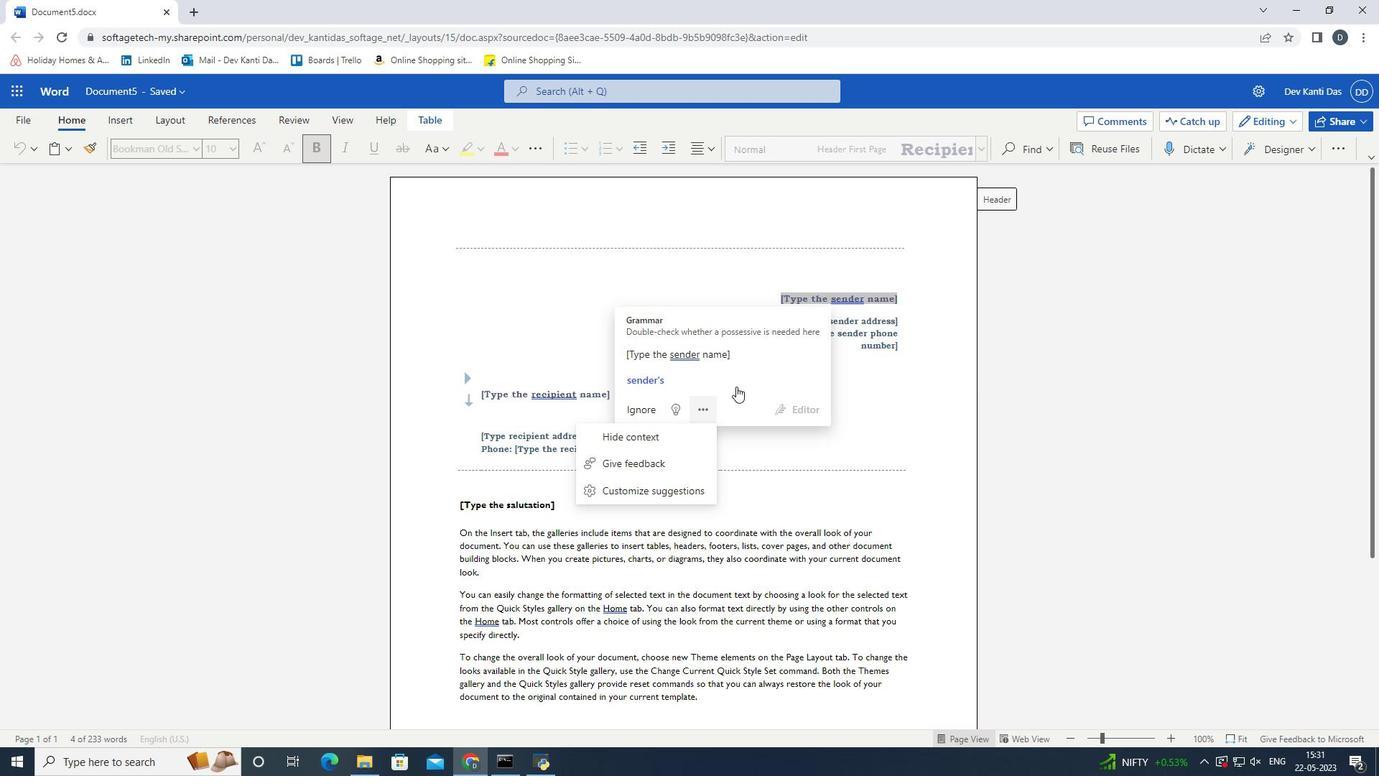 
Action: Mouse pressed left at (737, 385)
Screenshot: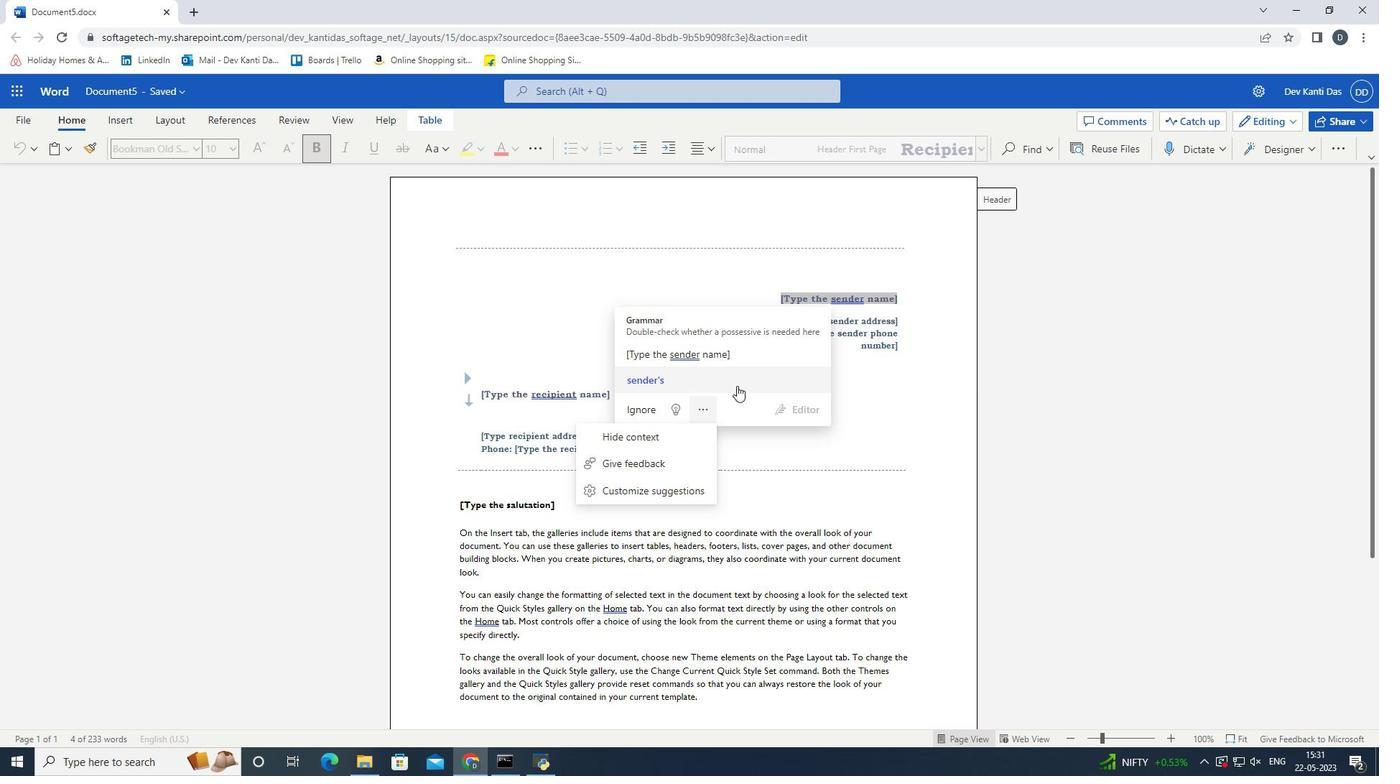 
Action: Mouse moved to (627, 410)
Screenshot: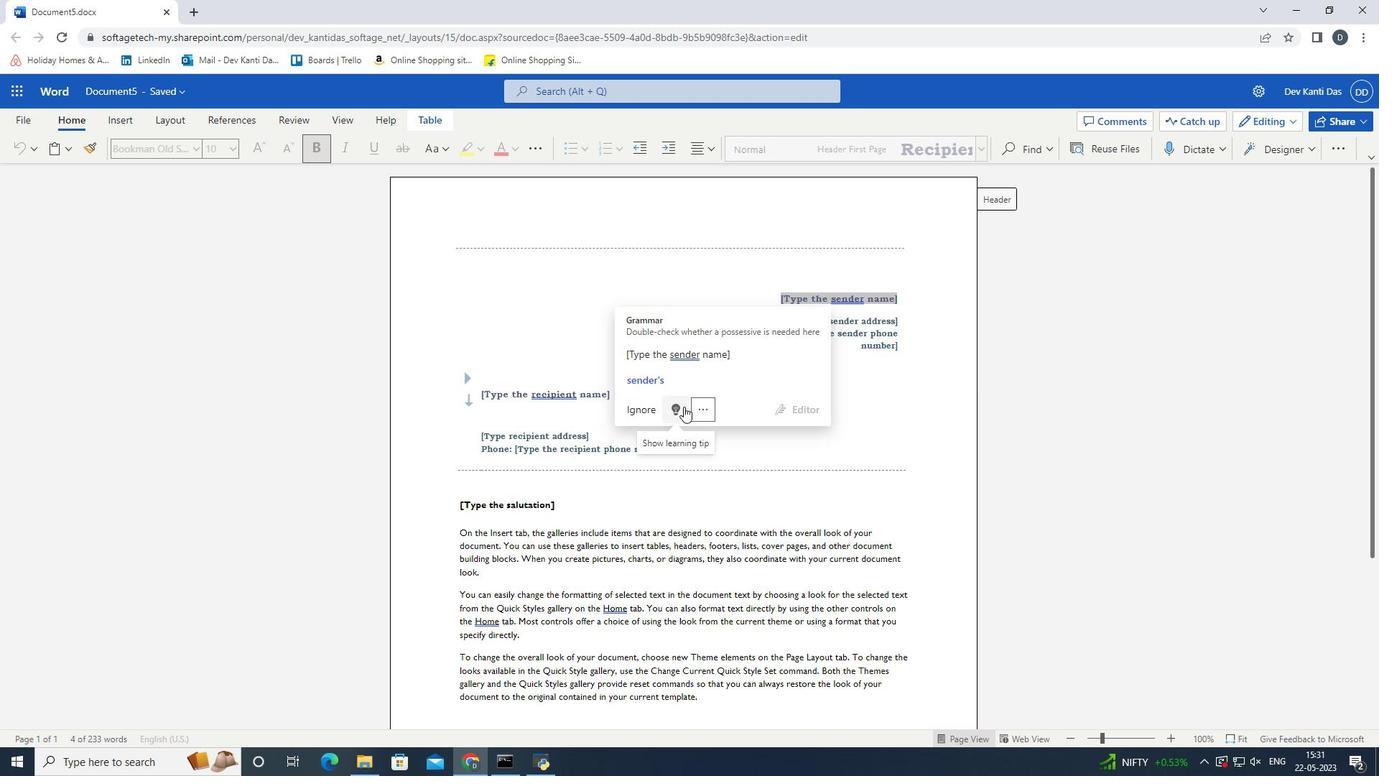 
Action: Mouse pressed left at (627, 410)
Screenshot: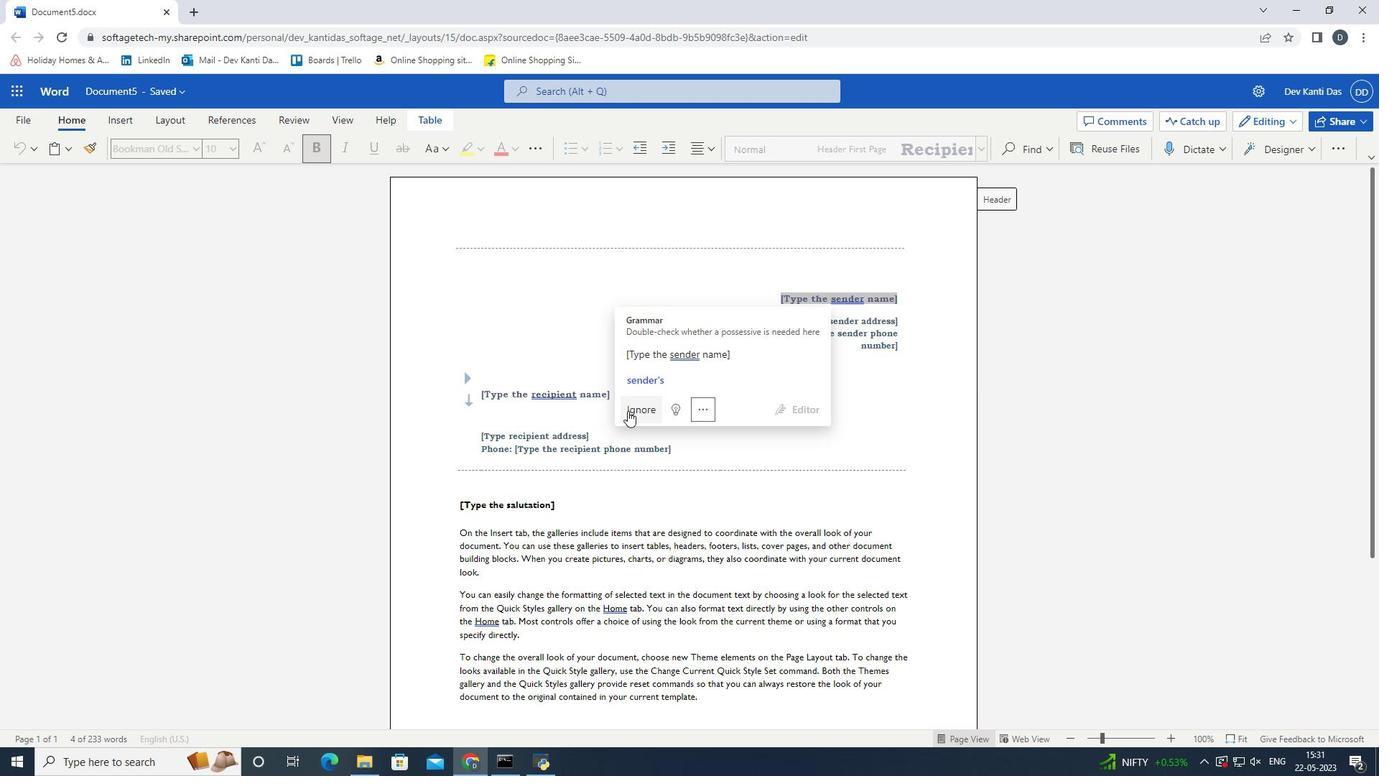 
Action: Mouse moved to (638, 405)
Screenshot: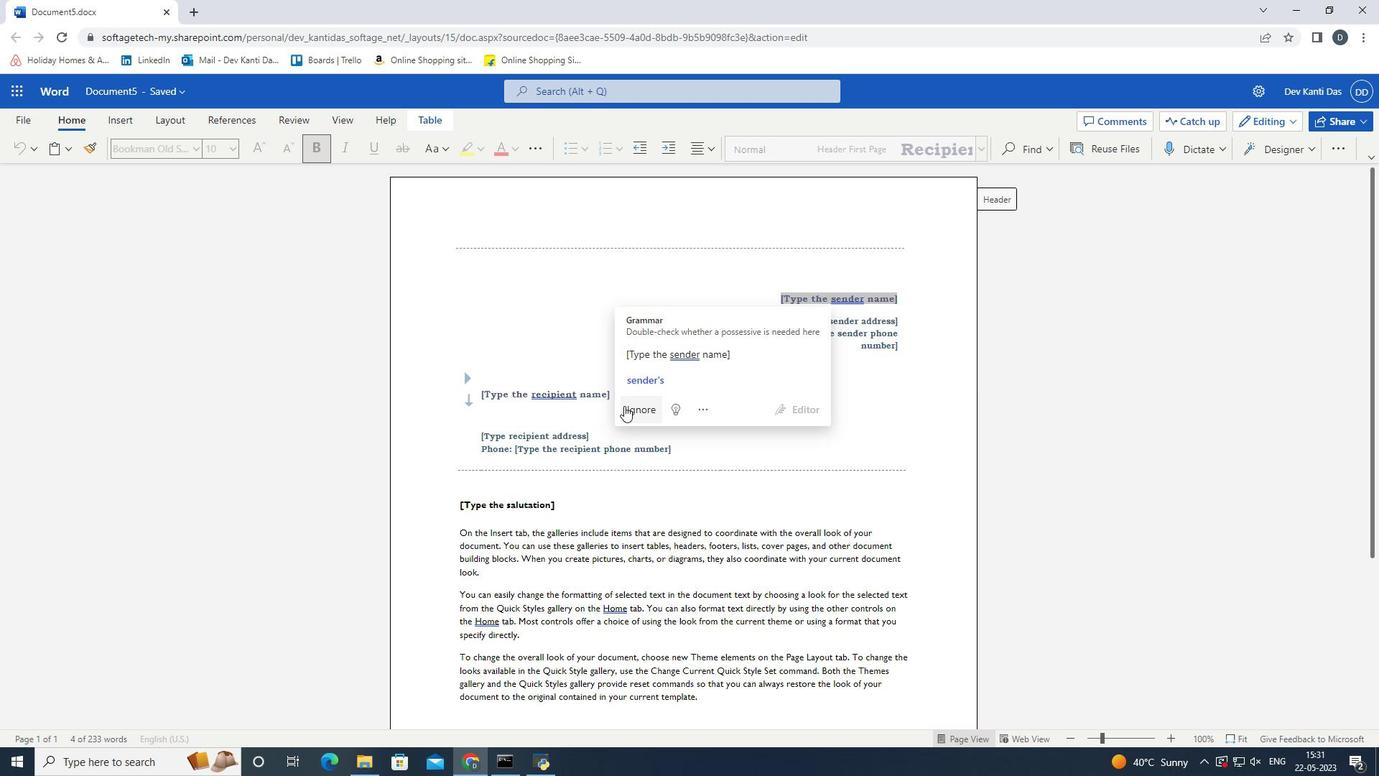
Action: Mouse pressed left at (638, 405)
Screenshot: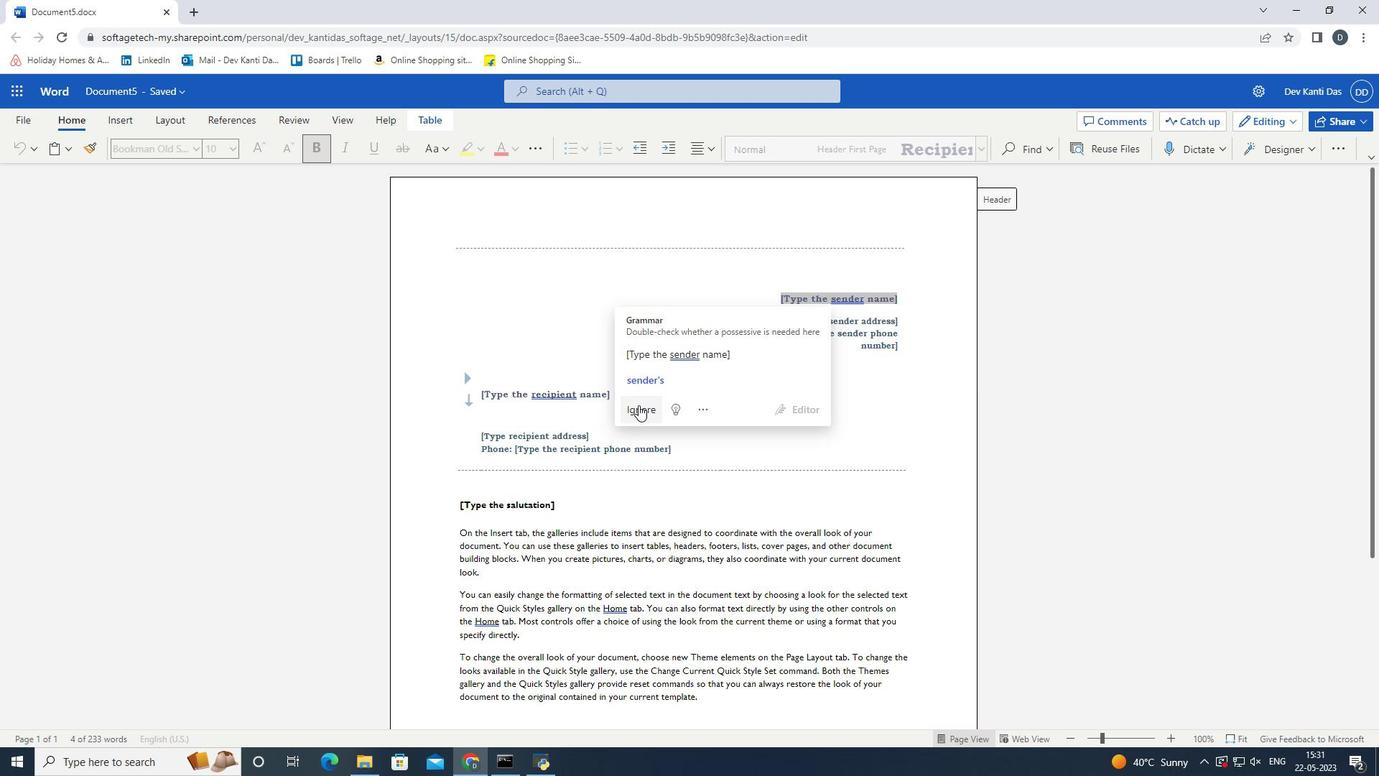 
Action: Mouse moved to (702, 349)
Screenshot: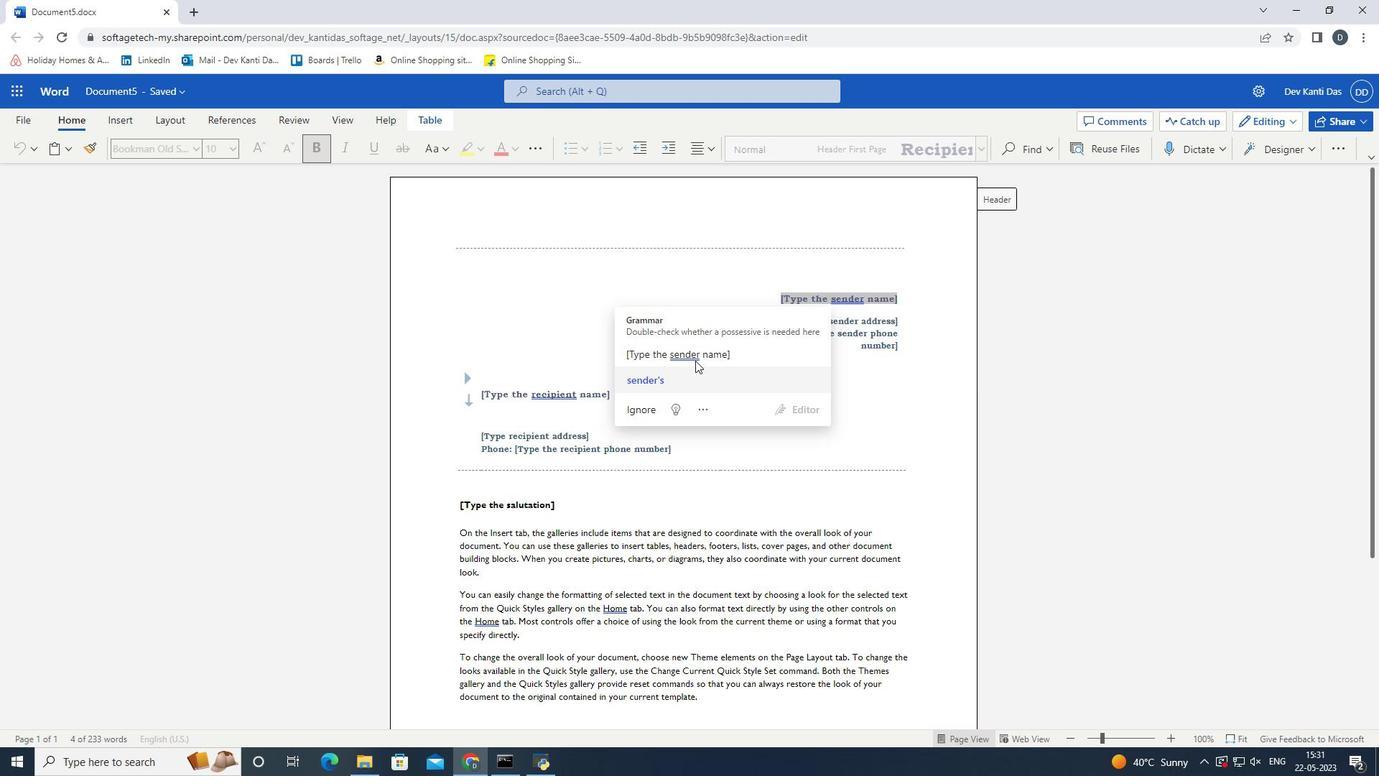 
Action: Mouse pressed left at (702, 349)
Screenshot: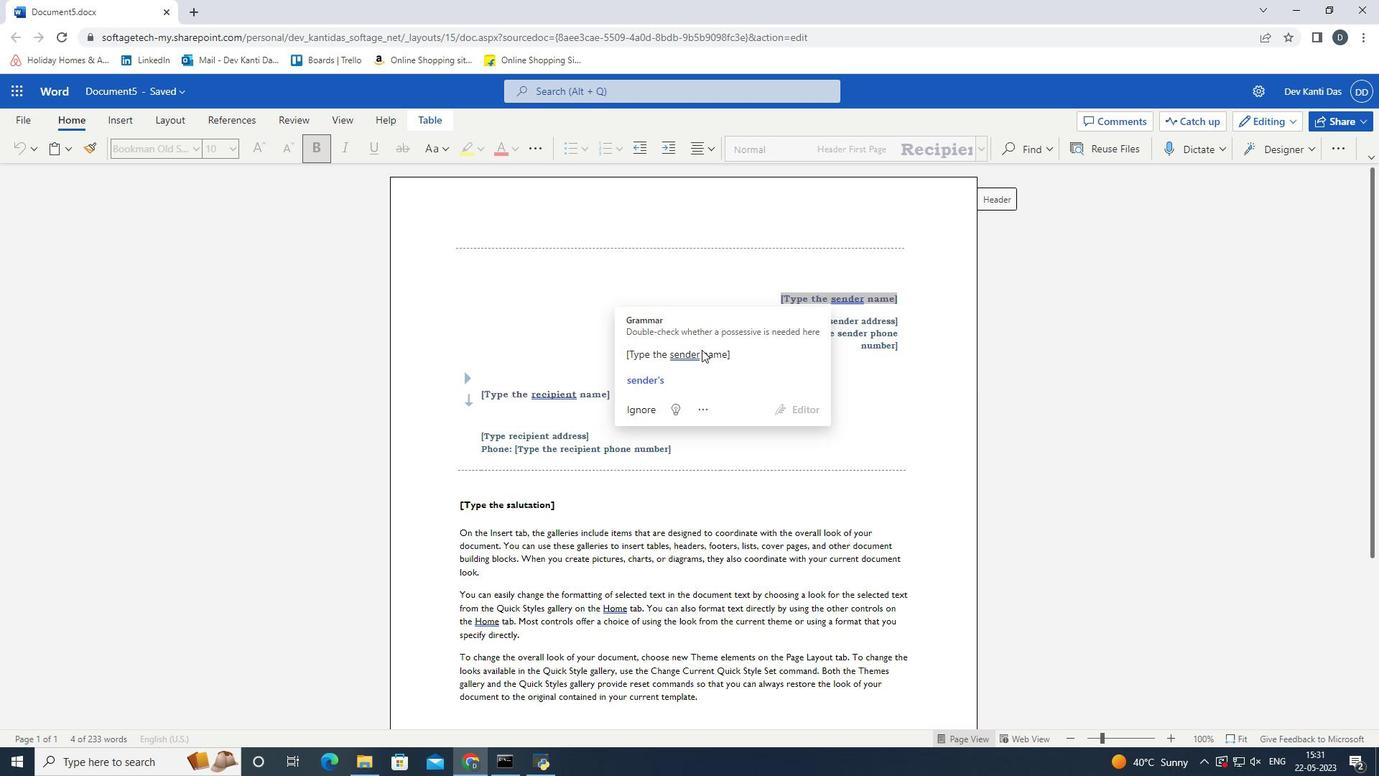 
Action: Mouse moved to (676, 376)
Screenshot: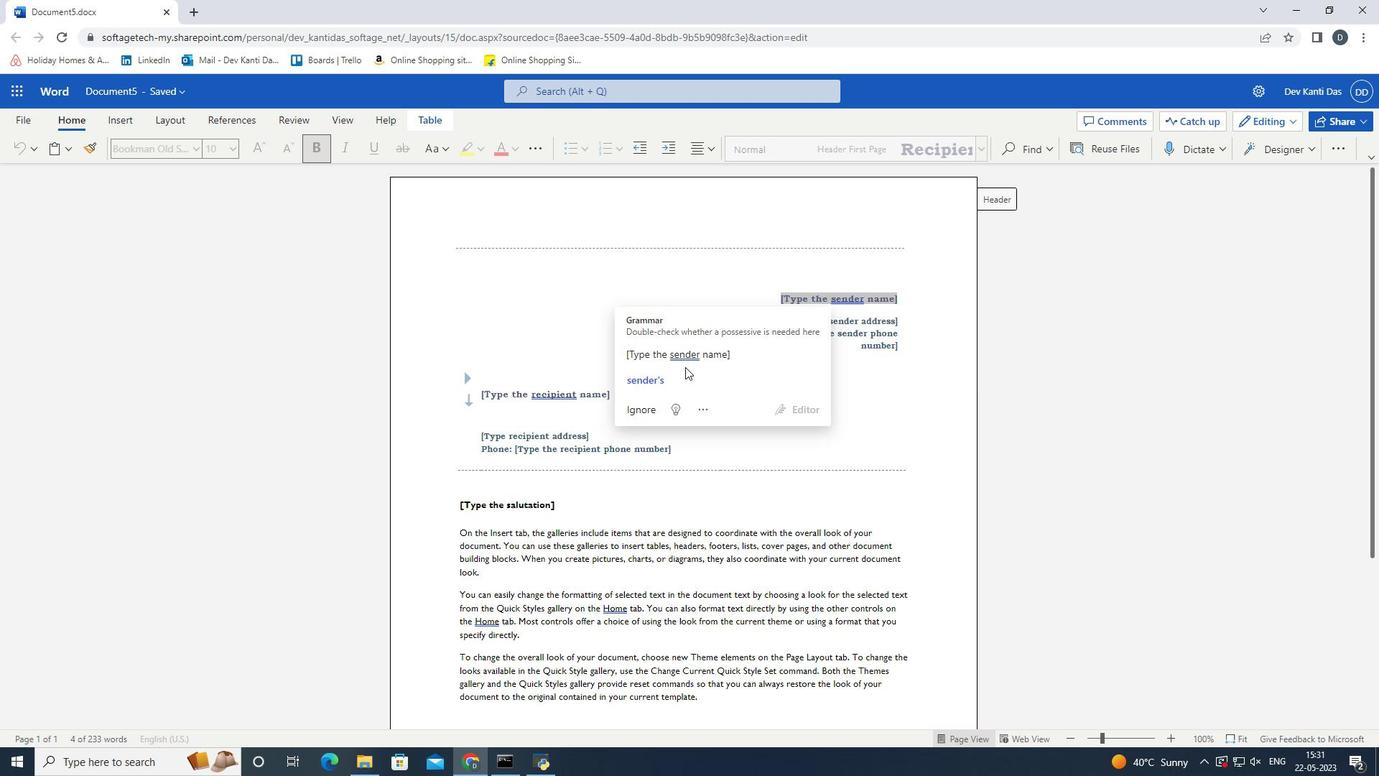 
Action: Mouse pressed left at (676, 376)
Screenshot: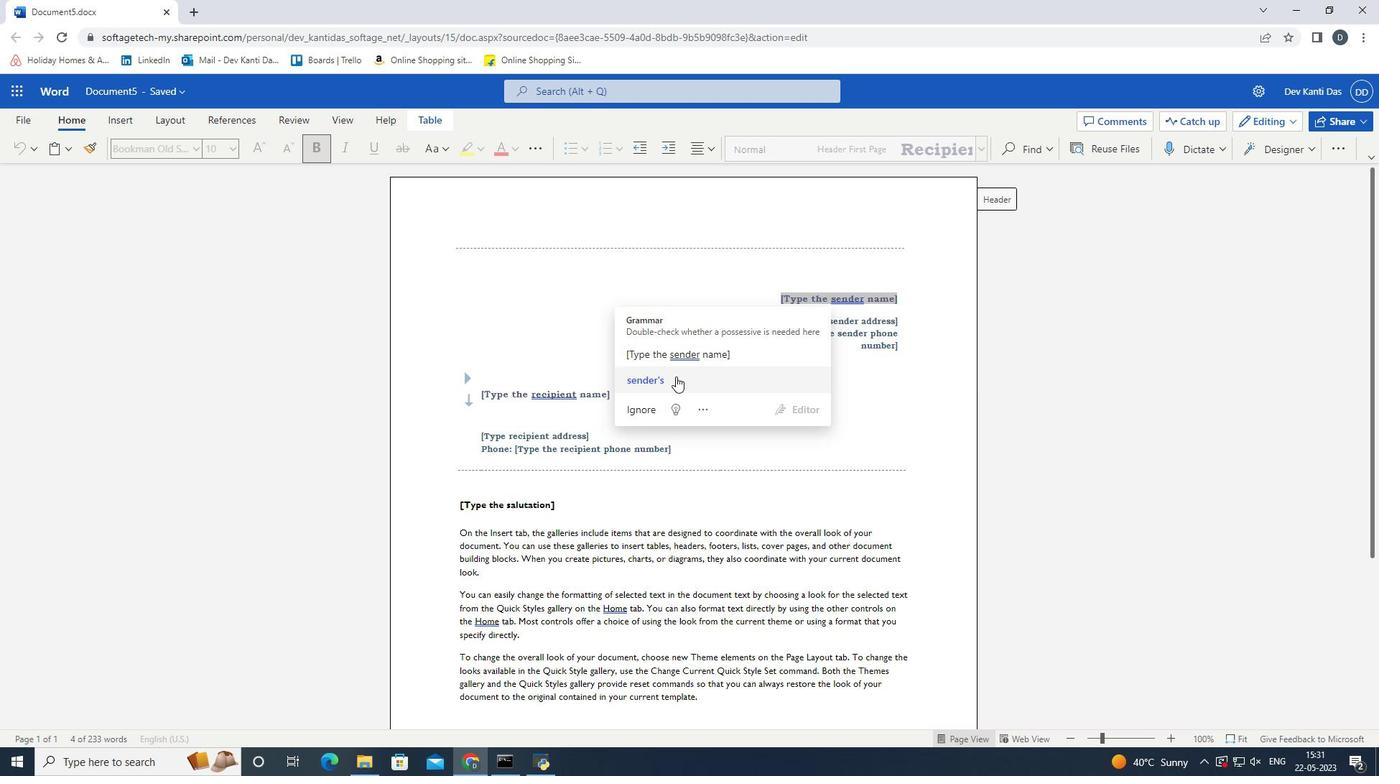 
Action: Mouse moved to (654, 382)
Screenshot: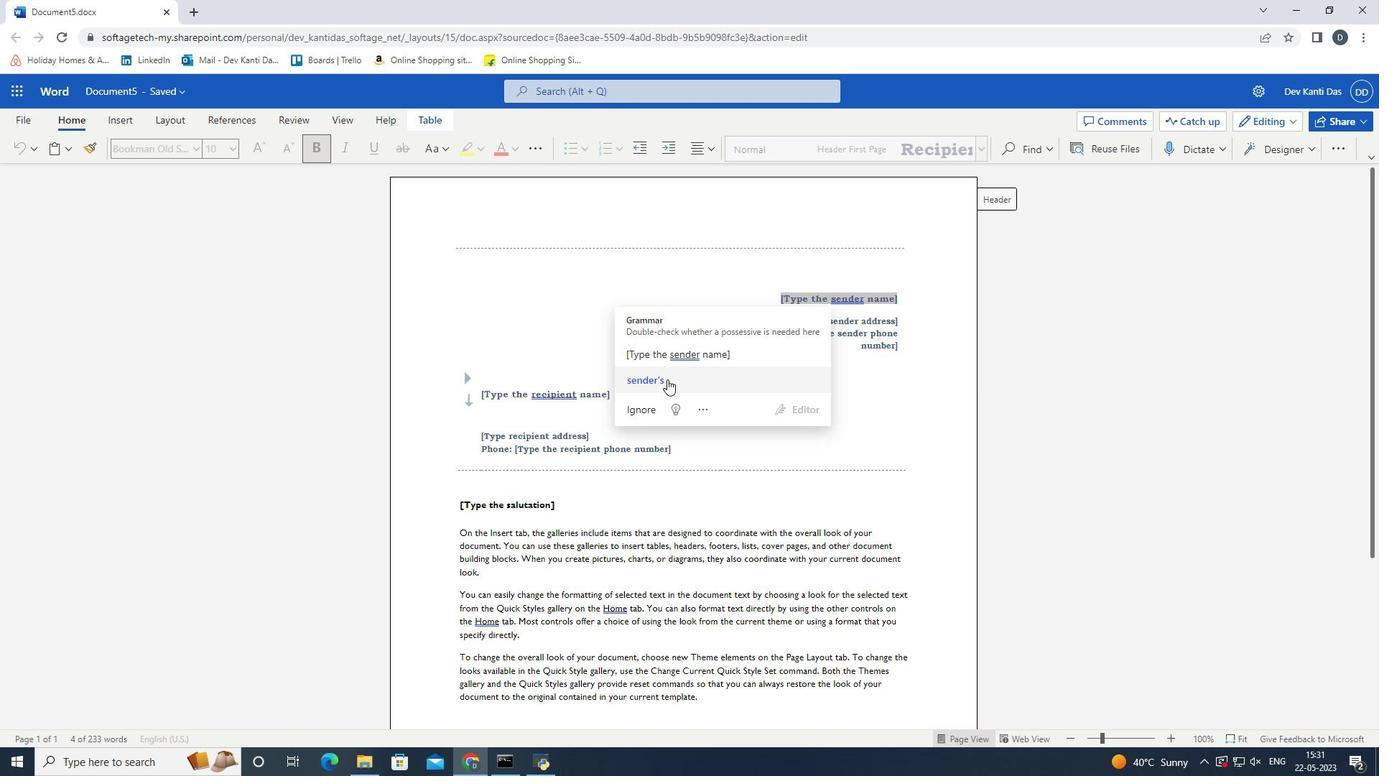 
Action: Mouse pressed left at (654, 382)
Screenshot: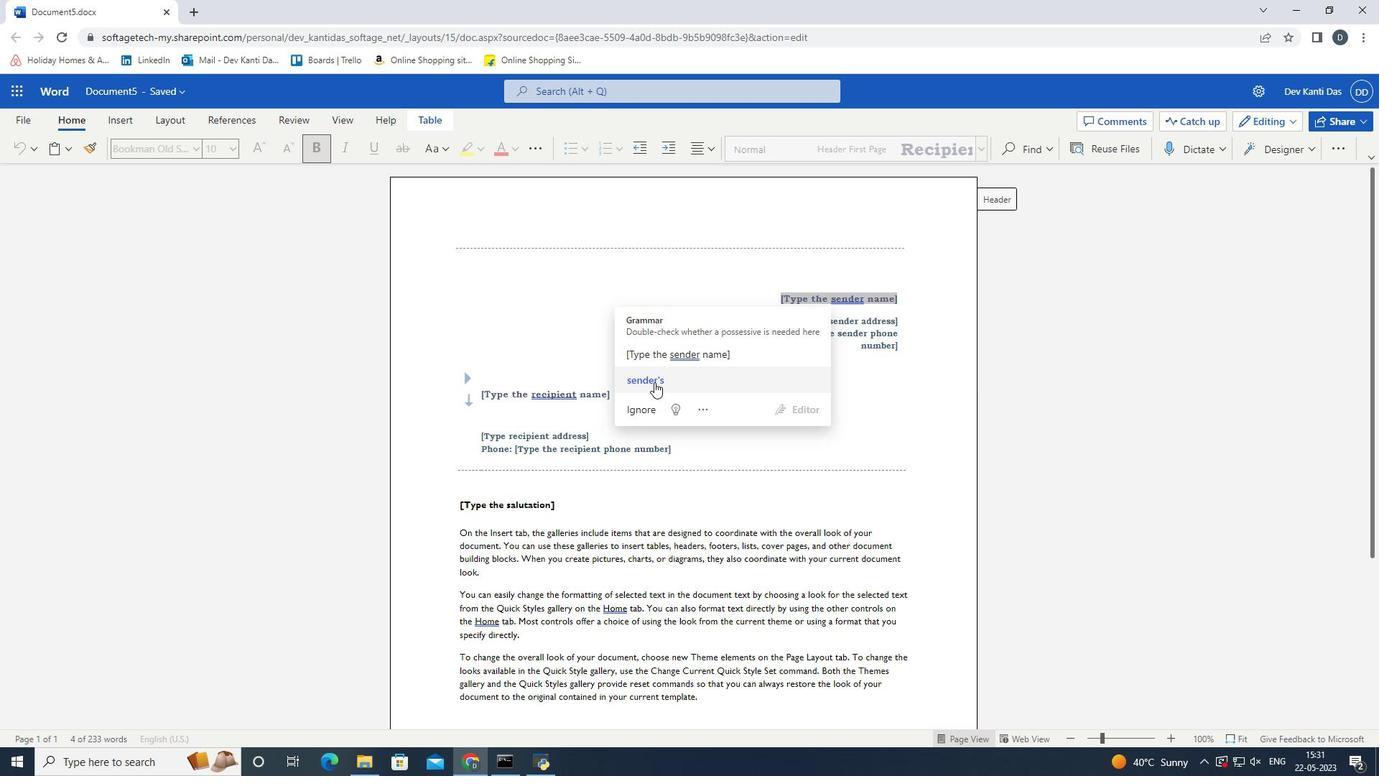 
Action: Mouse pressed left at (654, 382)
Screenshot: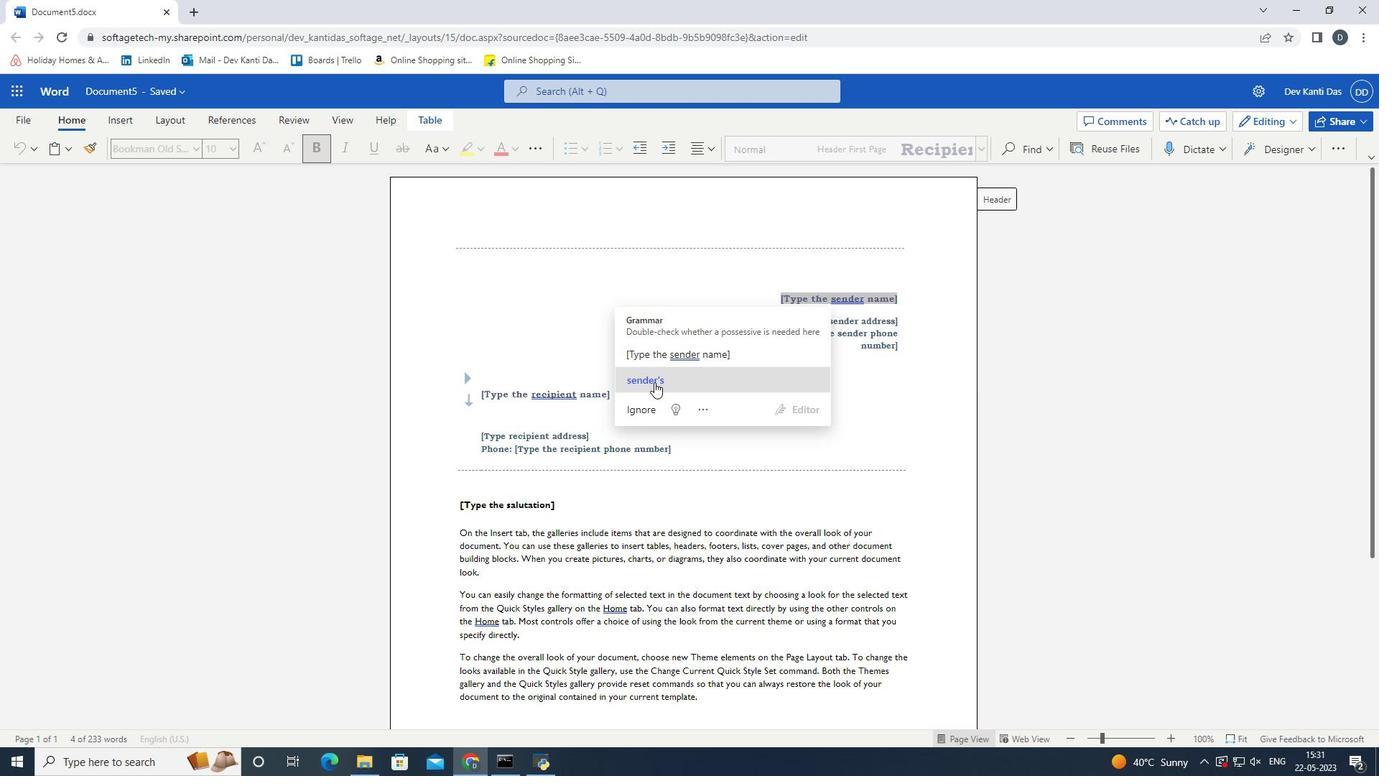 
Action: Mouse pressed left at (654, 382)
Screenshot: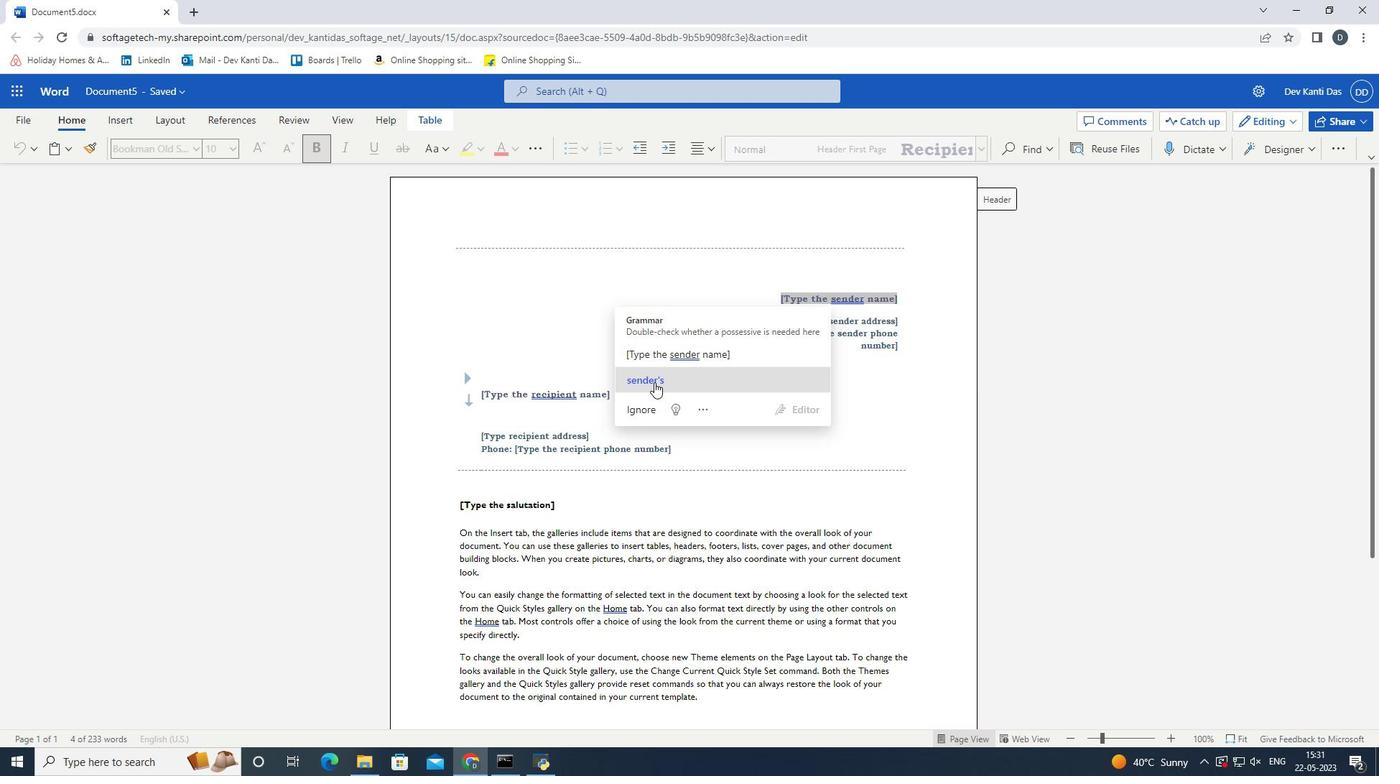 
Action: Mouse pressed left at (654, 382)
Screenshot: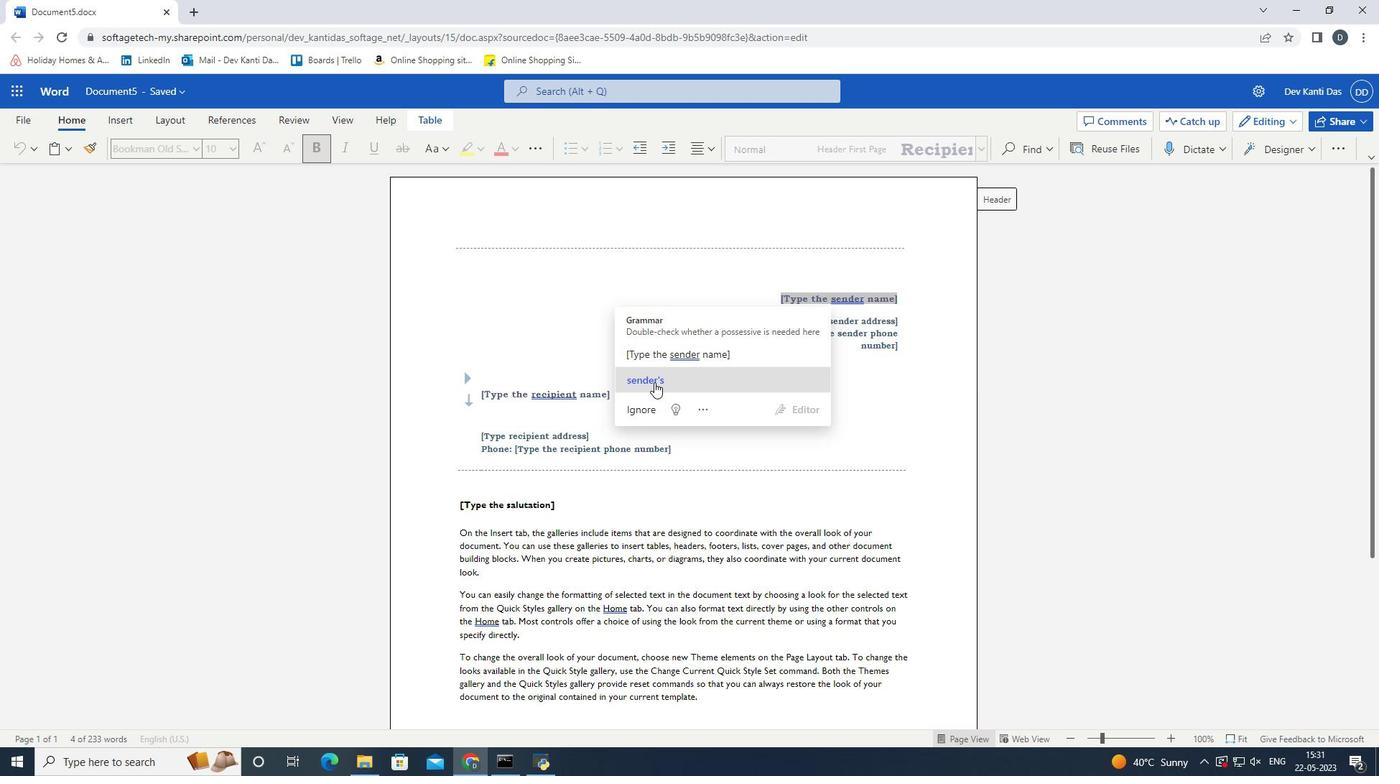 
Action: Mouse pressed left at (654, 382)
Screenshot: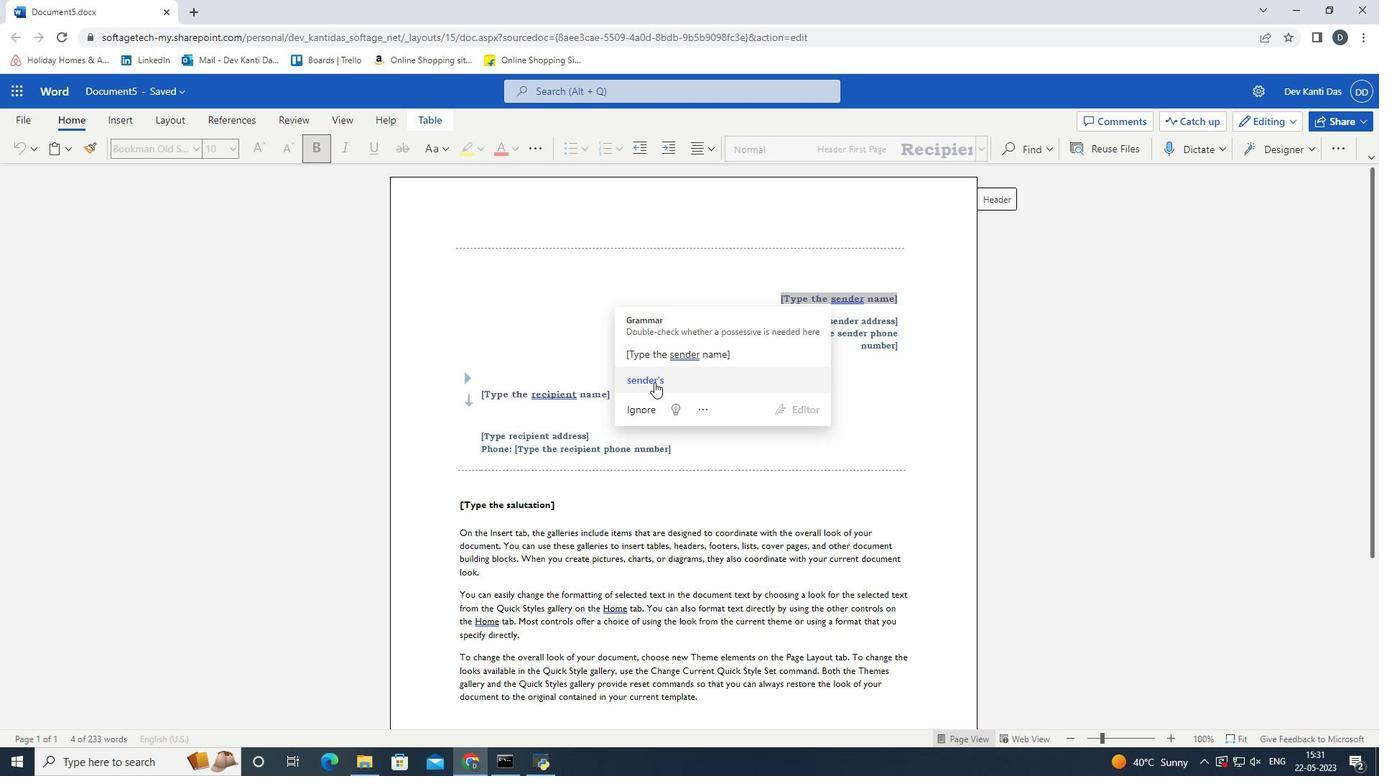 
Action: Mouse moved to (796, 410)
Screenshot: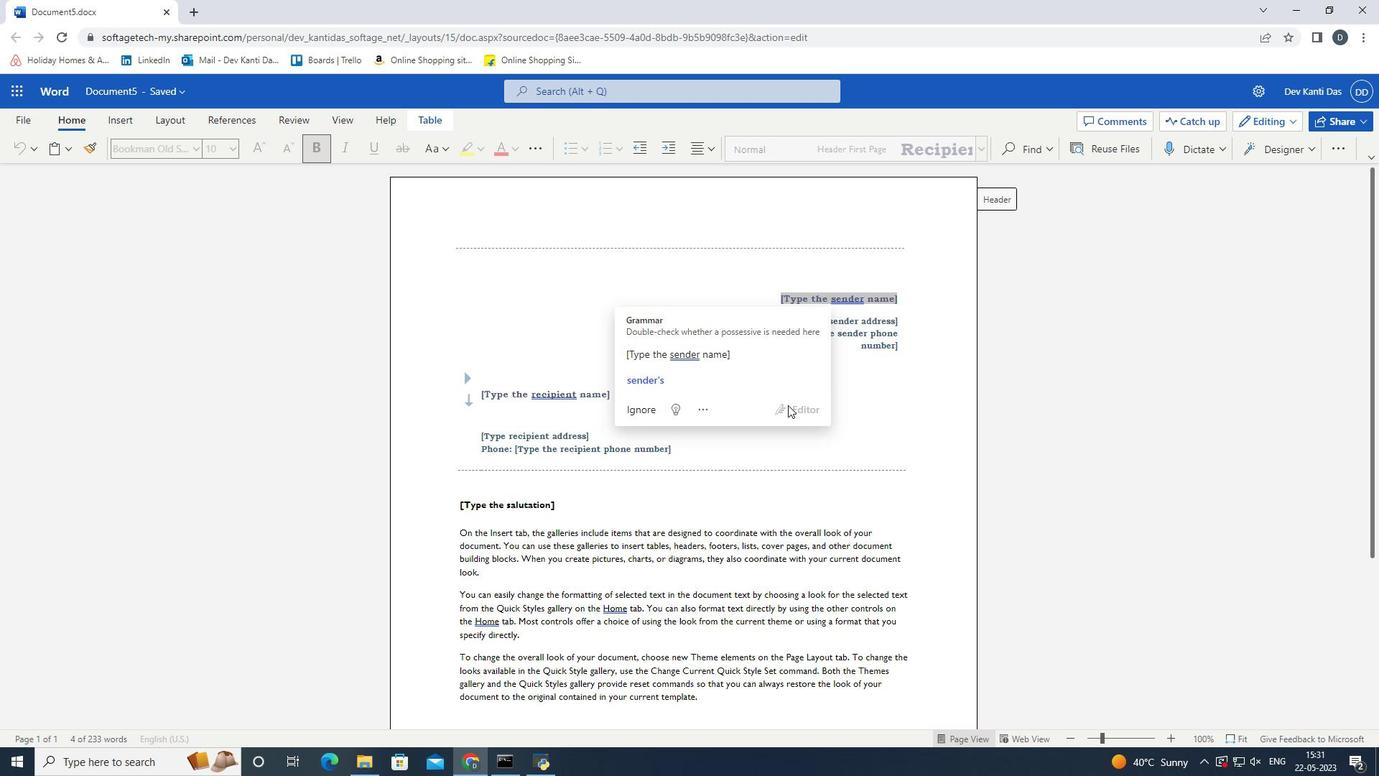 
Action: Mouse pressed right at (796, 410)
Screenshot: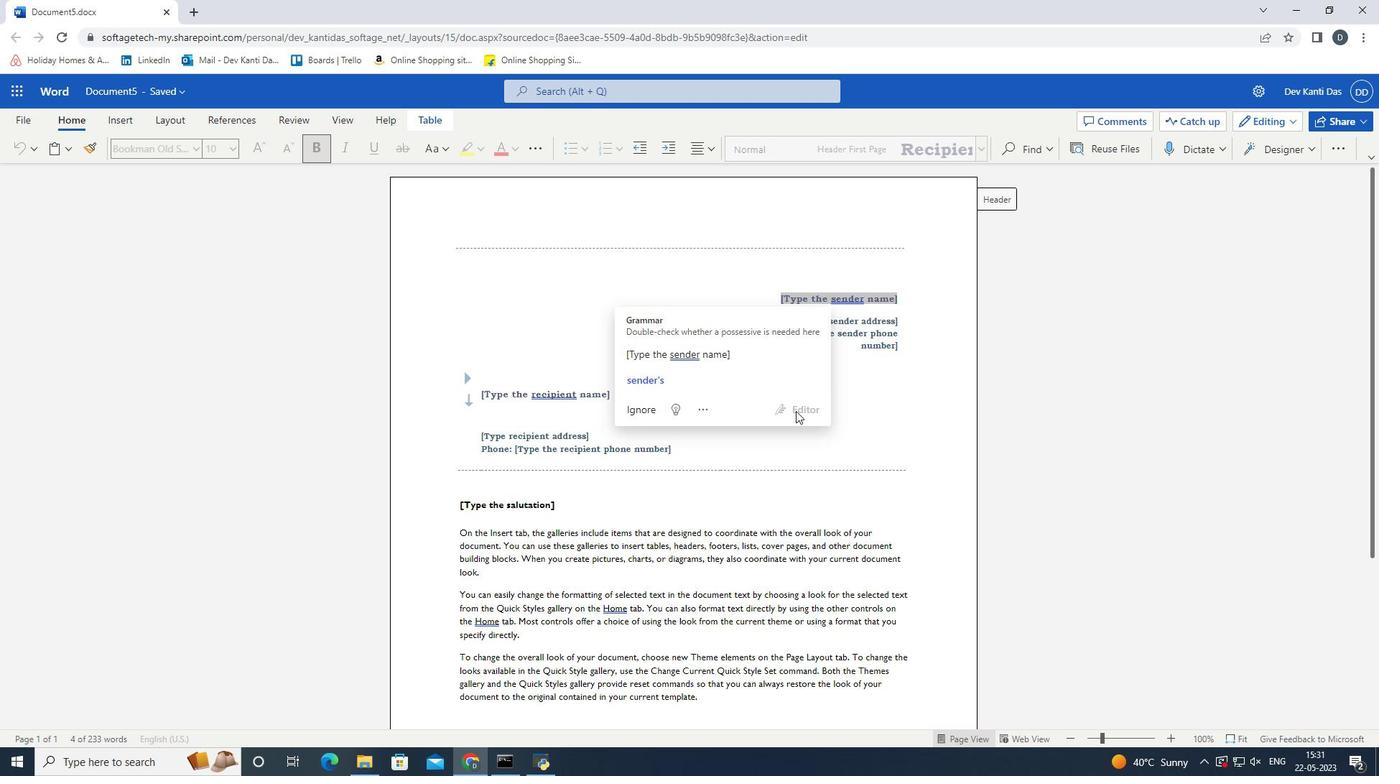
Action: Mouse moved to (729, 378)
Screenshot: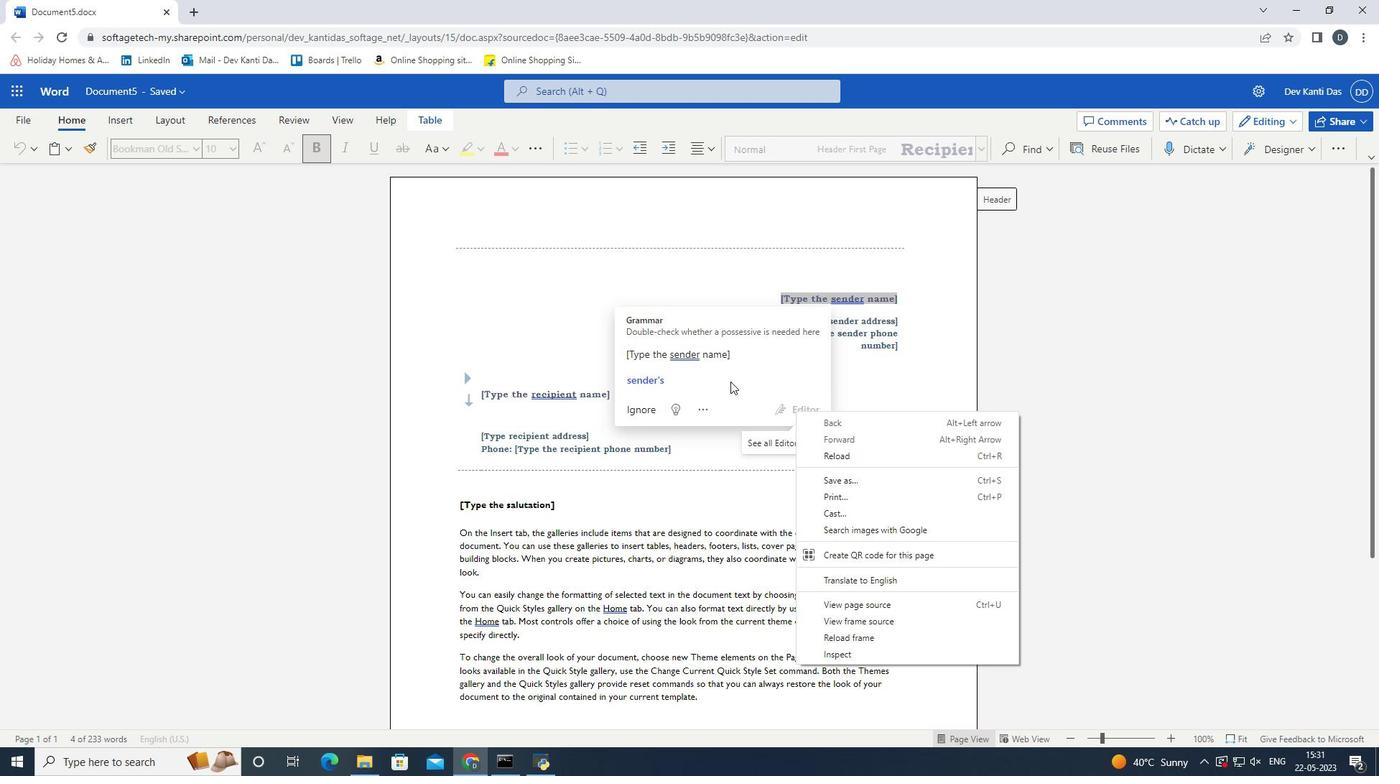 
Action: Mouse pressed left at (729, 378)
Screenshot: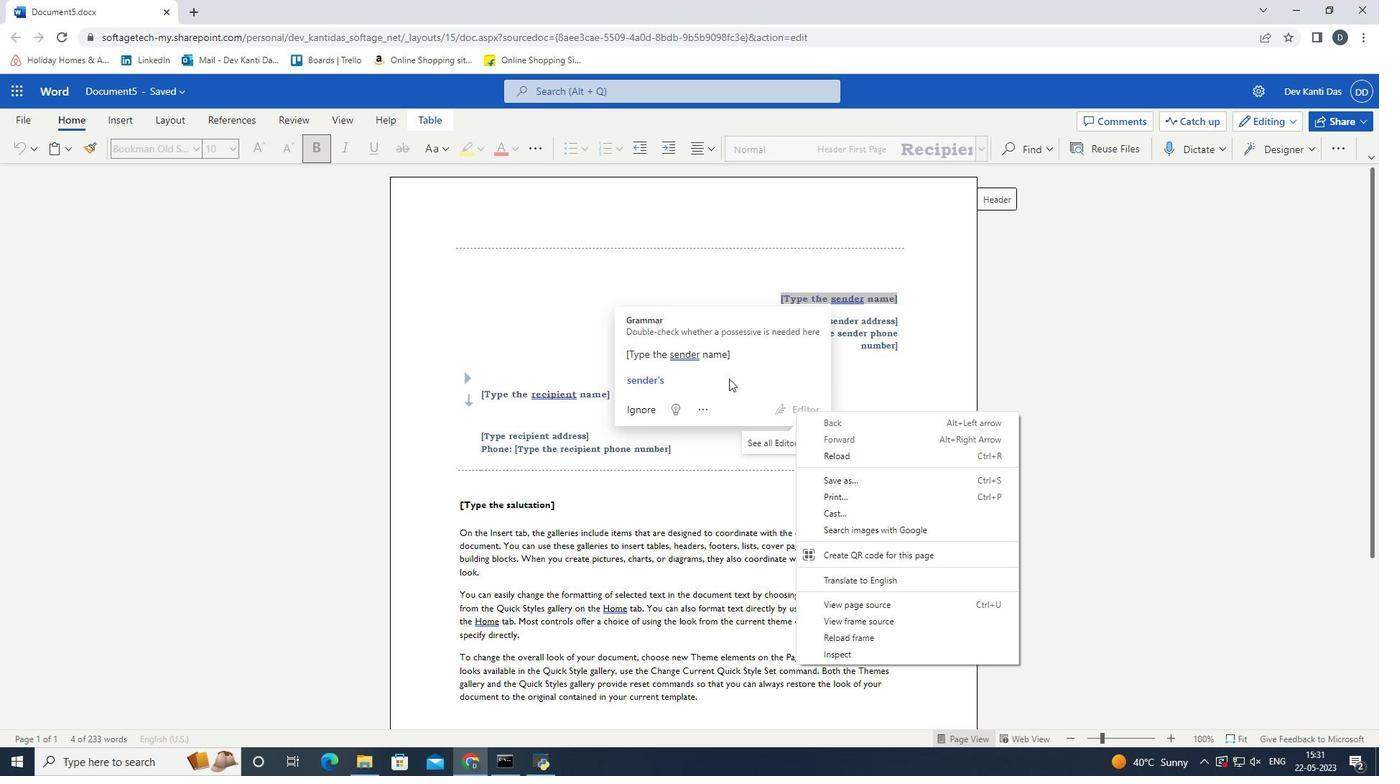 
Action: Mouse moved to (810, 407)
Screenshot: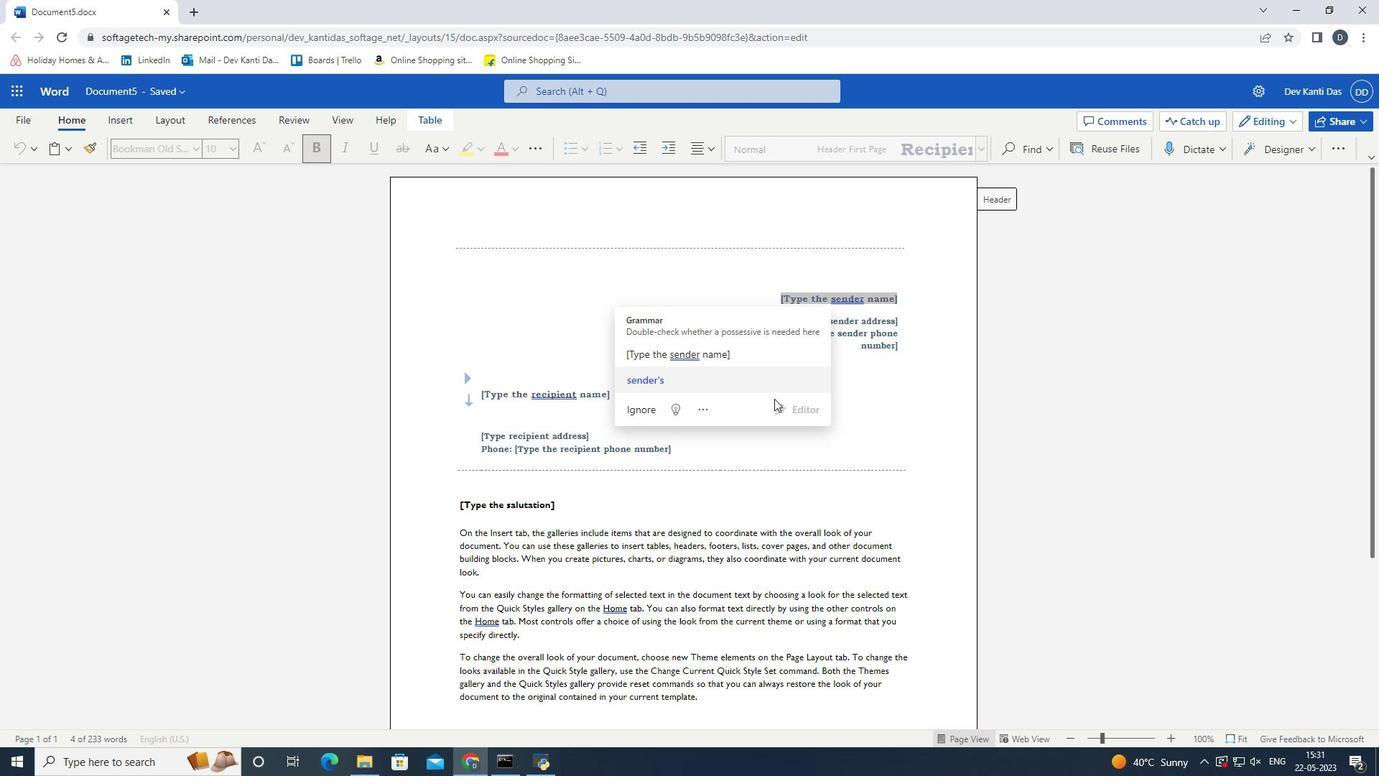 
Action: Mouse pressed left at (810, 407)
Screenshot: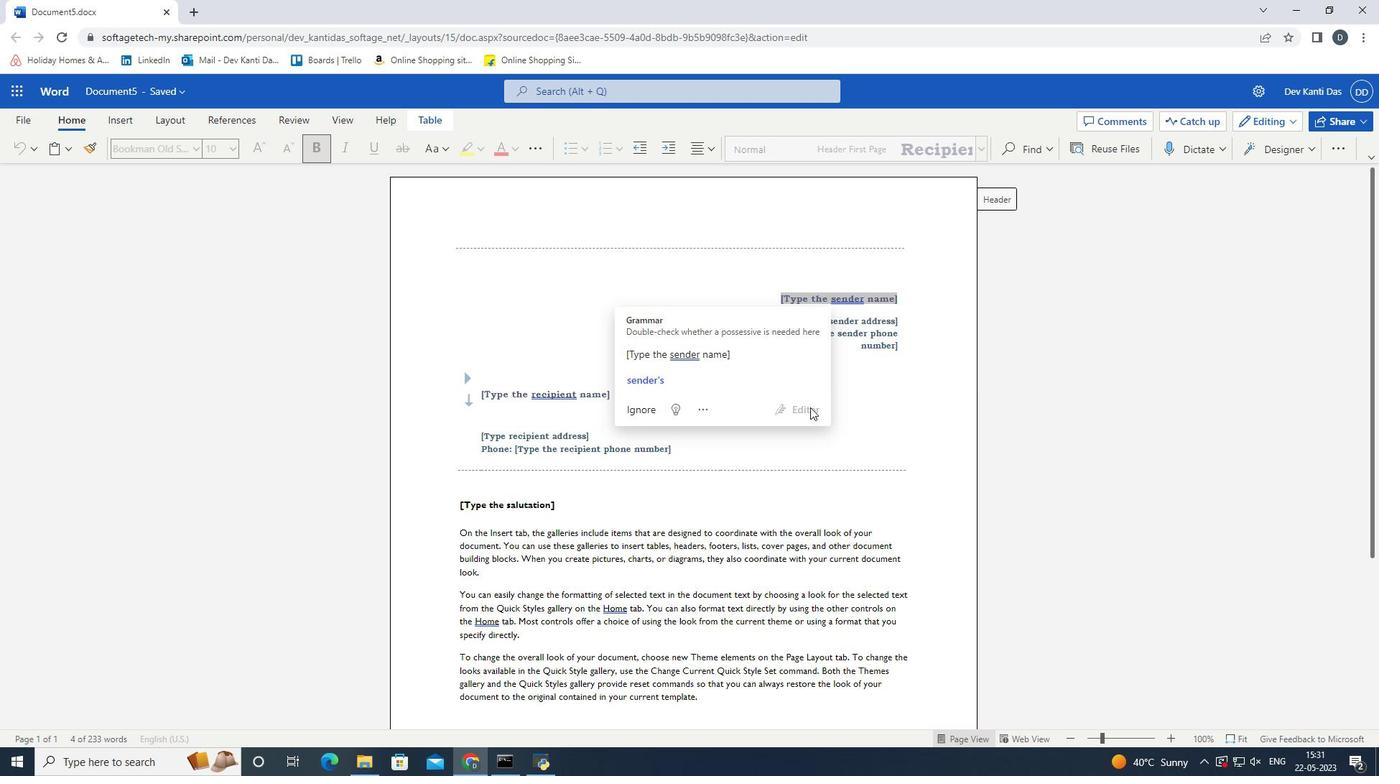 
Action: Mouse moved to (687, 357)
Screenshot: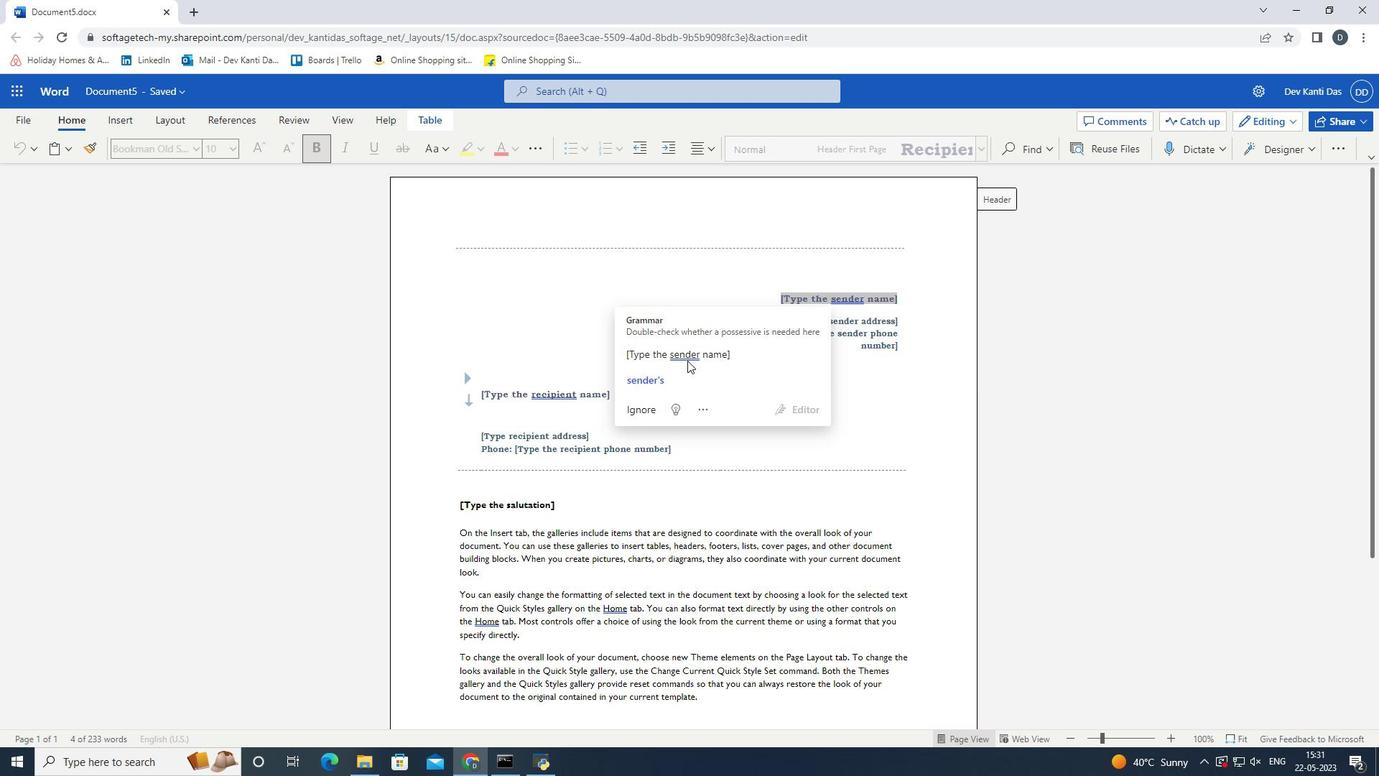 
Action: Mouse pressed left at (687, 357)
Screenshot: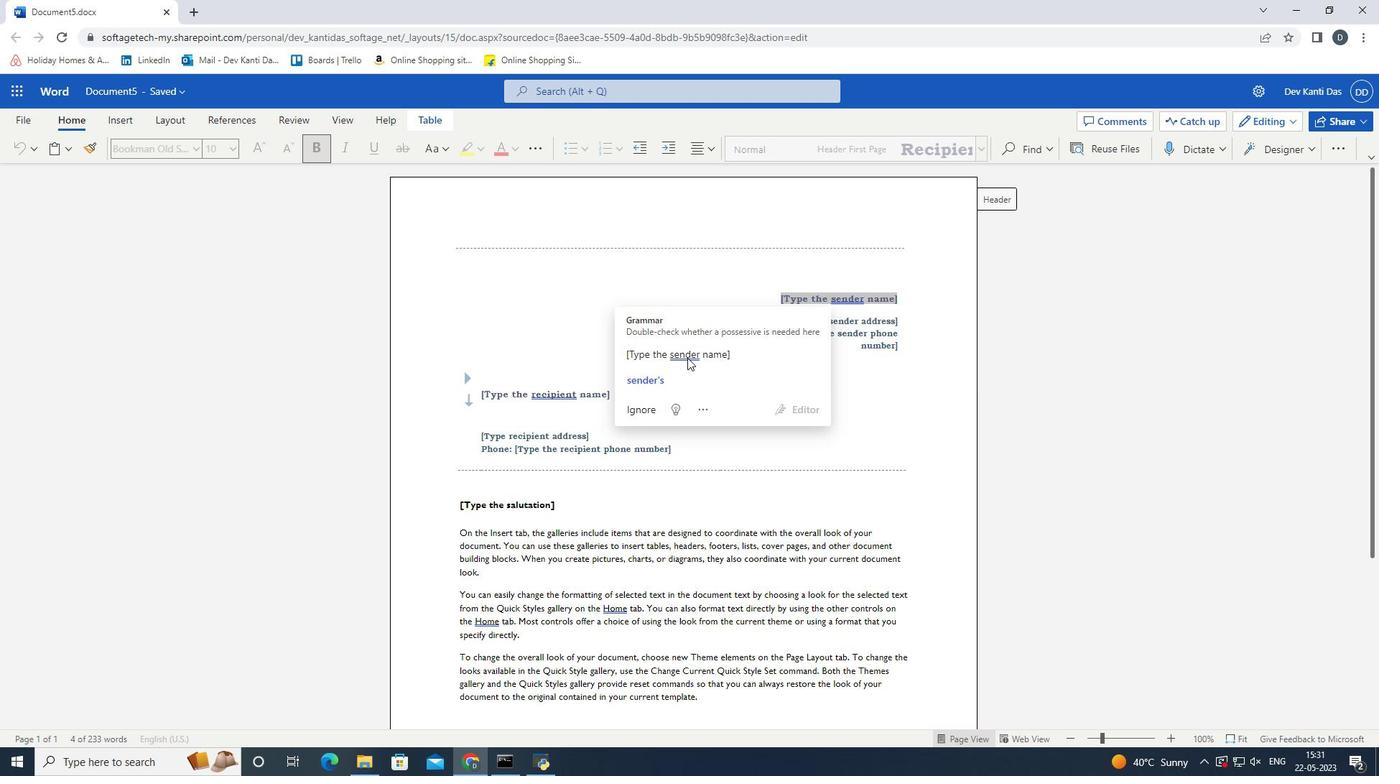 
Action: Mouse pressed left at (687, 357)
Screenshot: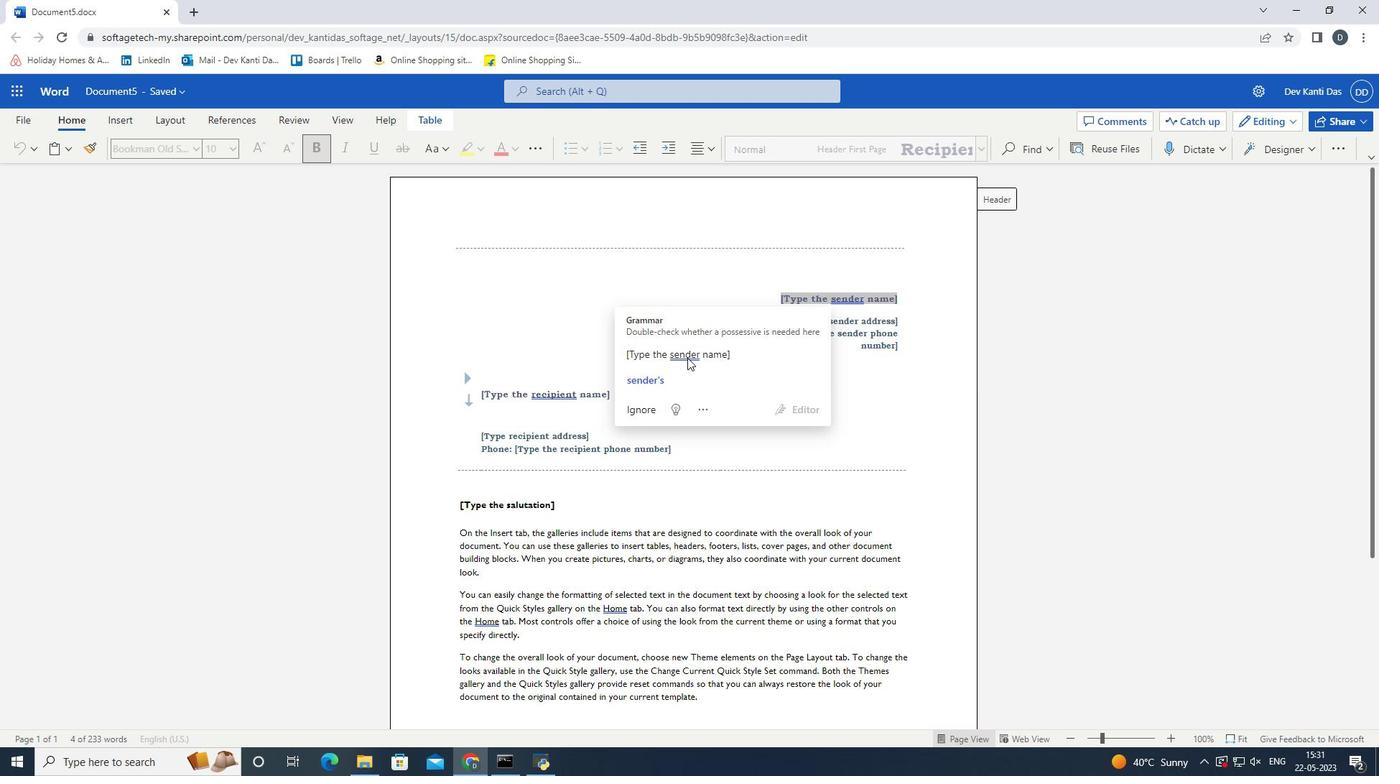 
Action: Mouse pressed left at (687, 357)
Screenshot: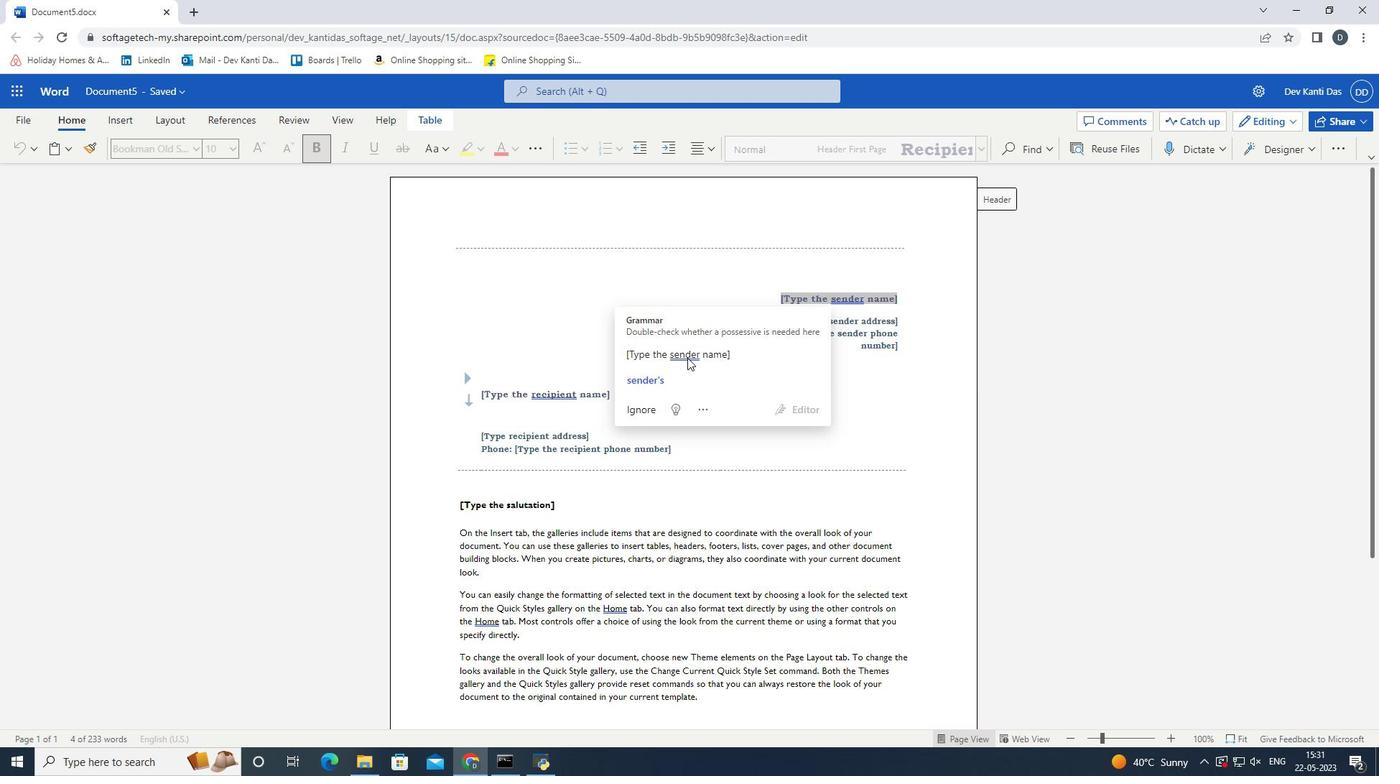 
Action: Mouse pressed left at (687, 357)
Screenshot: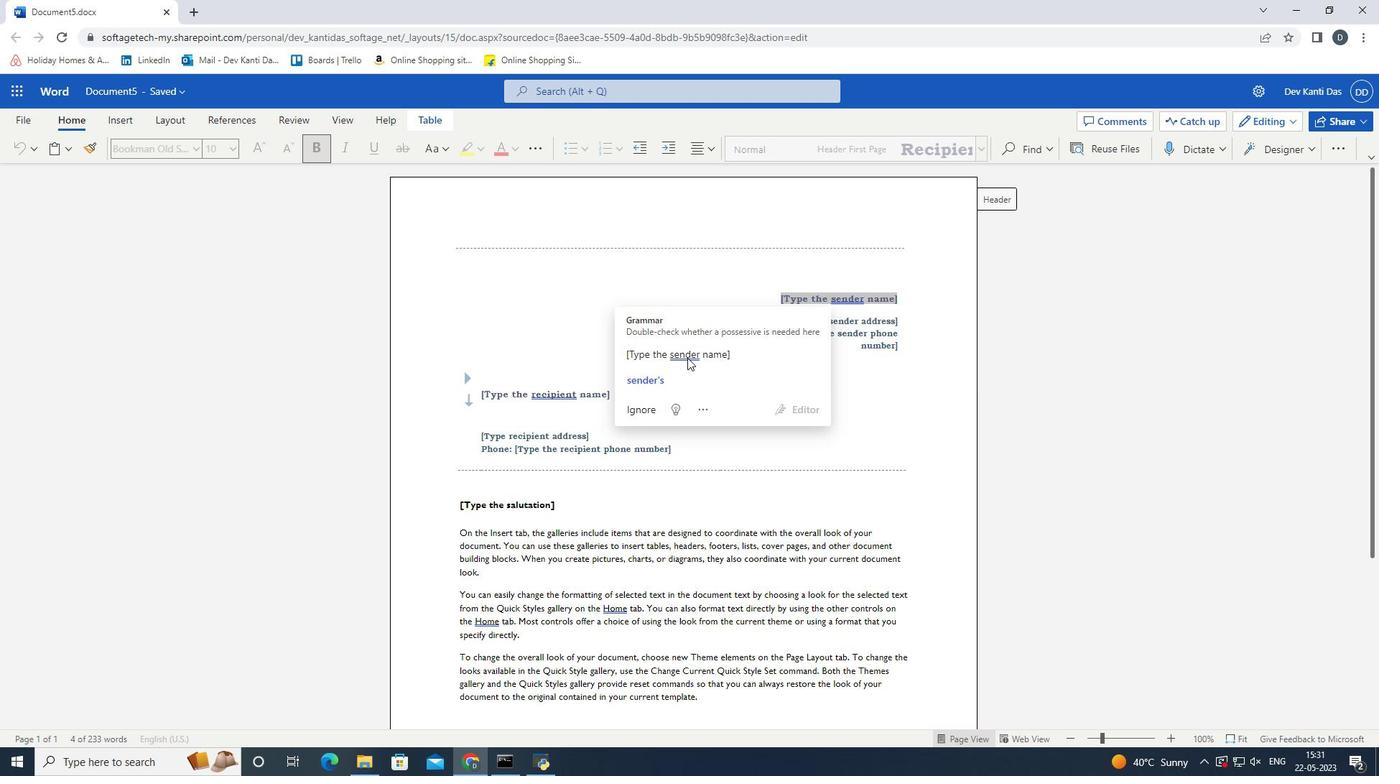 
Action: Mouse pressed left at (687, 357)
Screenshot: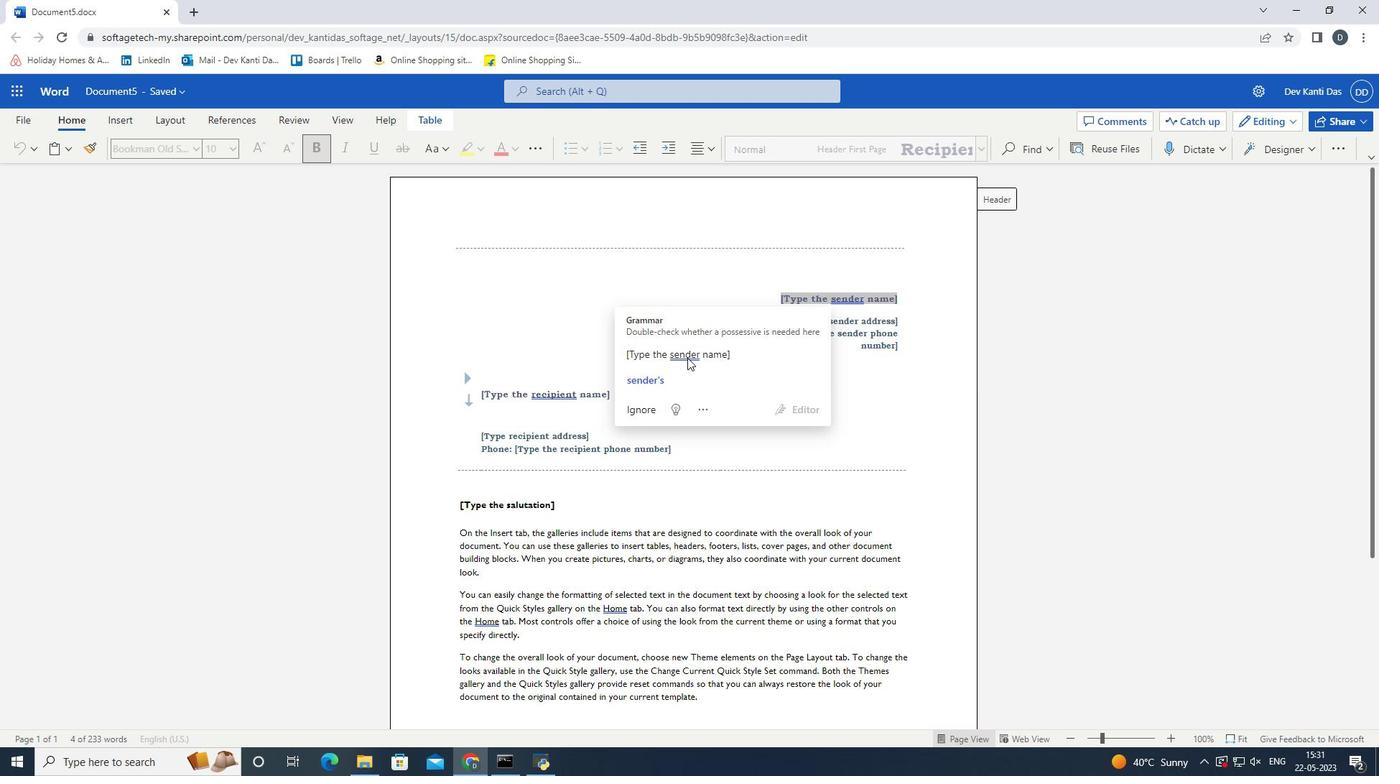 
Action: Mouse moved to (756, 324)
Screenshot: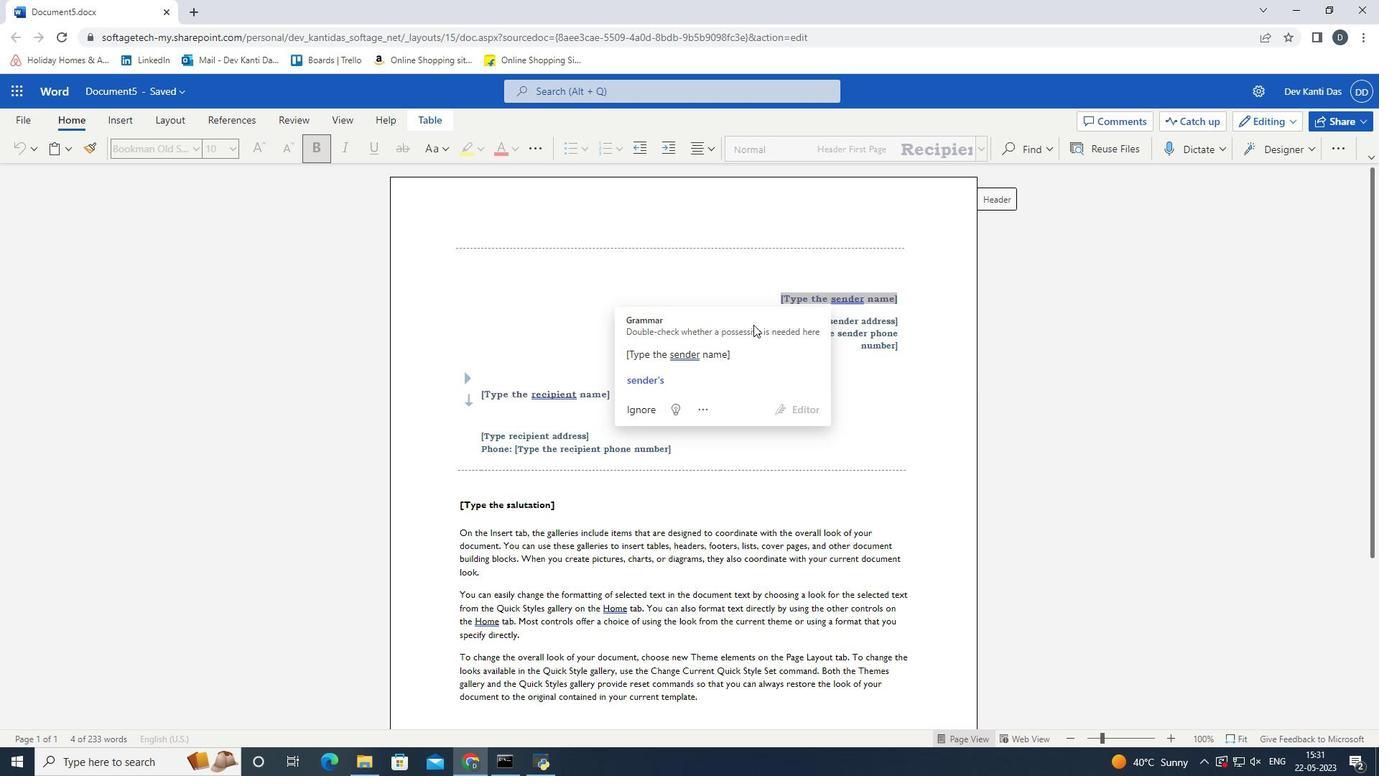 
Action: Mouse pressed left at (756, 324)
Screenshot: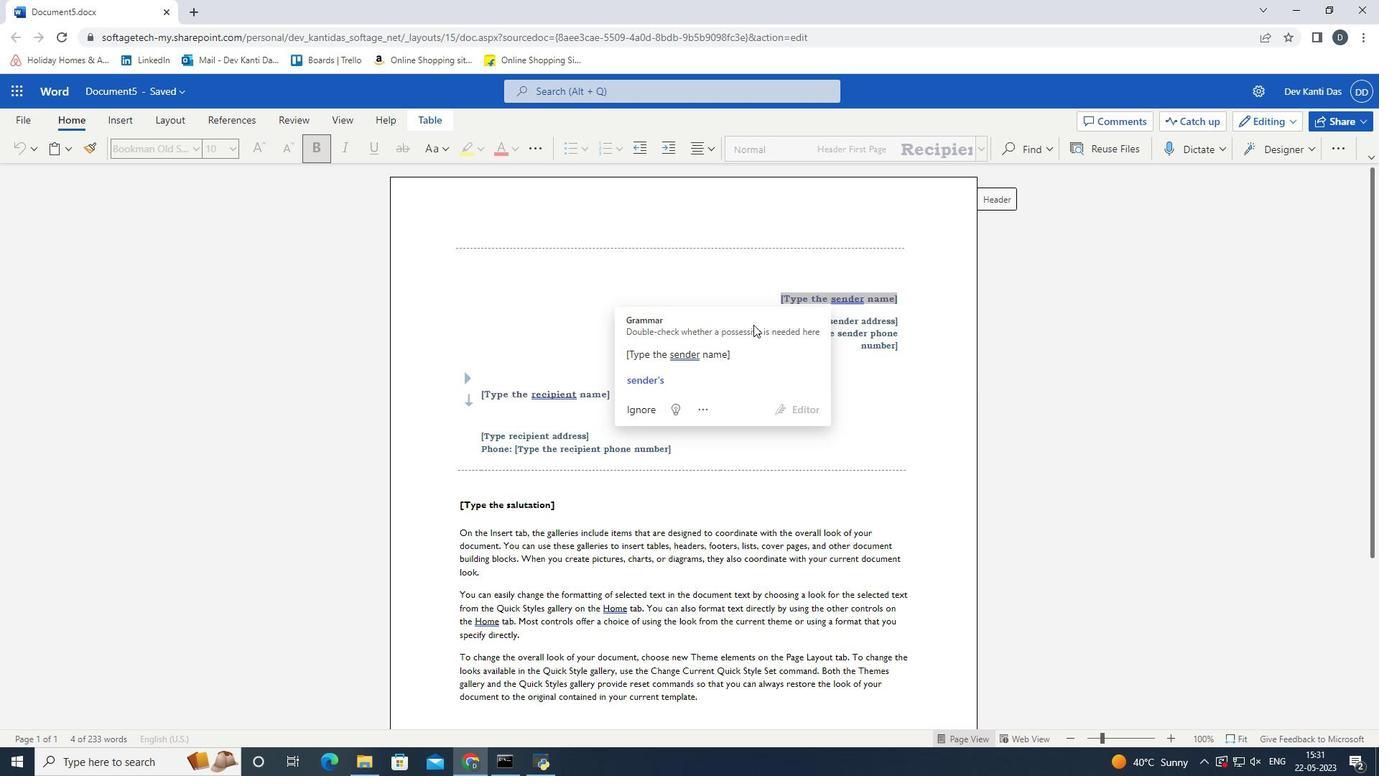 
Action: Mouse moved to (1180, 423)
Screenshot: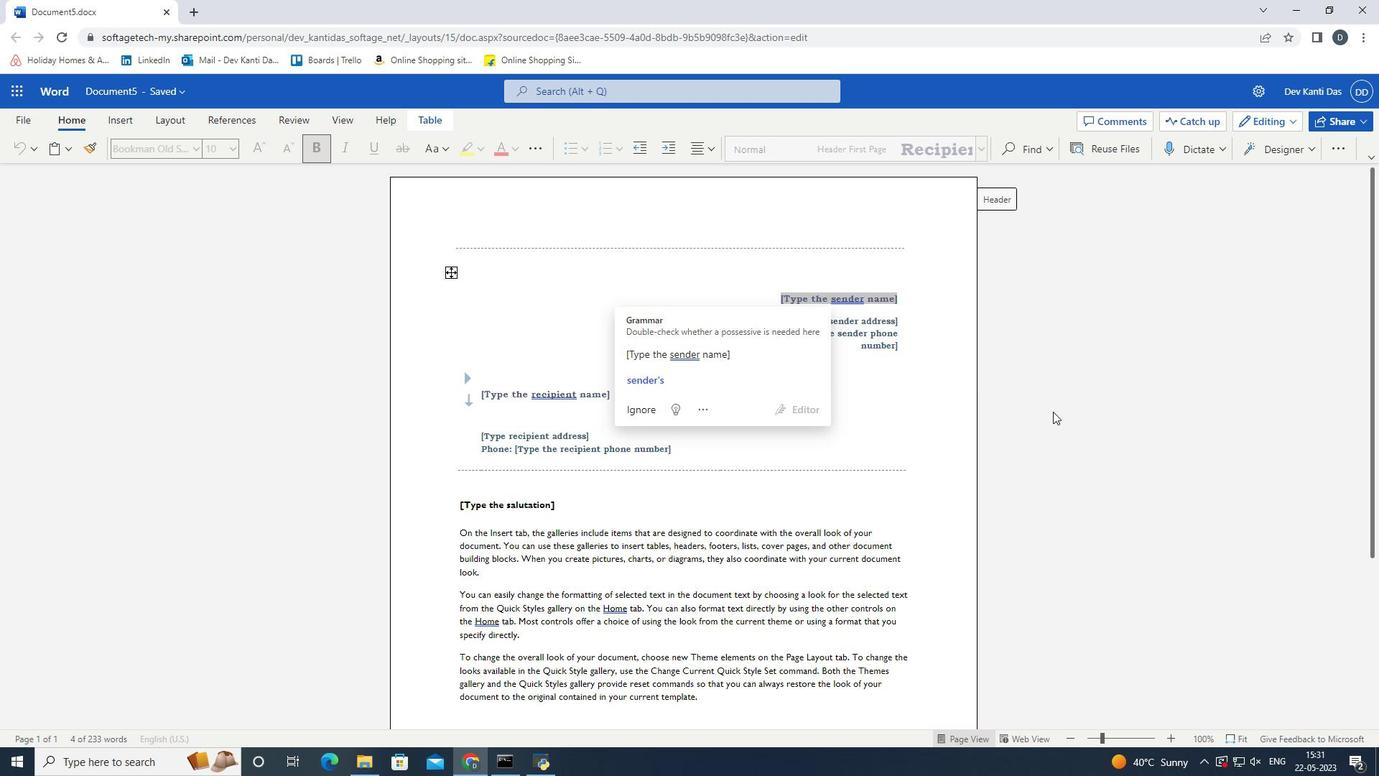 
Action: Mouse pressed left at (1180, 423)
Screenshot: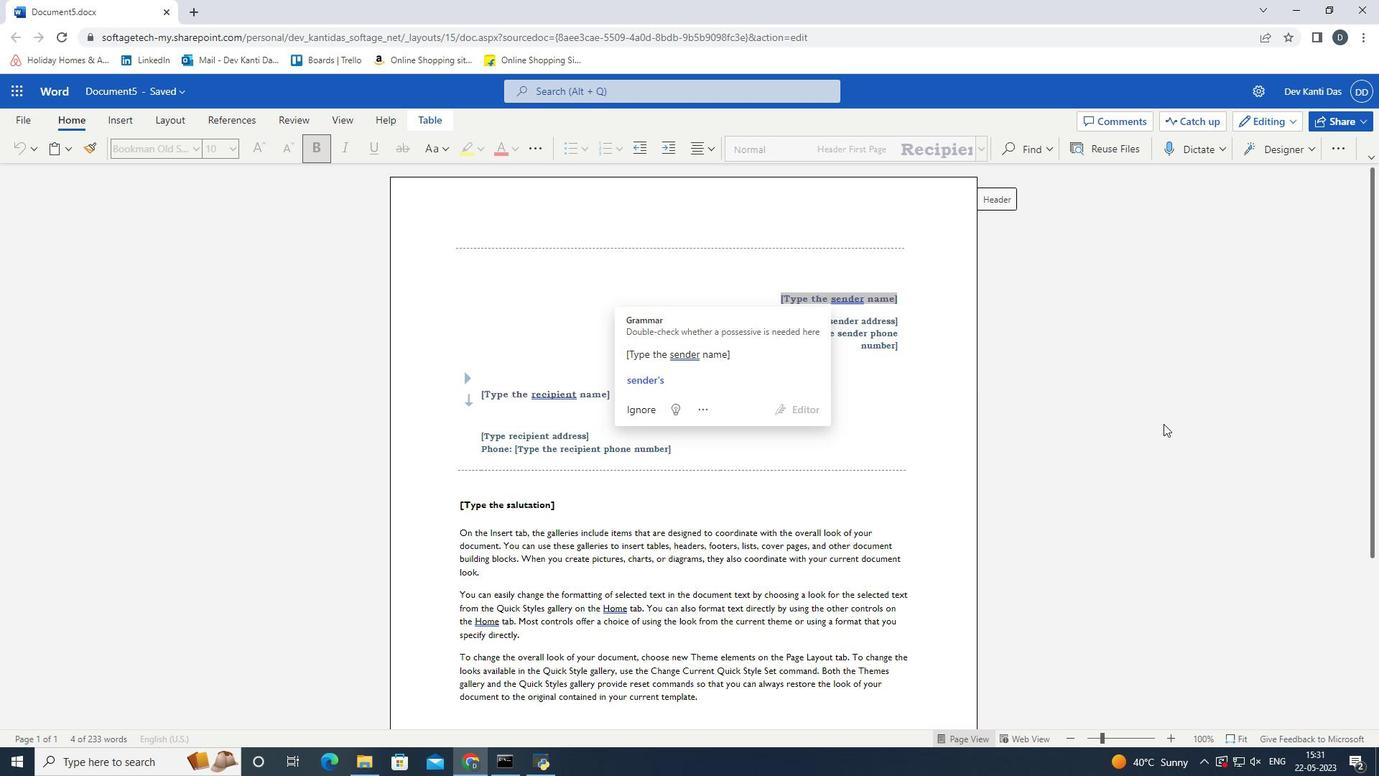 
Action: Mouse moved to (610, 391)
Screenshot: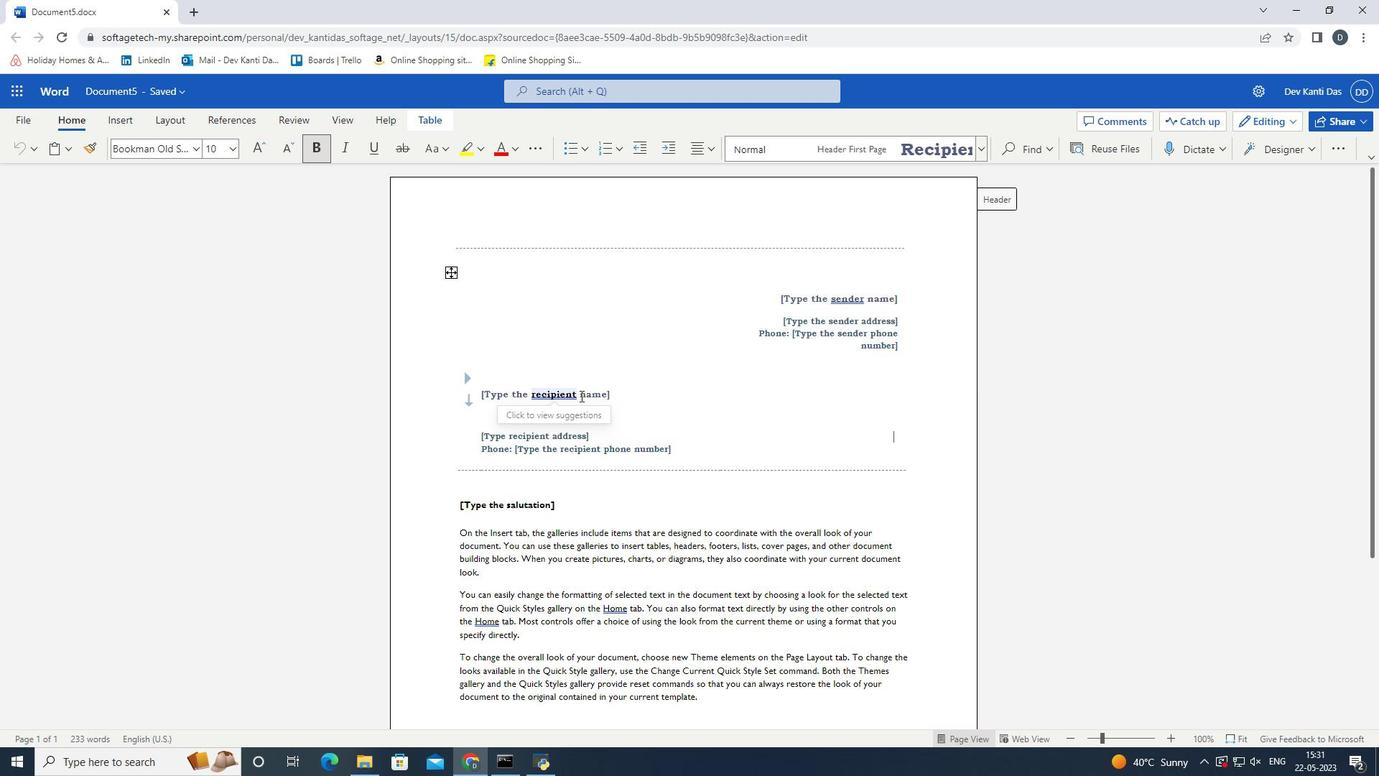 
Action: Mouse pressed left at (610, 391)
Screenshot: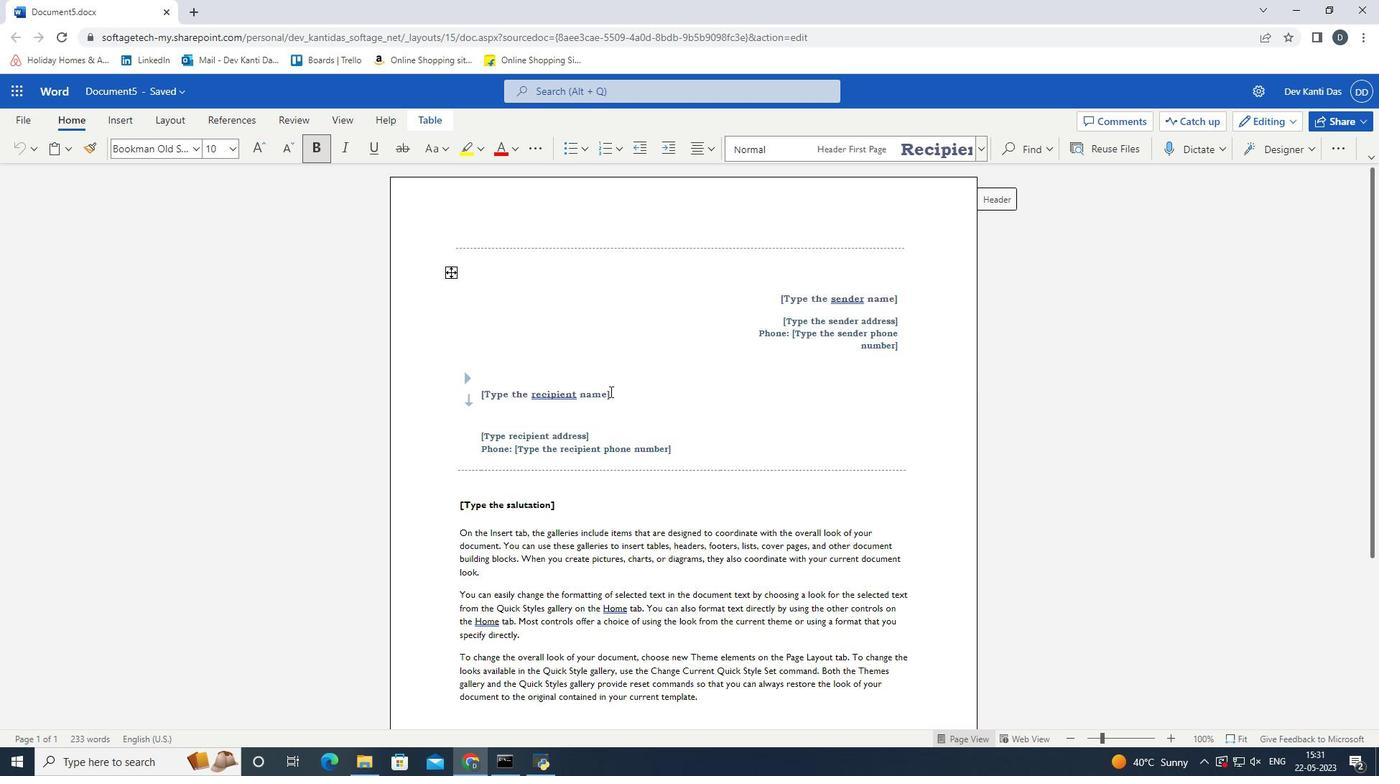 
Action: Mouse moved to (1246, 482)
Screenshot: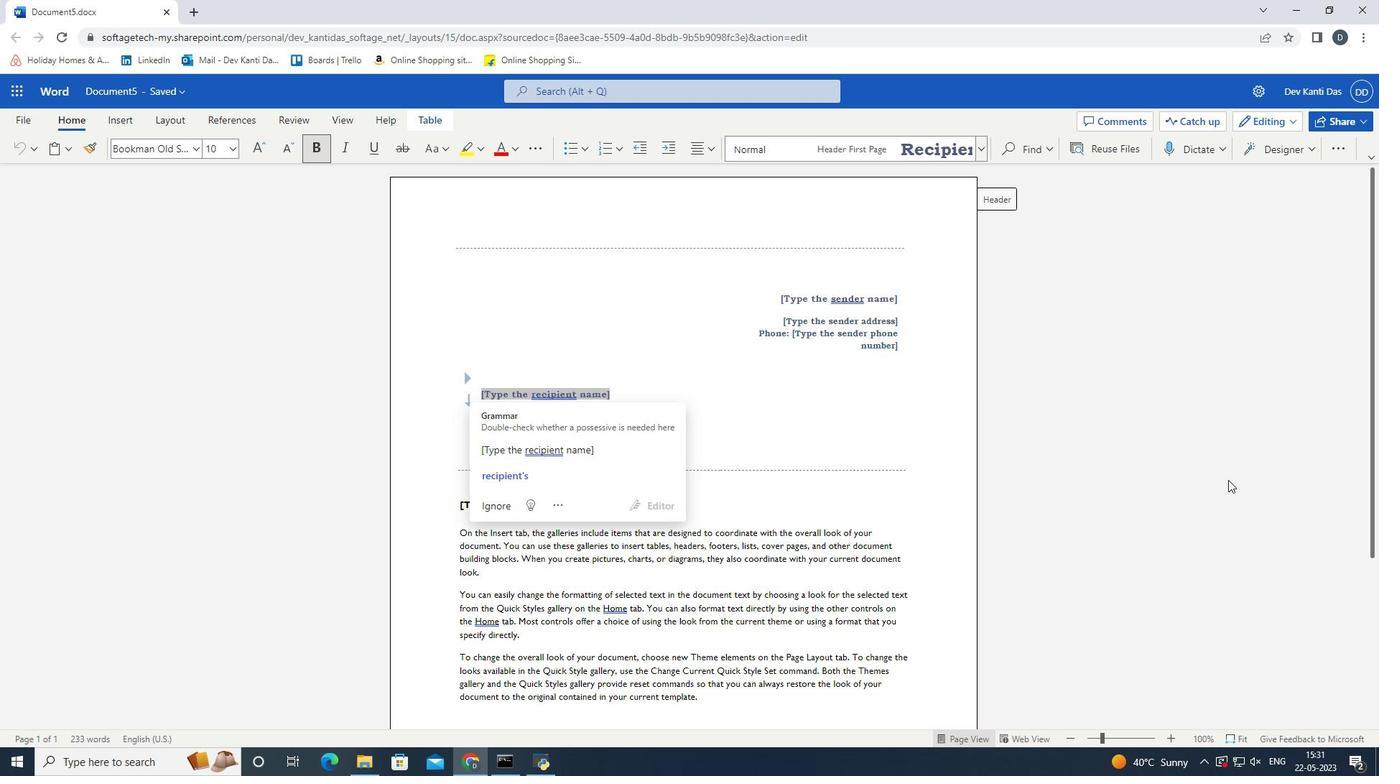 
Action: Mouse pressed left at (1246, 482)
Screenshot: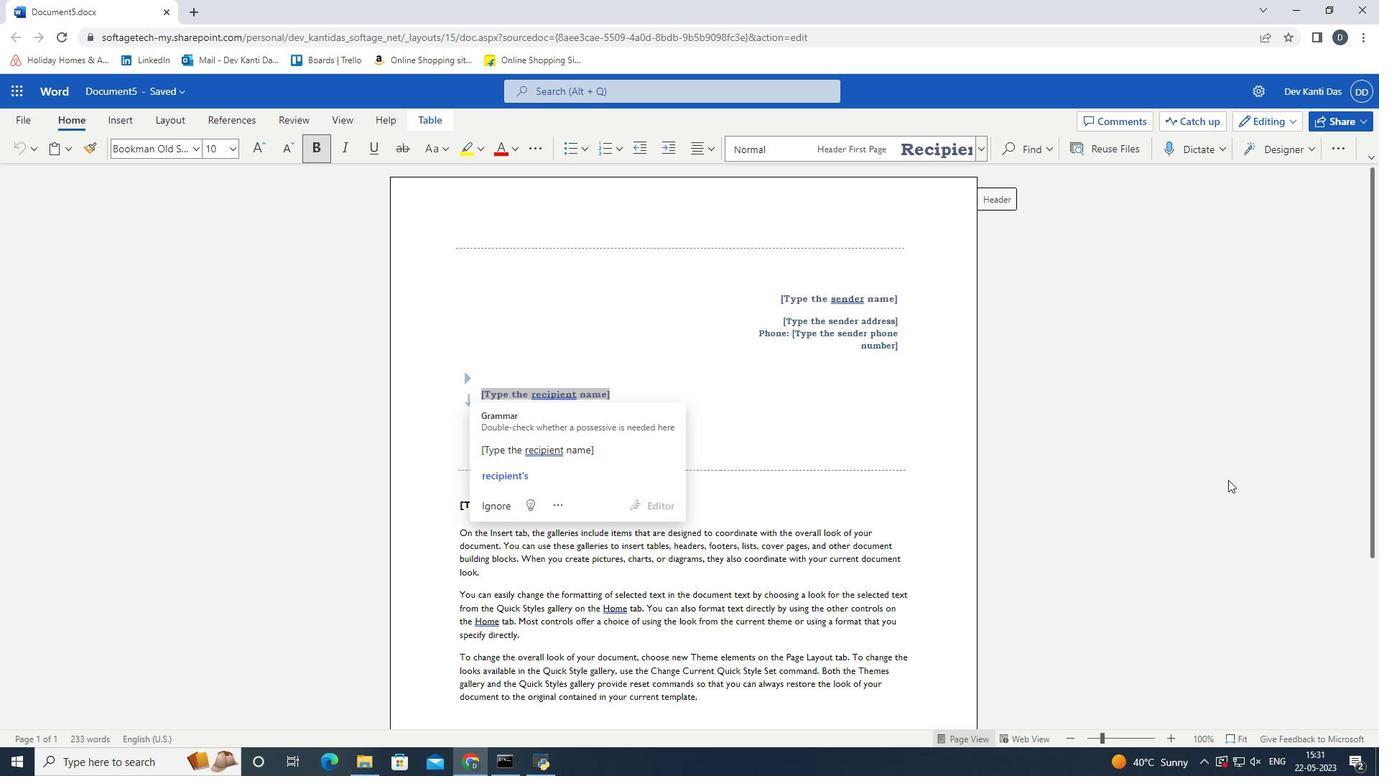 
Action: Mouse moved to (755, 553)
Screenshot: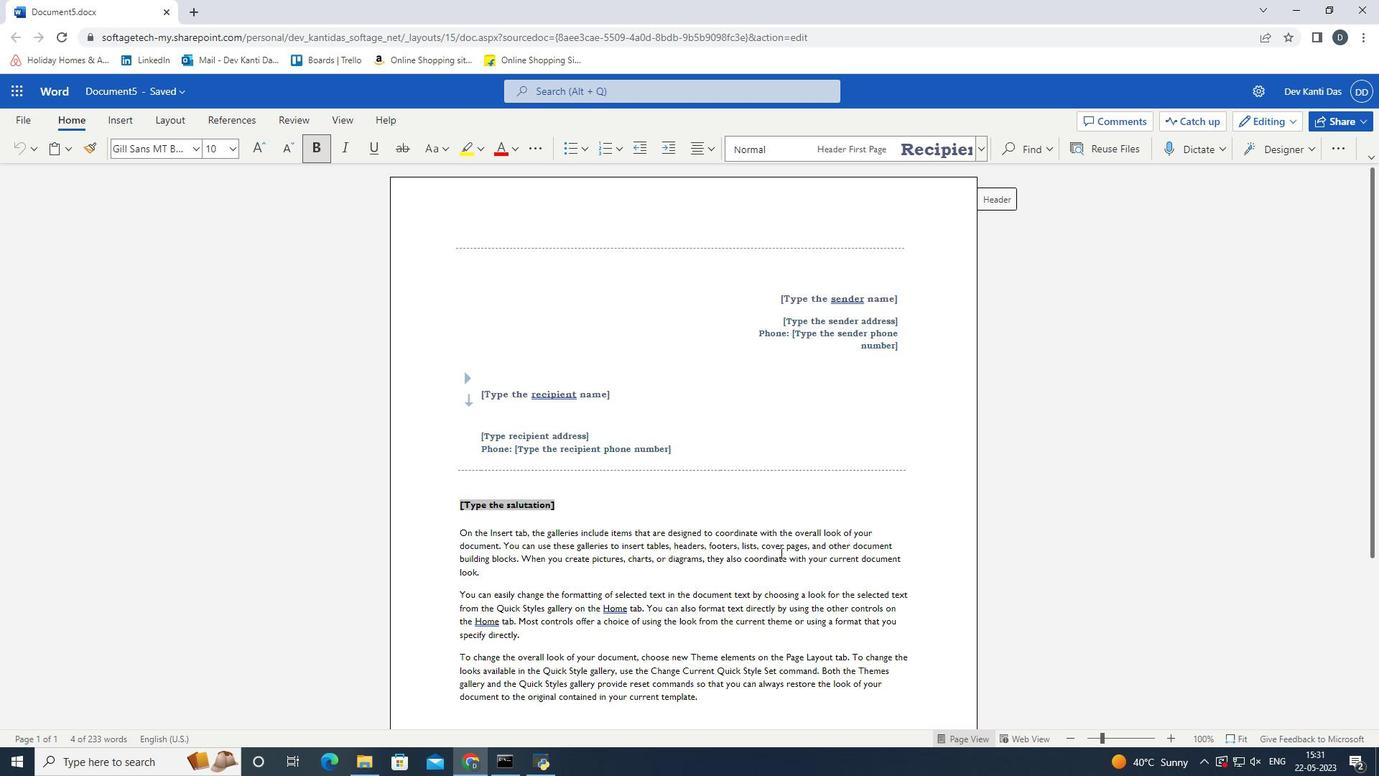 
Action: Mouse pressed left at (755, 553)
Screenshot: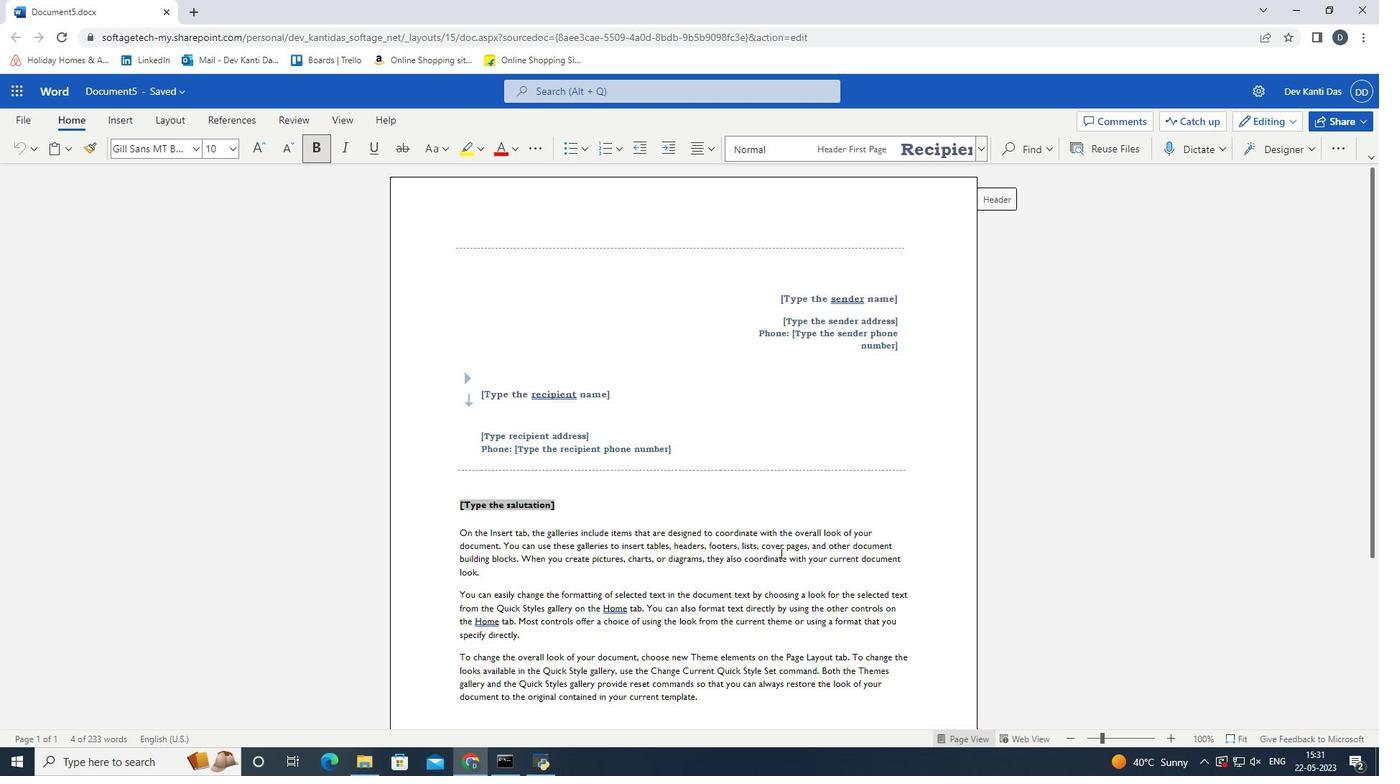 
Action: Mouse pressed left at (755, 553)
Screenshot: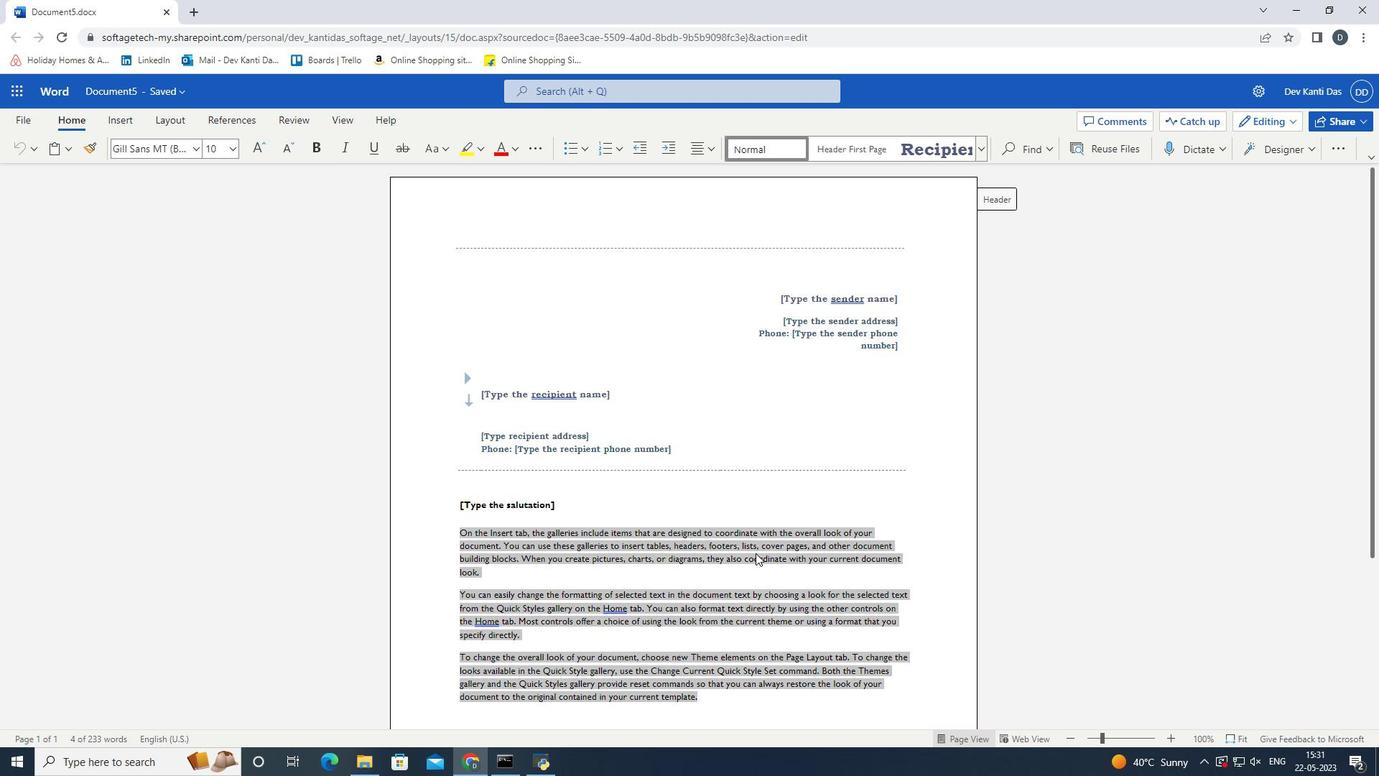 
Action: Mouse moved to (745, 515)
Screenshot: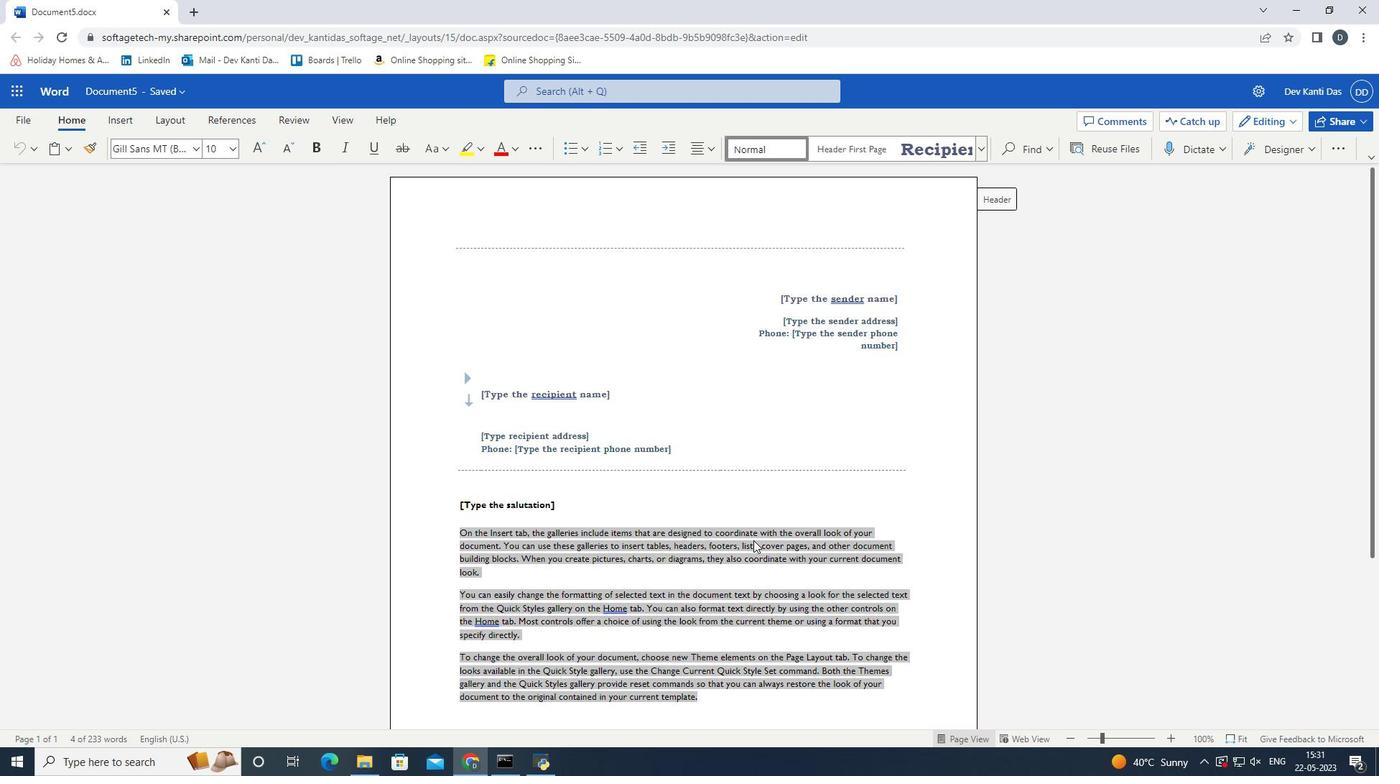 
Action: Mouse pressed left at (745, 515)
Screenshot: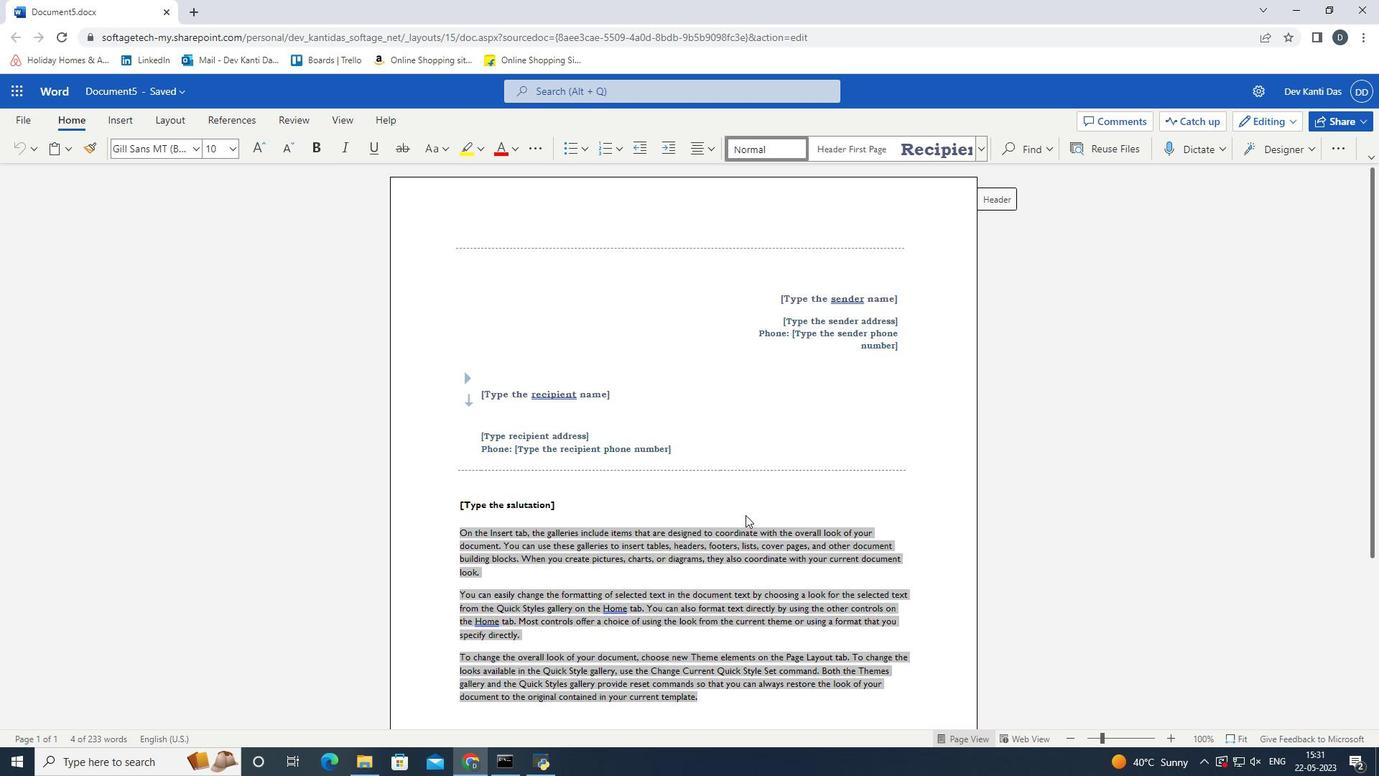 
Action: Mouse moved to (626, 541)
Screenshot: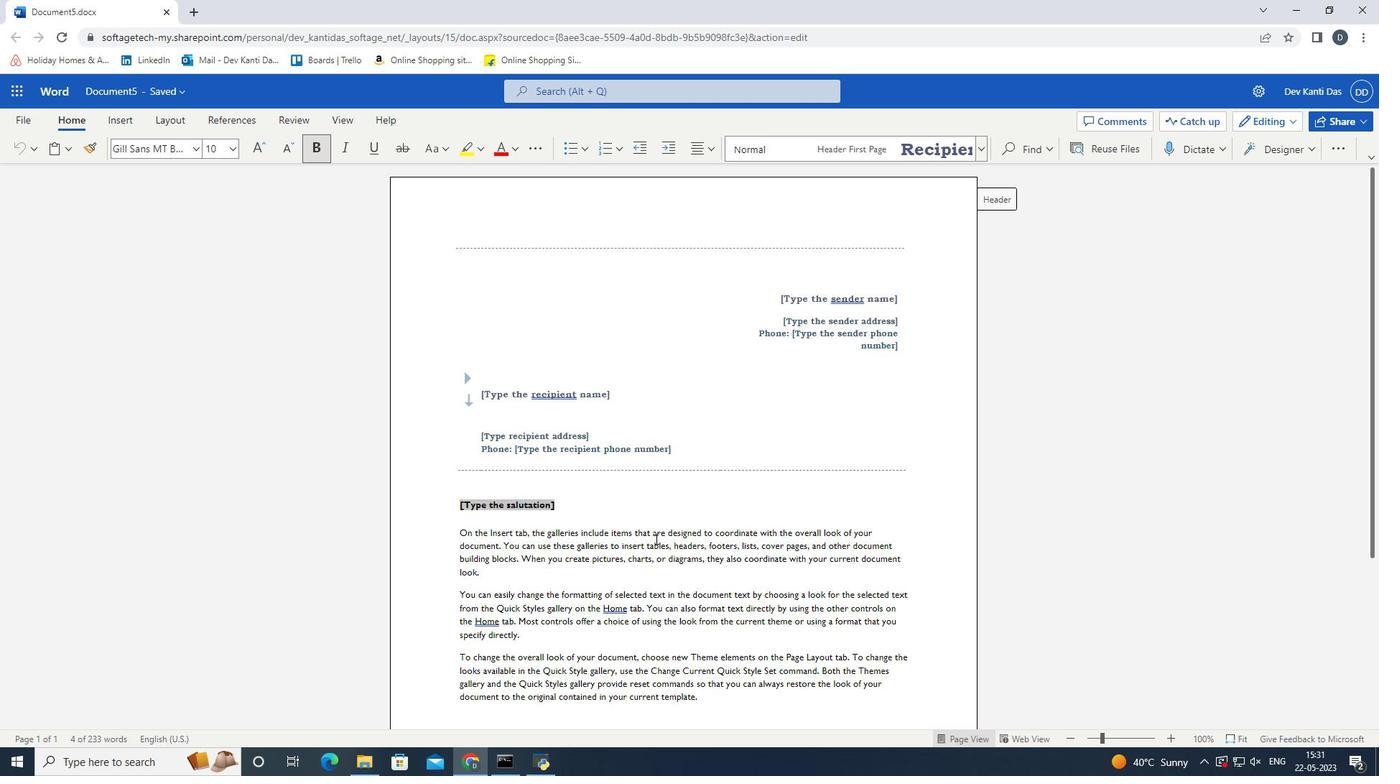 
Action: Mouse pressed left at (626, 541)
Screenshot: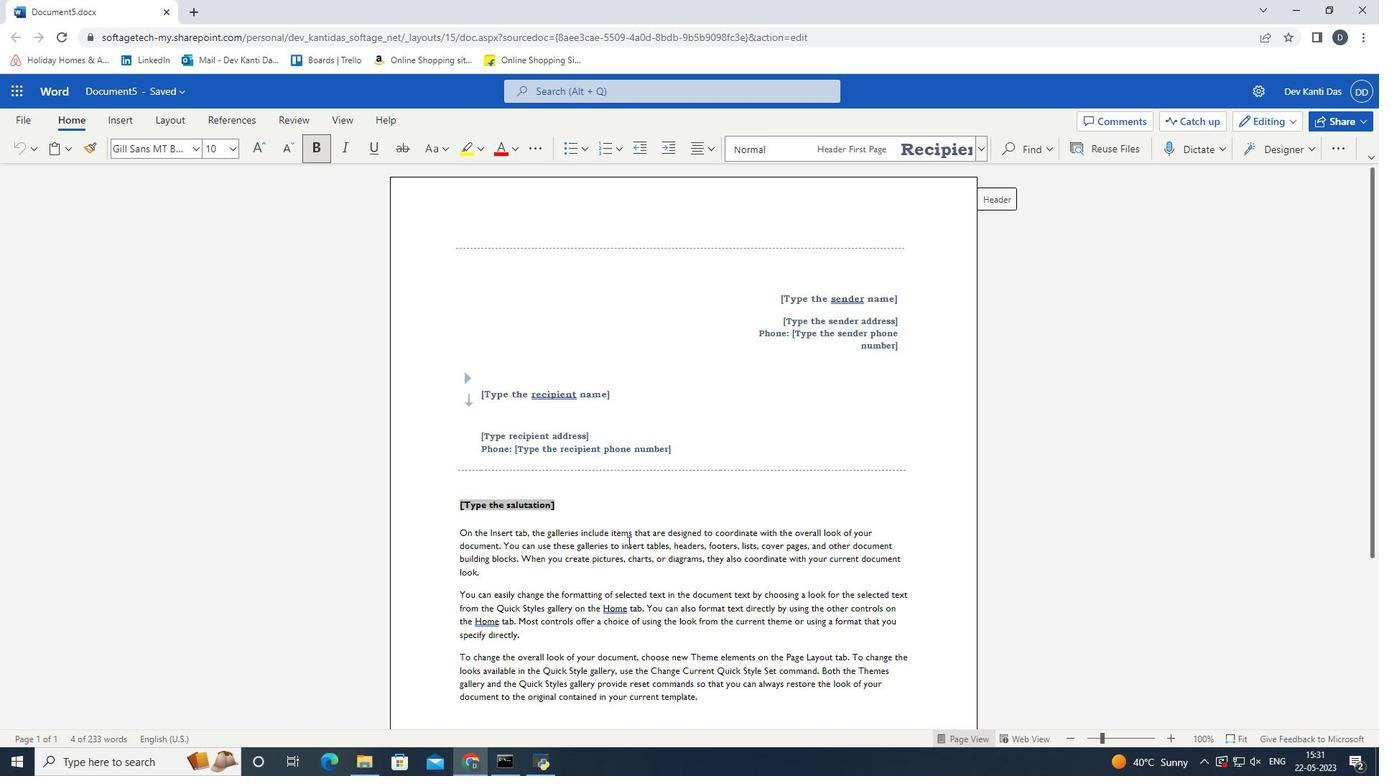 
Action: Mouse pressed left at (626, 541)
Screenshot: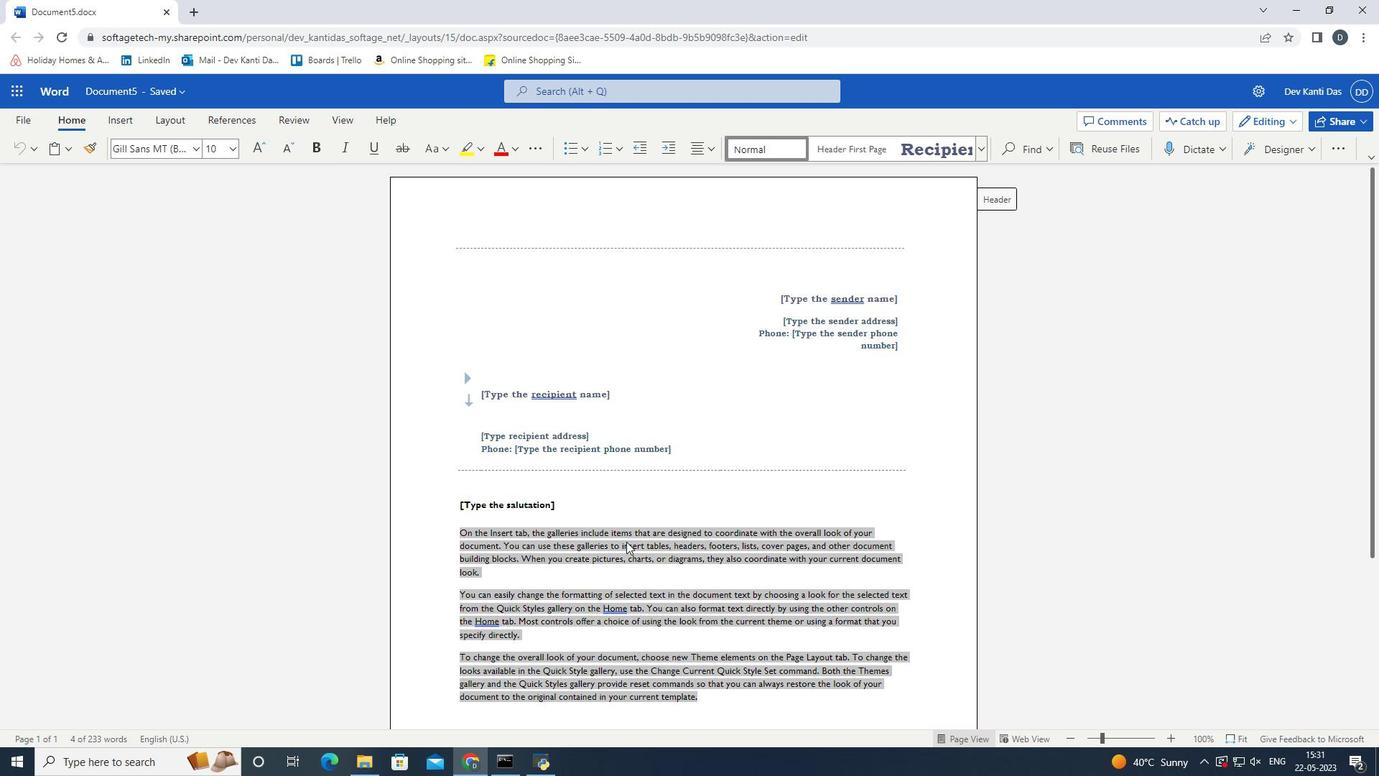 
Action: Mouse scrolled (626, 541) with delta (0, 0)
Screenshot: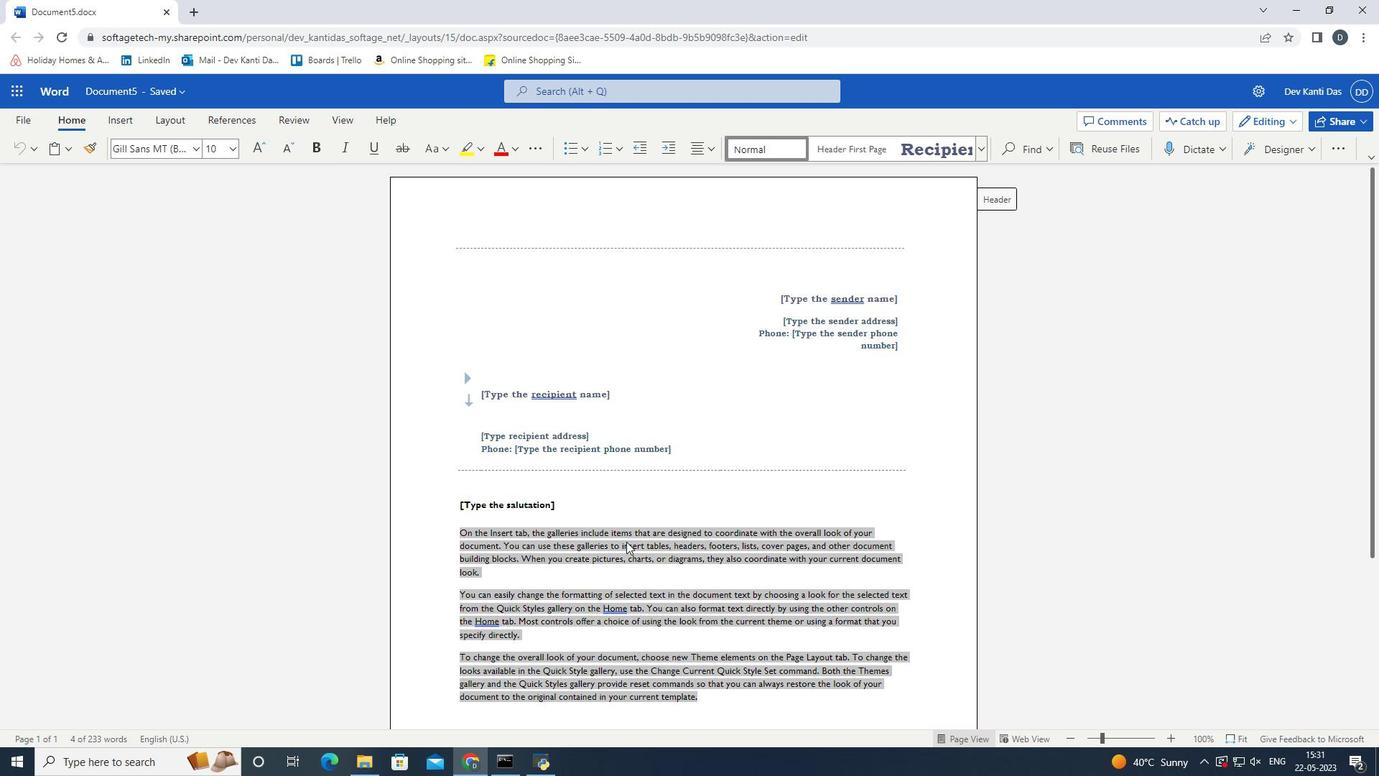 
Action: Mouse scrolled (626, 541) with delta (0, 0)
Screenshot: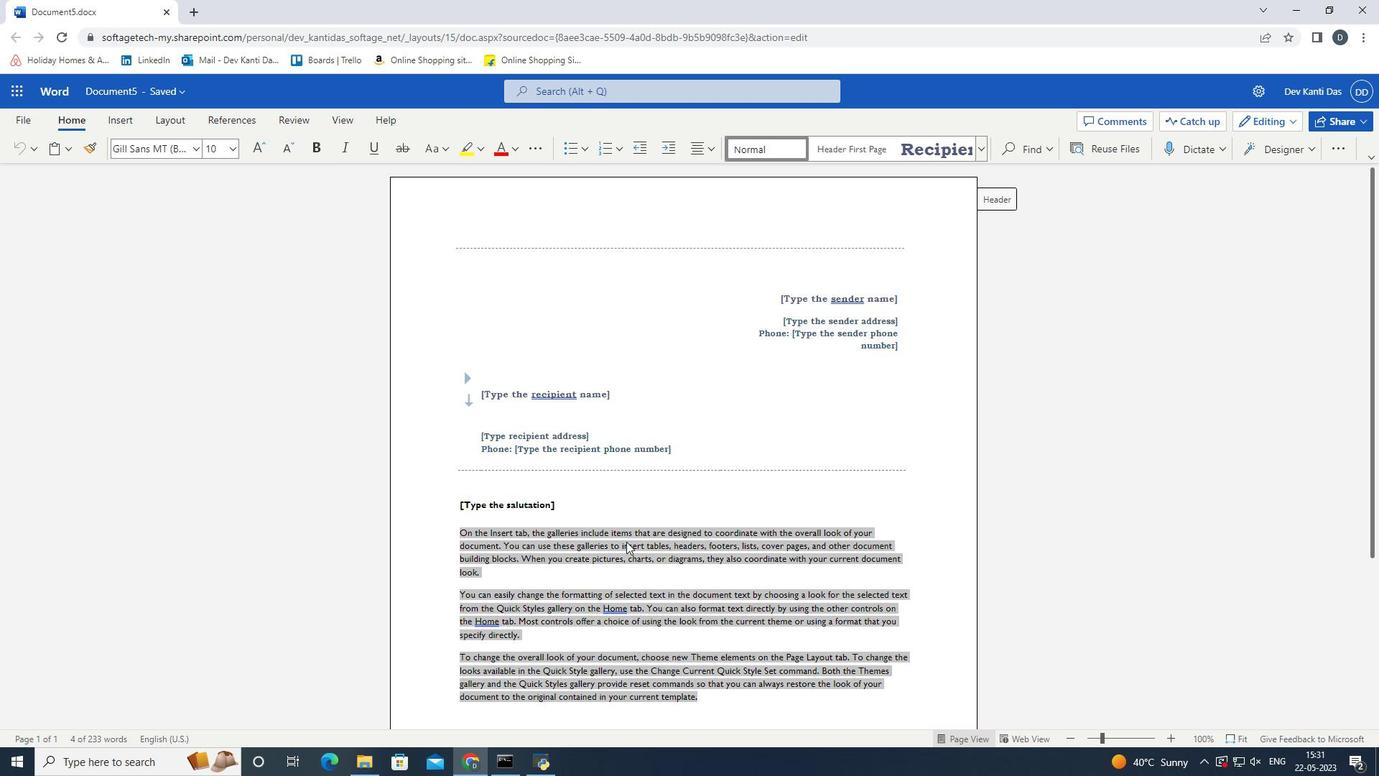 
Action: Mouse scrolled (626, 541) with delta (0, 0)
Screenshot: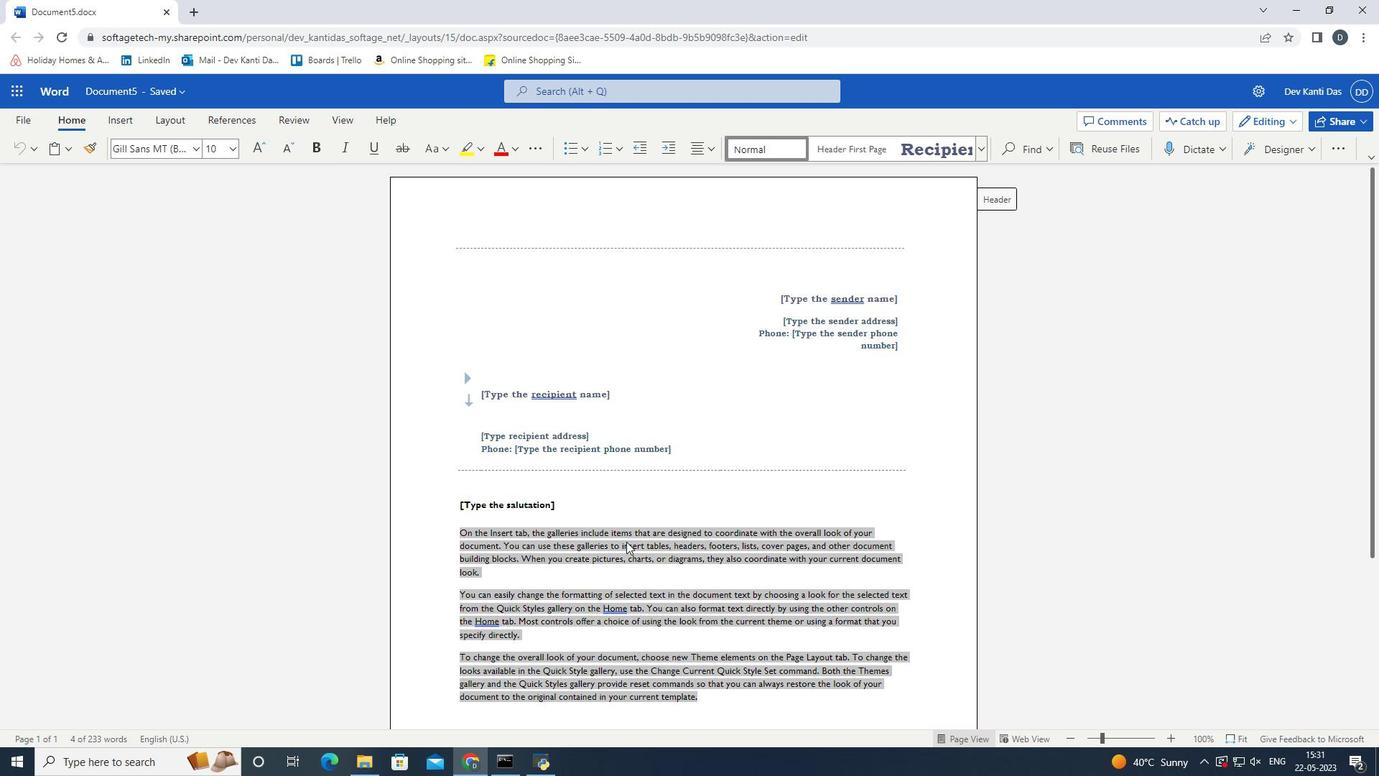 
Action: Mouse scrolled (626, 541) with delta (0, 0)
Screenshot: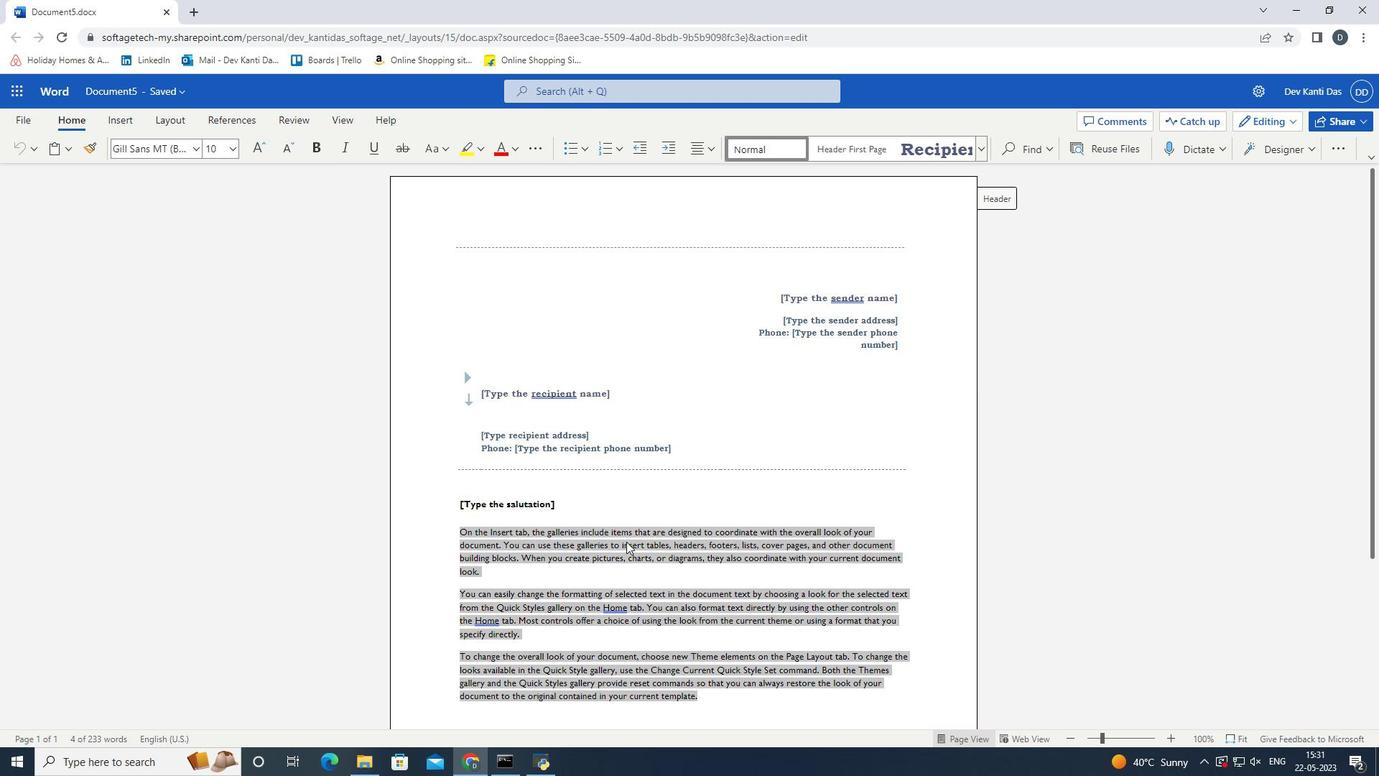 
Action: Mouse moved to (515, 253)
Screenshot: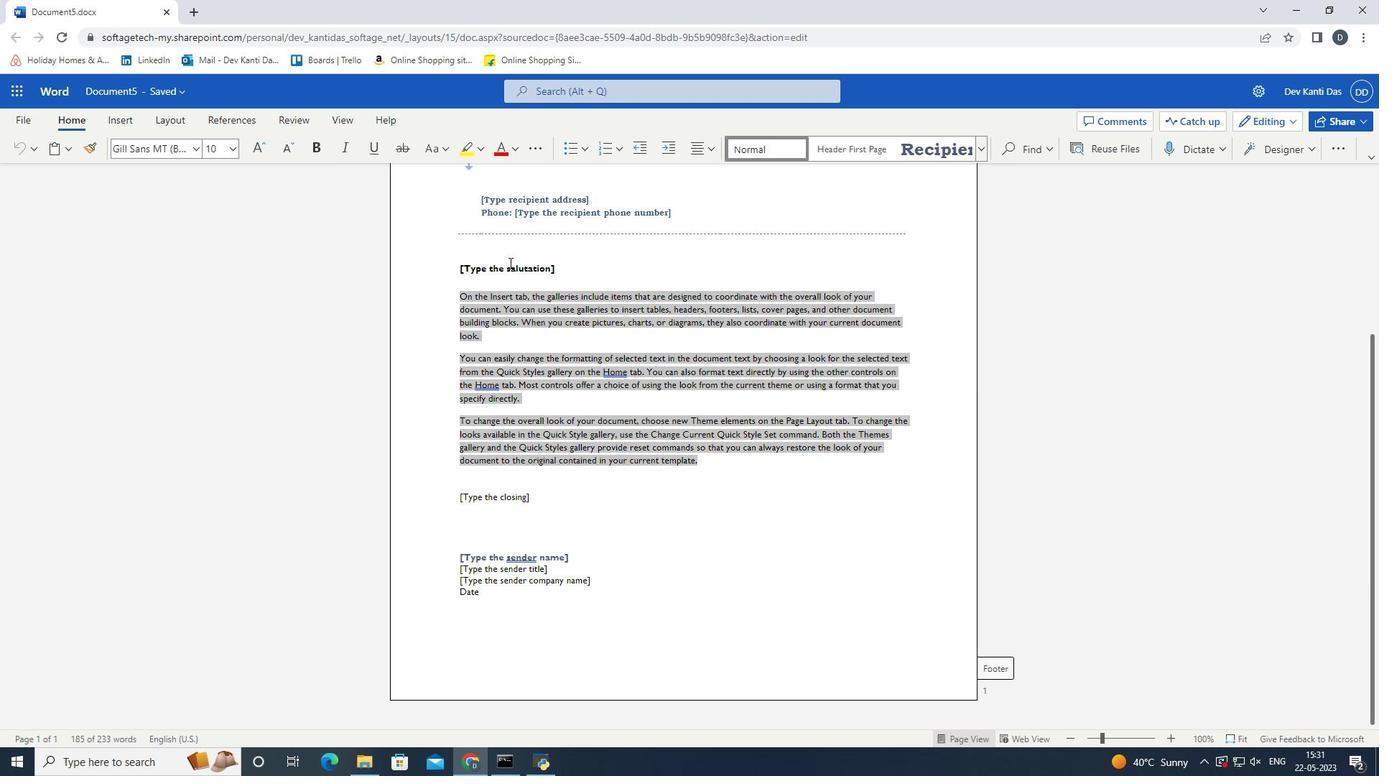 
Action: Mouse pressed left at (515, 253)
Screenshot: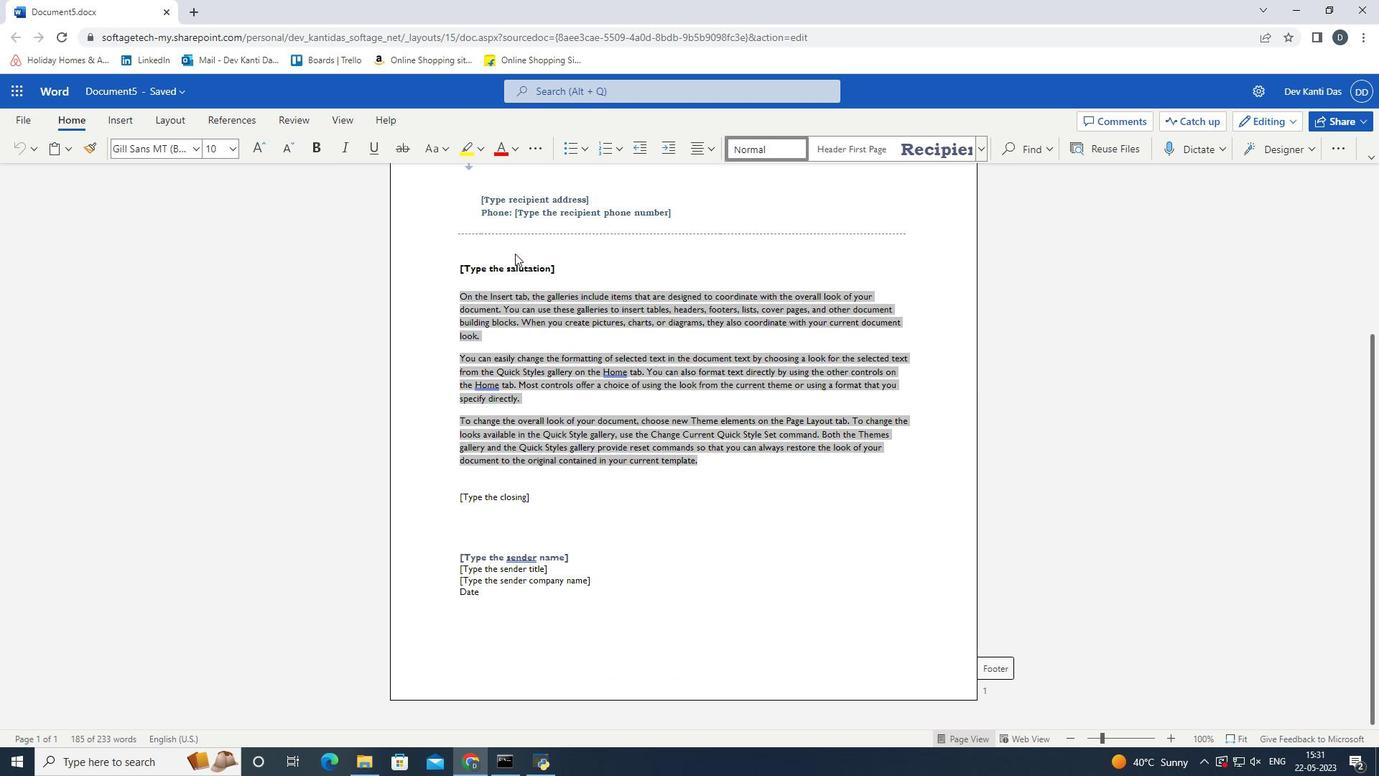 
Action: Mouse moved to (517, 260)
Screenshot: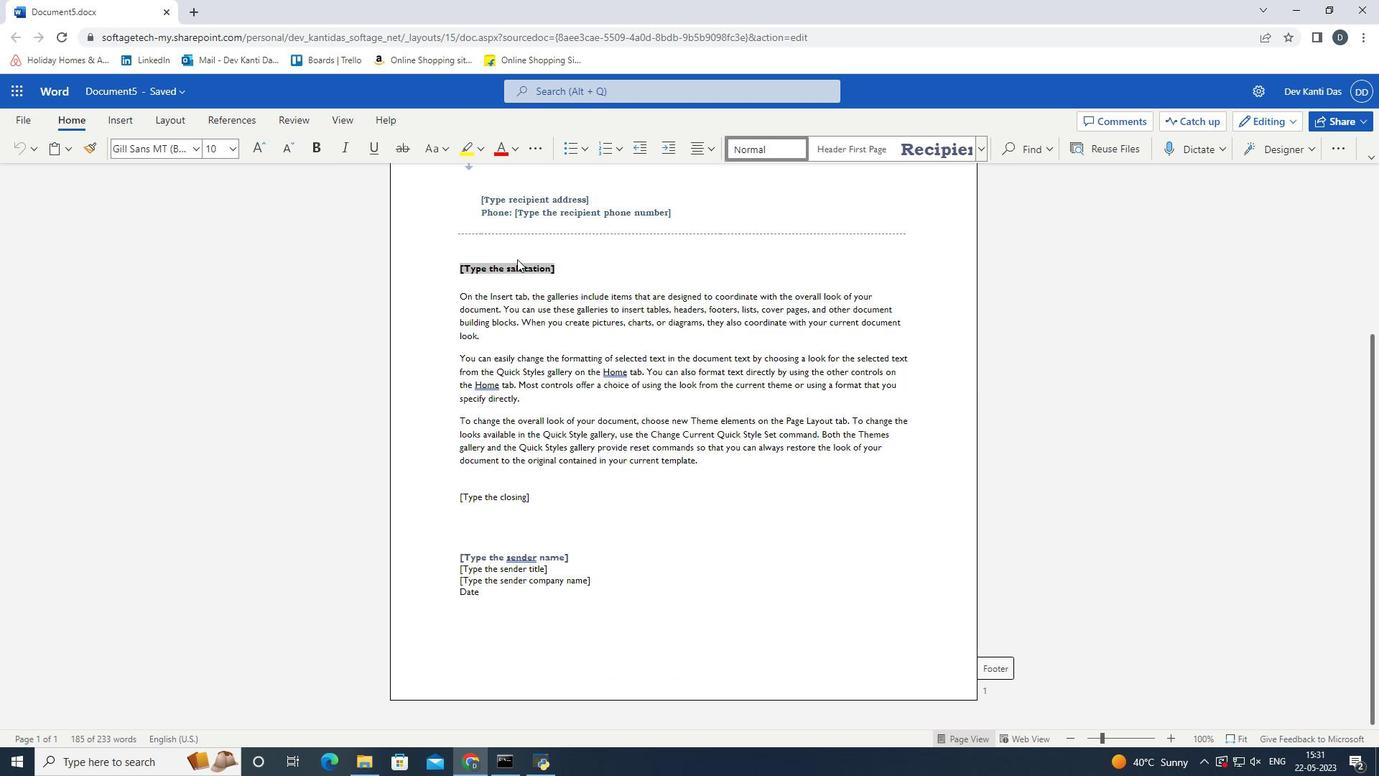 
Action: Mouse pressed left at (517, 260)
Screenshot: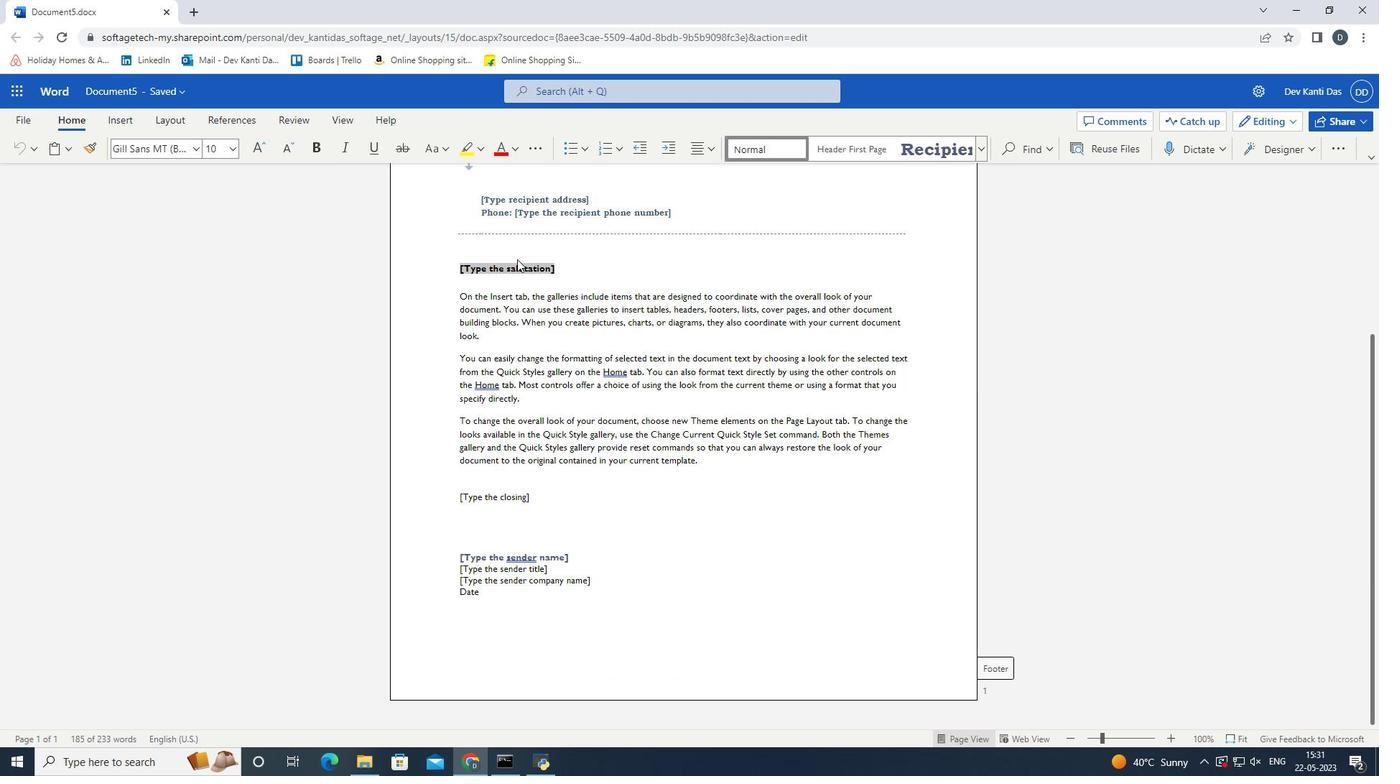 
Action: Mouse moved to (520, 267)
Screenshot: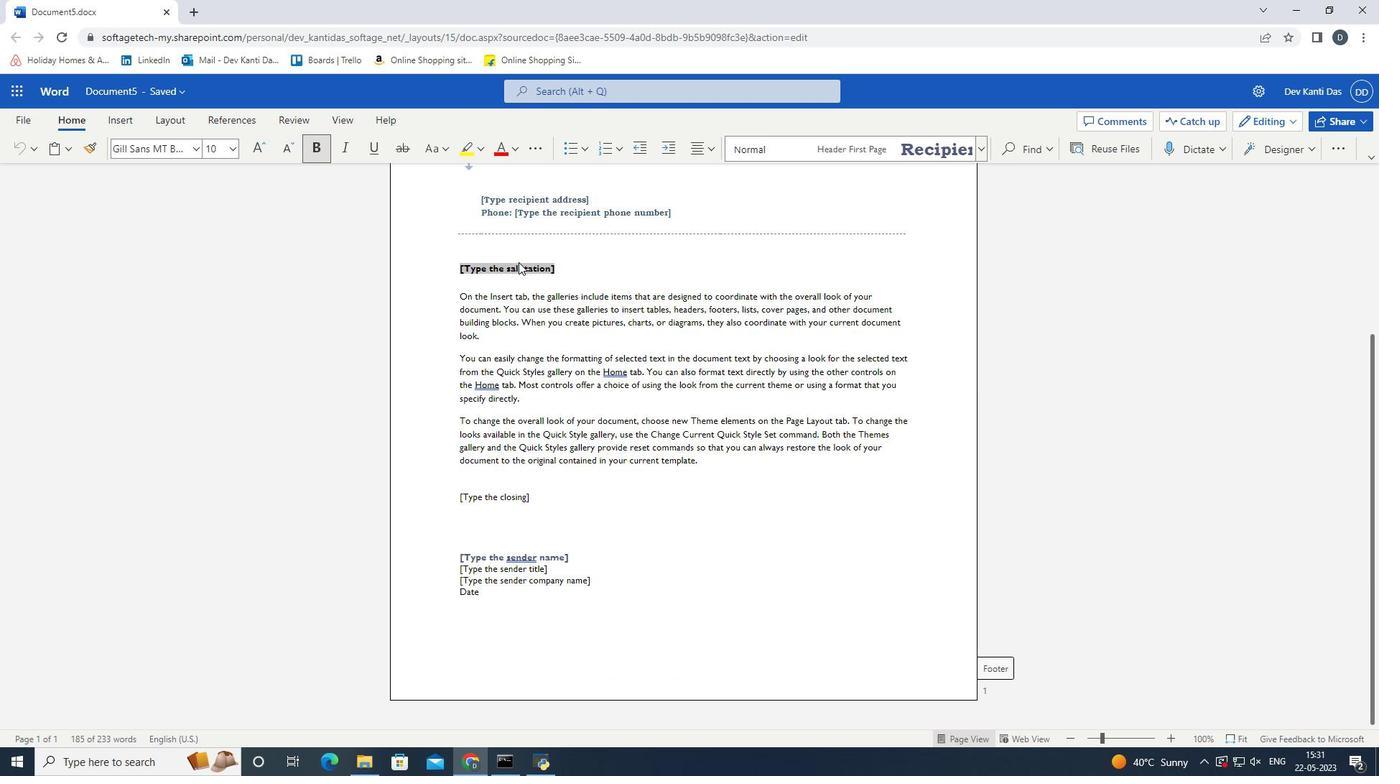 
Action: Mouse pressed left at (520, 267)
Screenshot: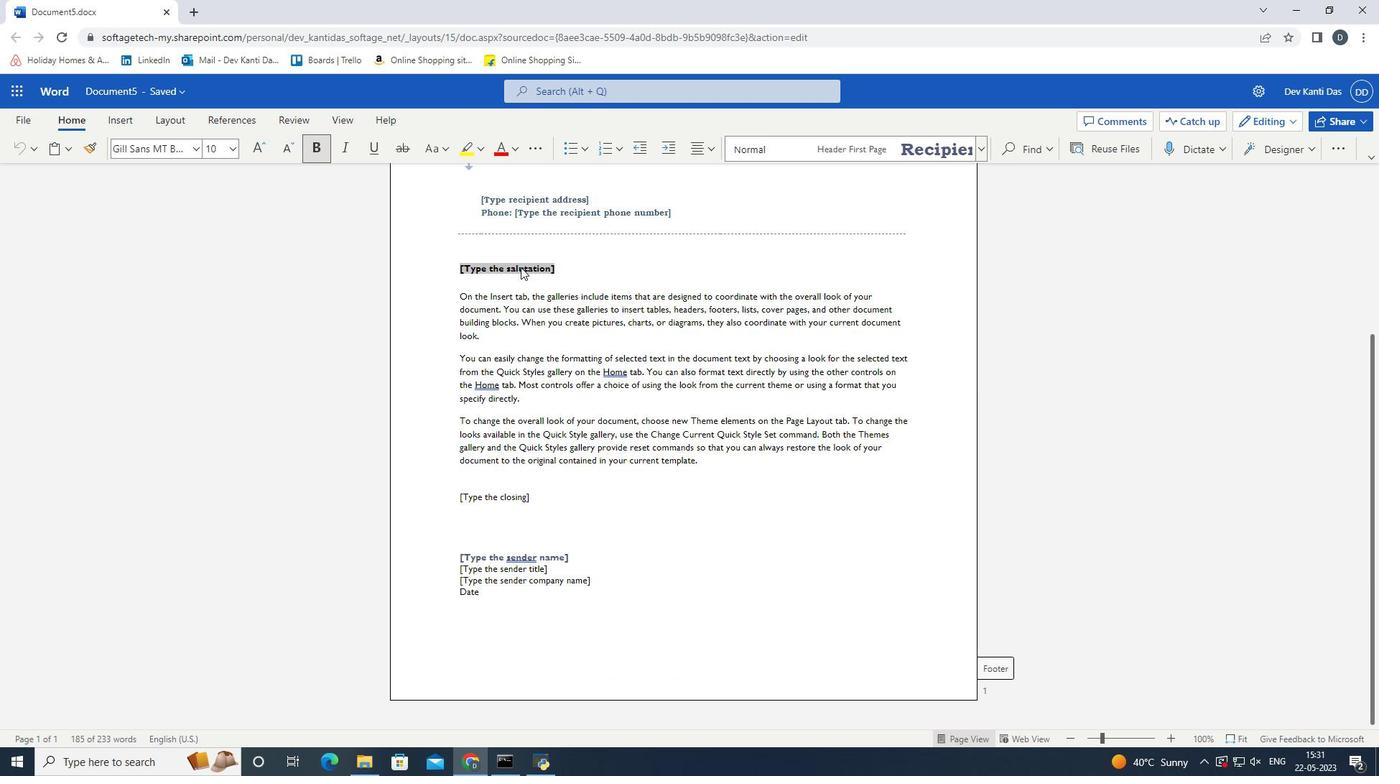 
Action: Mouse pressed left at (520, 267)
Screenshot: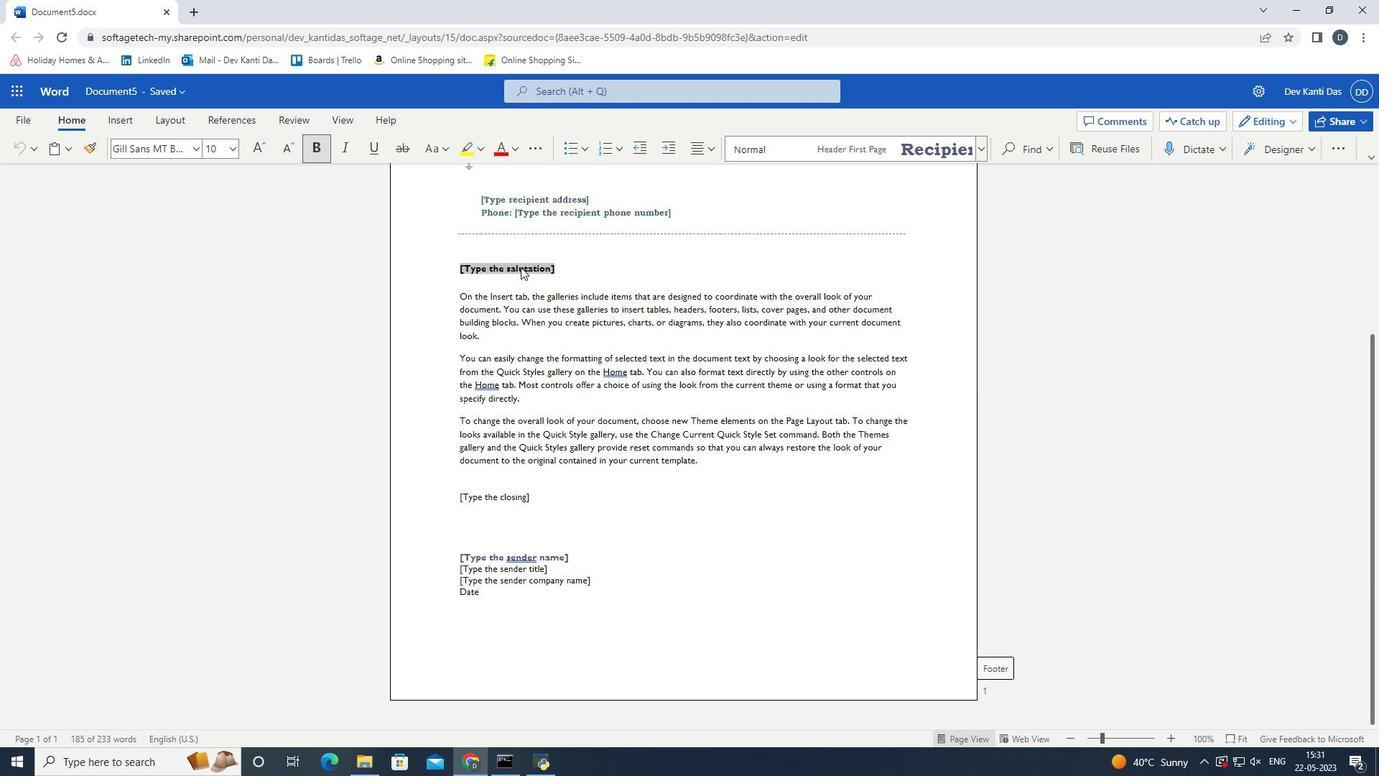 
Action: Key pressed d<Key.backspace>ctrl+Zctrl+Z
Screenshot: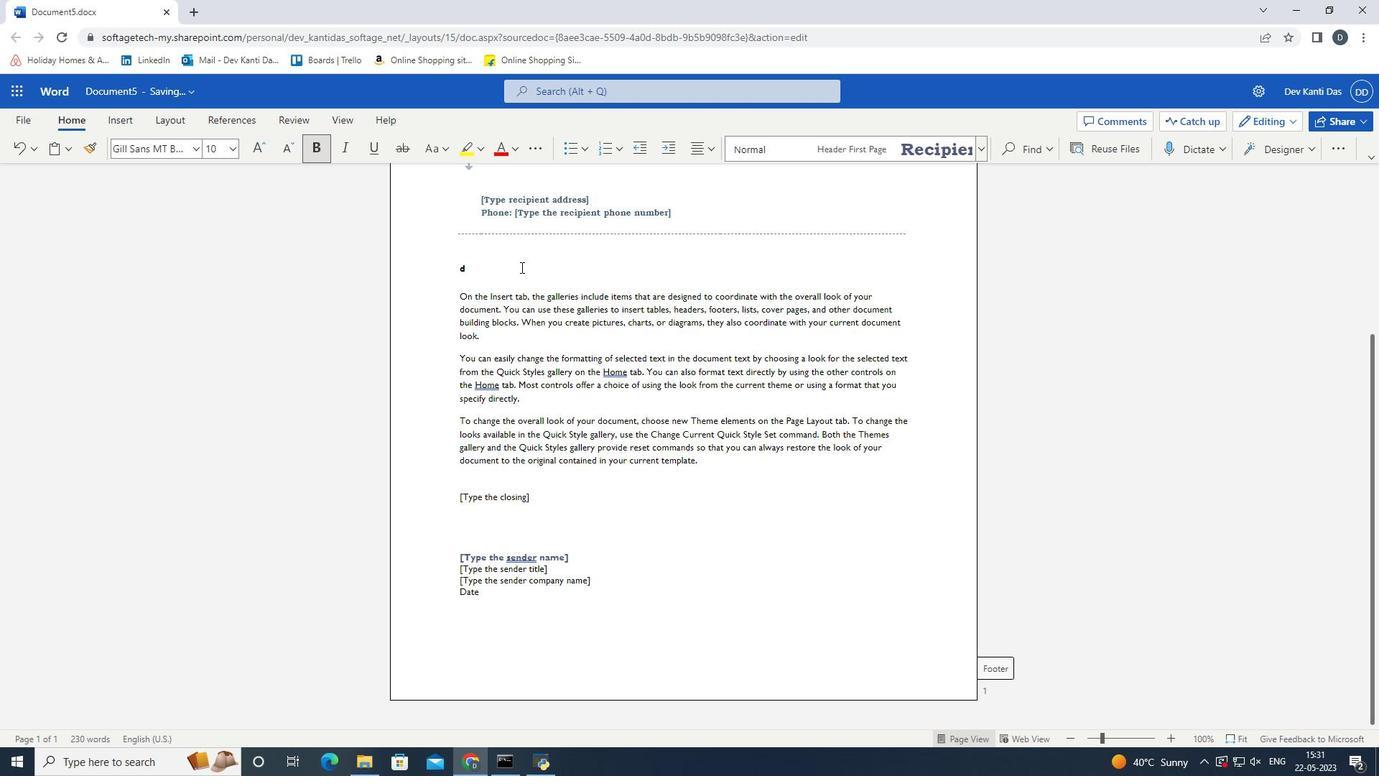 
Action: Mouse moved to (1037, 411)
Screenshot: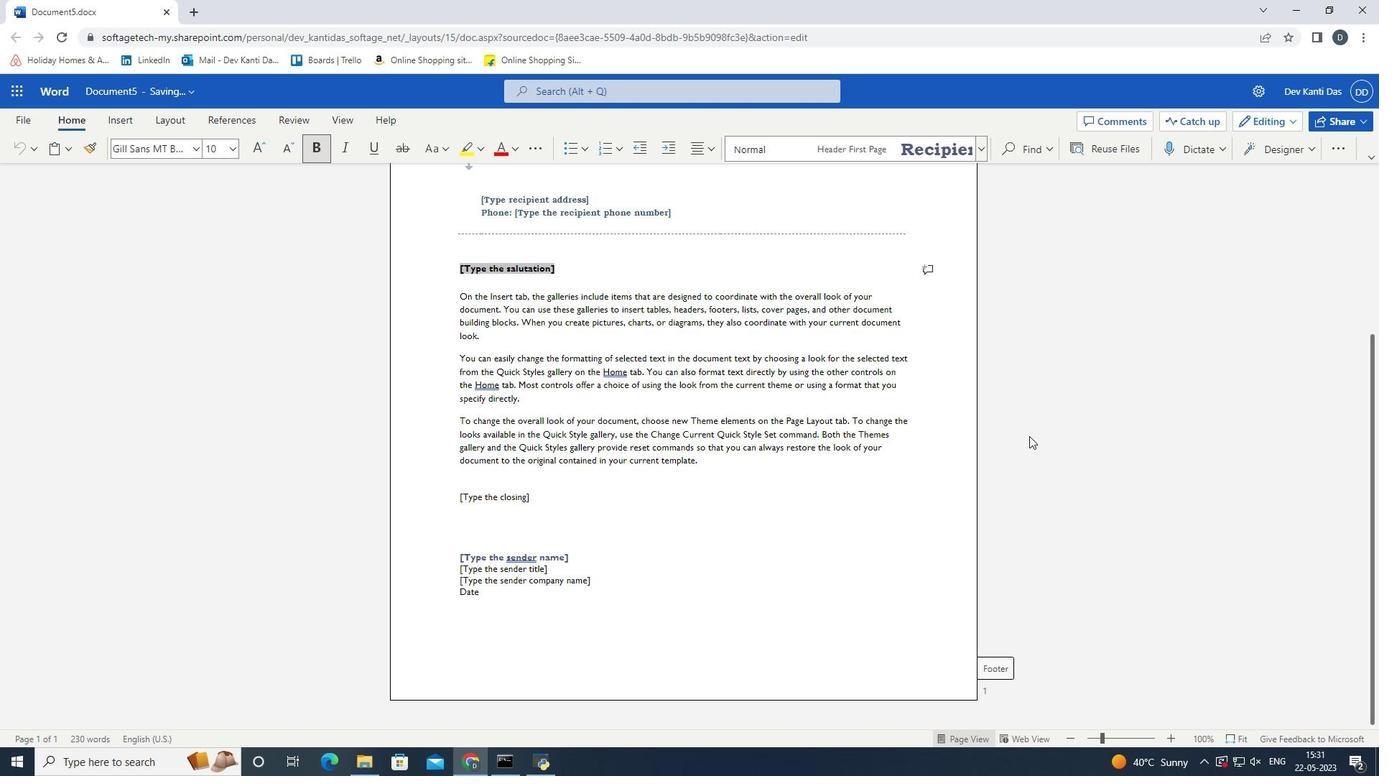 
Action: Mouse pressed left at (1037, 411)
Screenshot: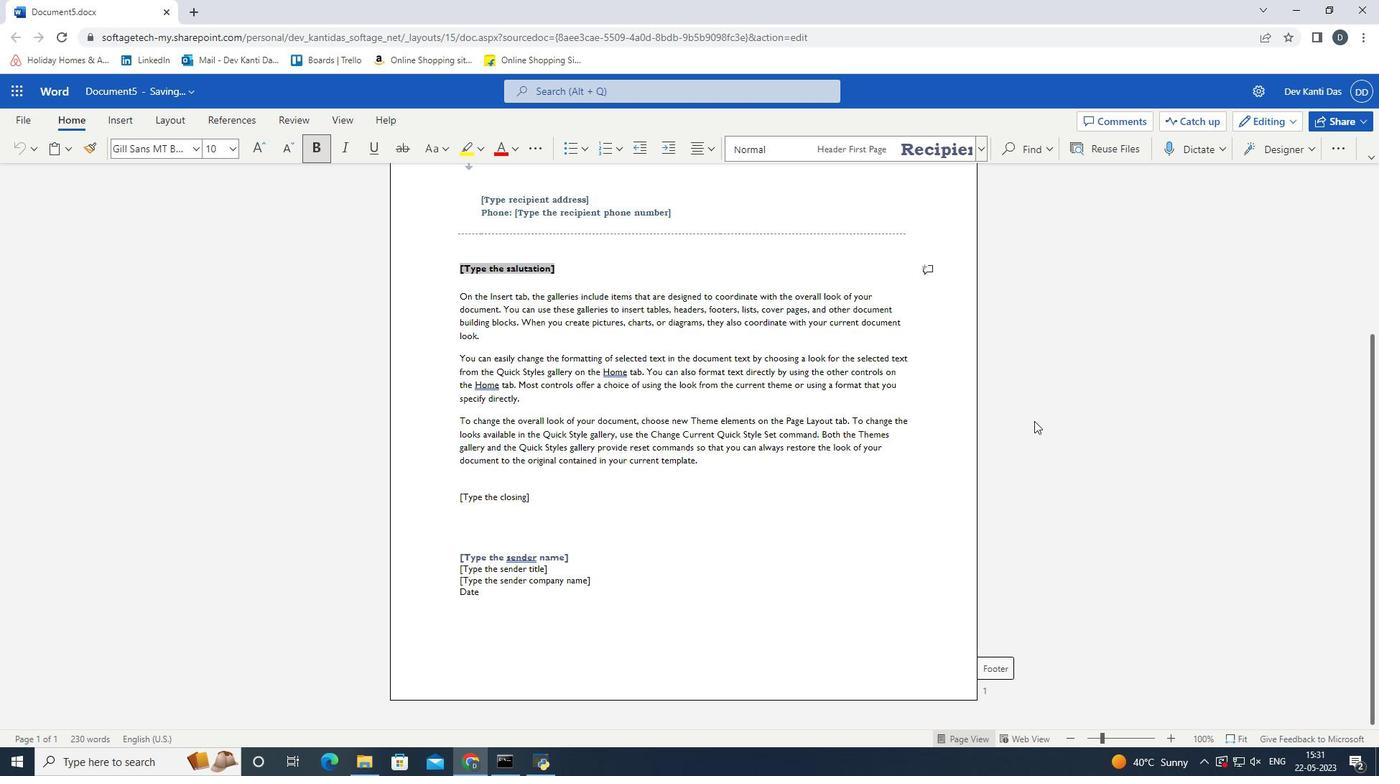 
Action: Mouse scrolled (1037, 412) with delta (0, 0)
Screenshot: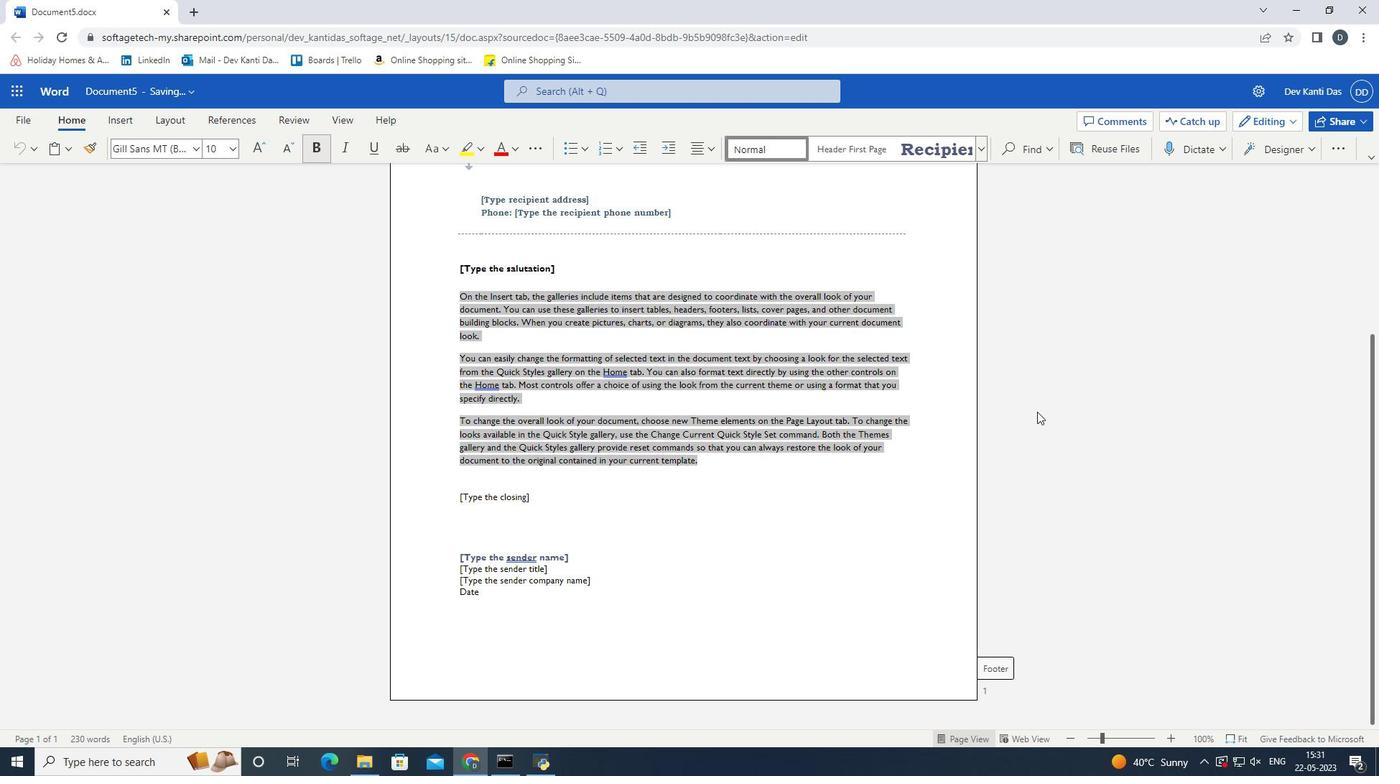 
Action: Mouse scrolled (1037, 412) with delta (0, 0)
Screenshot: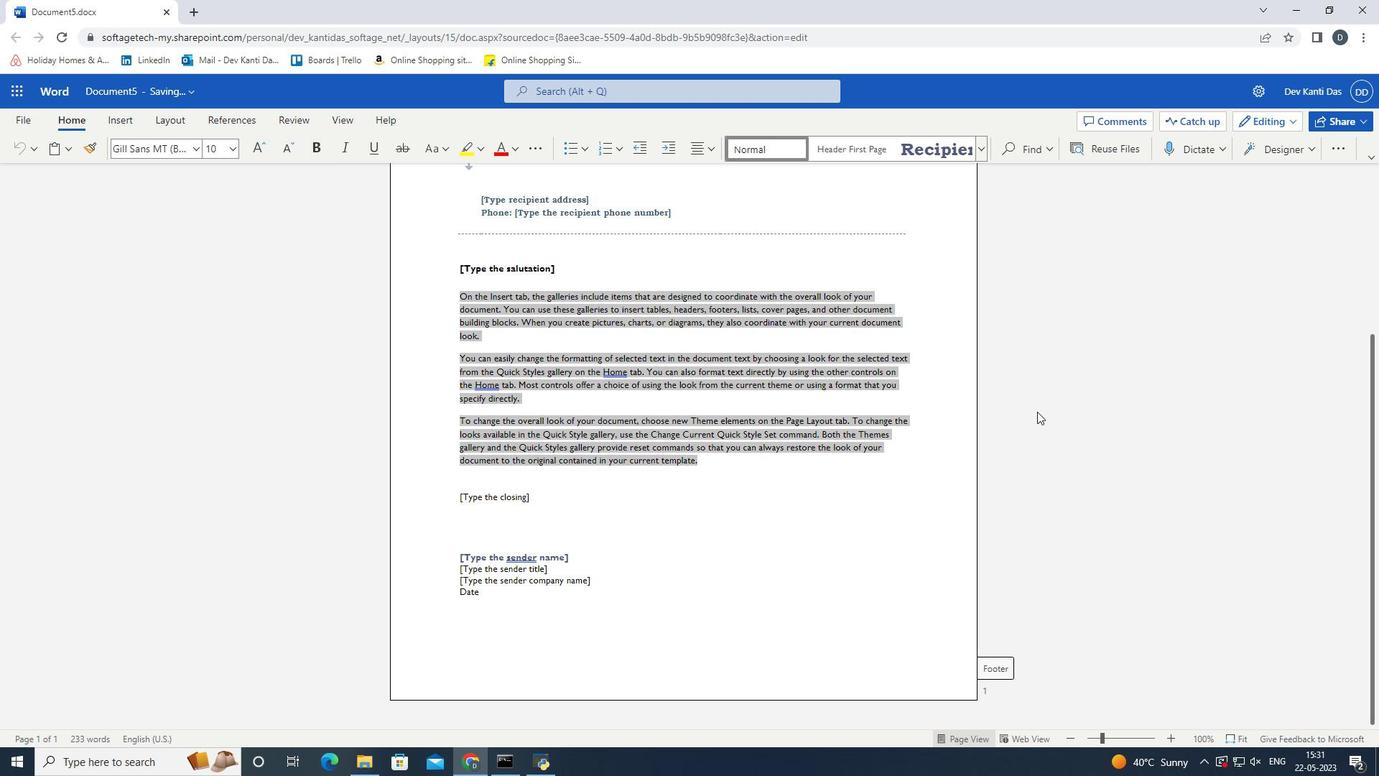 
Action: Mouse scrolled (1037, 412) with delta (0, 0)
Screenshot: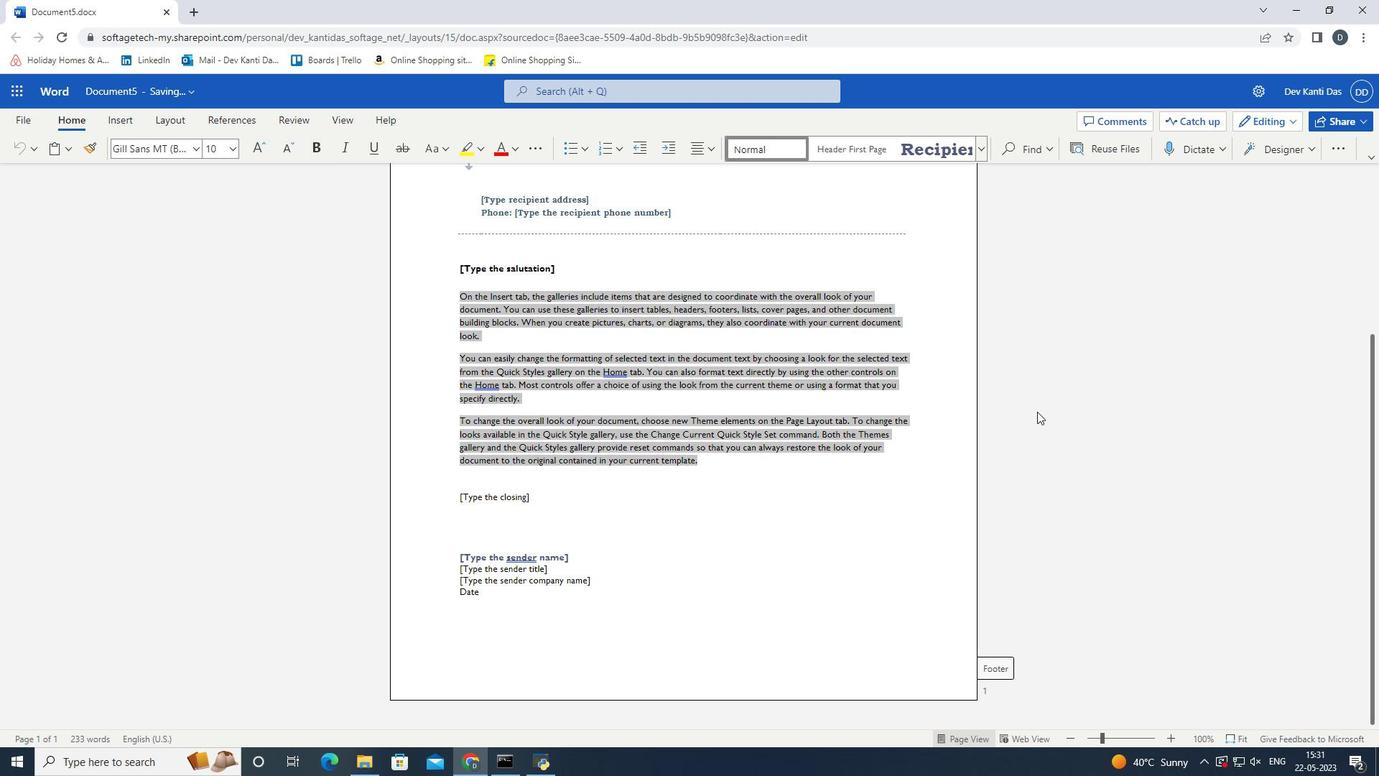 
Action: Mouse scrolled (1037, 412) with delta (0, 0)
Screenshot: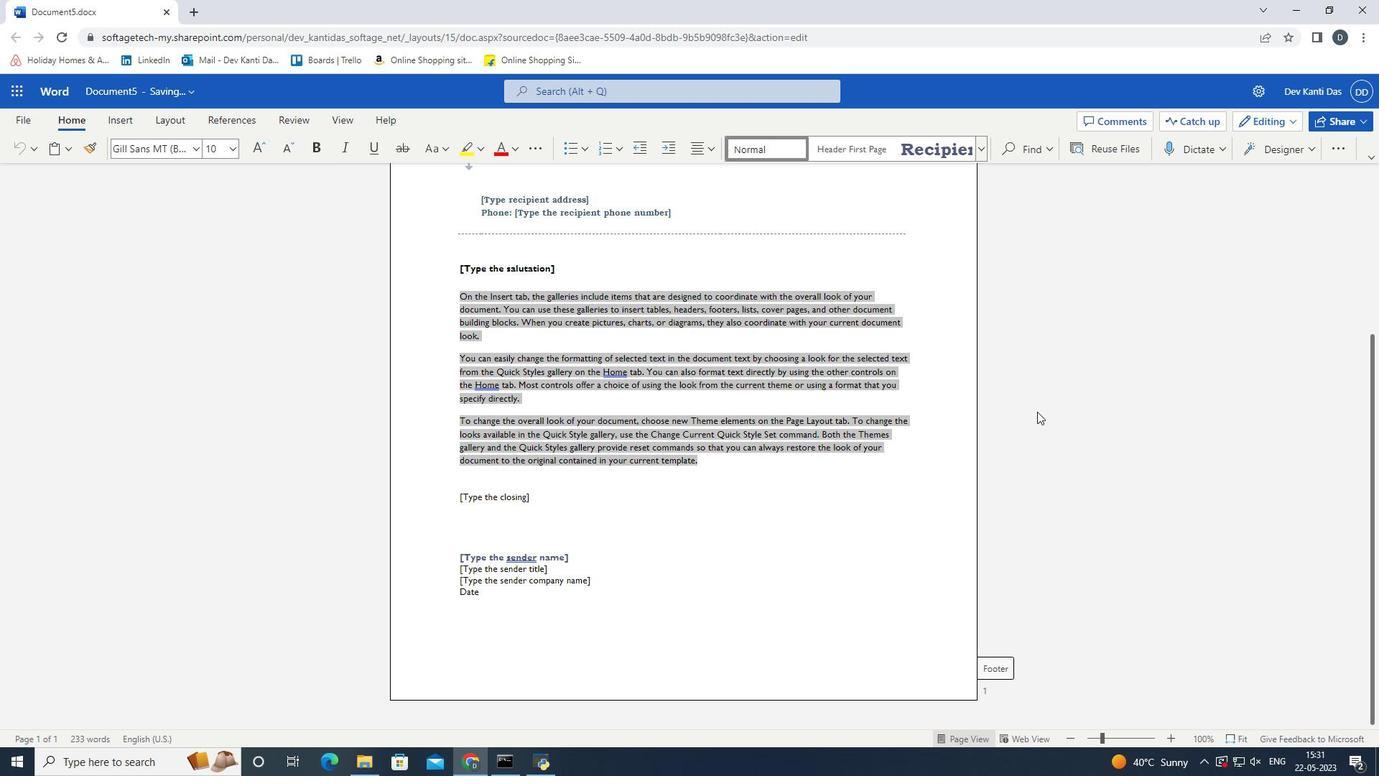 
Action: Mouse scrolled (1037, 412) with delta (0, 0)
Screenshot: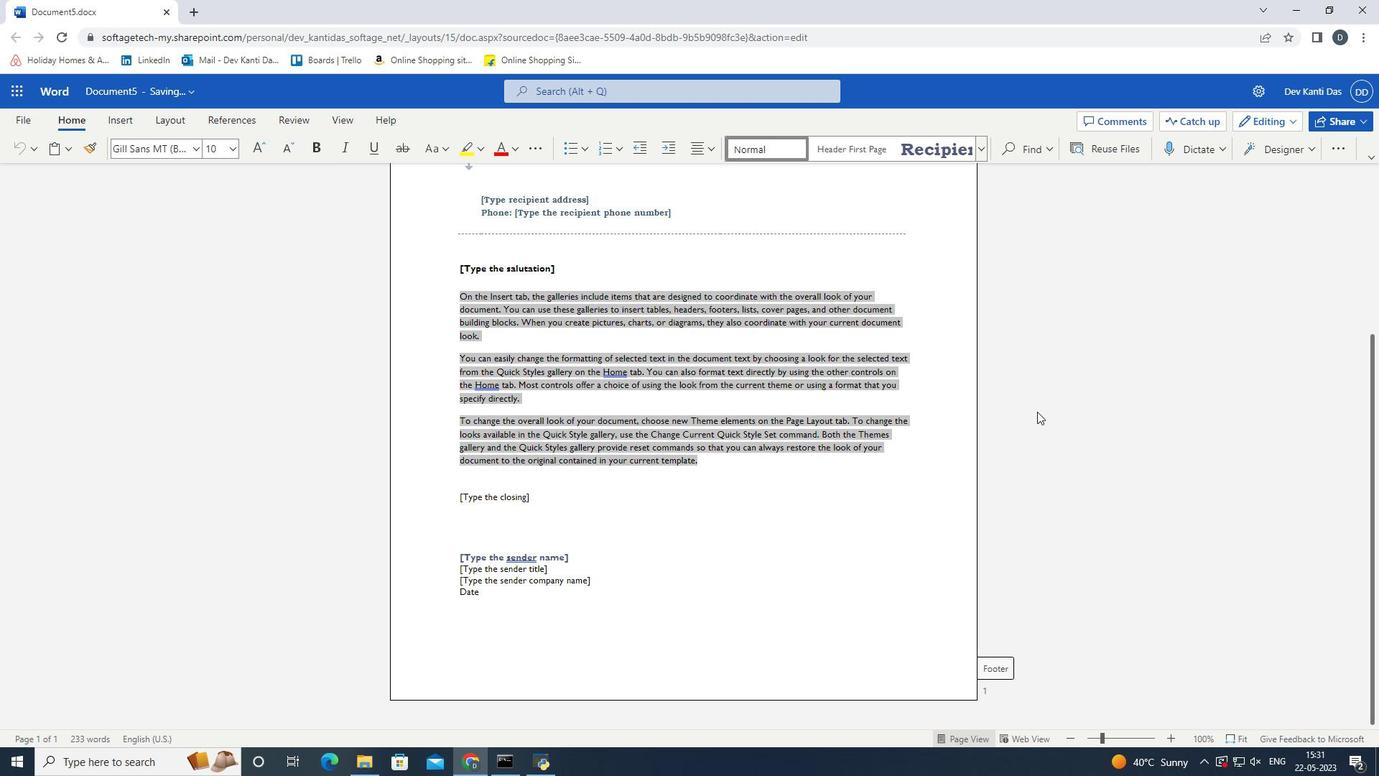 
Action: Mouse moved to (852, 294)
Screenshot: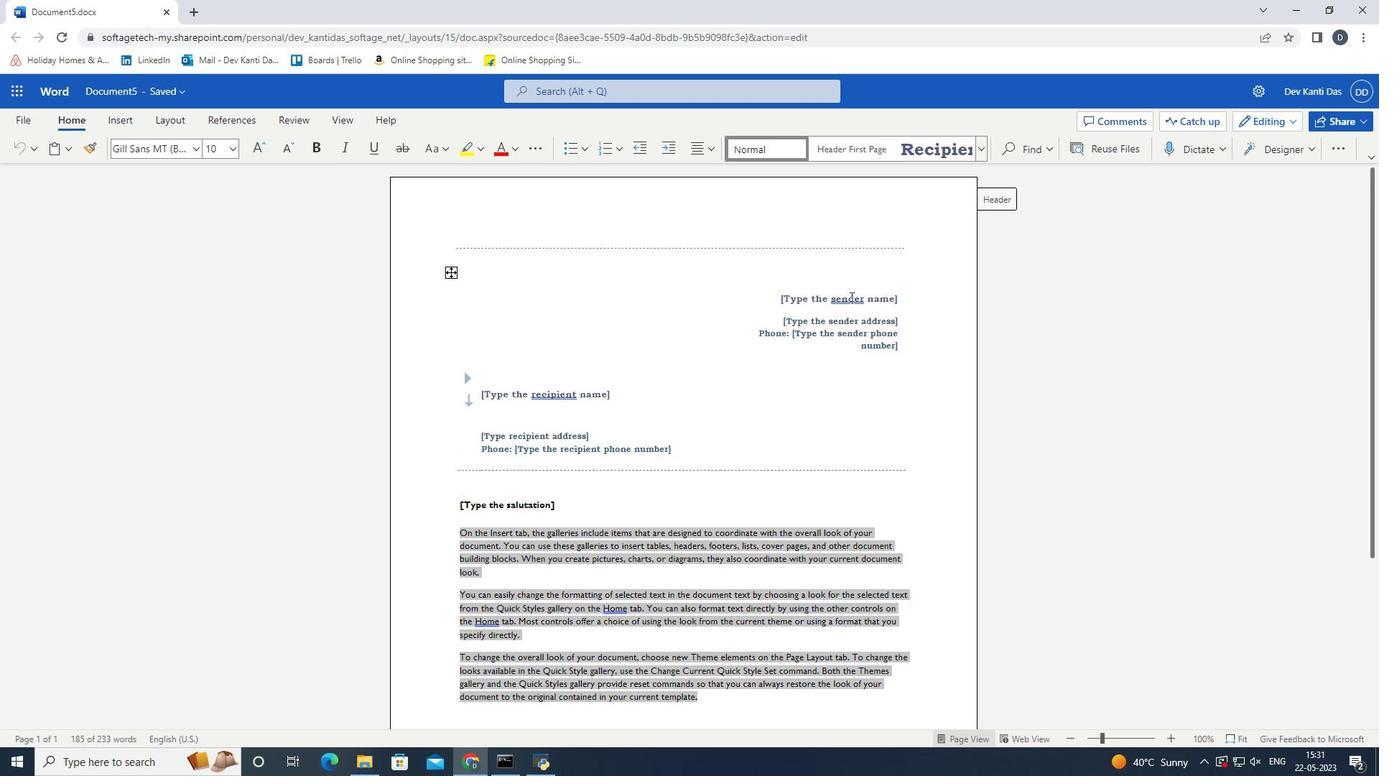 
Action: Mouse pressed left at (852, 294)
Screenshot: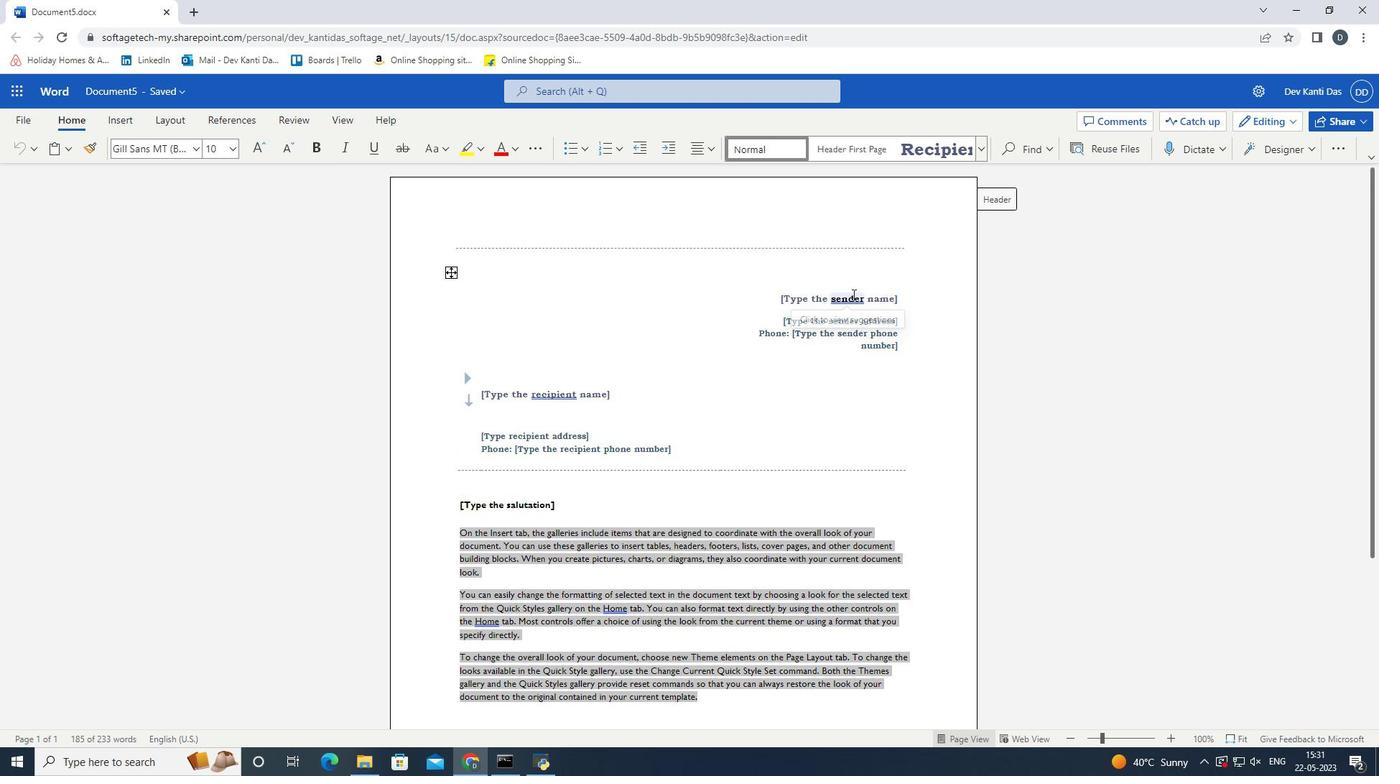
Action: Mouse pressed left at (852, 294)
Screenshot: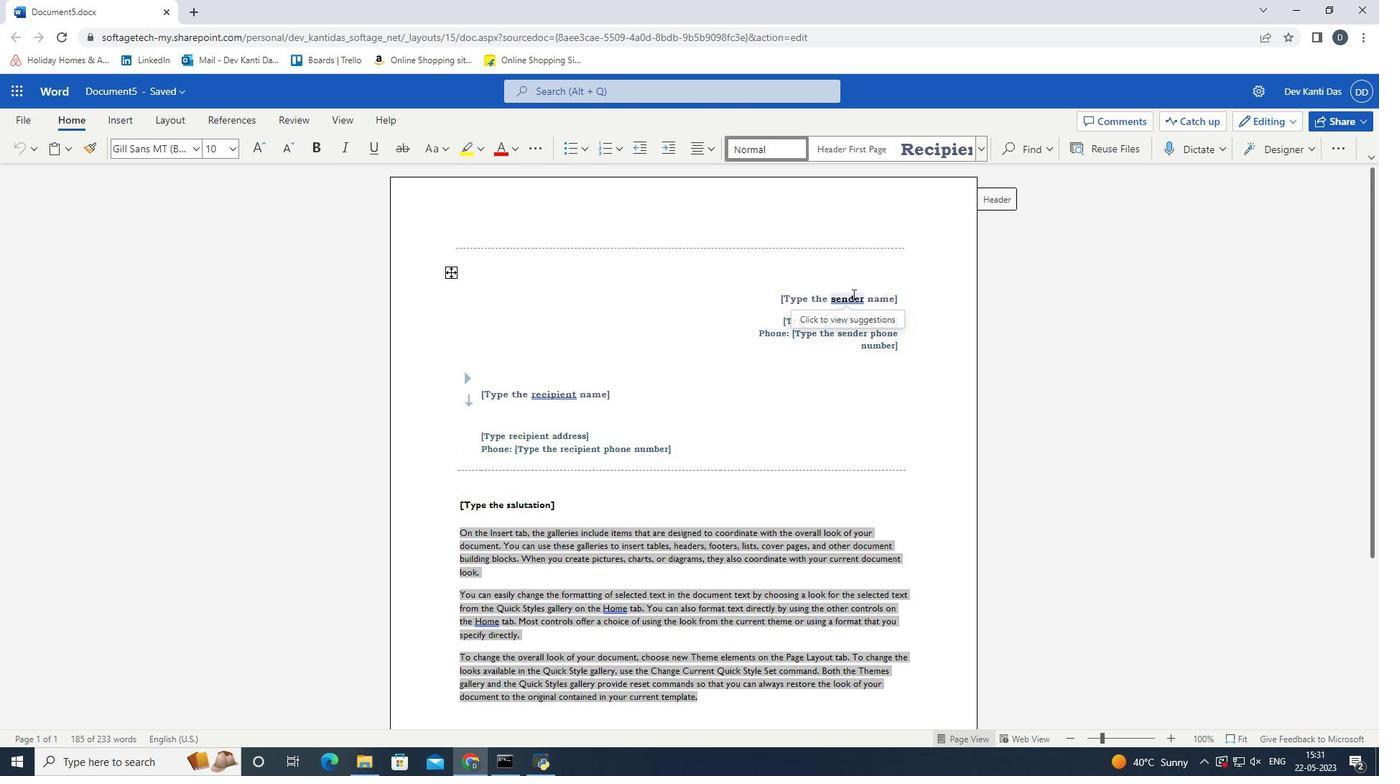 
Action: Mouse moved to (1073, 374)
Screenshot: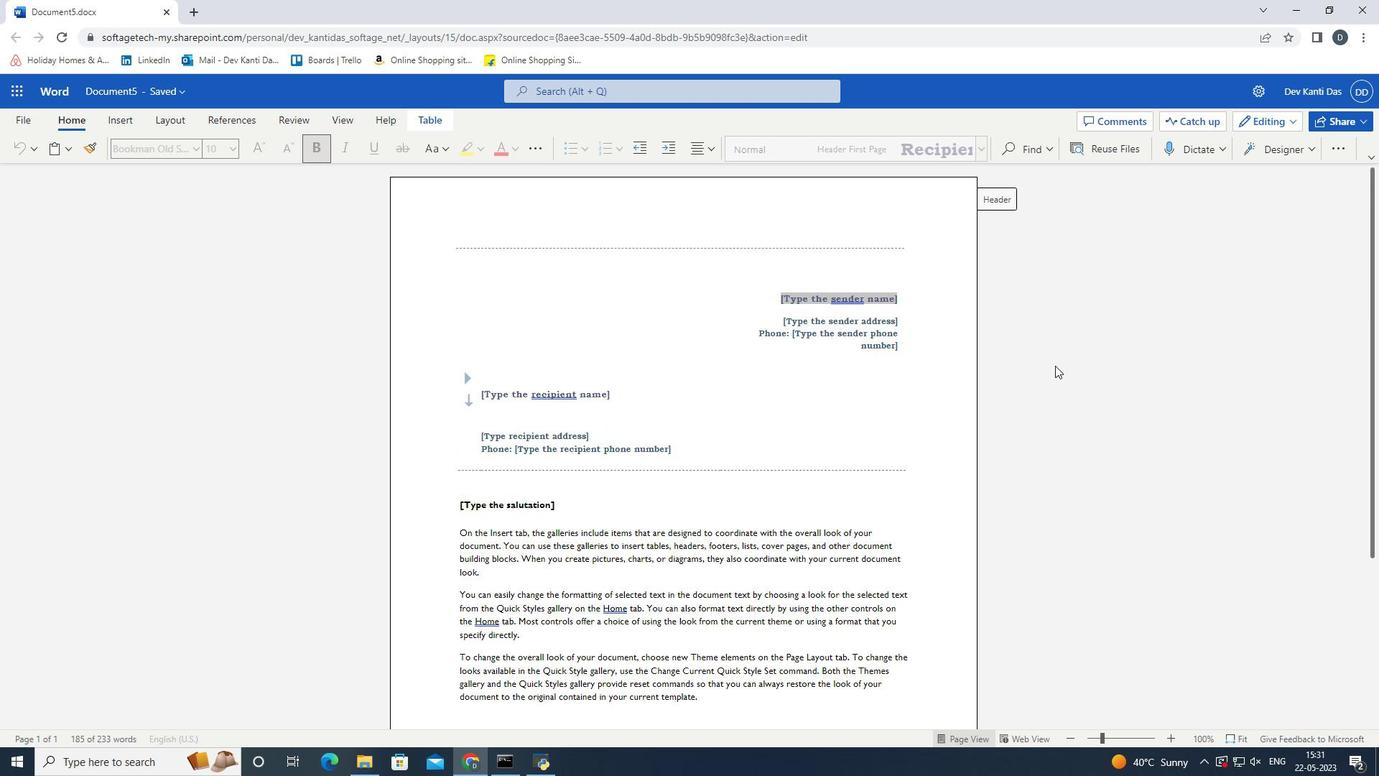 
Action: Key pressed de
Screenshot: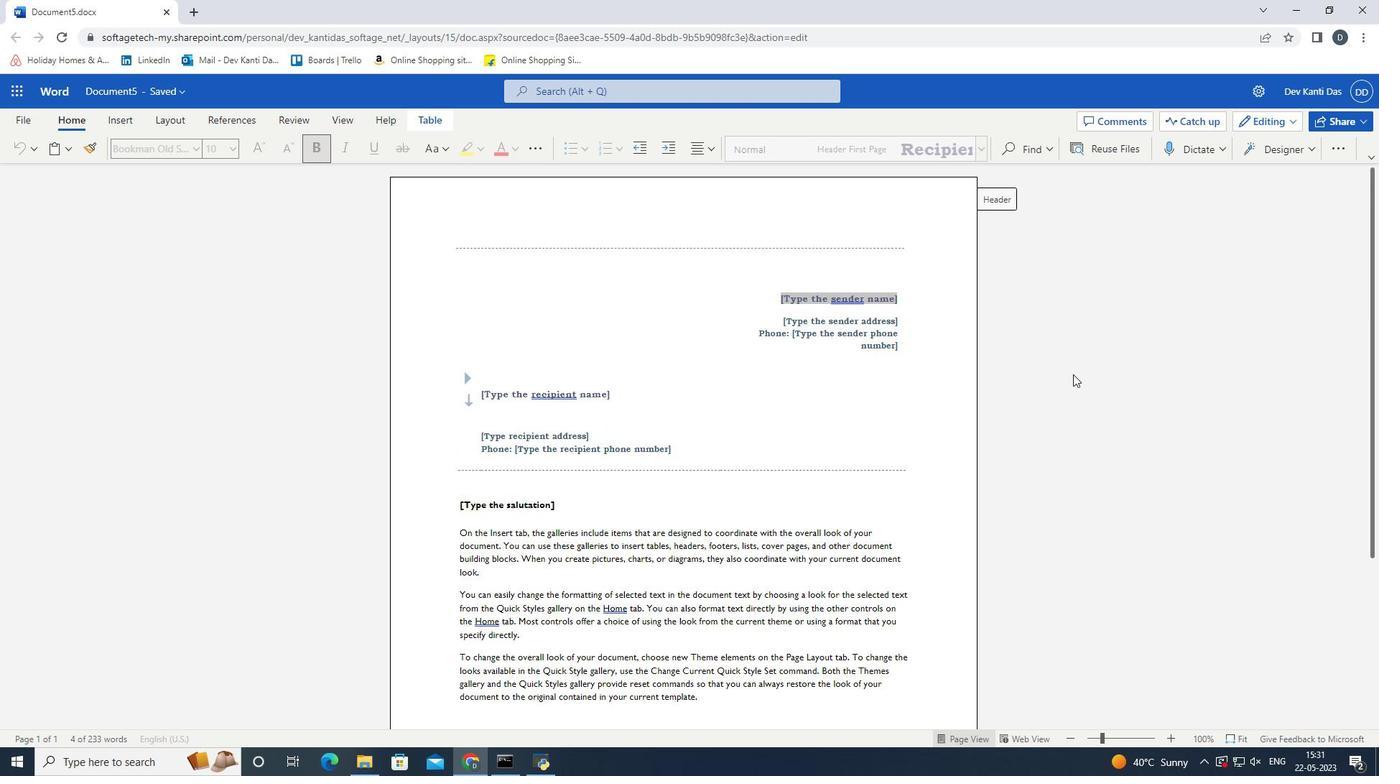 
Action: Mouse moved to (877, 298)
Screenshot: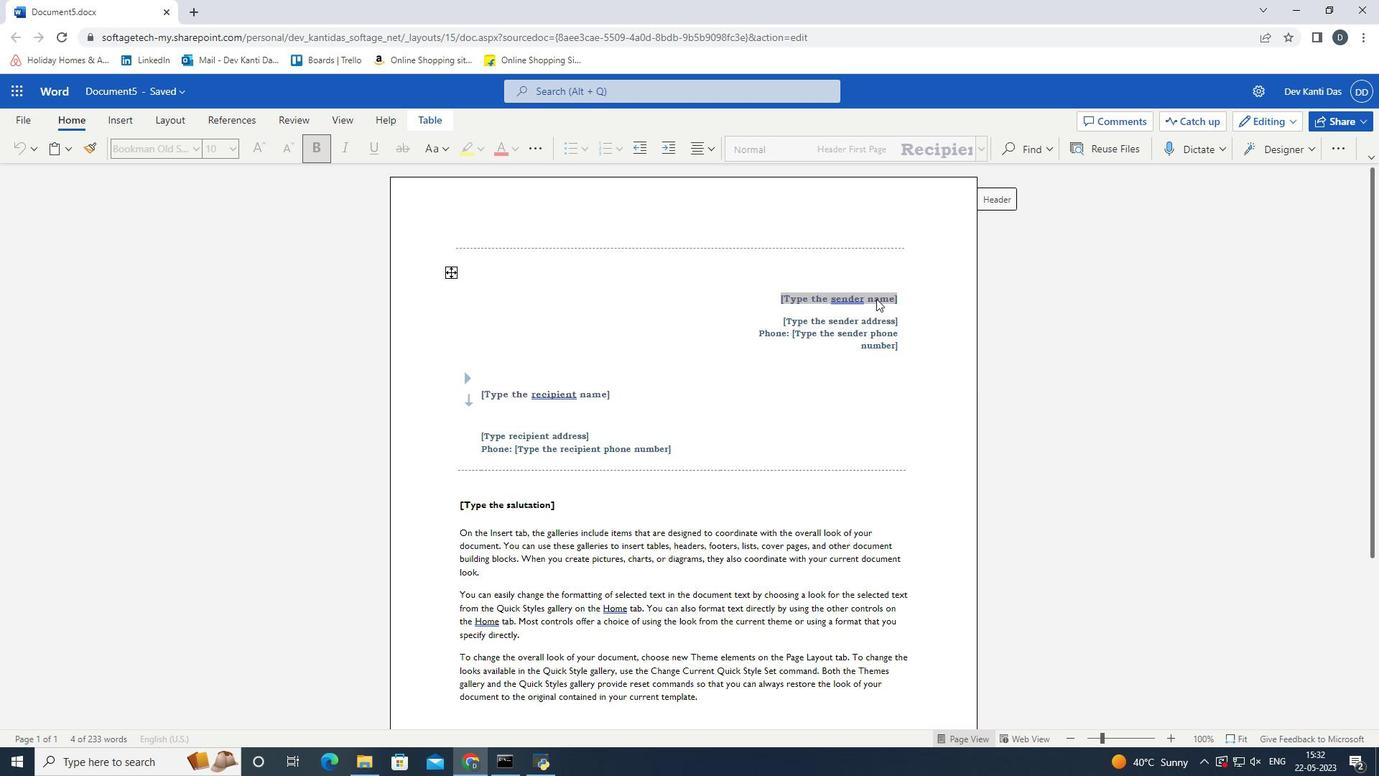 
Action: Mouse pressed left at (877, 298)
Screenshot: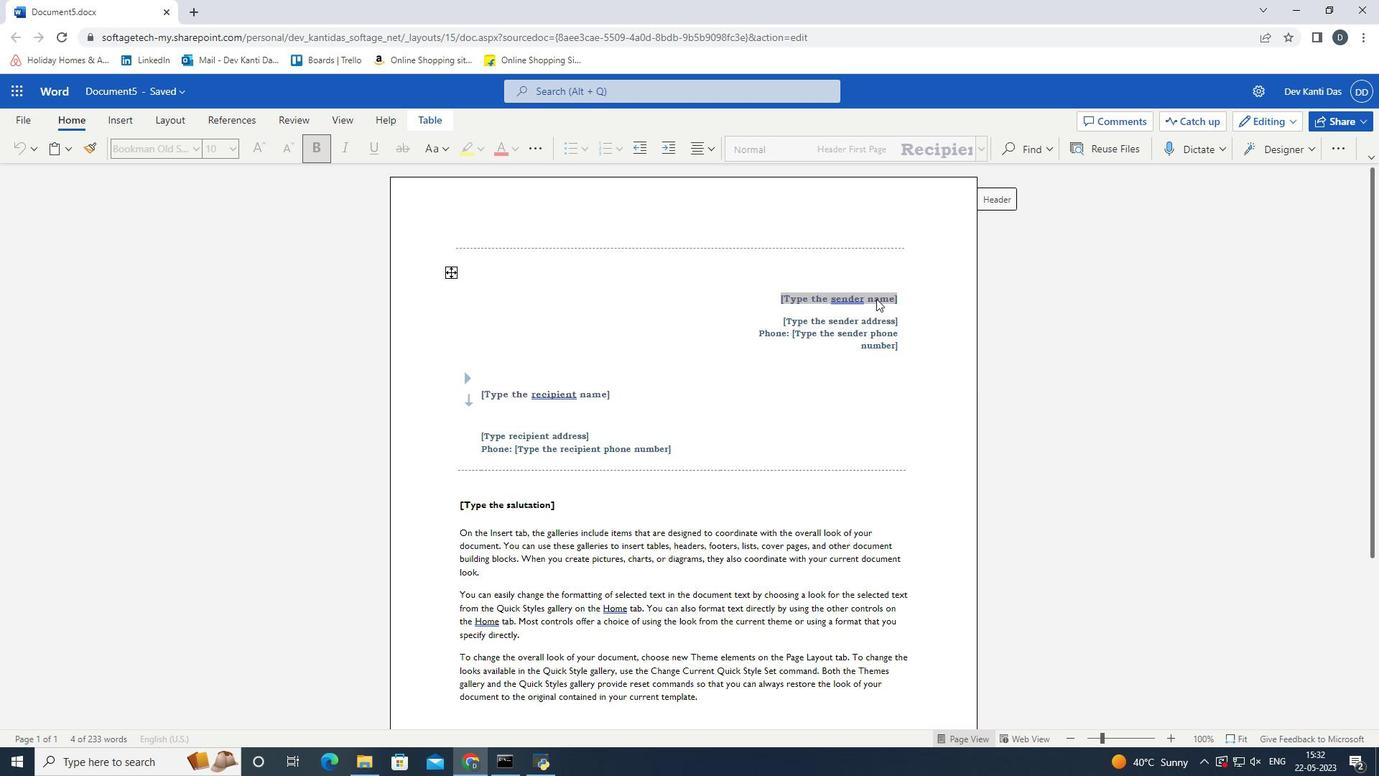 
Action: Mouse pressed left at (877, 298)
Screenshot: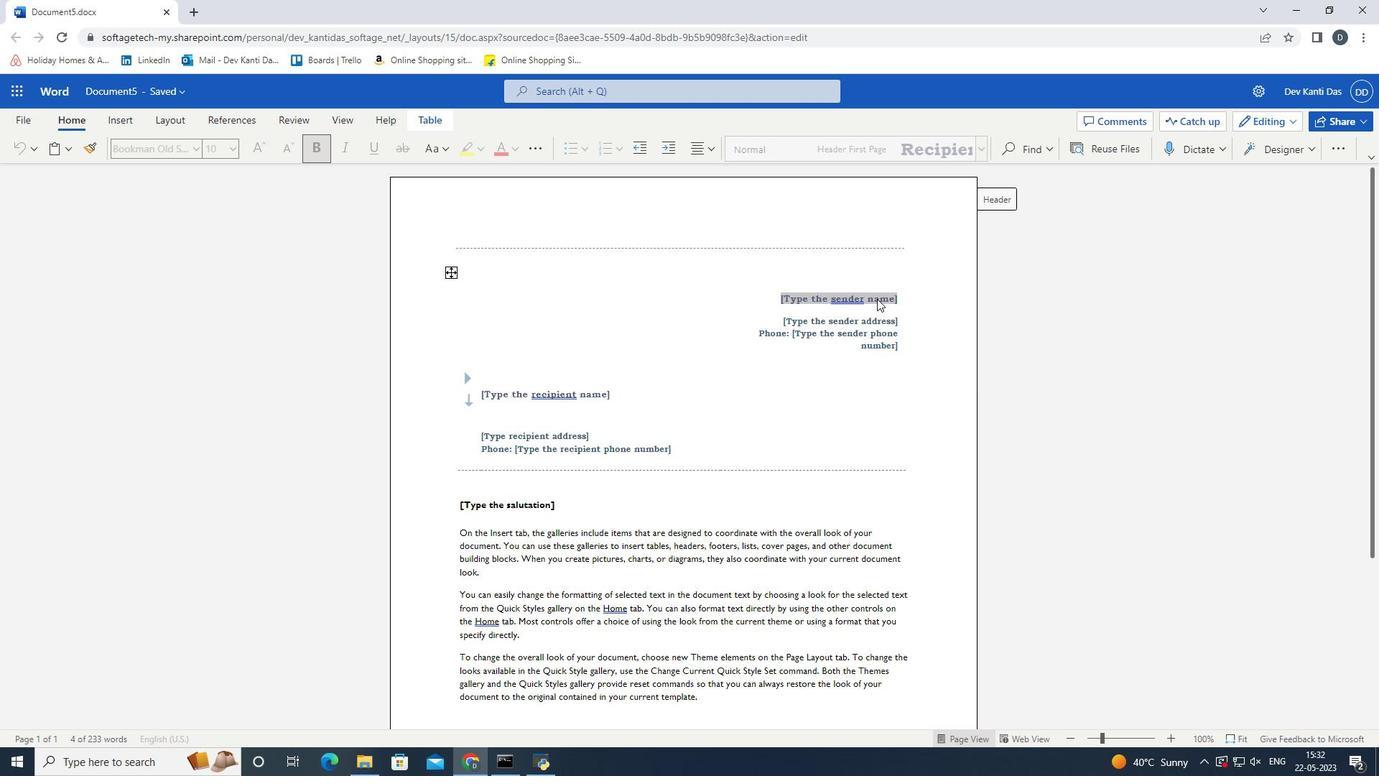 
Action: Mouse pressed left at (877, 298)
Screenshot: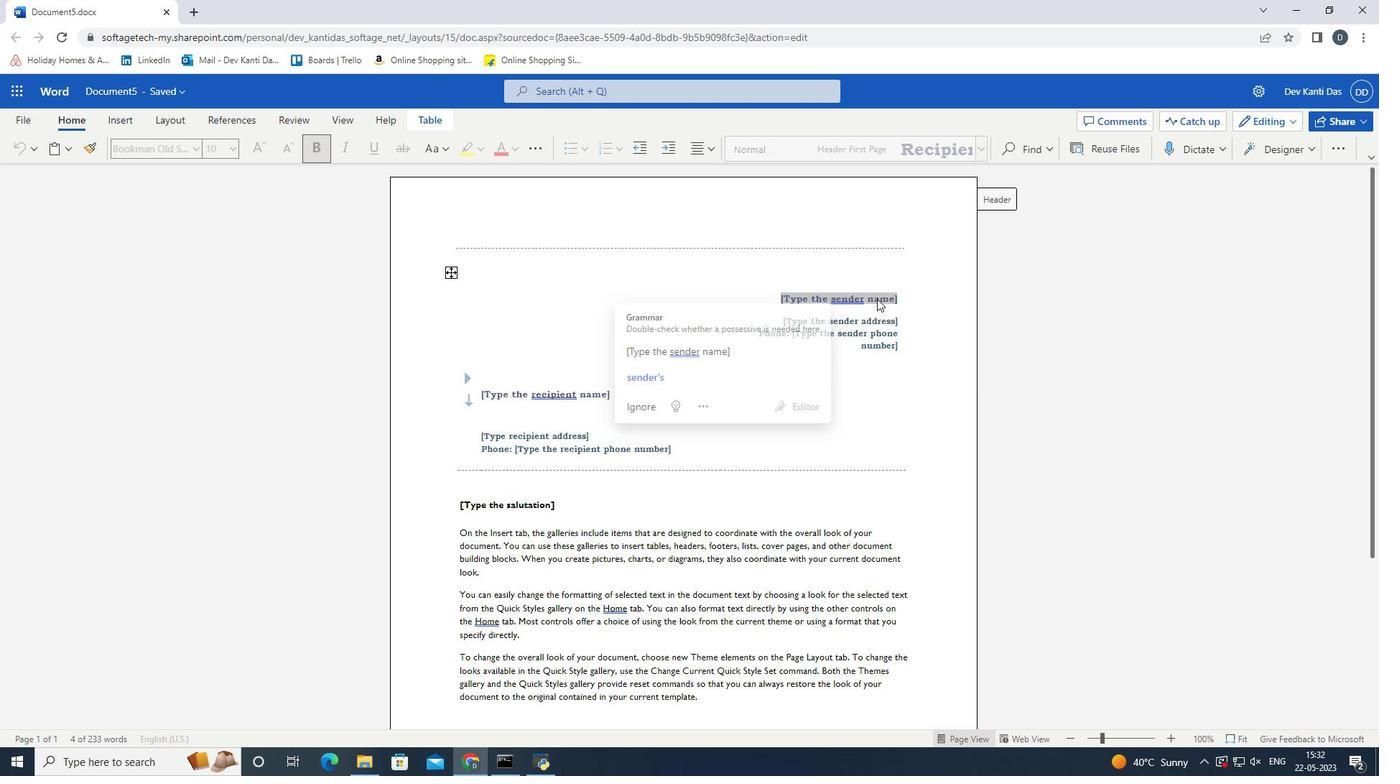 
Action: Mouse pressed left at (877, 298)
Screenshot: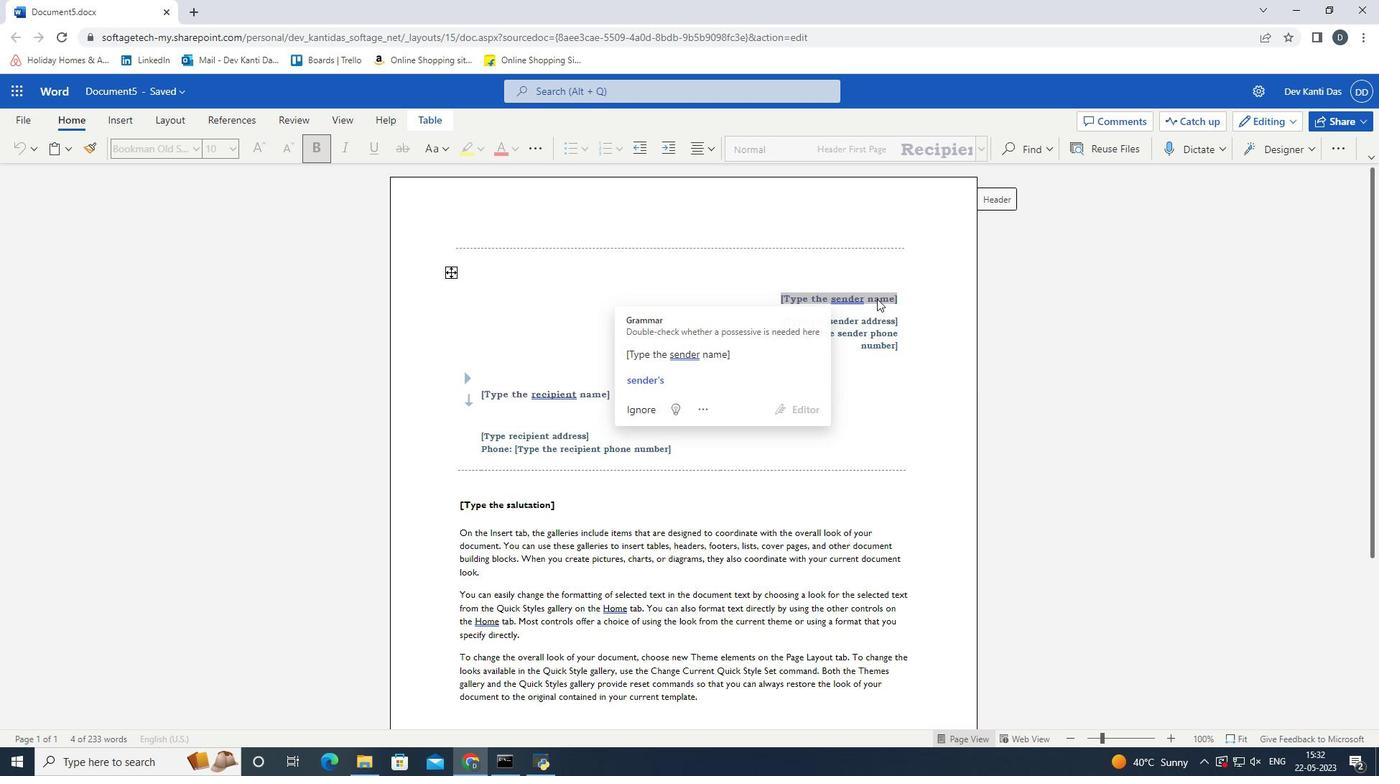 
Action: Mouse pressed left at (877, 298)
Screenshot: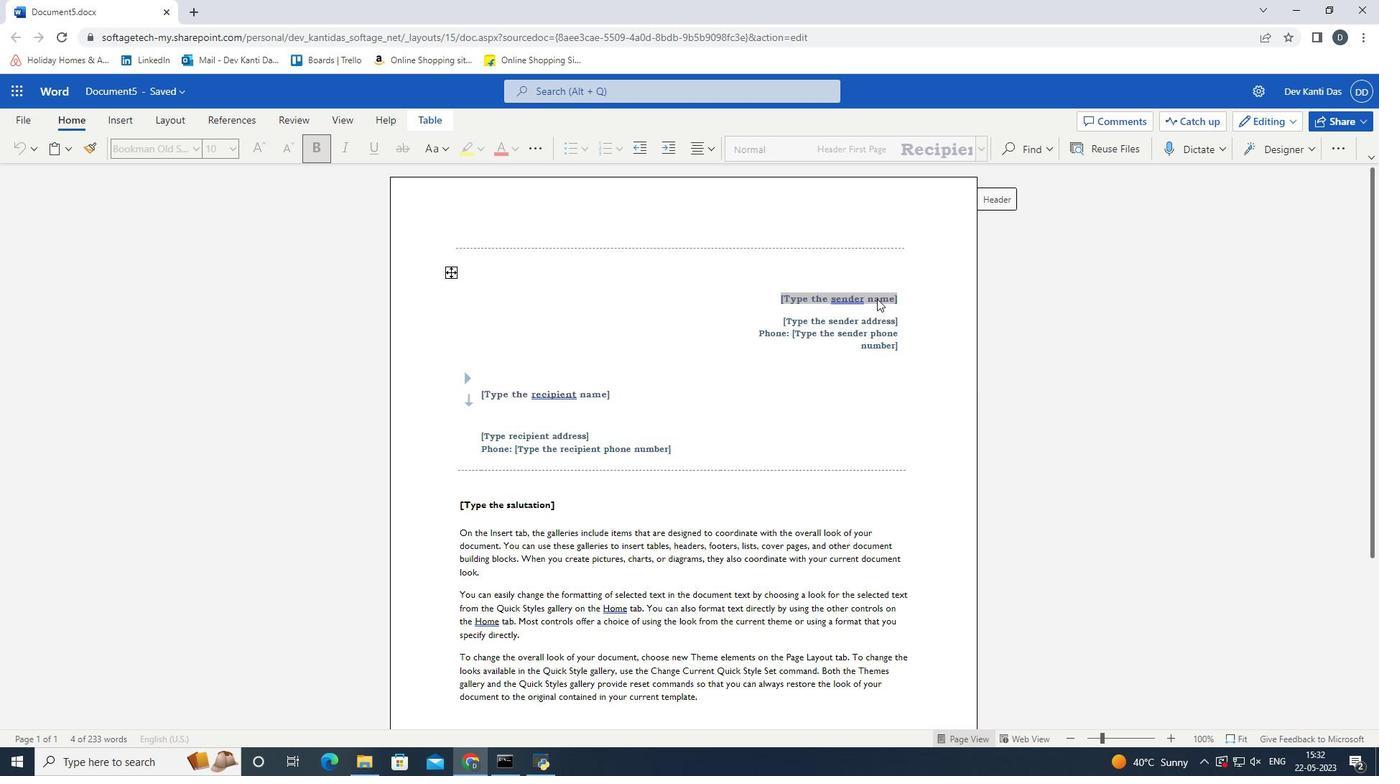 
Action: Mouse pressed left at (877, 298)
Screenshot: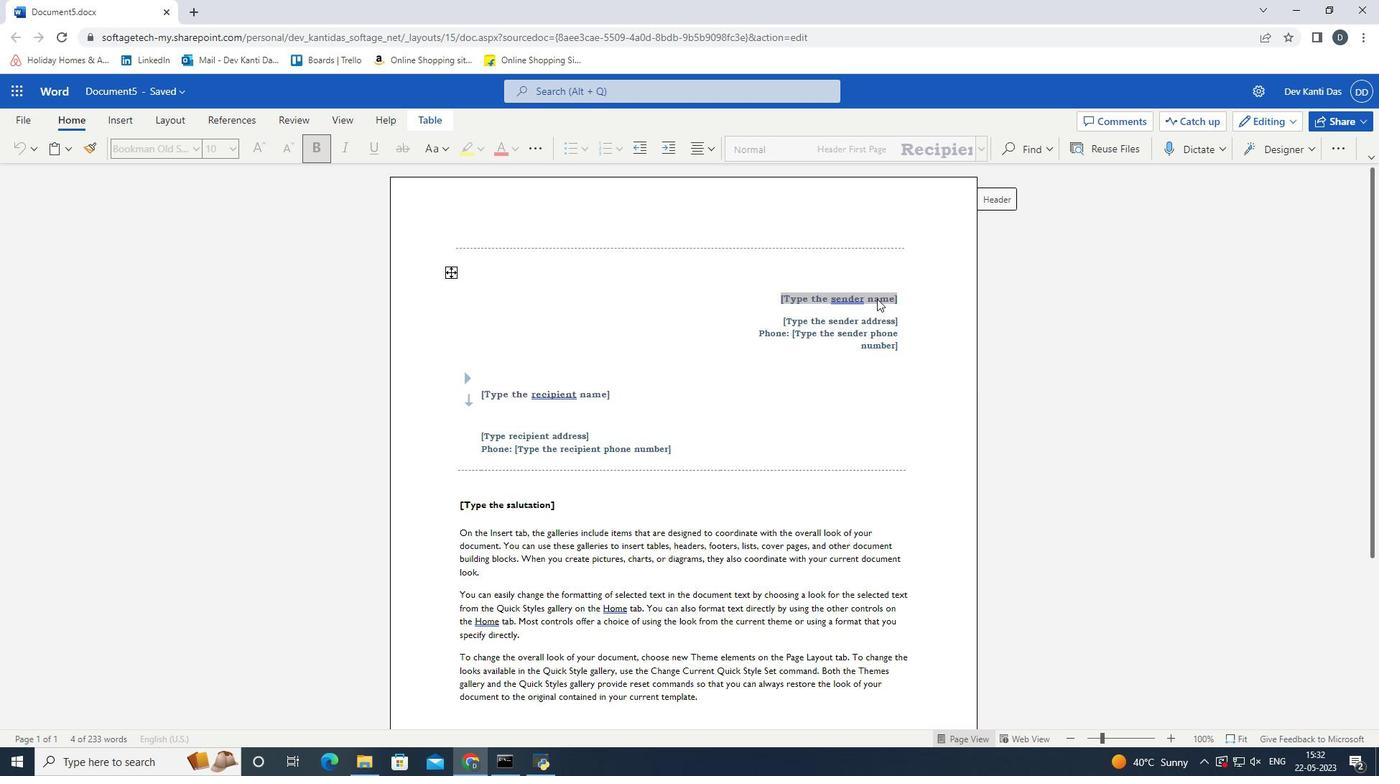 
Action: Mouse pressed right at (877, 298)
Screenshot: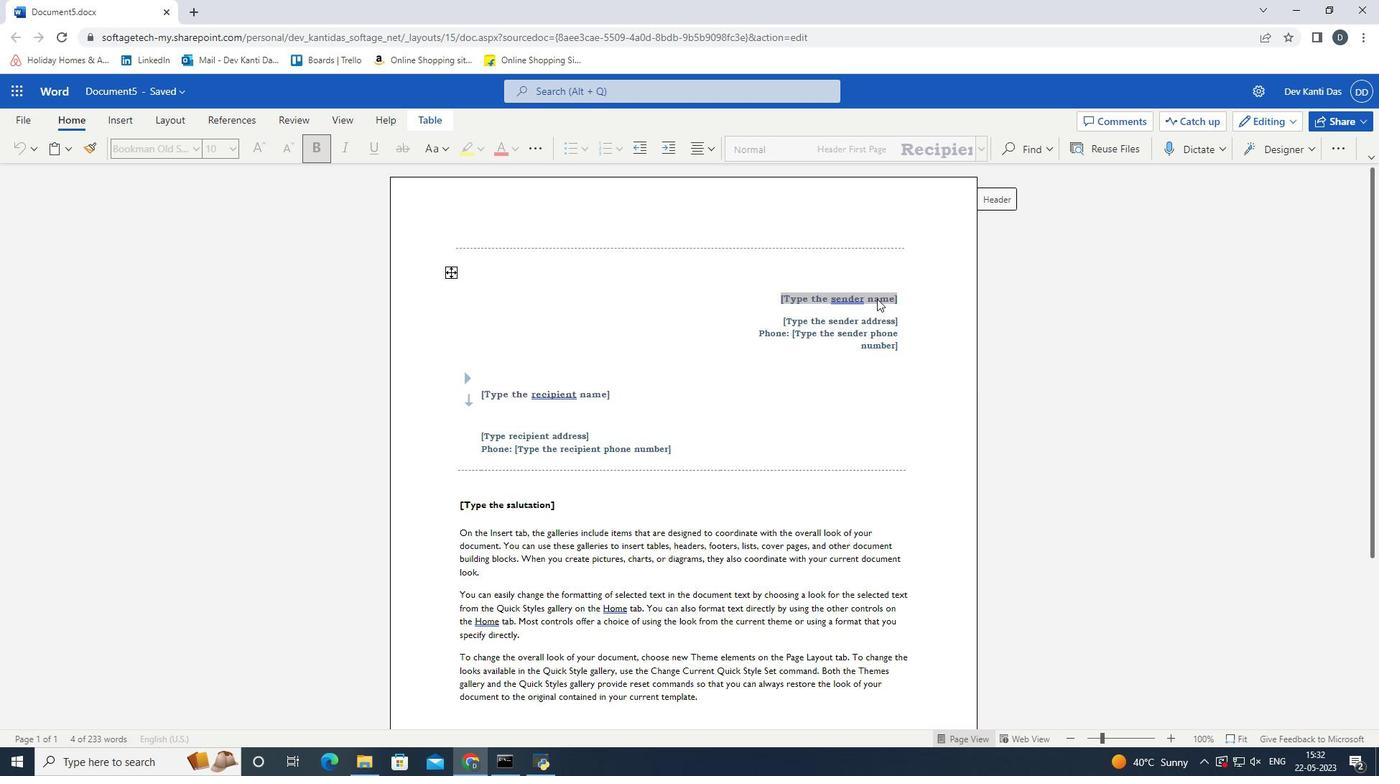 
Action: Mouse pressed right at (877, 298)
Screenshot: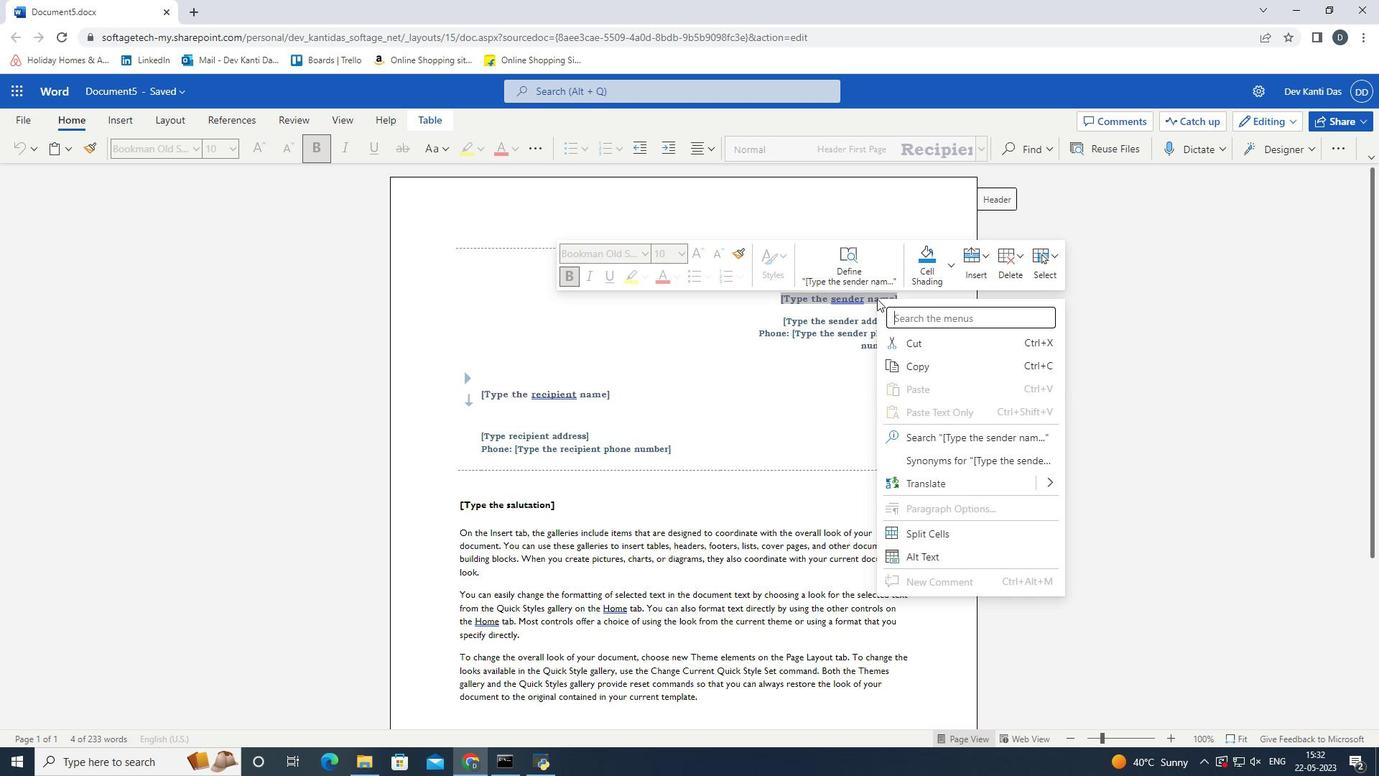 
Action: Mouse moved to (993, 551)
Screenshot: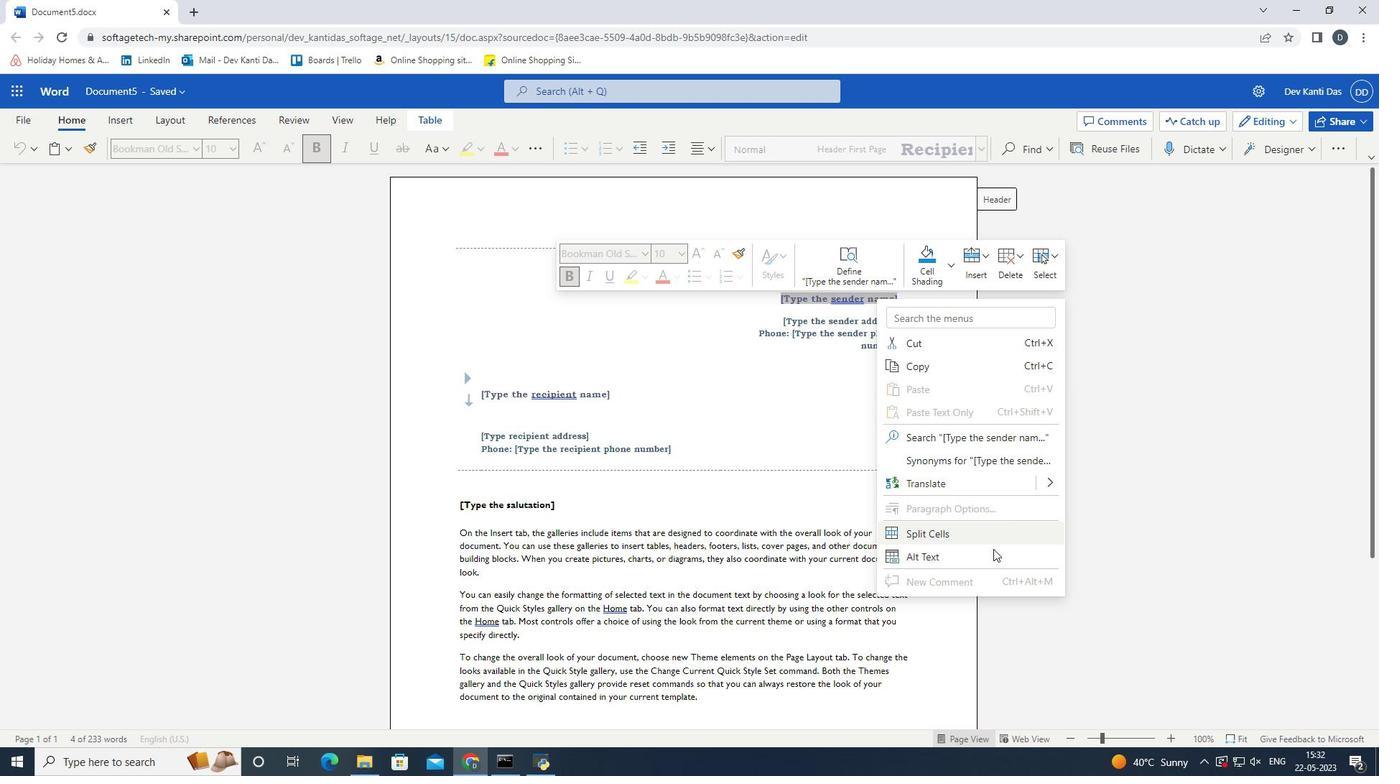 
Action: Mouse pressed left at (993, 551)
Screenshot: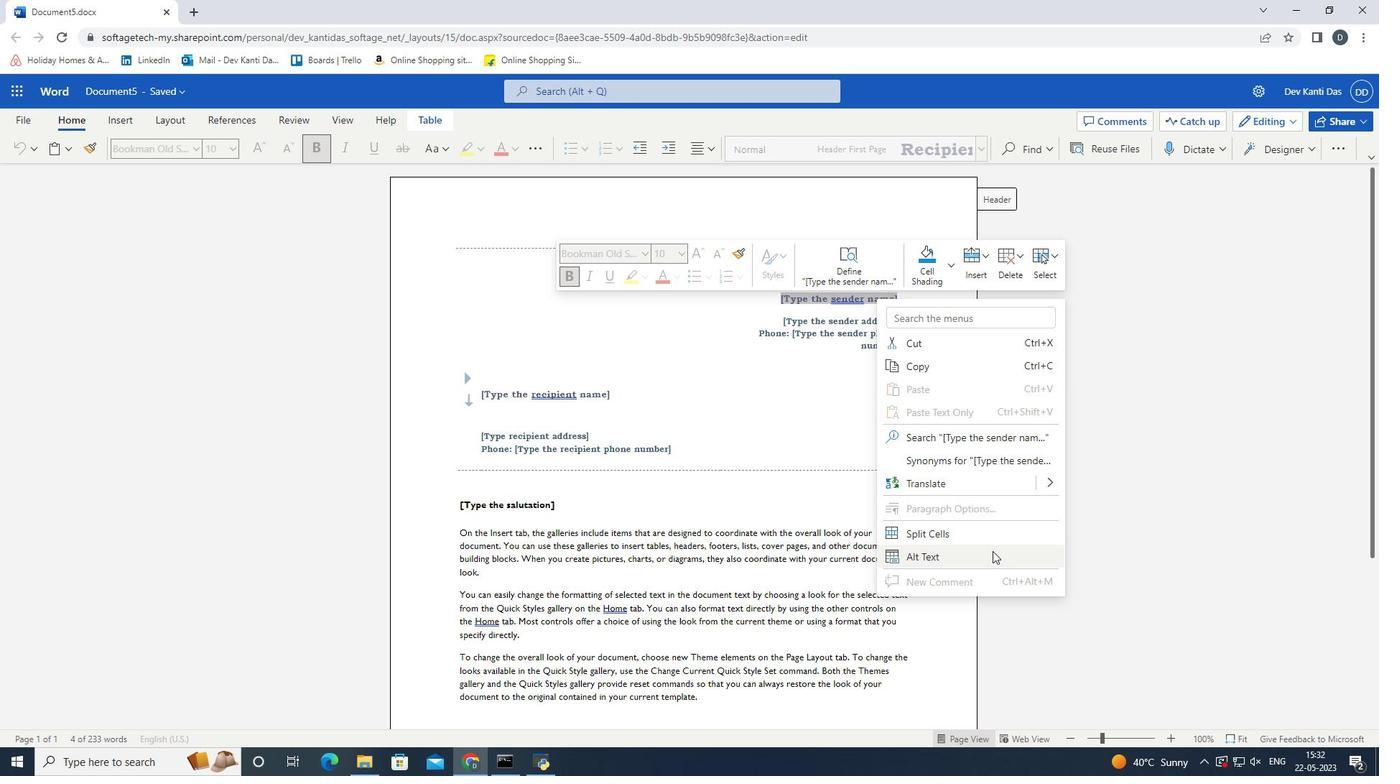 
Action: Mouse moved to (717, 336)
Screenshot: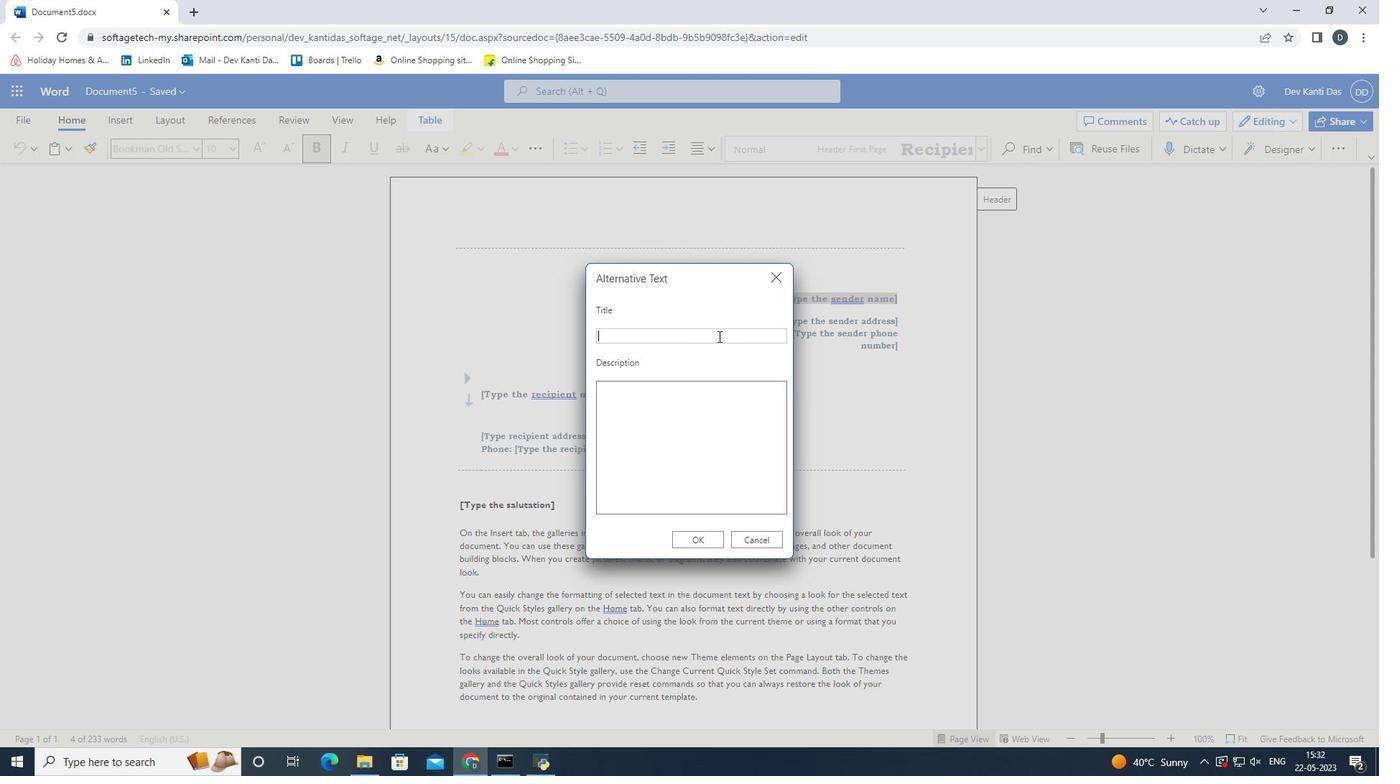 
Action: Key pressed dev<Key.enter>
Screenshot: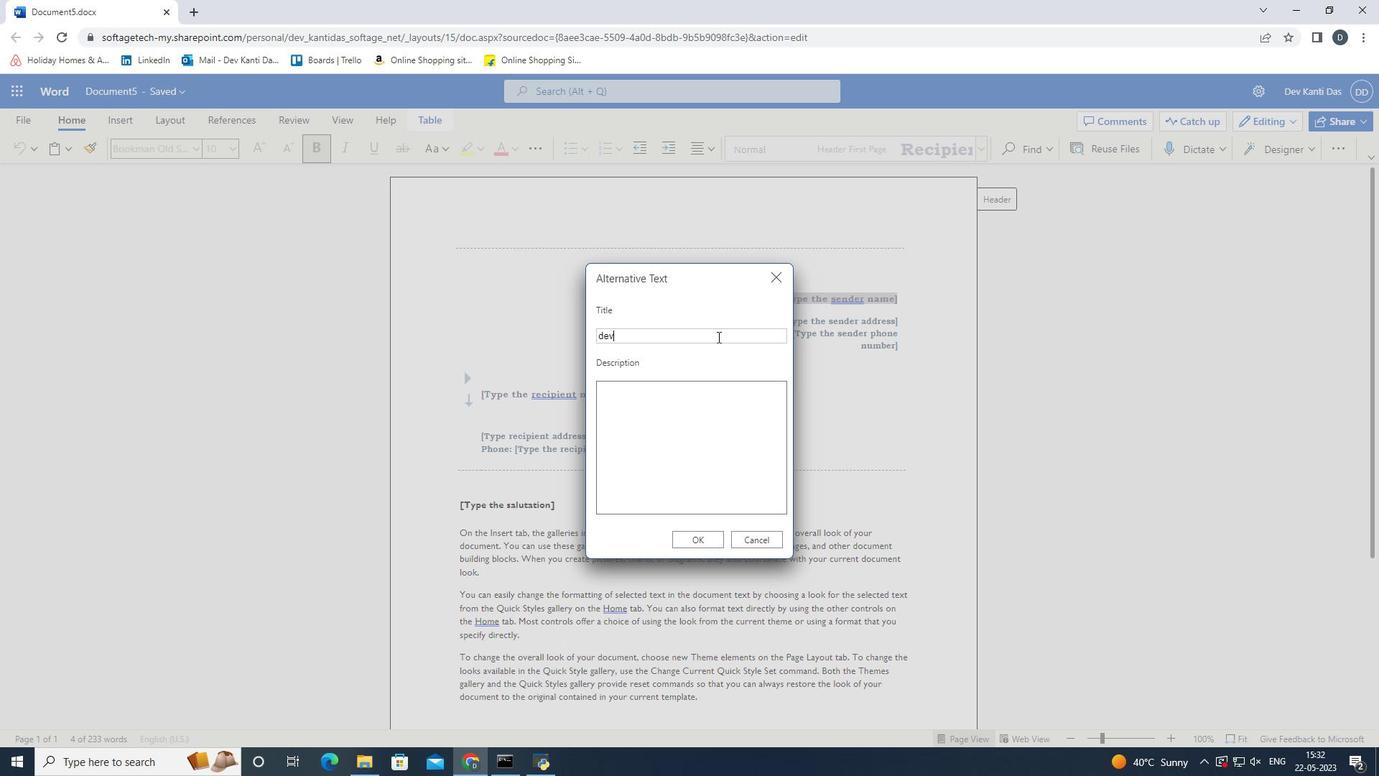 
Action: Mouse moved to (972, 318)
Screenshot: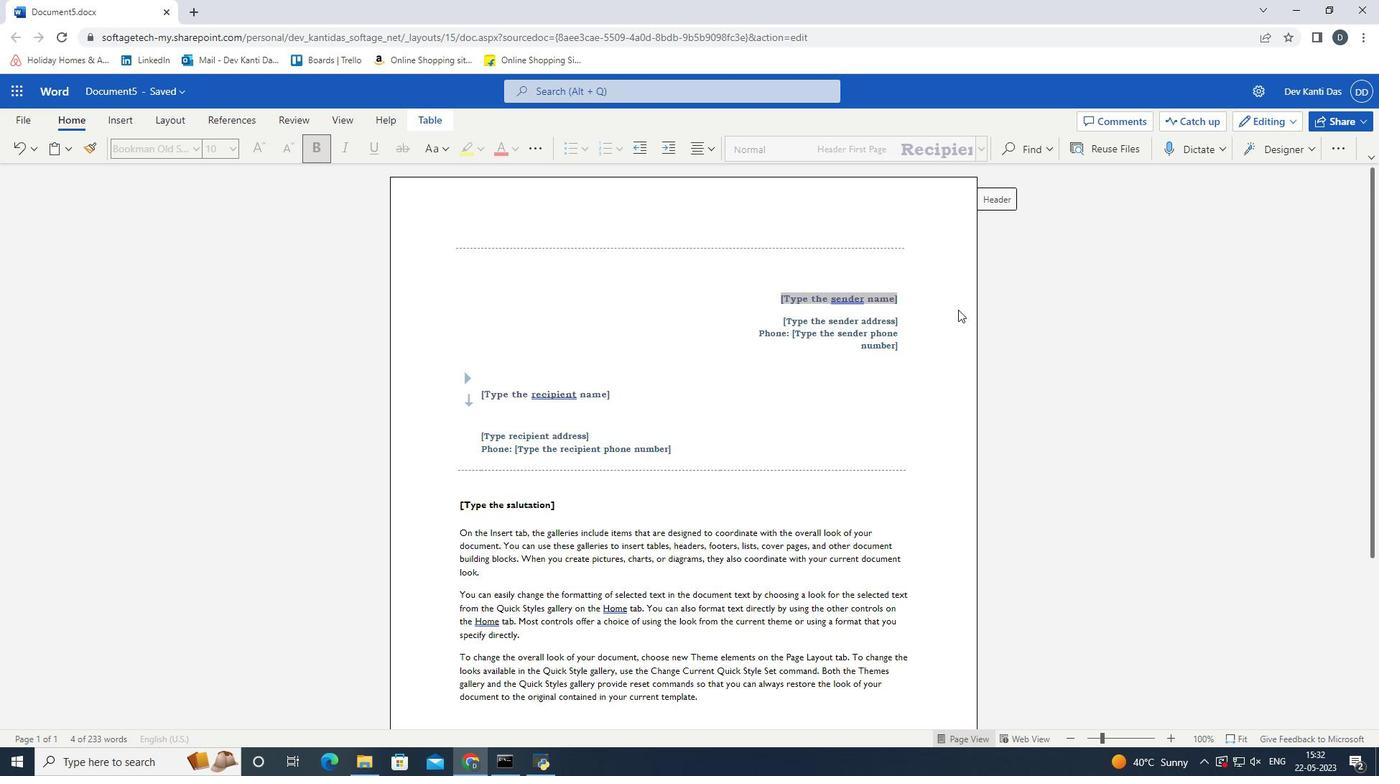 
Action: Key pressed ctrl+Z
Screenshot: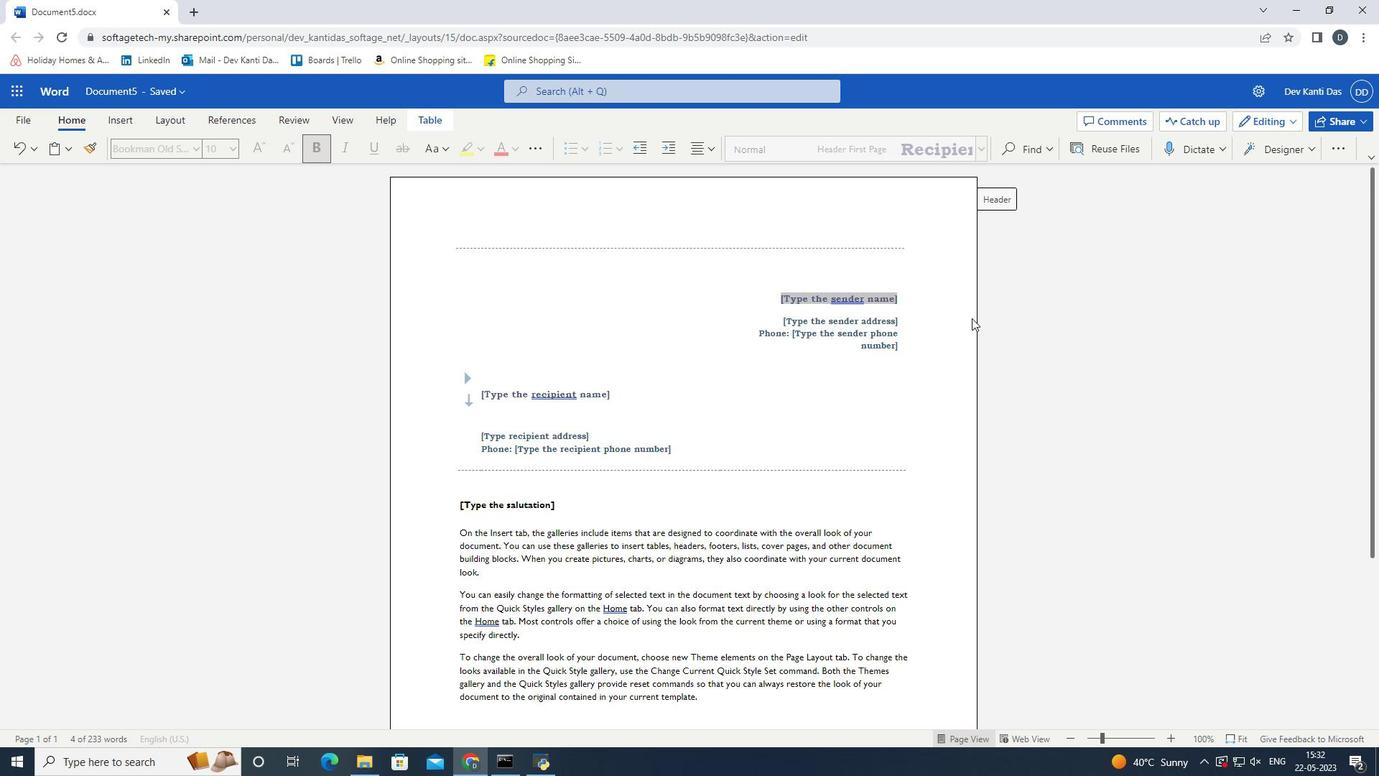 
Action: Mouse moved to (564, 394)
Screenshot: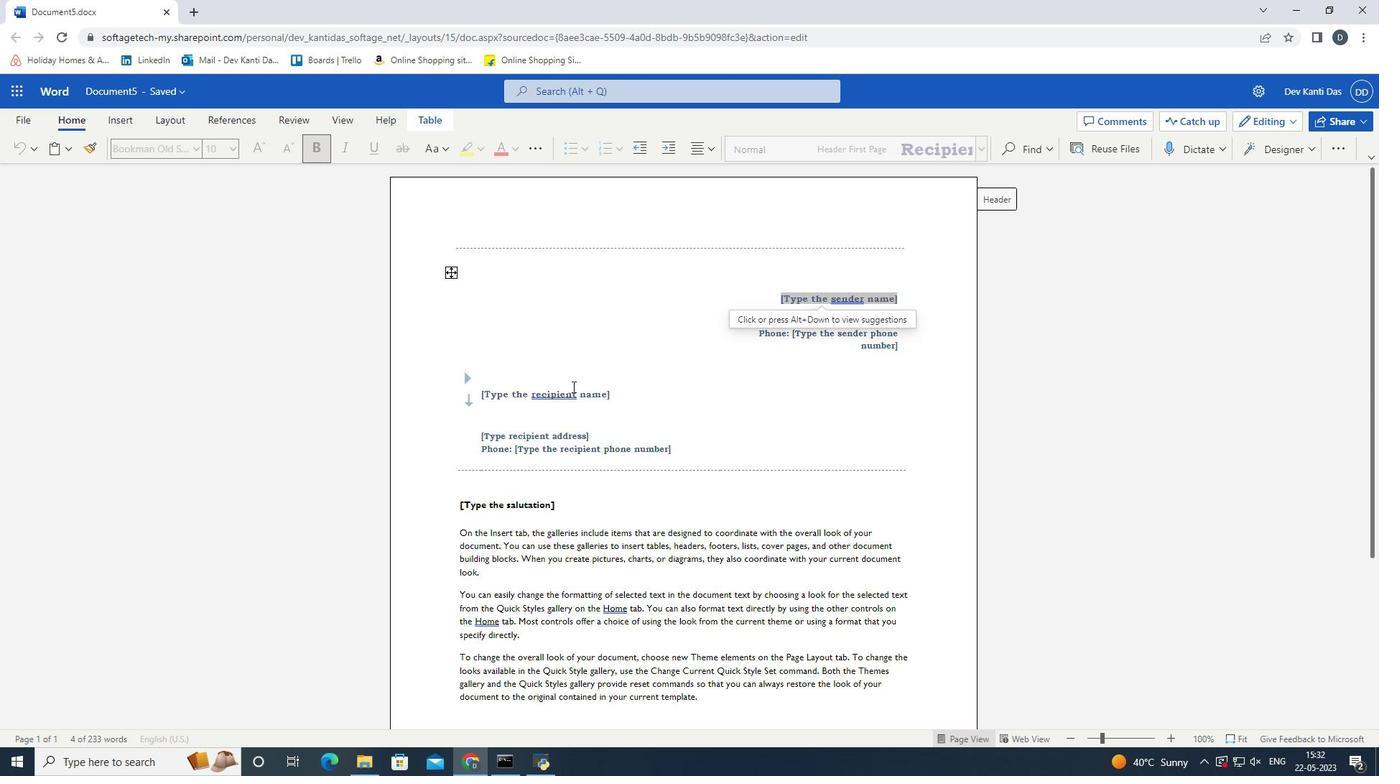 
Action: Mouse pressed left at (564, 394)
Screenshot: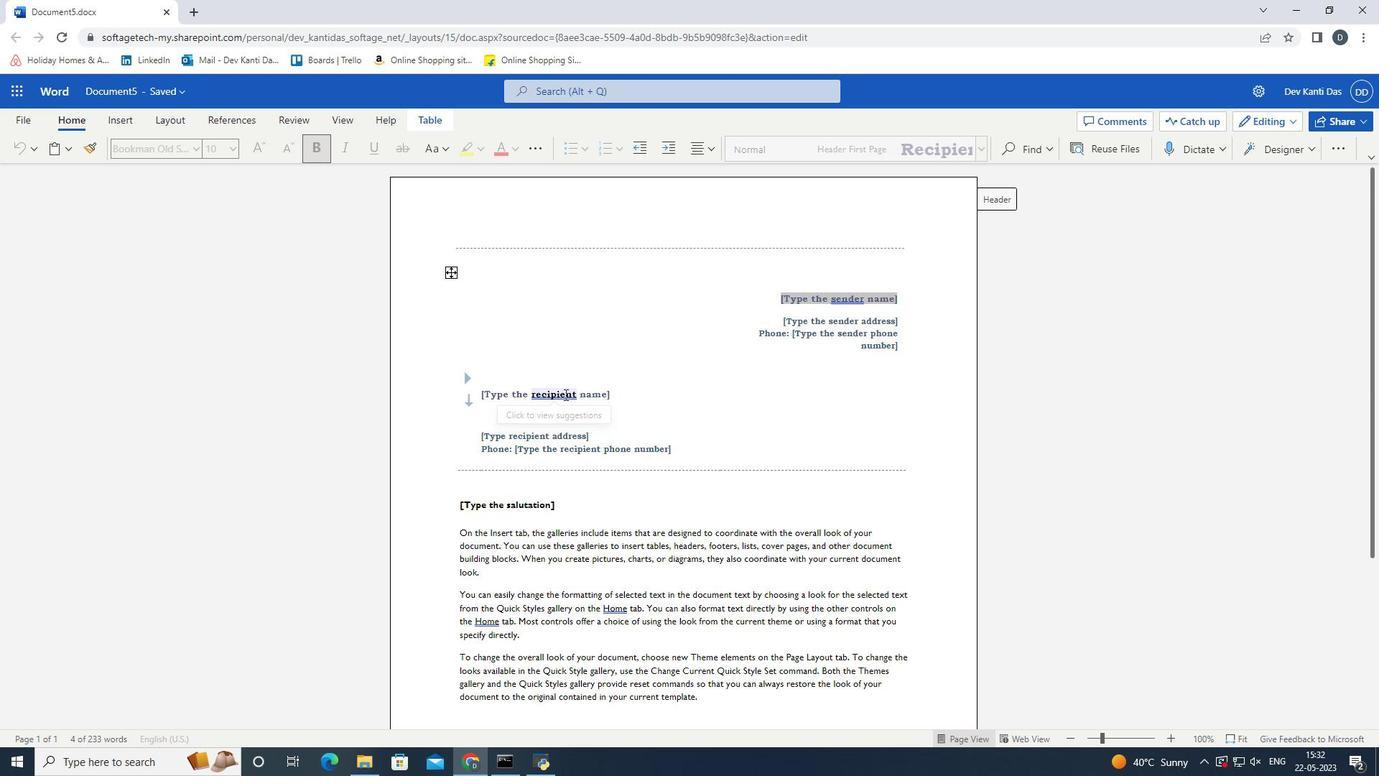 
Action: Mouse pressed left at (564, 394)
Screenshot: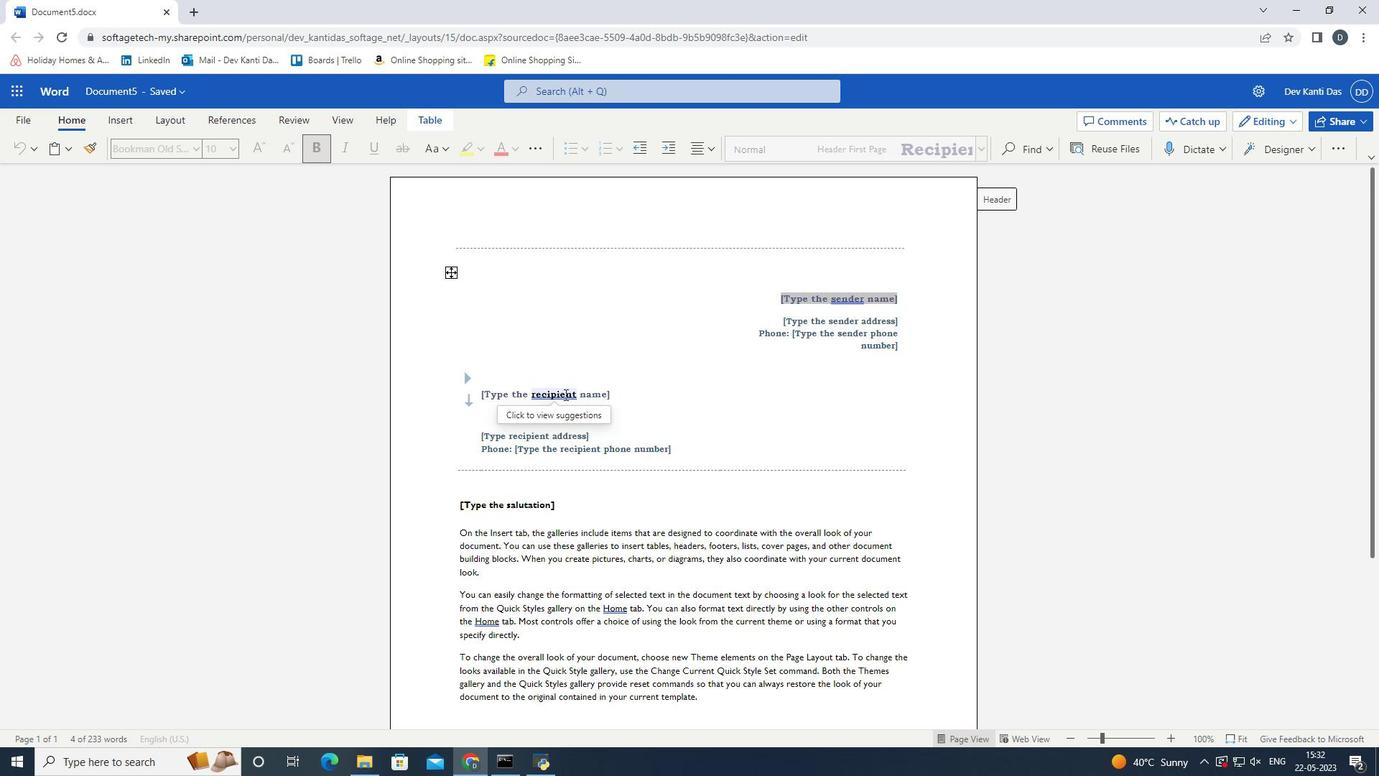 
Action: Mouse moved to (697, 485)
Screenshot: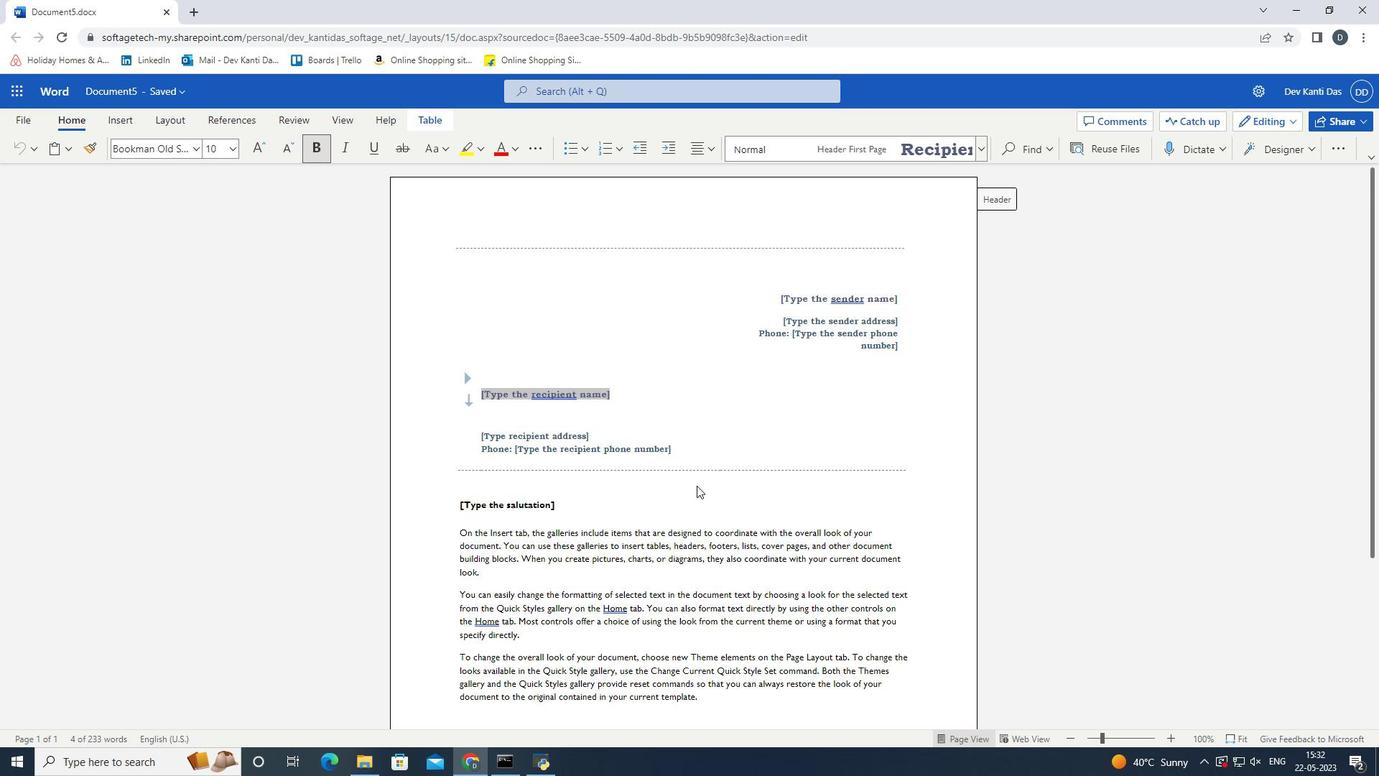 
Action: Mouse scrolled (697, 485) with delta (0, 0)
Screenshot: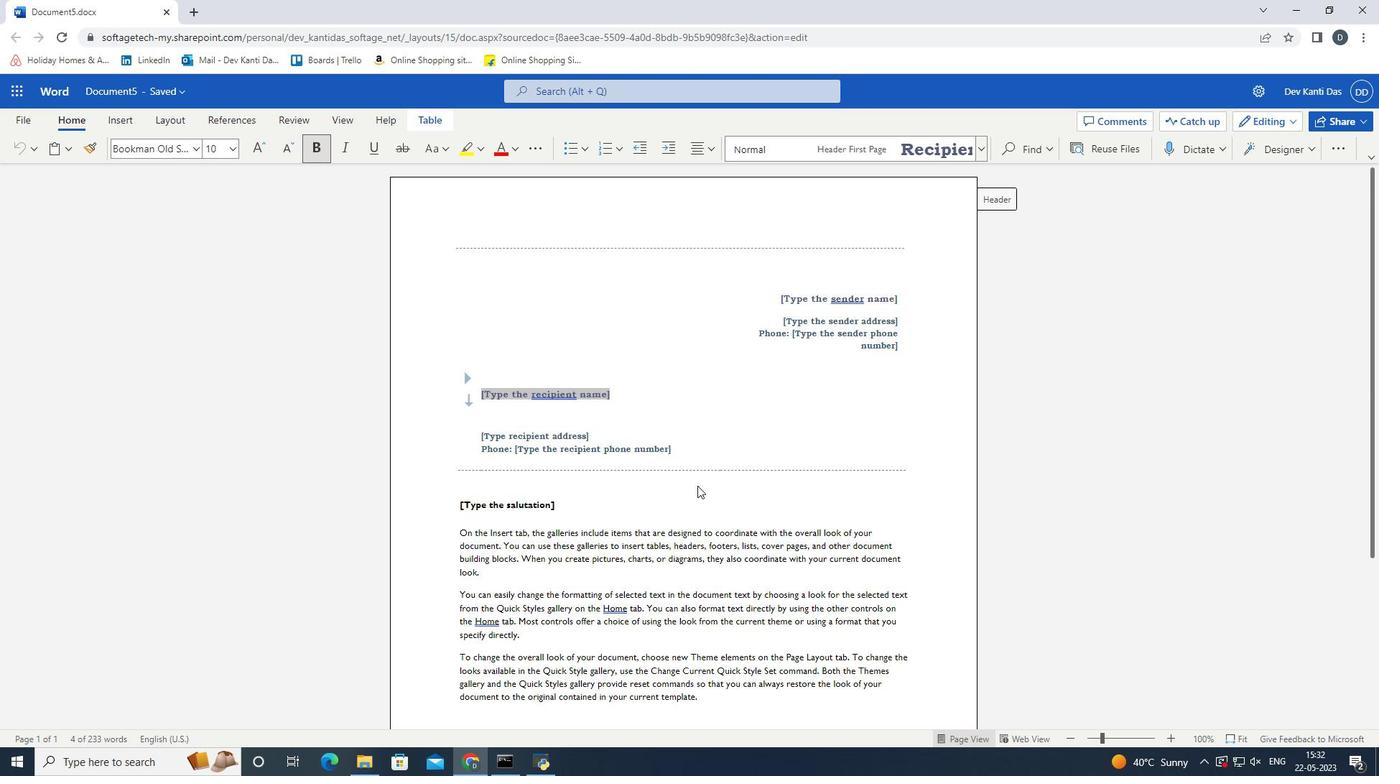 
Action: Mouse scrolled (697, 485) with delta (0, 0)
Screenshot: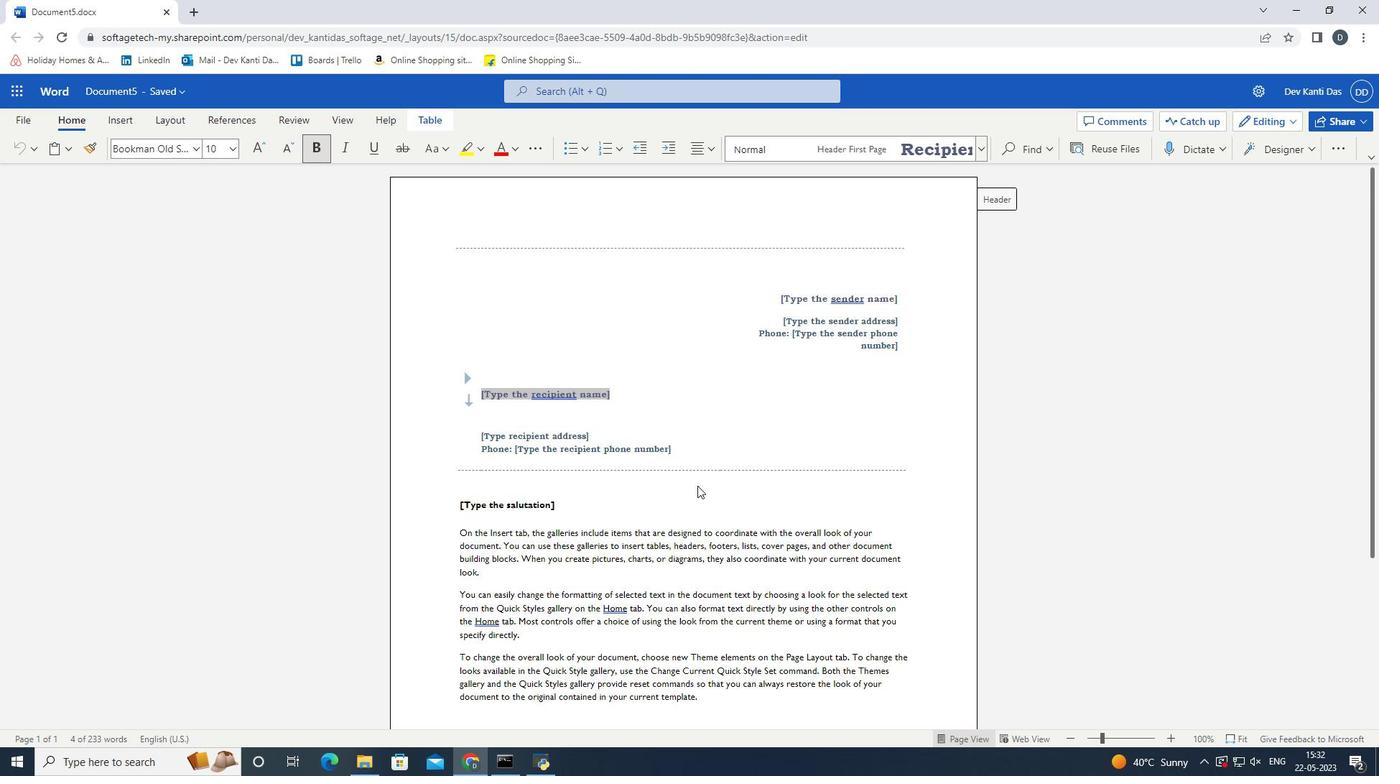 
Action: Mouse scrolled (697, 485) with delta (0, 0)
Screenshot: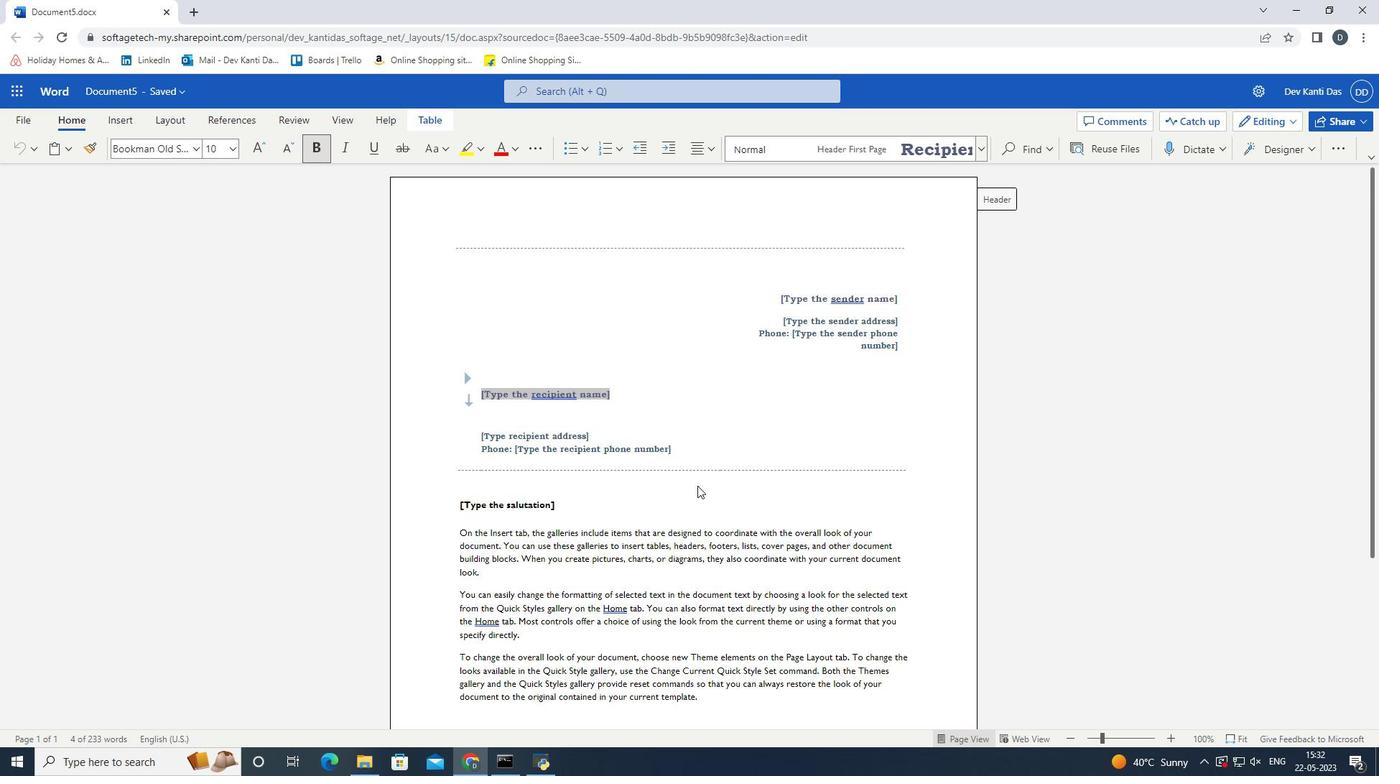 
Action: Mouse moved to (617, 326)
Screenshot: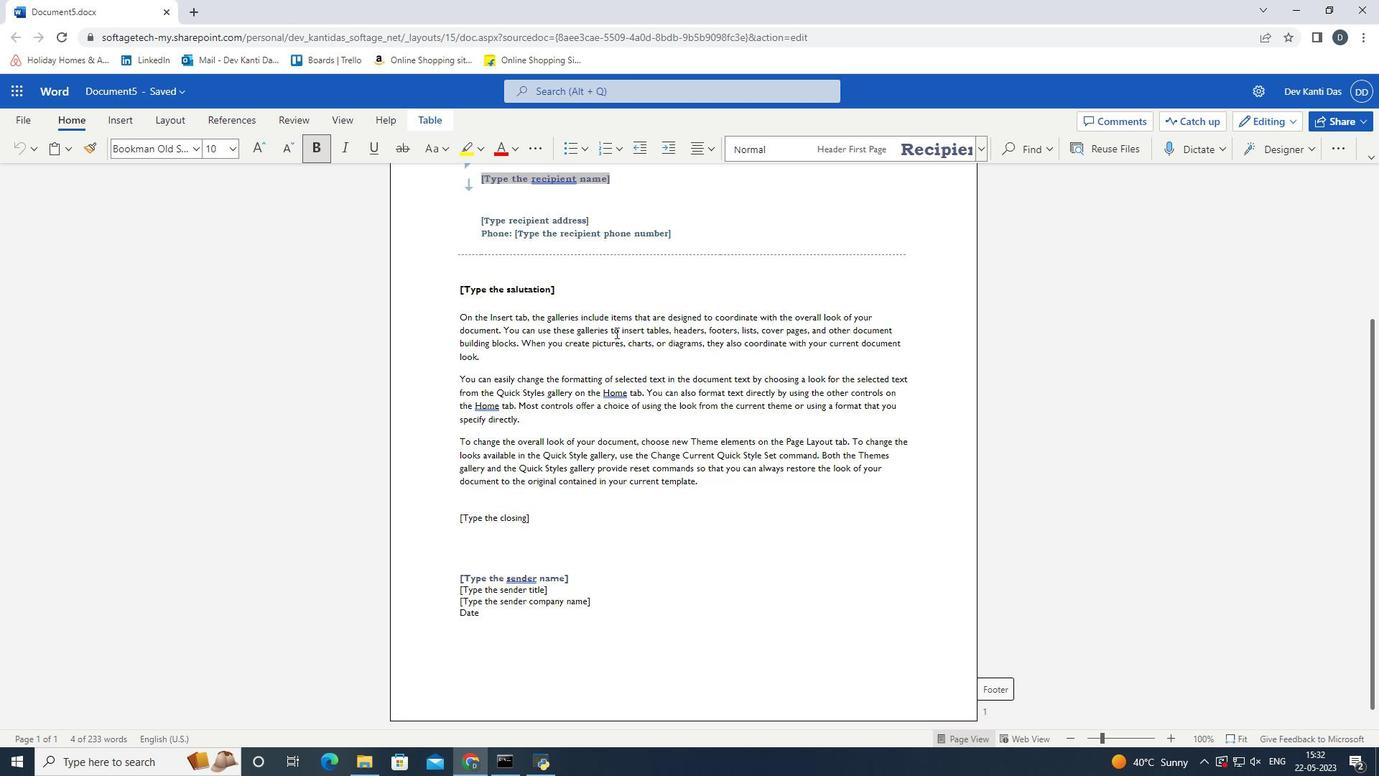 
Action: Mouse pressed left at (617, 326)
Screenshot: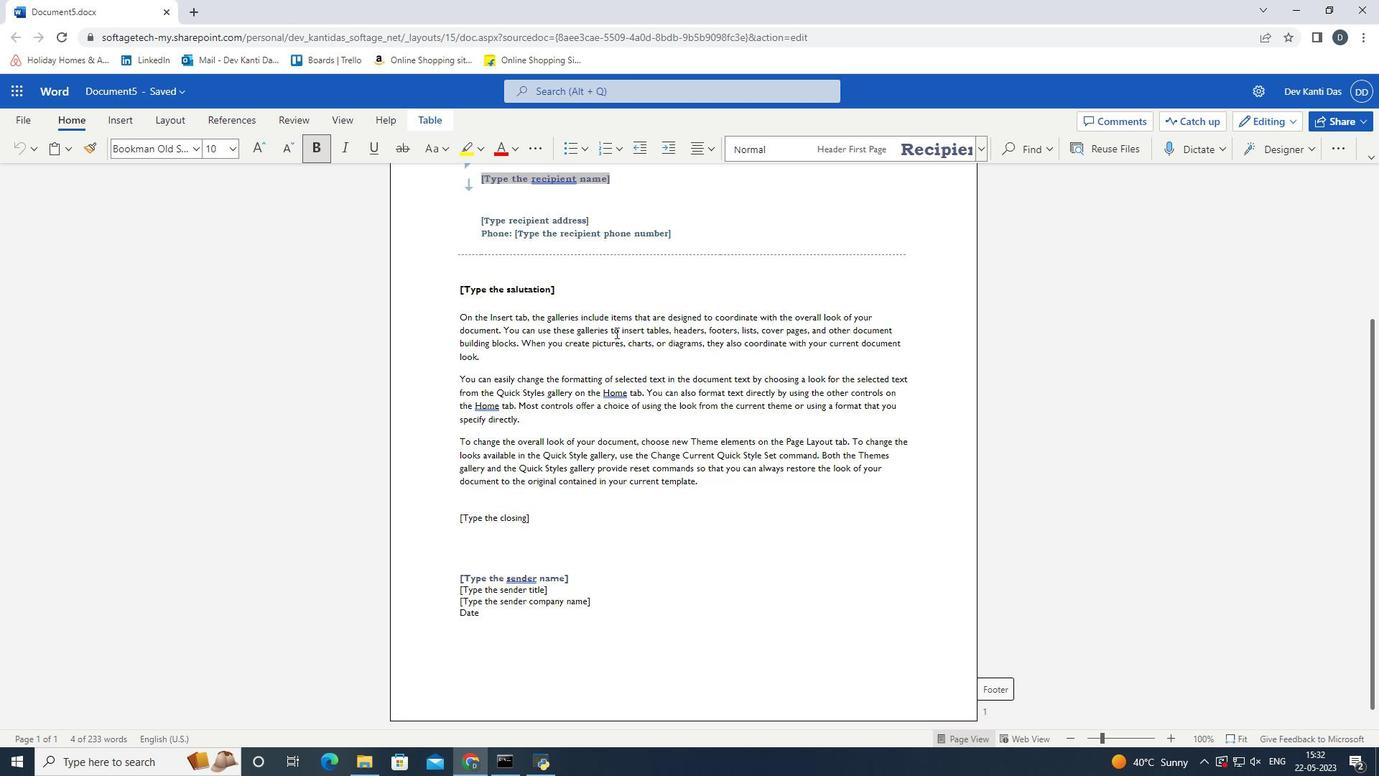 
Action: Mouse pressed left at (617, 326)
Screenshot: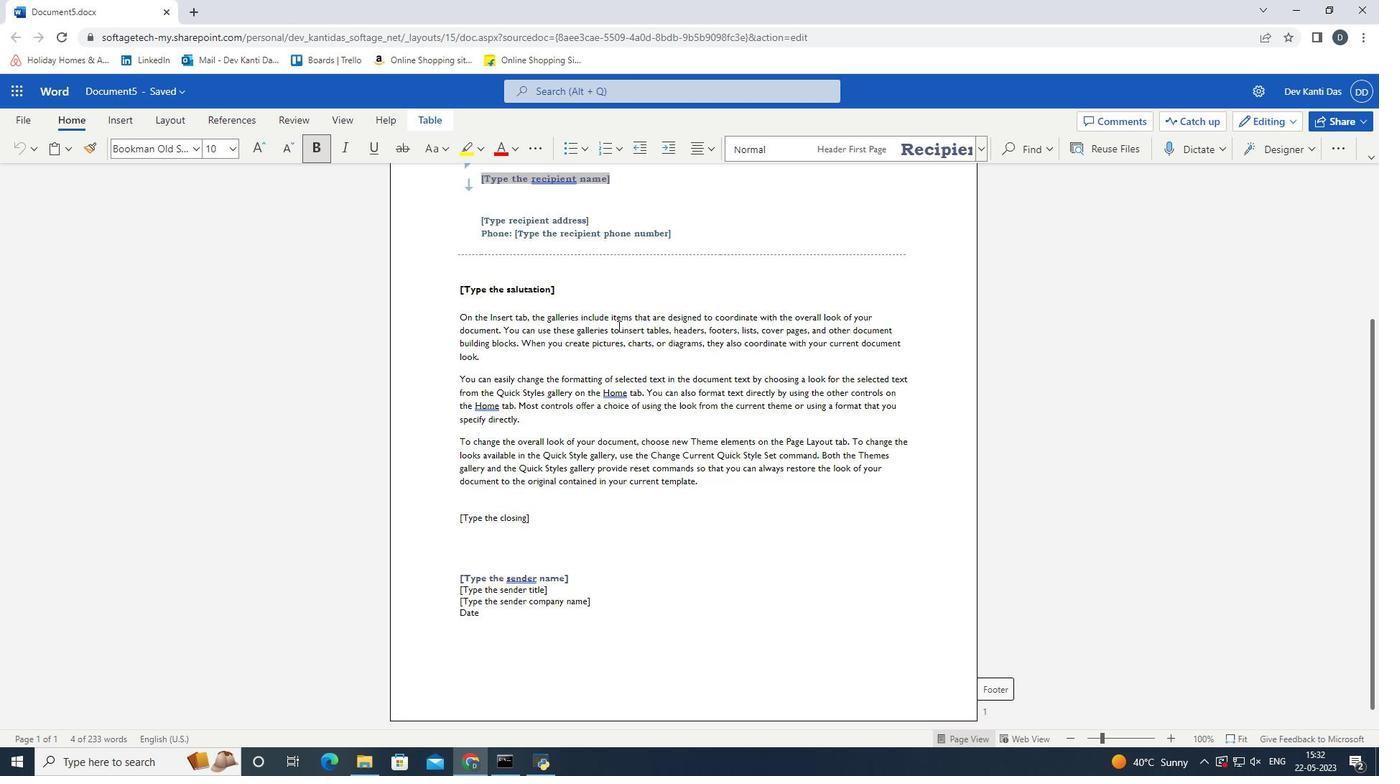 
Action: Mouse moved to (656, 326)
Screenshot: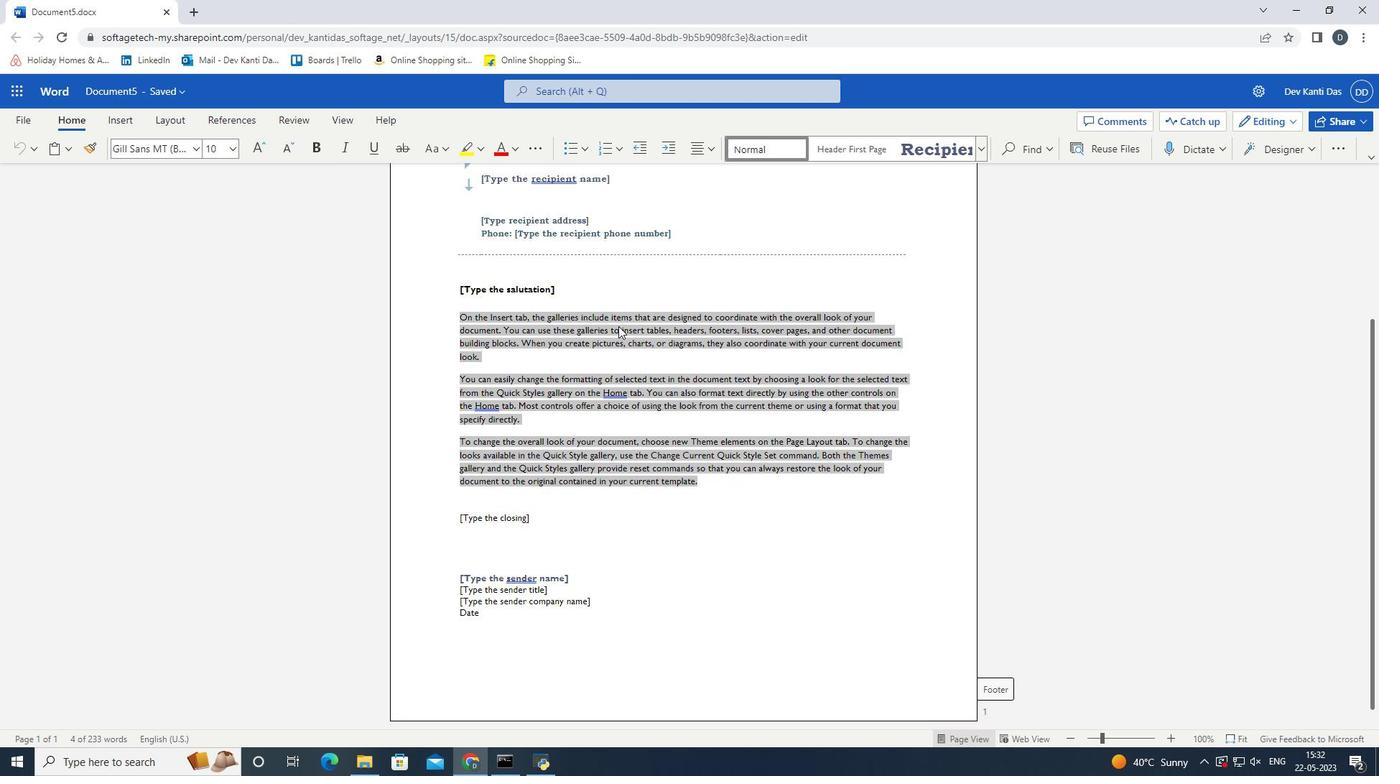 
Action: Key pressed fctrl+Z
Screenshot: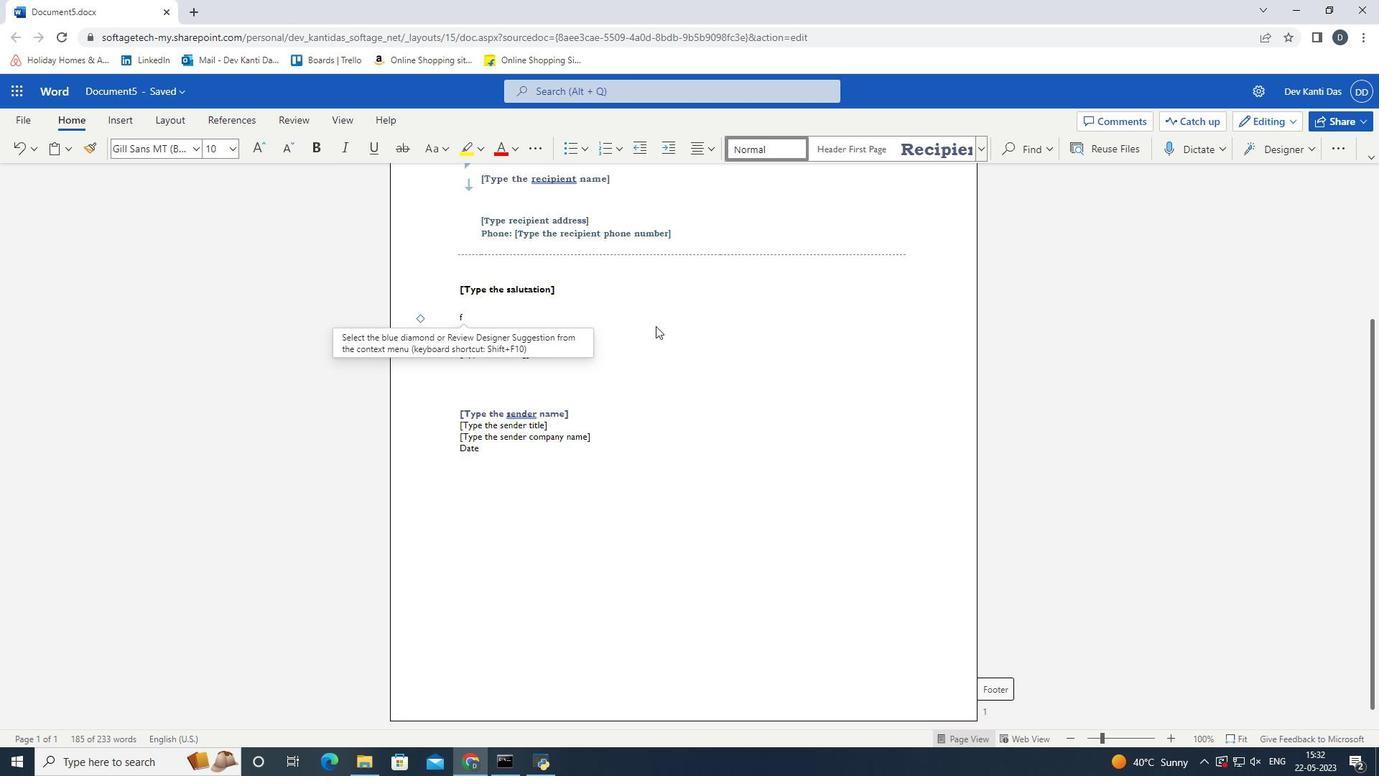 
Action: Mouse moved to (898, 571)
Screenshot: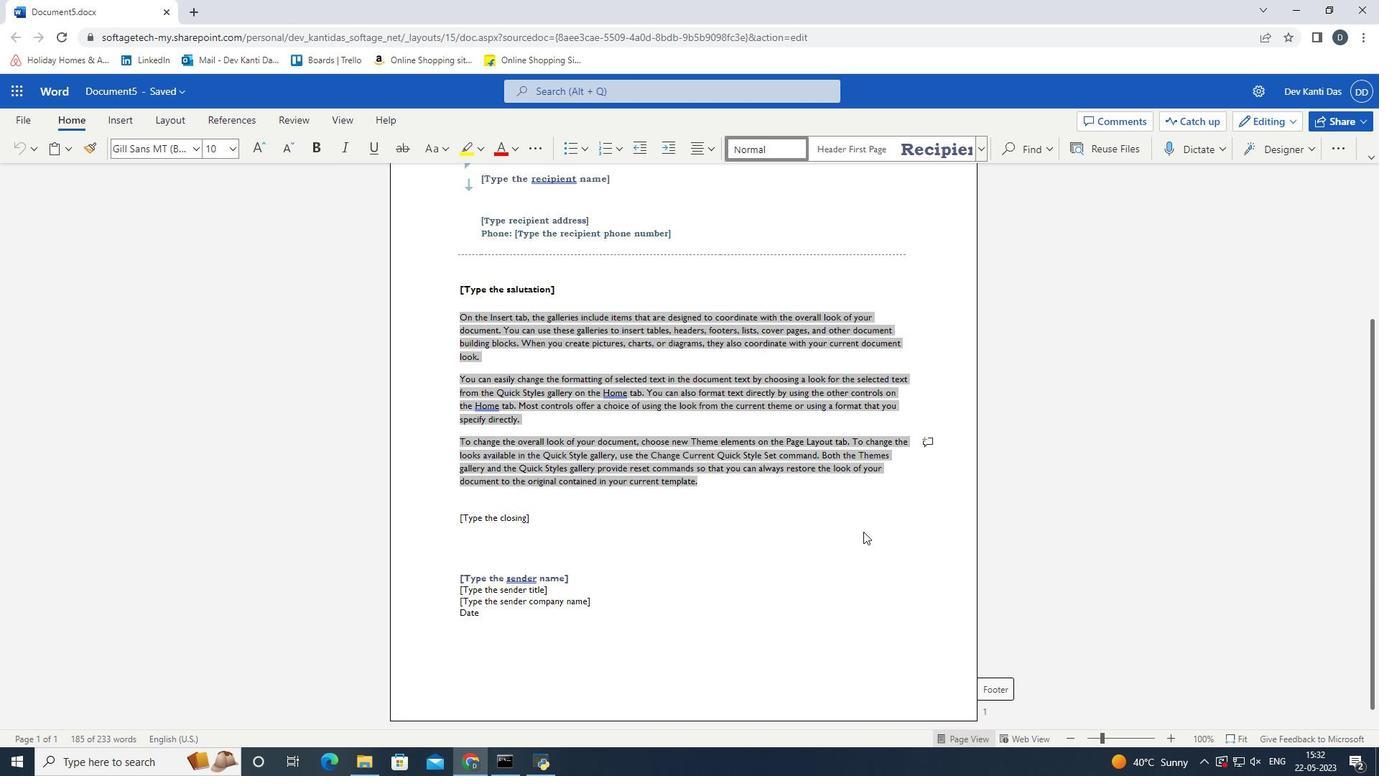 
Action: Mouse pressed left at (898, 571)
Screenshot: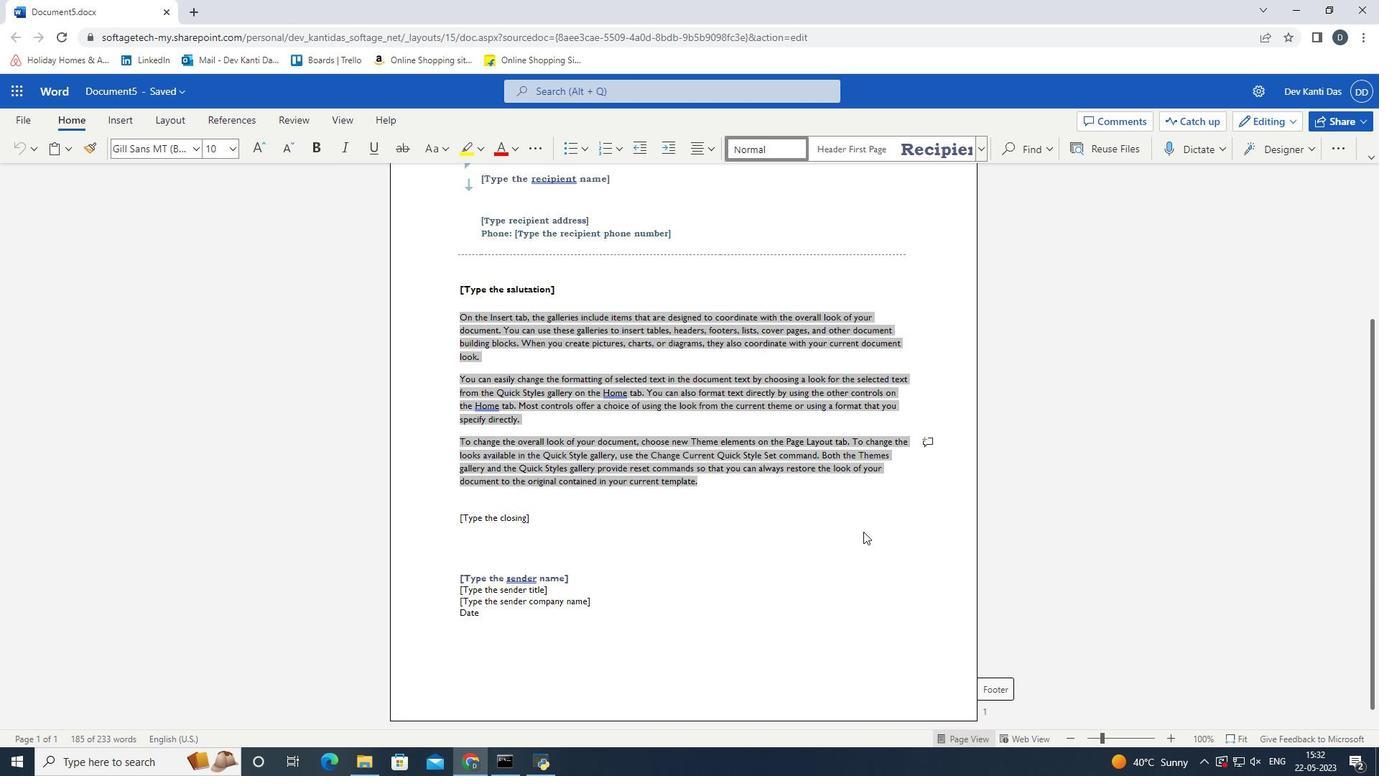 
Action: Mouse moved to (898, 572)
Screenshot: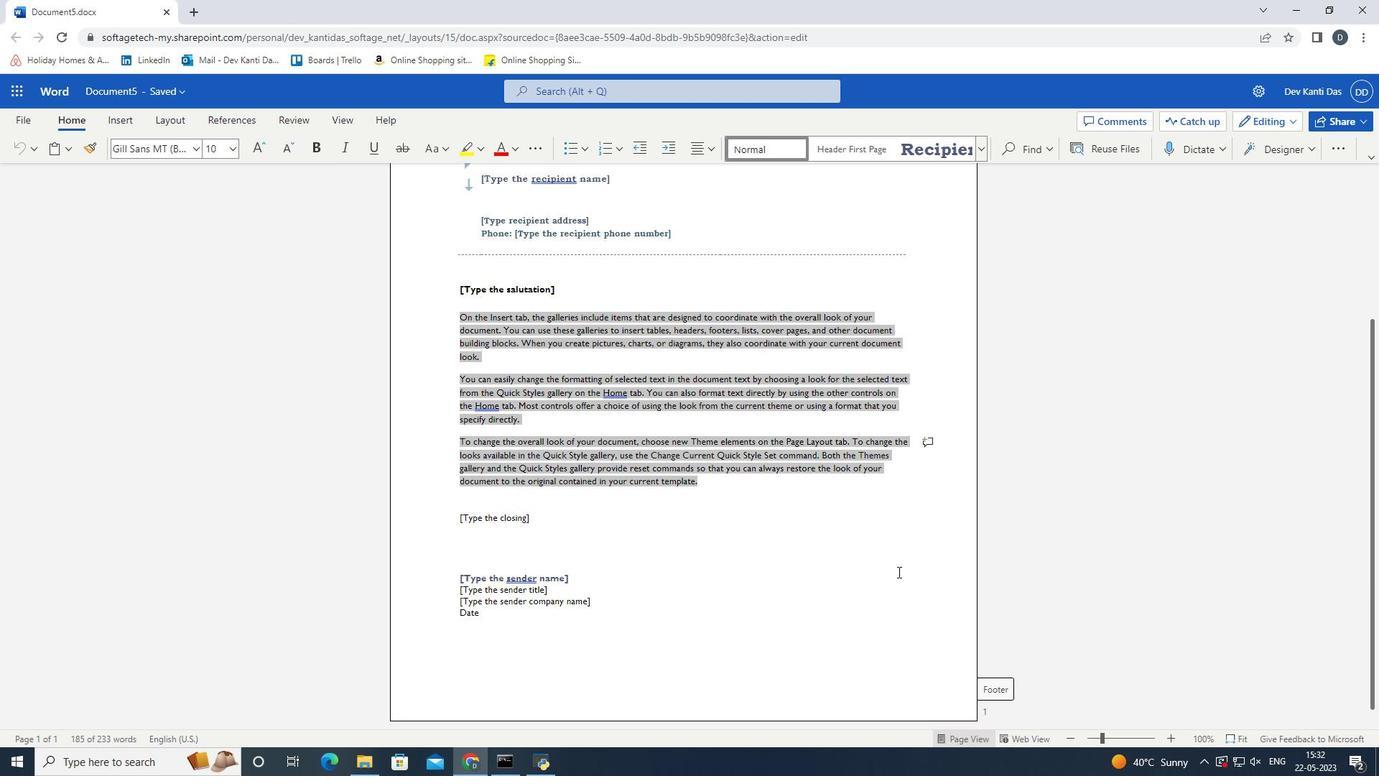 
Action: Mouse scrolled (898, 573) with delta (0, 0)
Screenshot: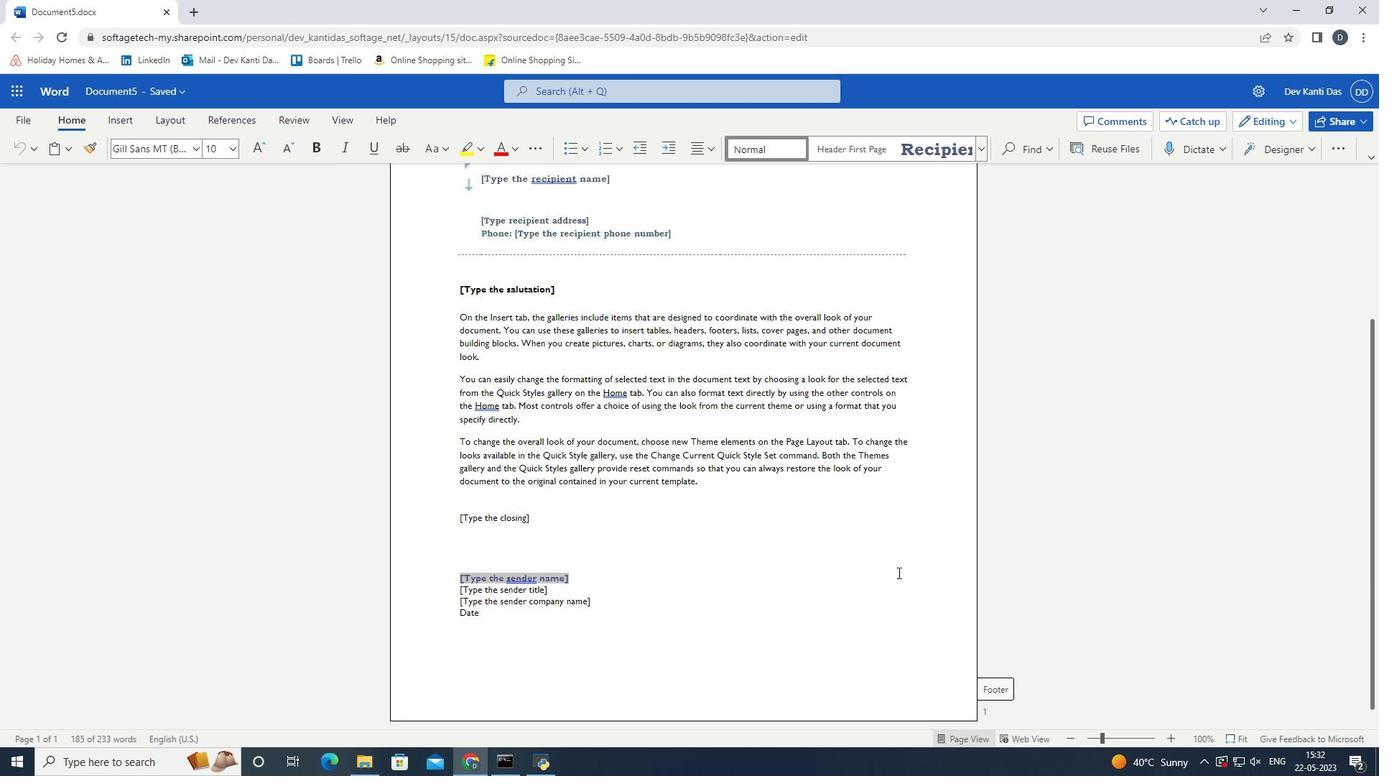 
Action: Mouse scrolled (898, 573) with delta (0, 0)
Screenshot: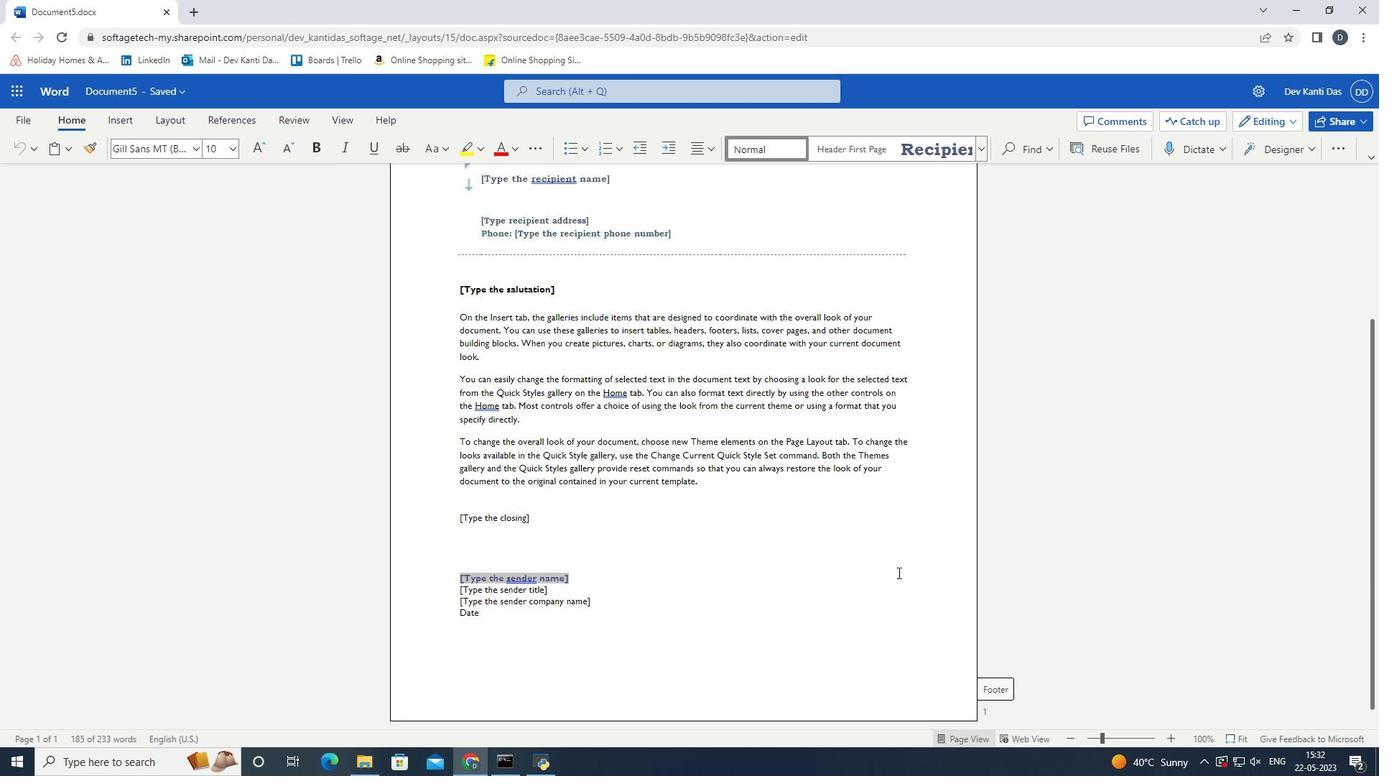 
Action: Mouse scrolled (898, 573) with delta (0, 0)
Screenshot: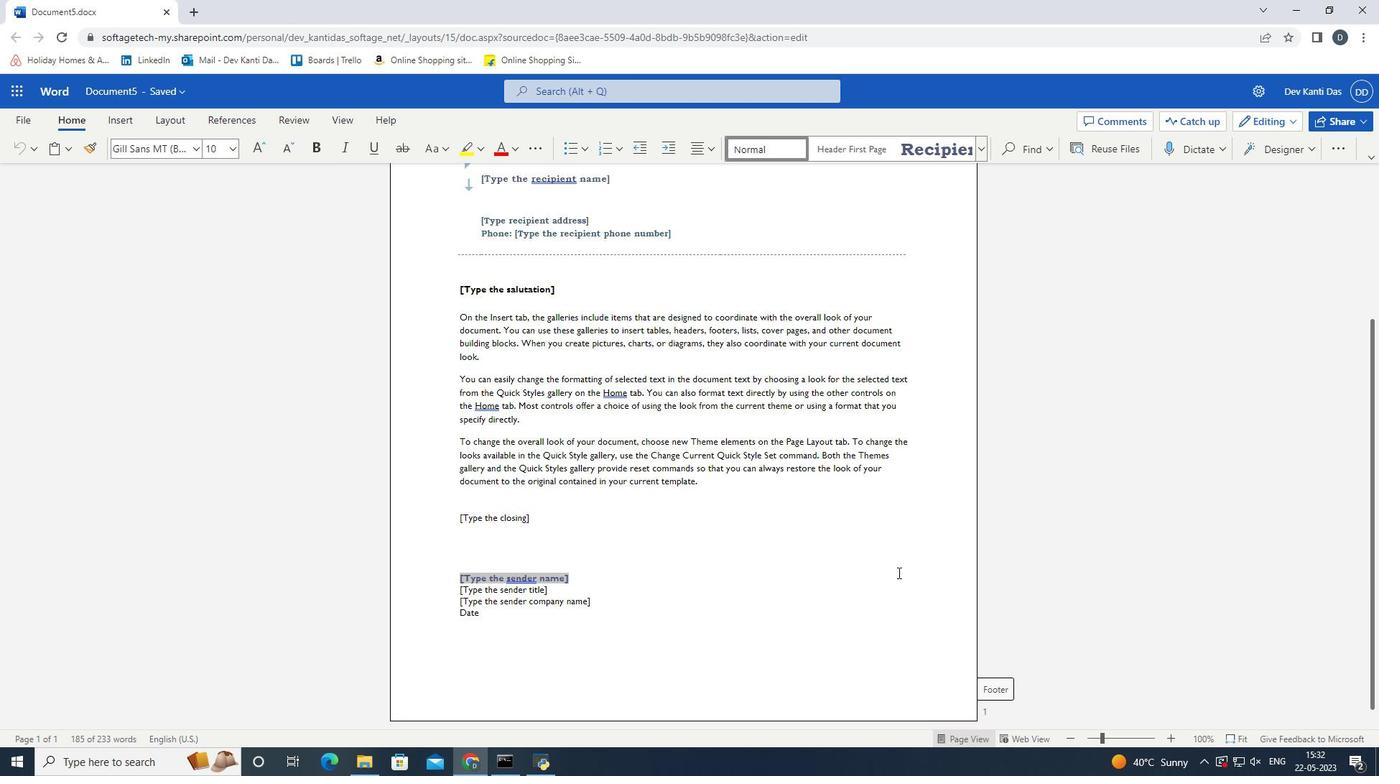 
Action: Mouse scrolled (898, 573) with delta (0, 0)
Screenshot: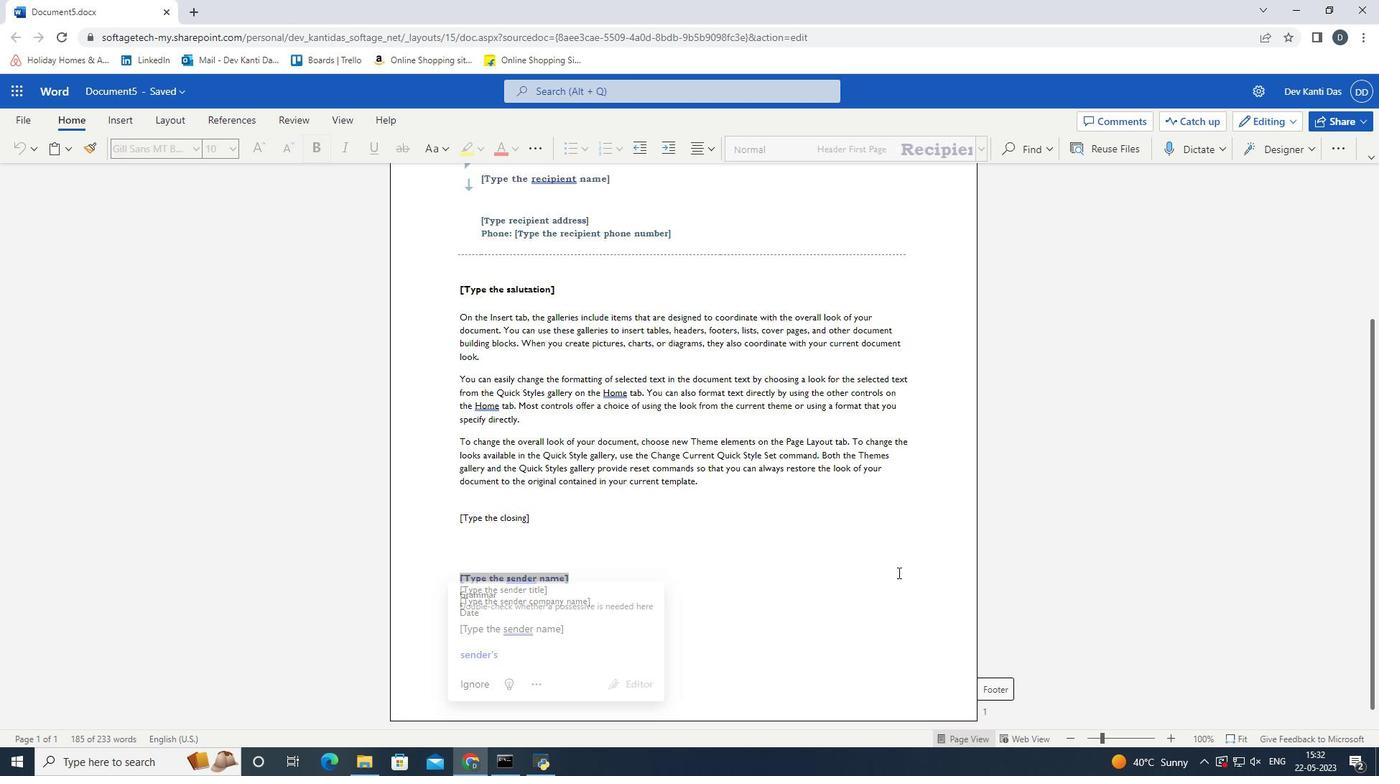 
Action: Mouse scrolled (898, 573) with delta (0, 0)
Screenshot: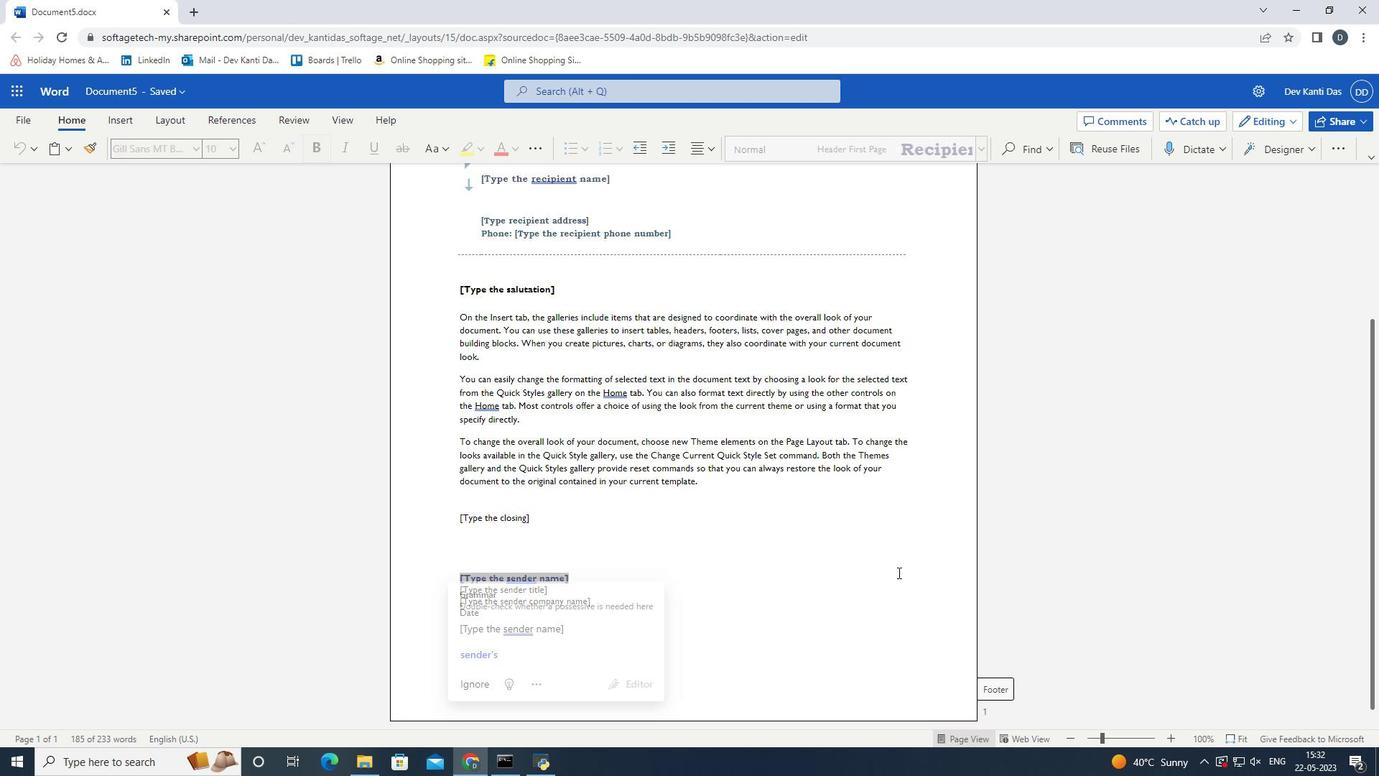 
Action: Mouse moved to (867, 296)
Screenshot: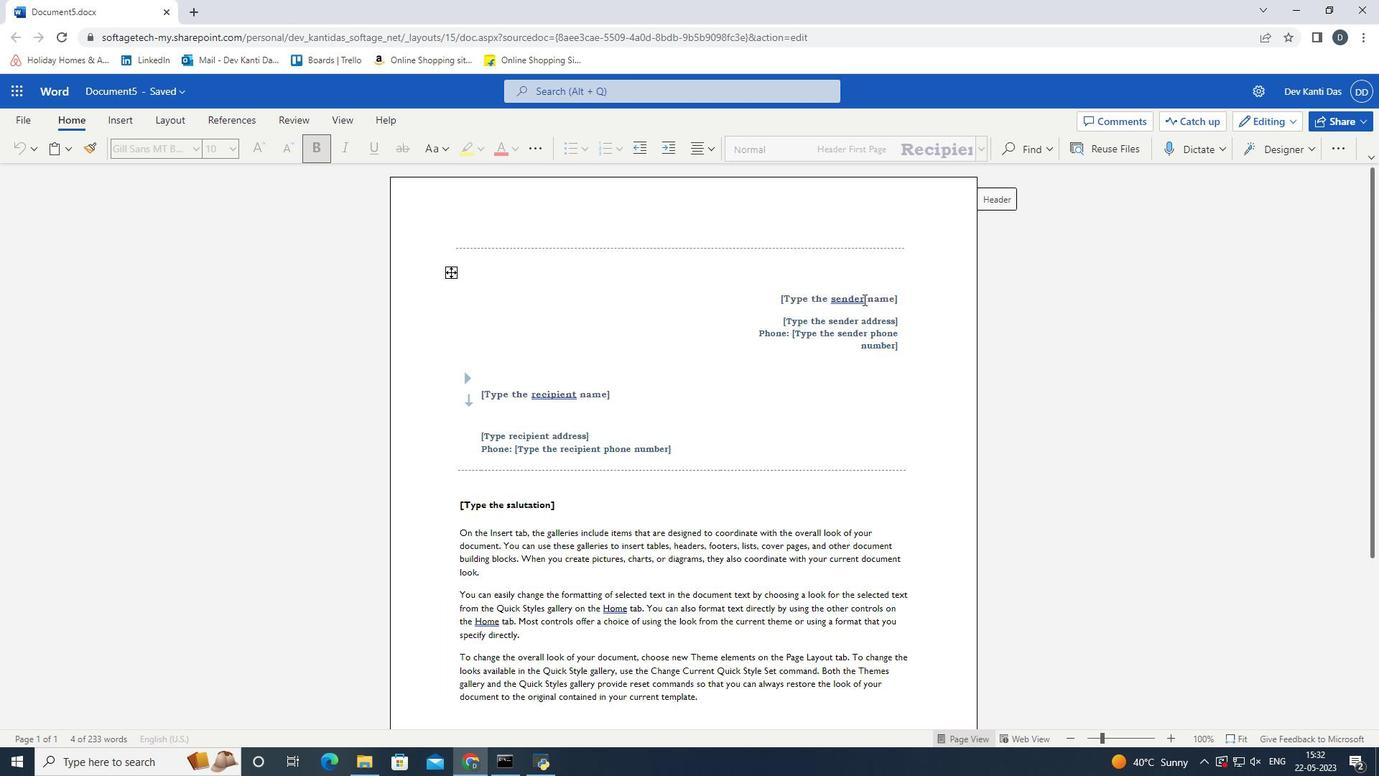 
Action: Mouse pressed left at (867, 296)
Screenshot: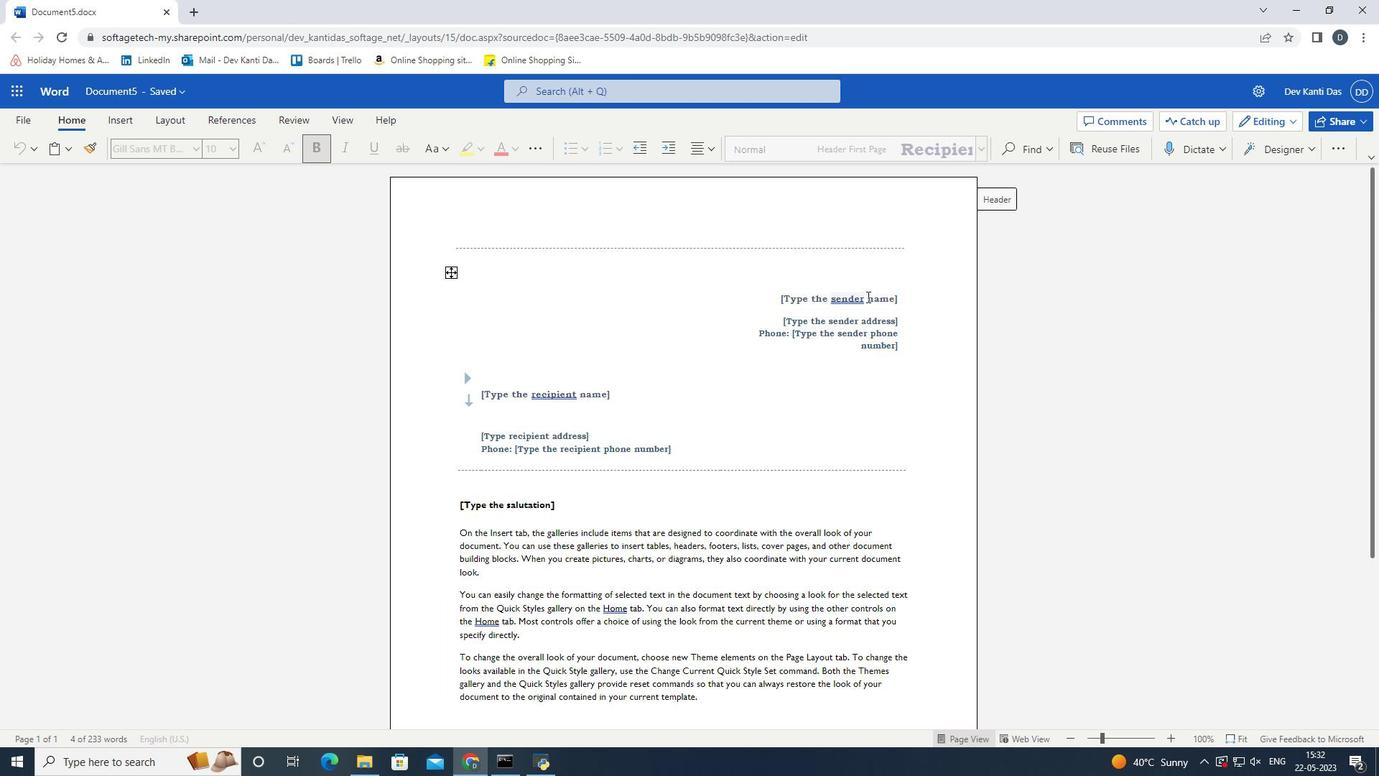 
Action: Key pressed devvvfbb
Screenshot: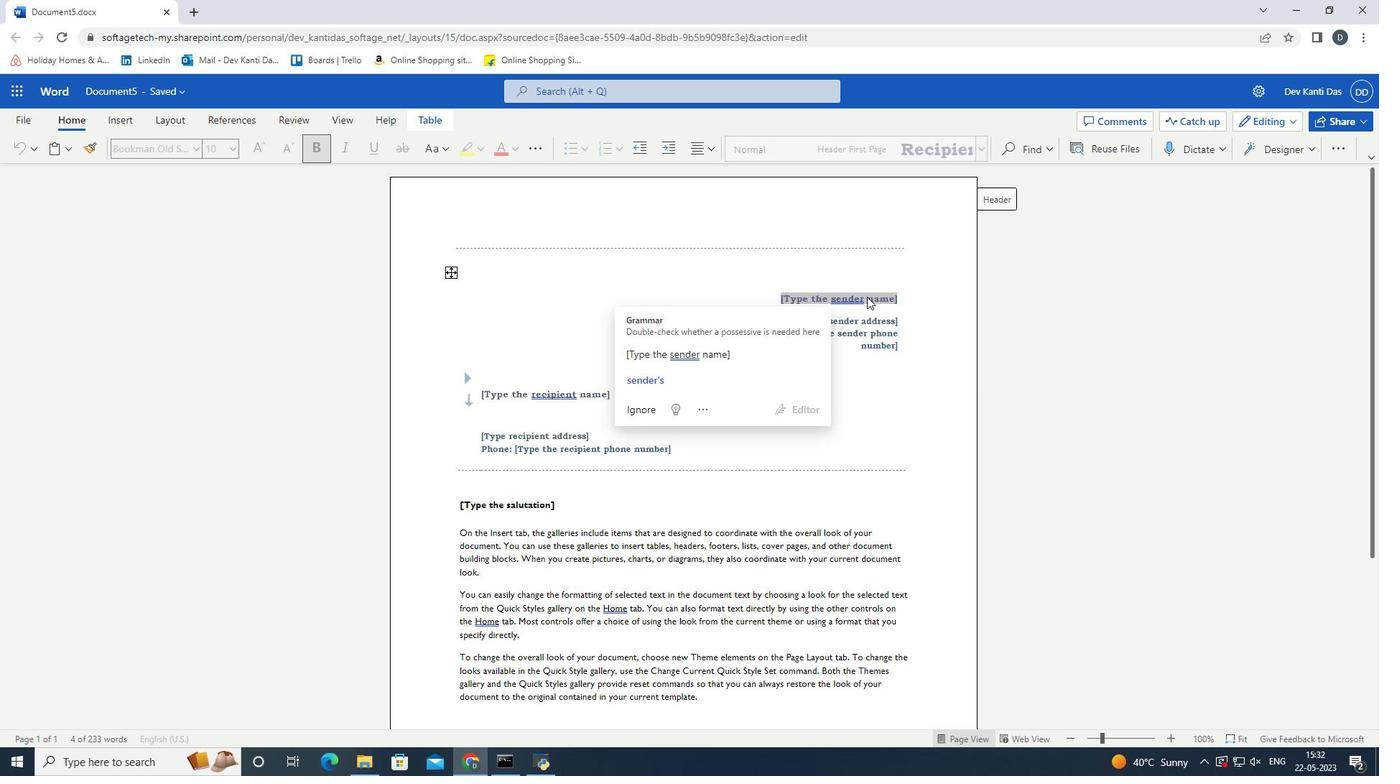 
Action: Mouse moved to (1031, 212)
Screenshot: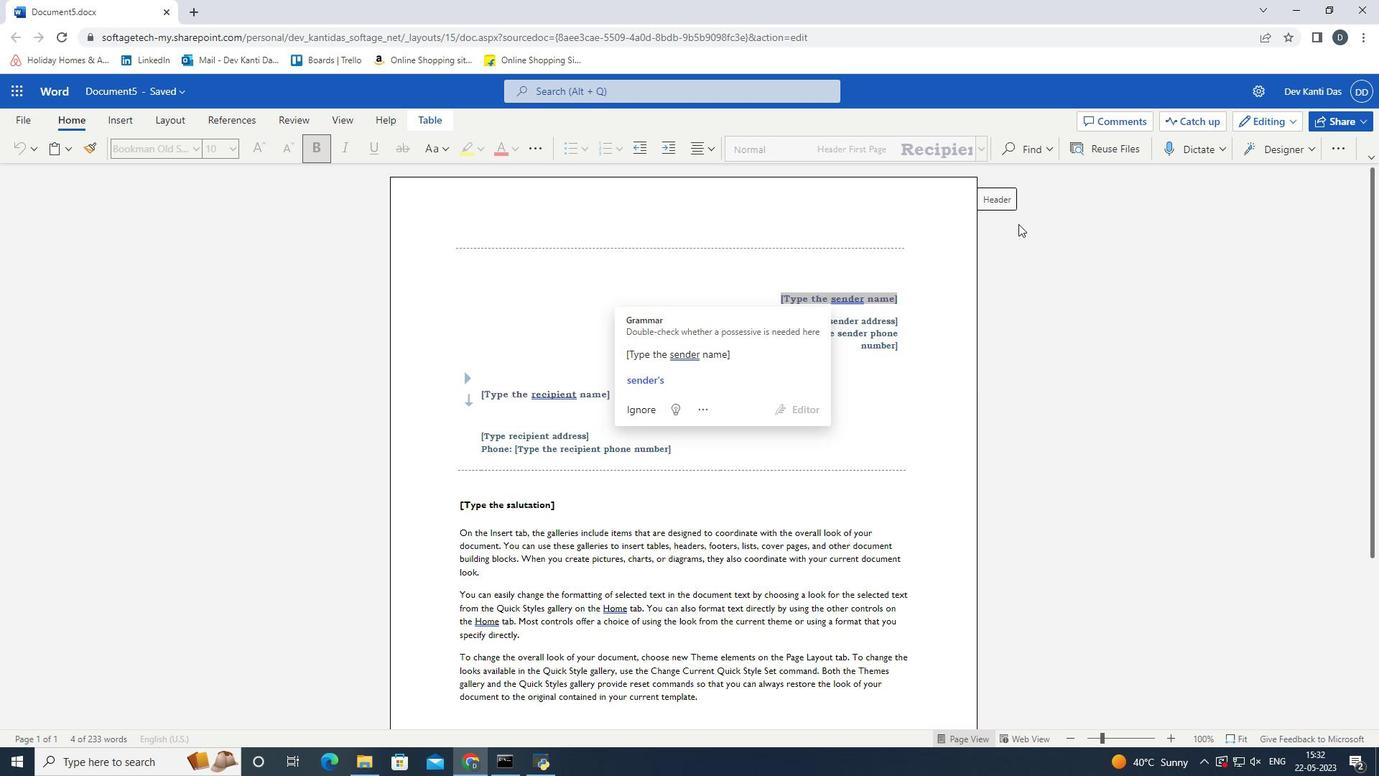 
Action: Key pressed f
Screenshot: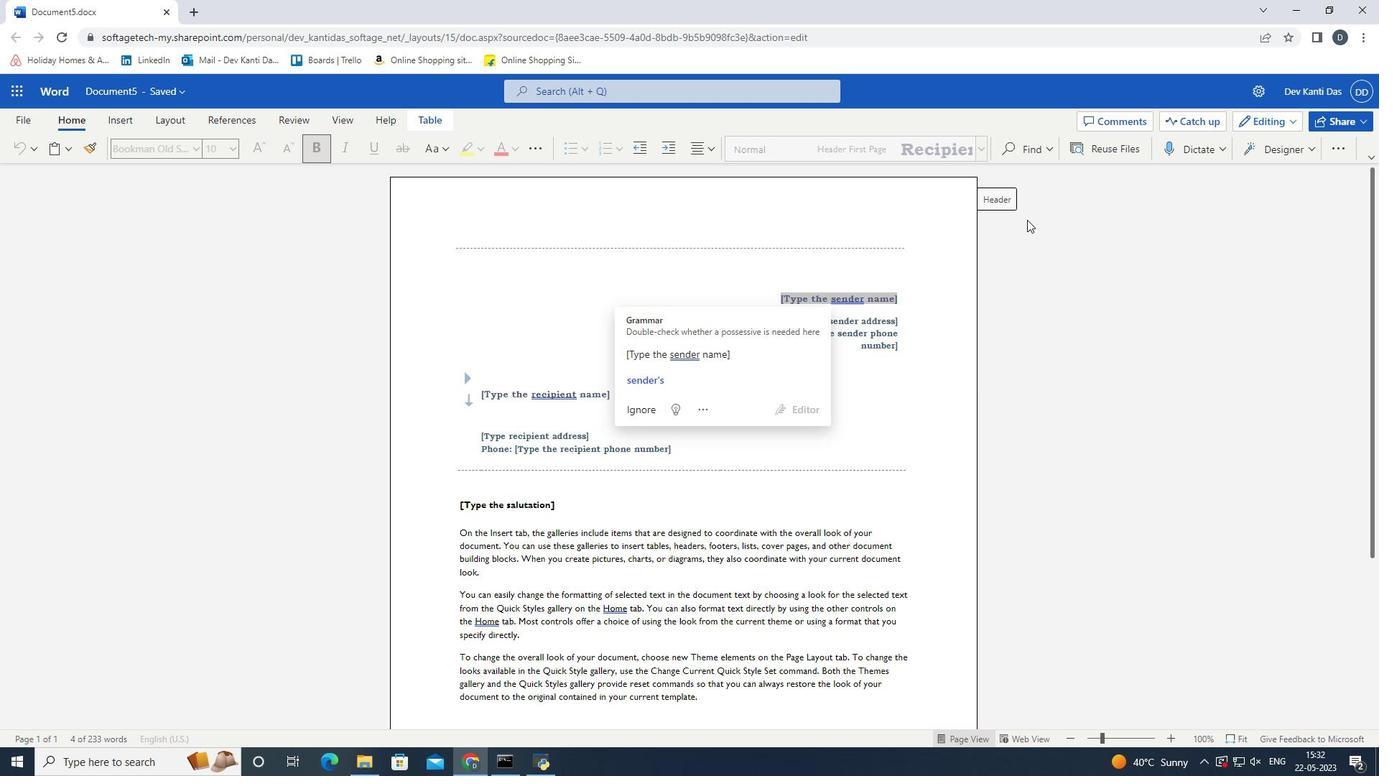 
Action: Mouse moved to (1032, 208)
Screenshot: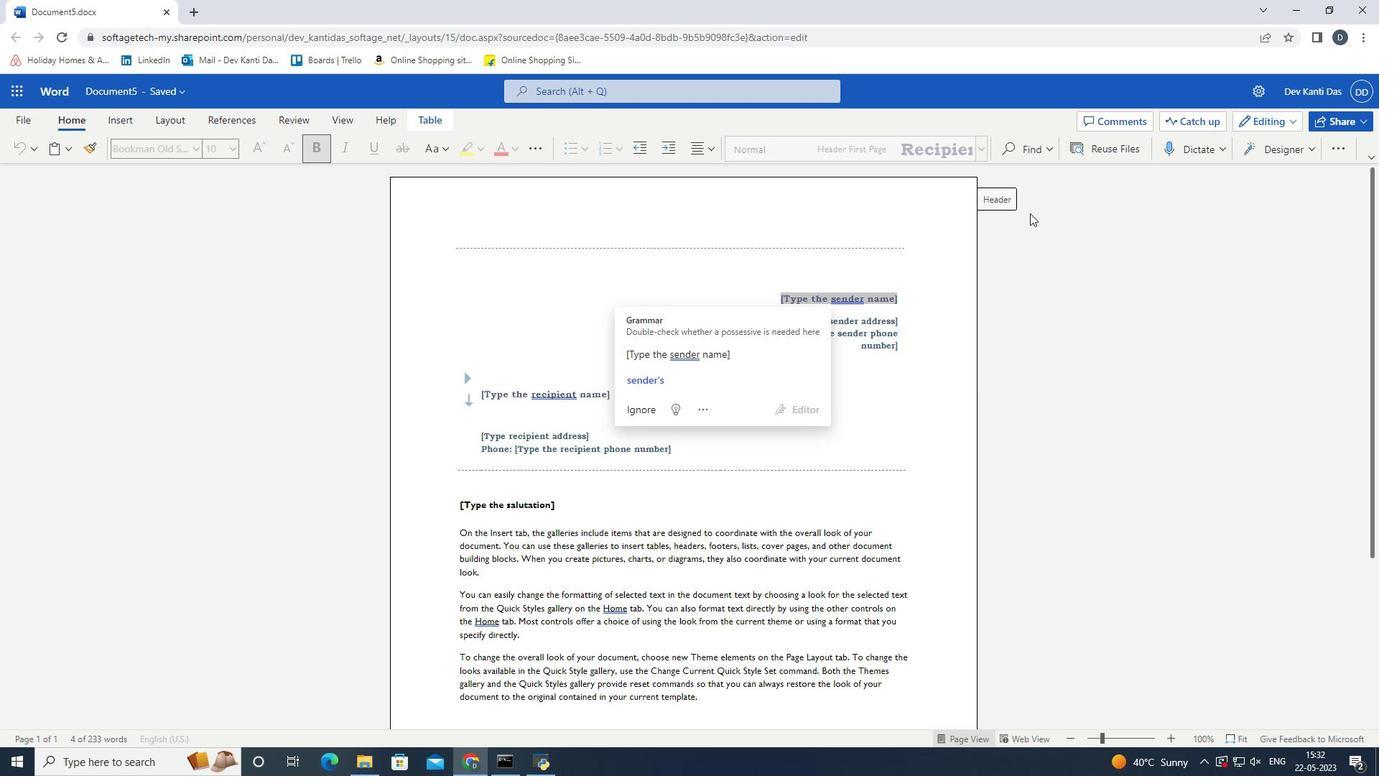 
Action: Key pressed b
Screenshot: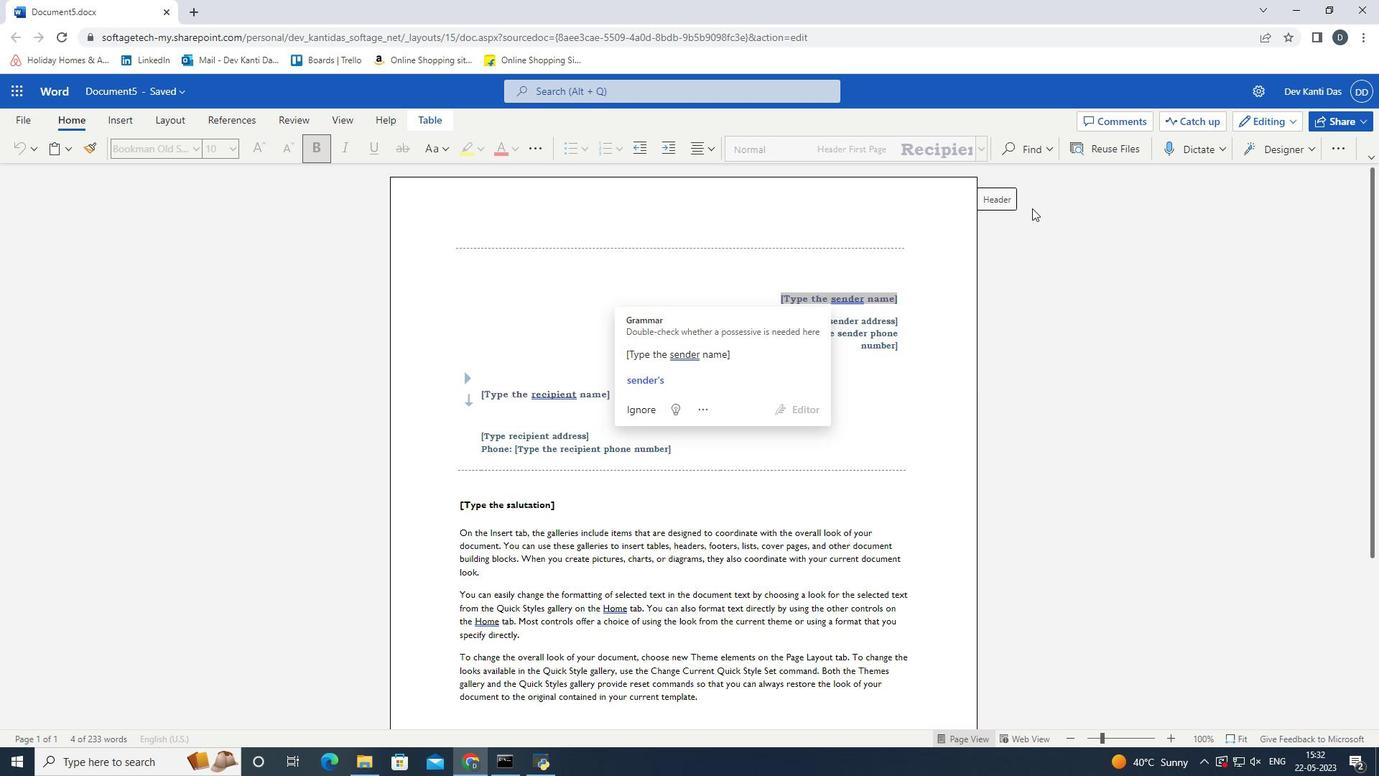 
Action: Mouse moved to (1002, 201)
Screenshot: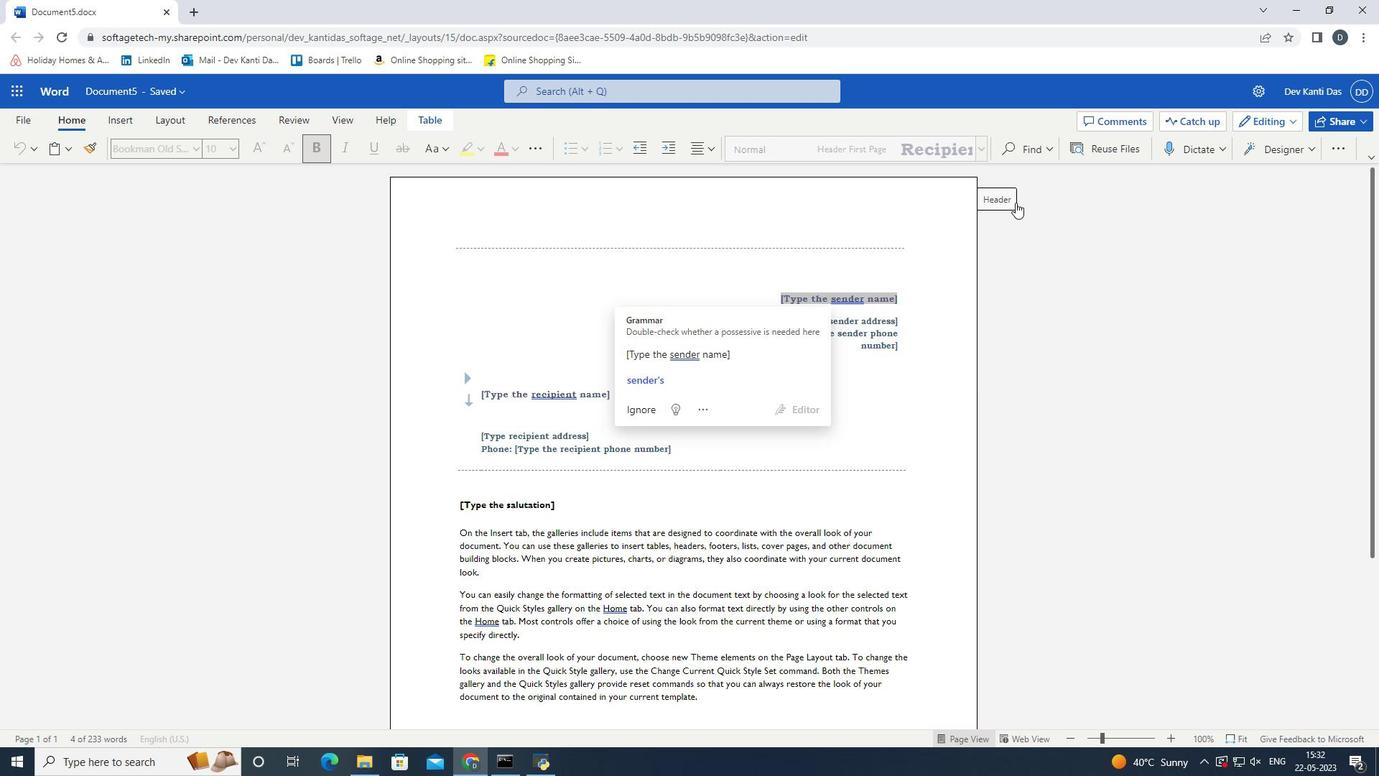 
Action: Mouse pressed right at (1002, 201)
Screenshot: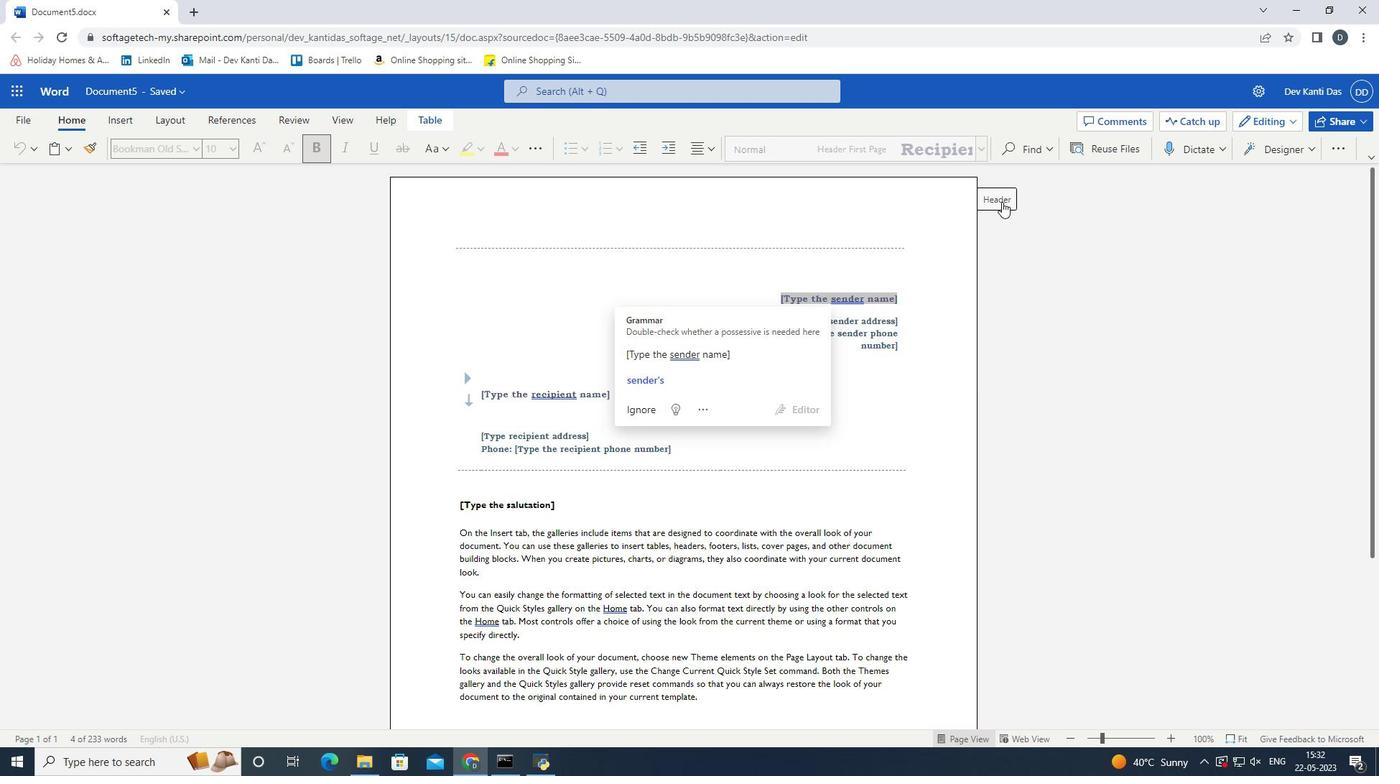 
Action: Mouse pressed left at (1002, 201)
Screenshot: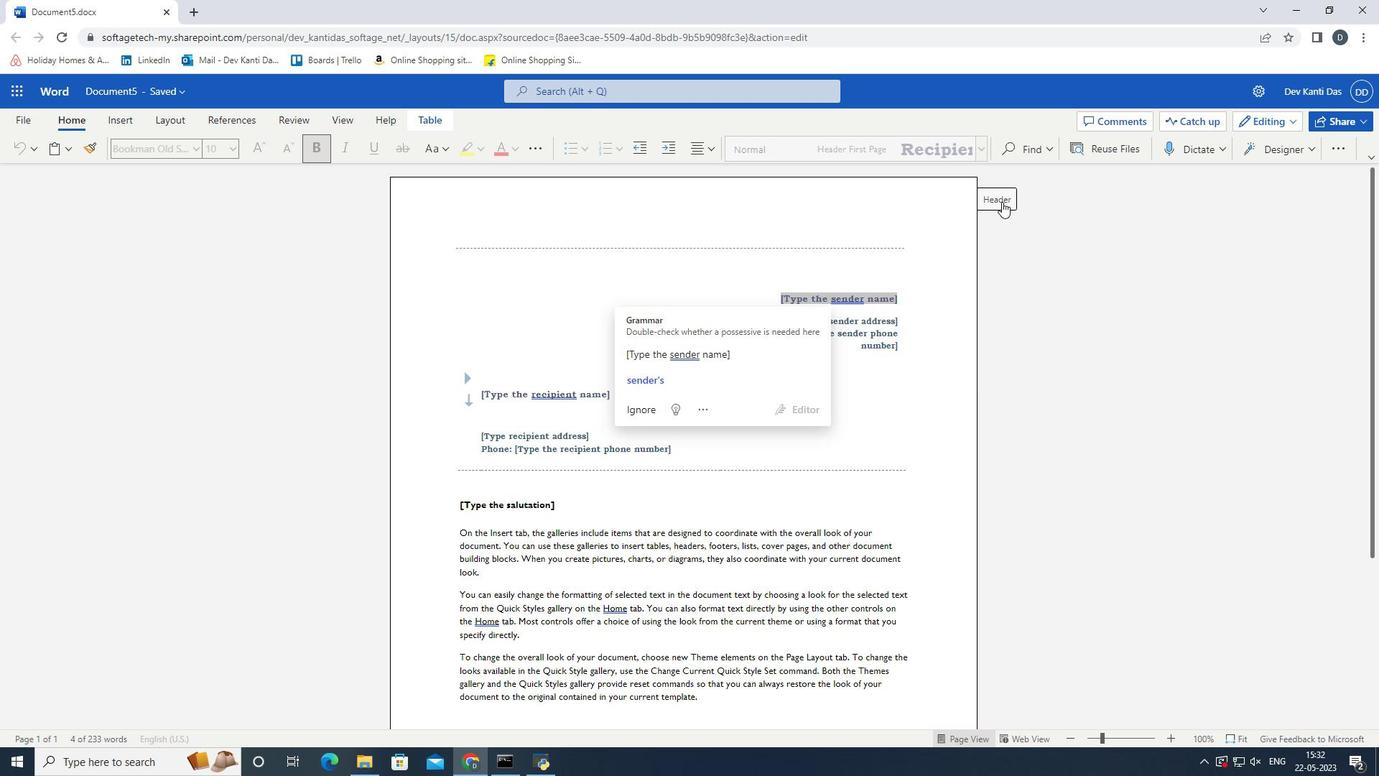 
Action: Mouse moved to (545, 190)
Screenshot: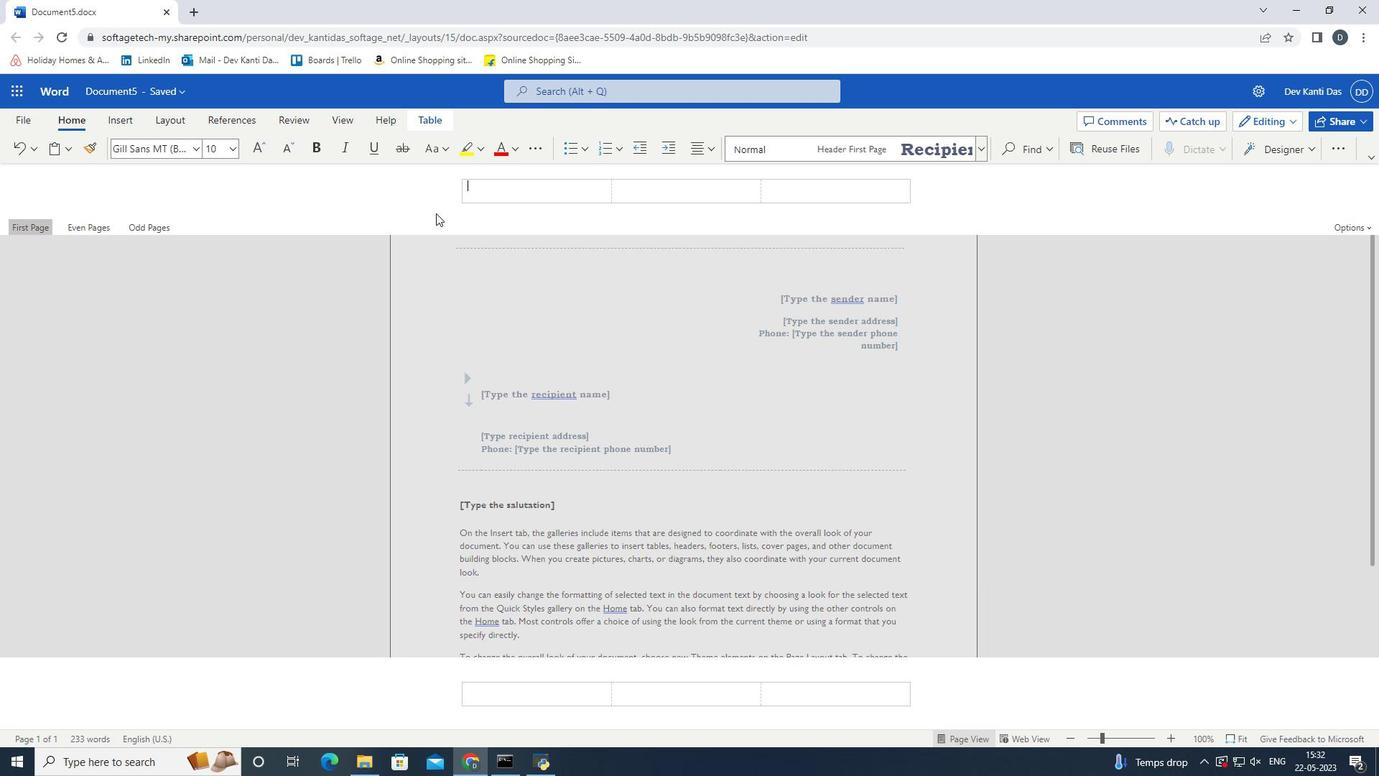 
Action: Key pressed dev<Key.enter>
Screenshot: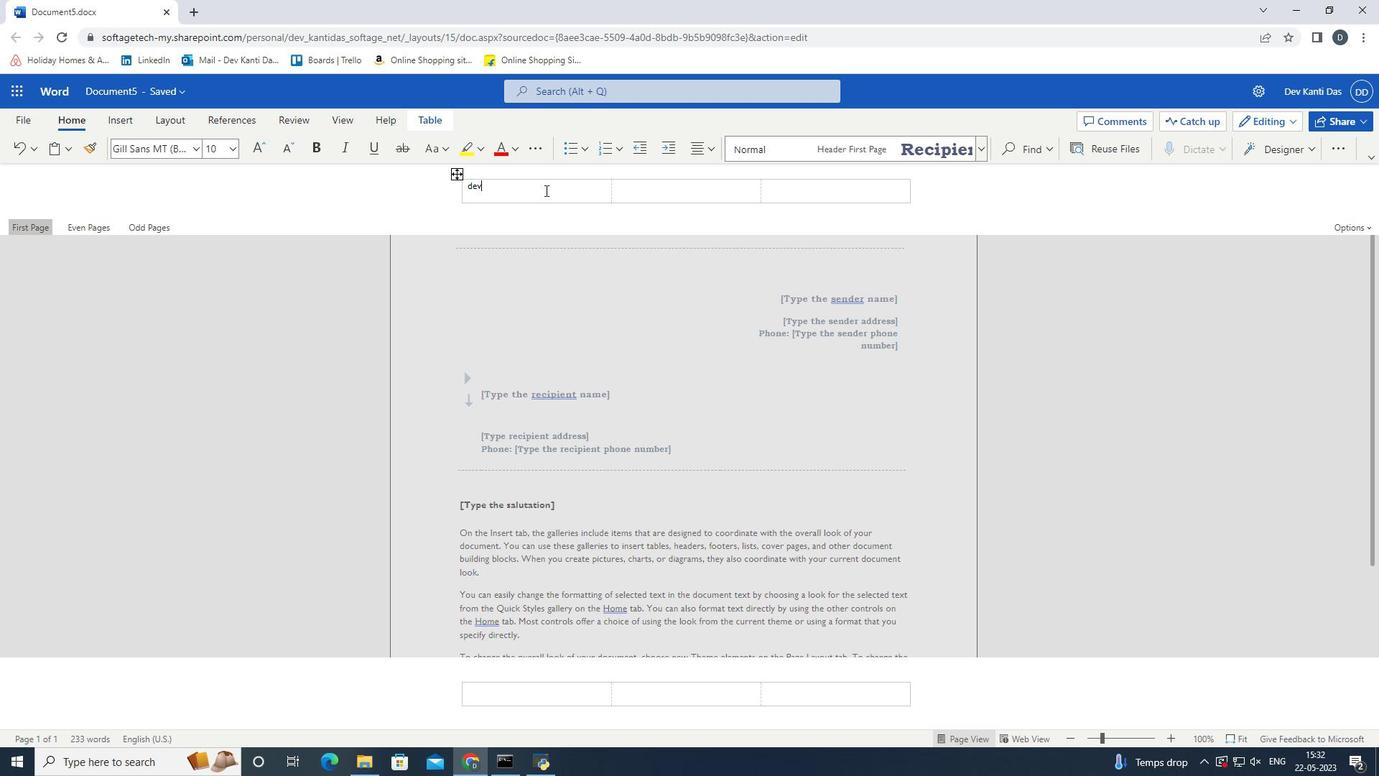 
Action: Mouse moved to (1159, 505)
